 Task: When was "A Clockwork Orange" by Anthony Burgess published?
Action: Mouse moved to (123, 165)
Screenshot: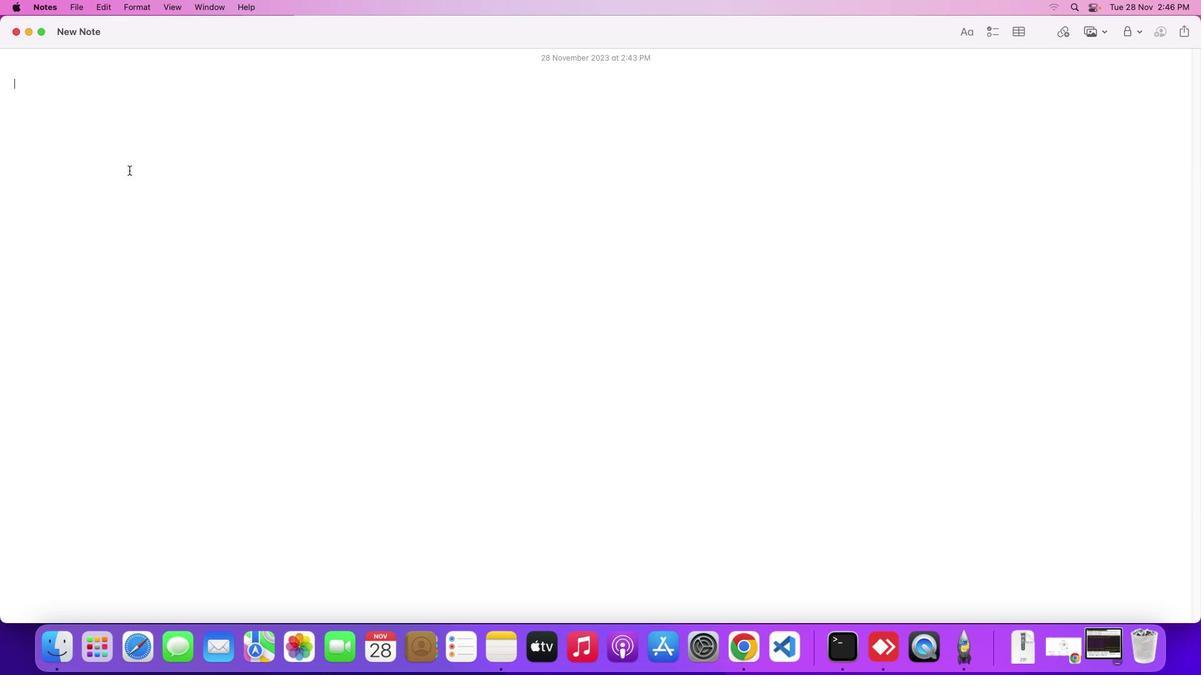
Action: Mouse pressed left at (123, 165)
Screenshot: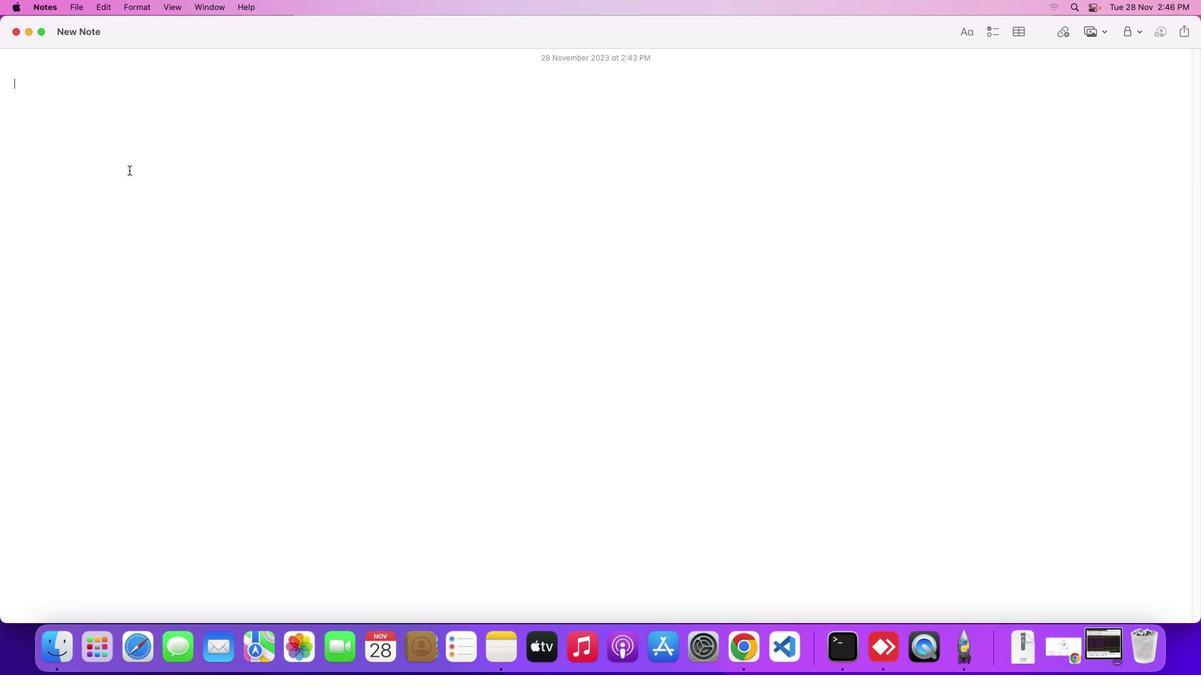
Action: Mouse moved to (123, 165)
Screenshot: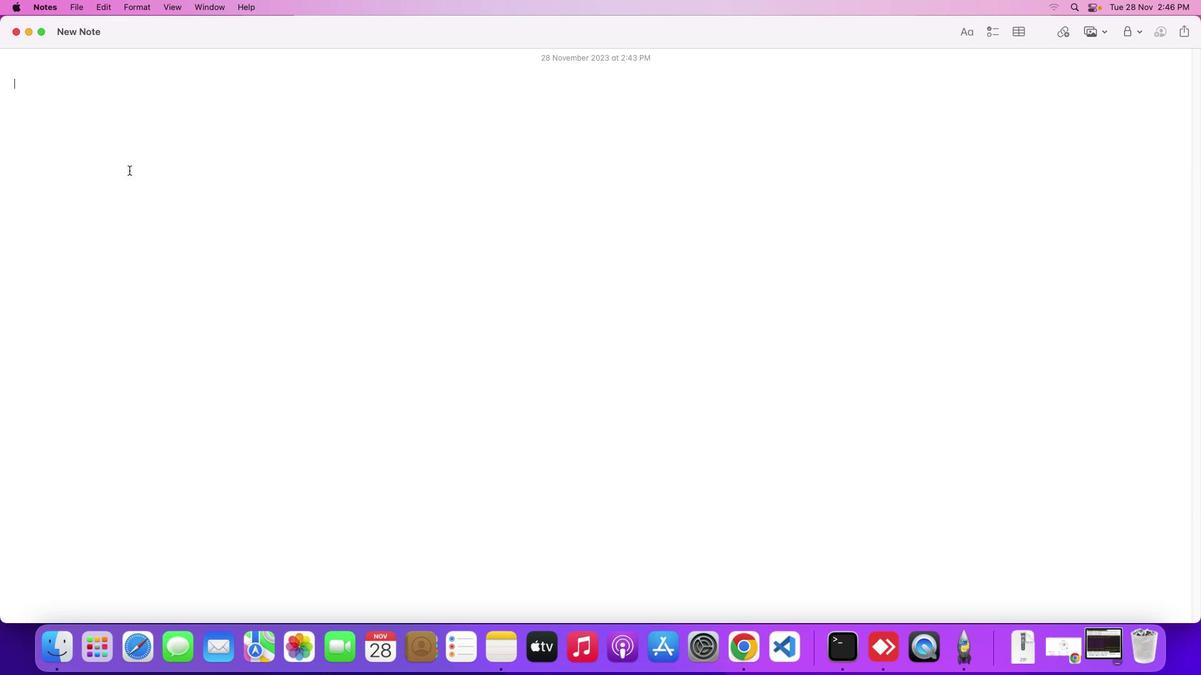 
Action: Key pressed Key.shift'W''h''e''n'Key.space'w''a''s'Key.spaceKey.shift'"'Key.spaceKey.backspaceKey.shift'A'Key.spaceKey.shift'C''l''o''c''k''w''o''r''k'Key.spaceKey.shift'O''r''a''n''g''e'Key.shift'"'Key.space'b''y'Key.spaceKey.shift'A''n''t''h''o''n''y'Key.spaceKey.shift'B''u''r''g''e''s''s'Key.shift_rKey.space'p''u''b''l''i''s''h''e''d'Key.shift_r'?'Key.enter
Screenshot: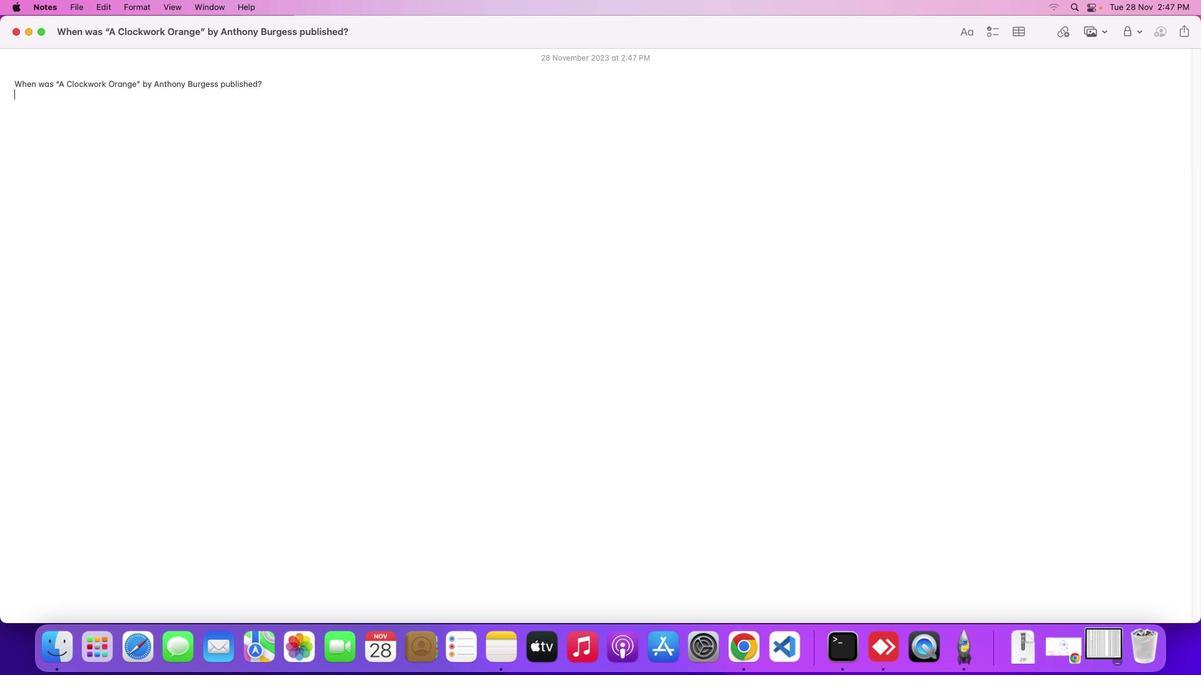 
Action: Mouse moved to (1051, 641)
Screenshot: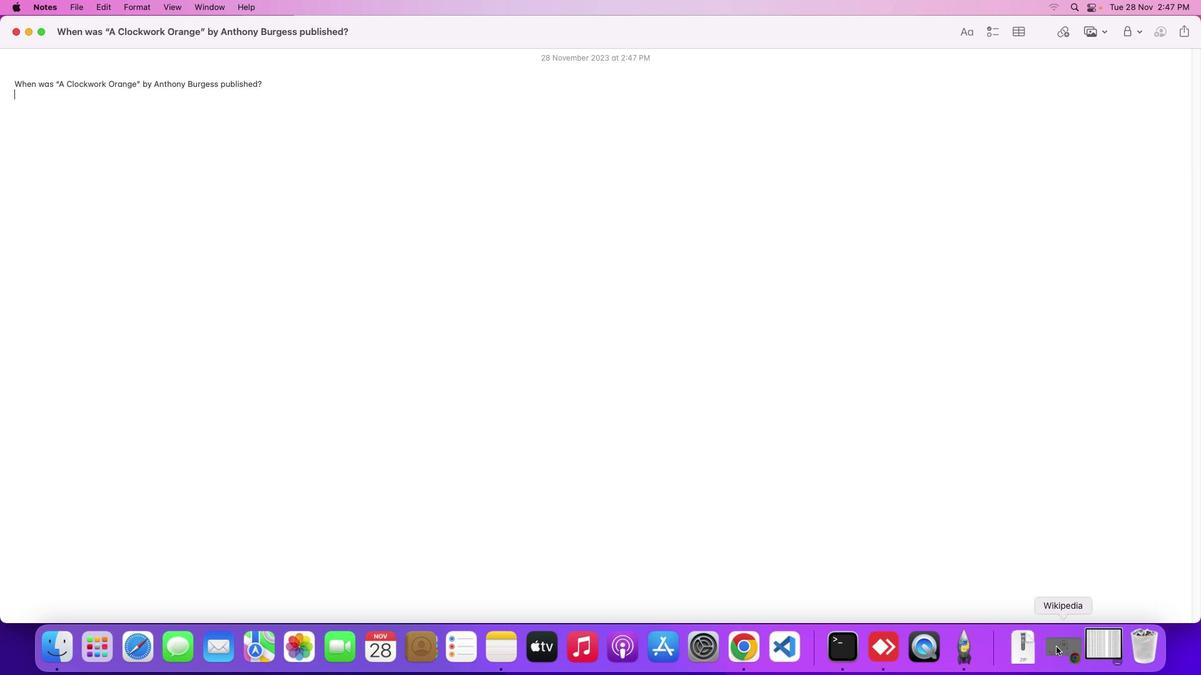 
Action: Mouse pressed left at (1051, 641)
Screenshot: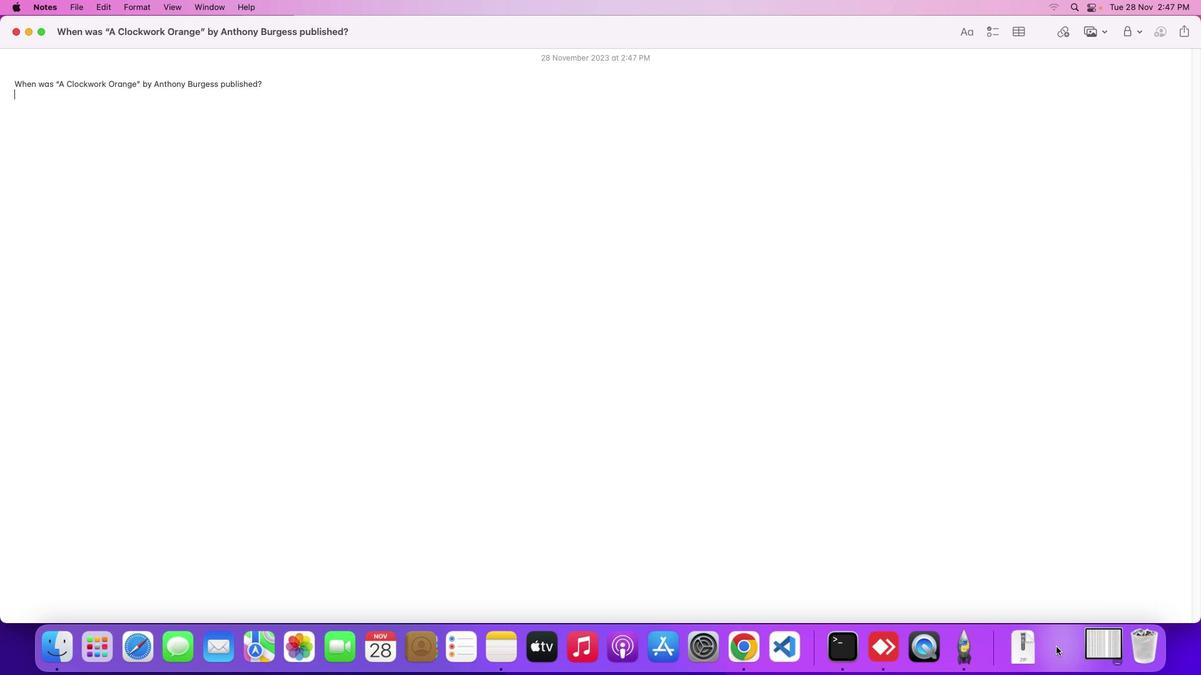 
Action: Mouse moved to (481, 374)
Screenshot: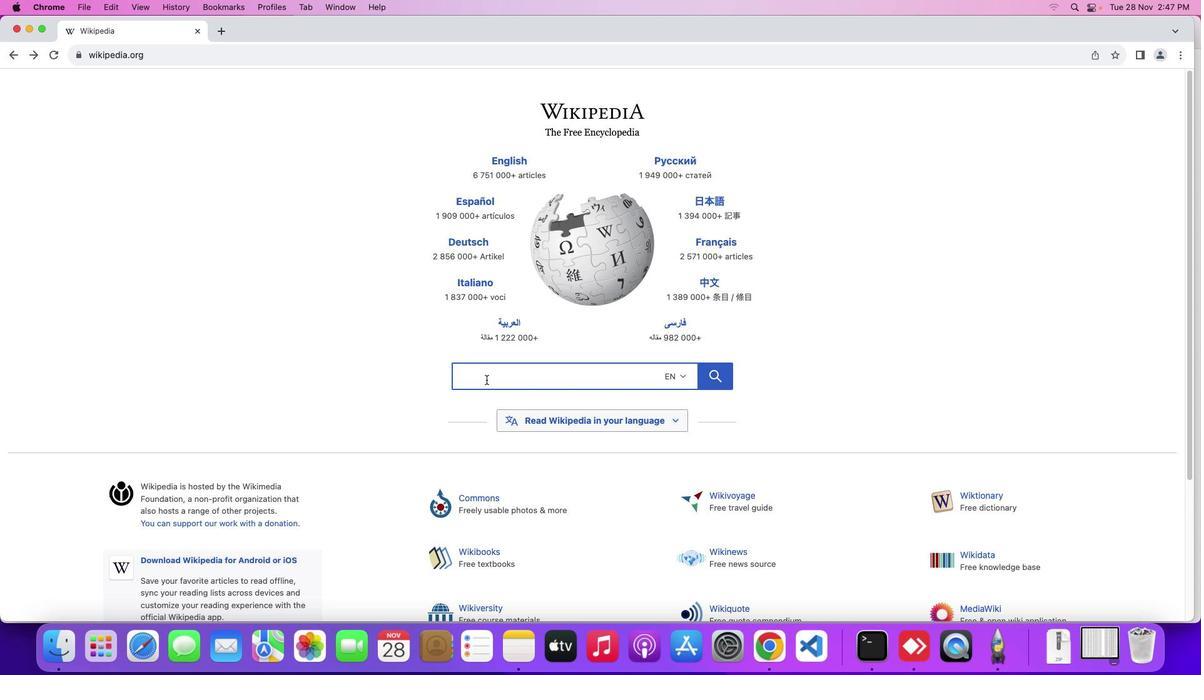 
Action: Mouse pressed left at (481, 374)
Screenshot: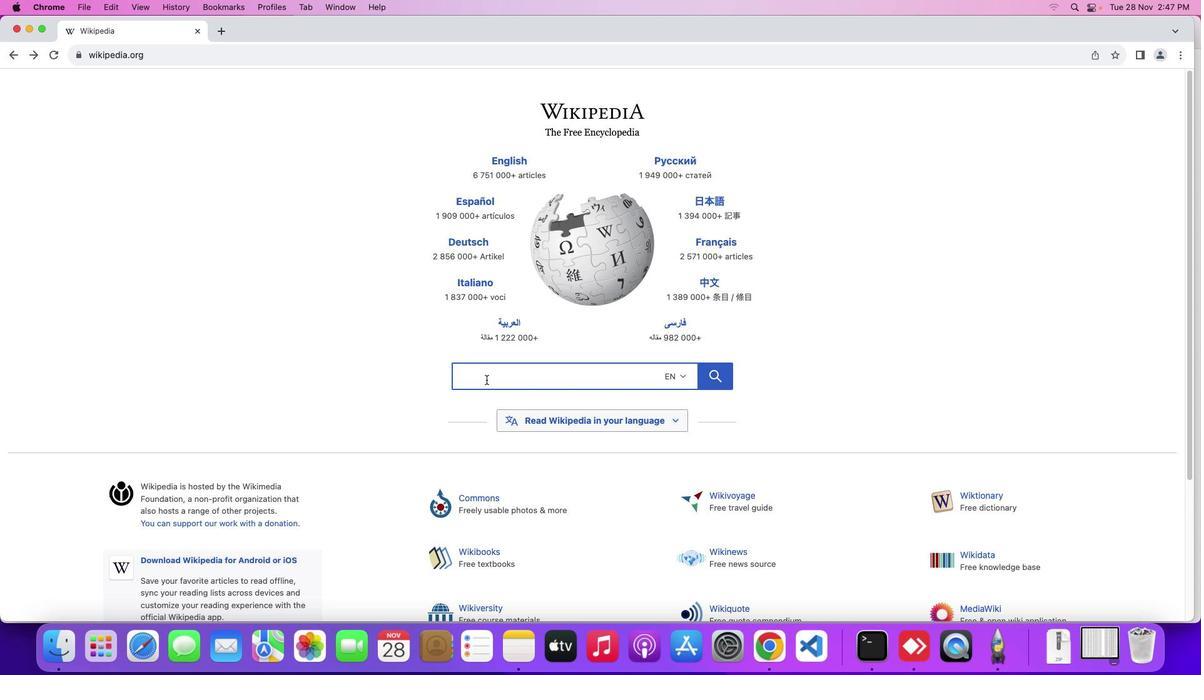 
Action: Mouse moved to (479, 374)
Screenshot: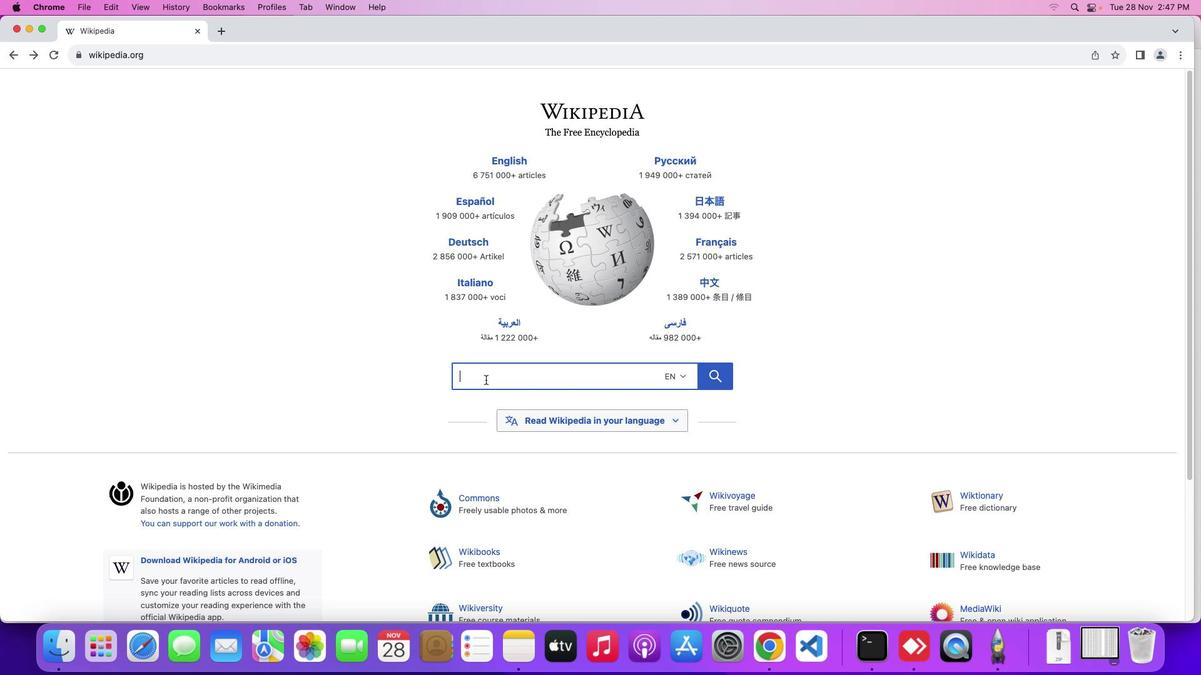 
Action: Key pressed Key.shift'A'Key.spaceKey.shift'C''l''o''c''k''w''o''r''k'Key.spaceKey.shift'O''r''a''n''g''e'
Screenshot: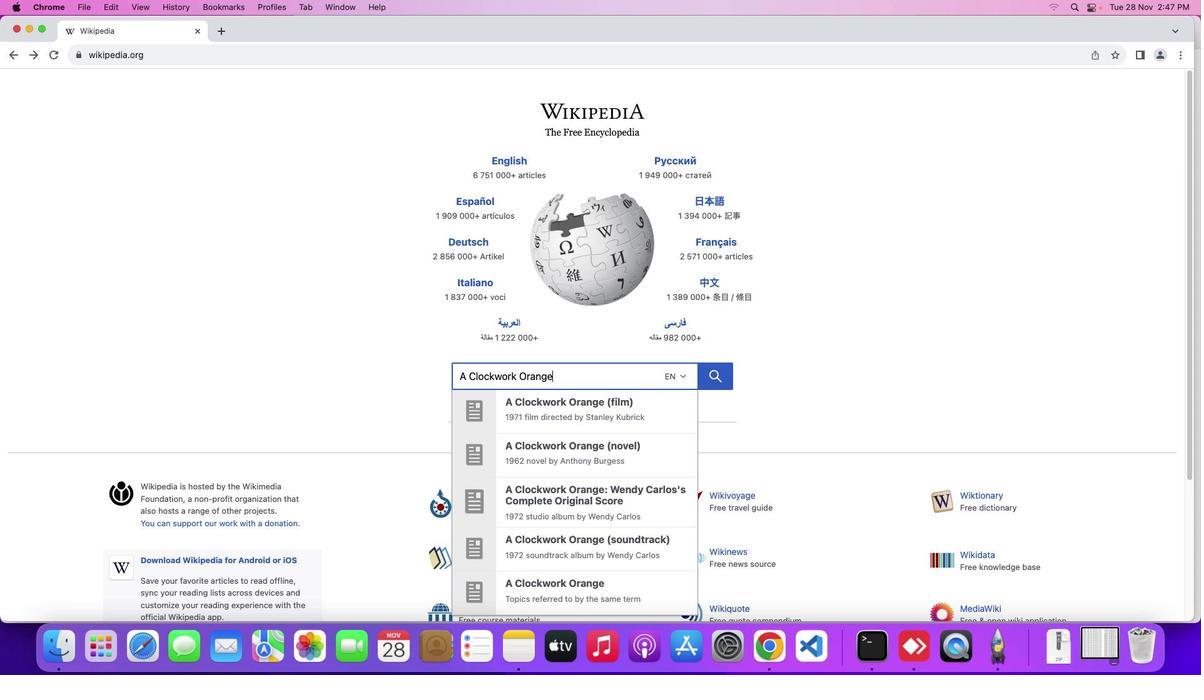 
Action: Mouse moved to (586, 488)
Screenshot: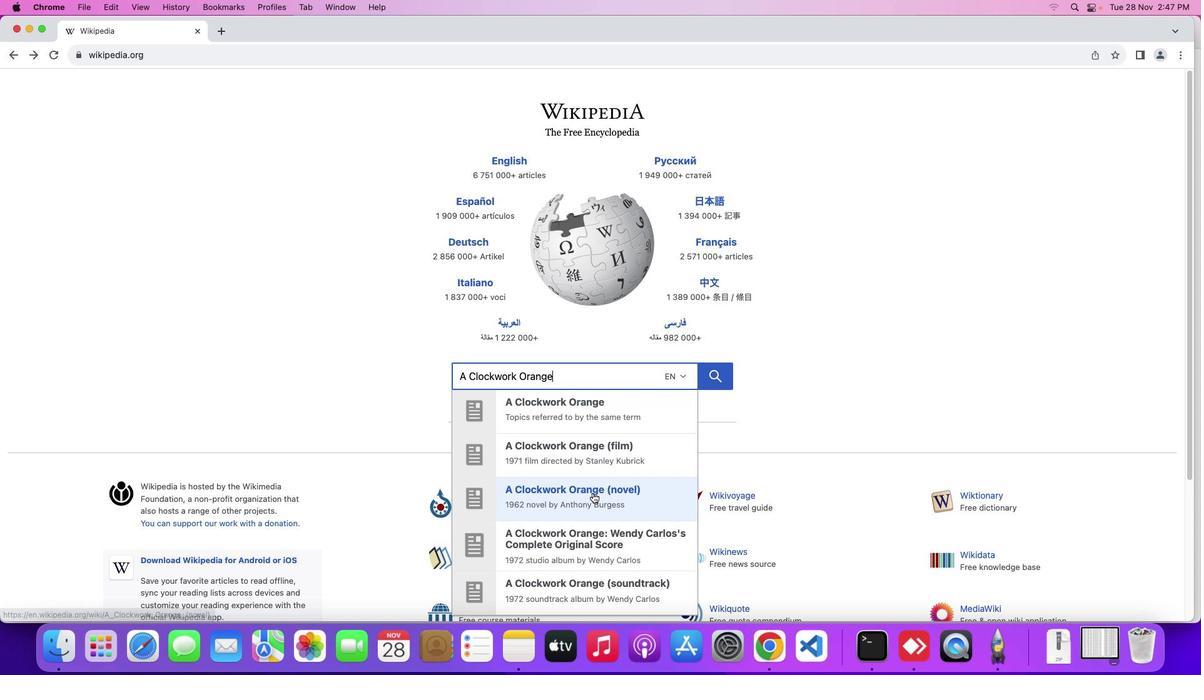 
Action: Mouse pressed left at (586, 488)
Screenshot: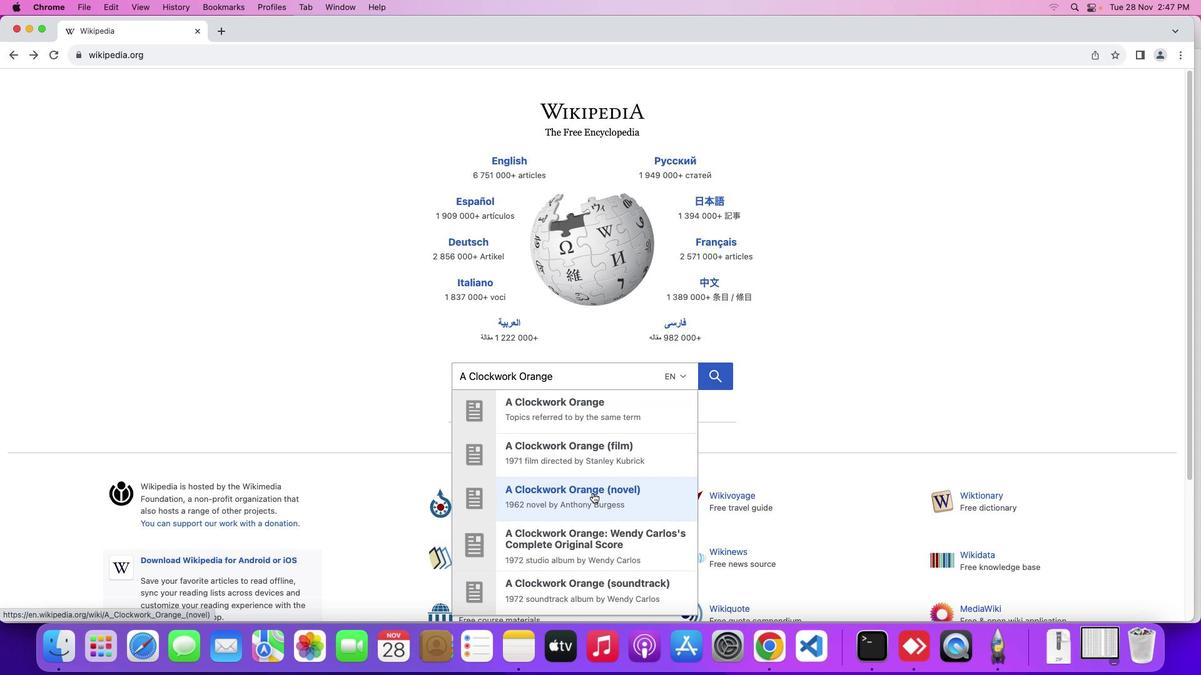 
Action: Mouse moved to (281, 242)
Screenshot: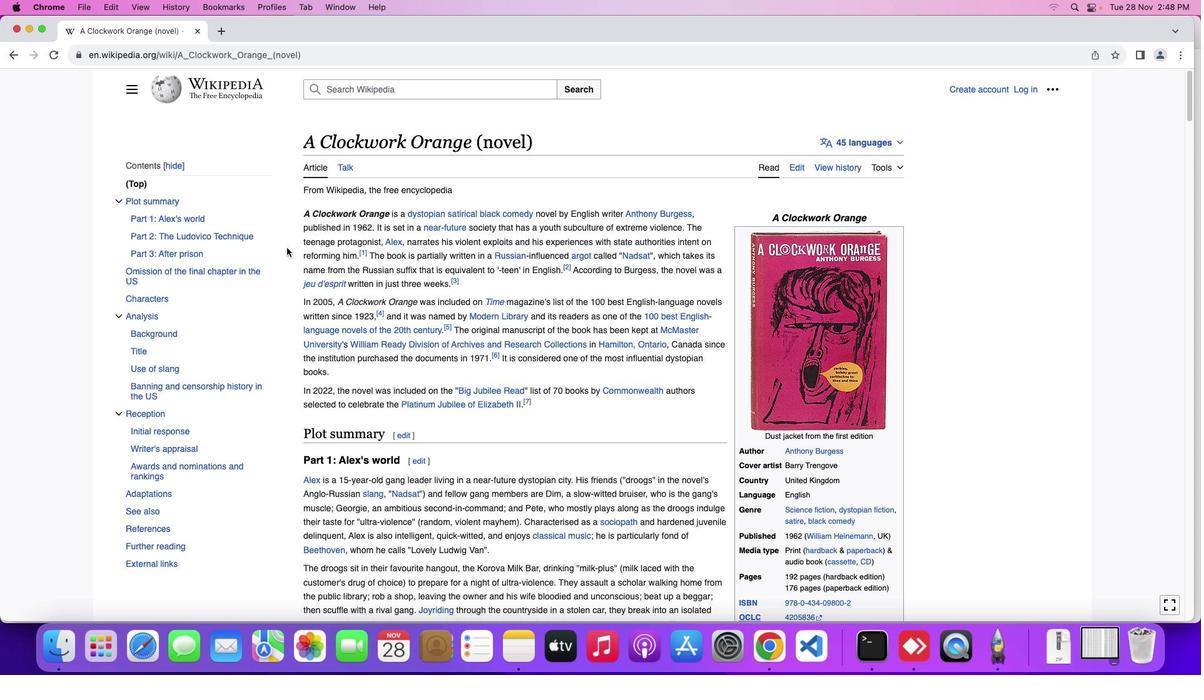 
Action: Mouse pressed left at (281, 242)
Screenshot: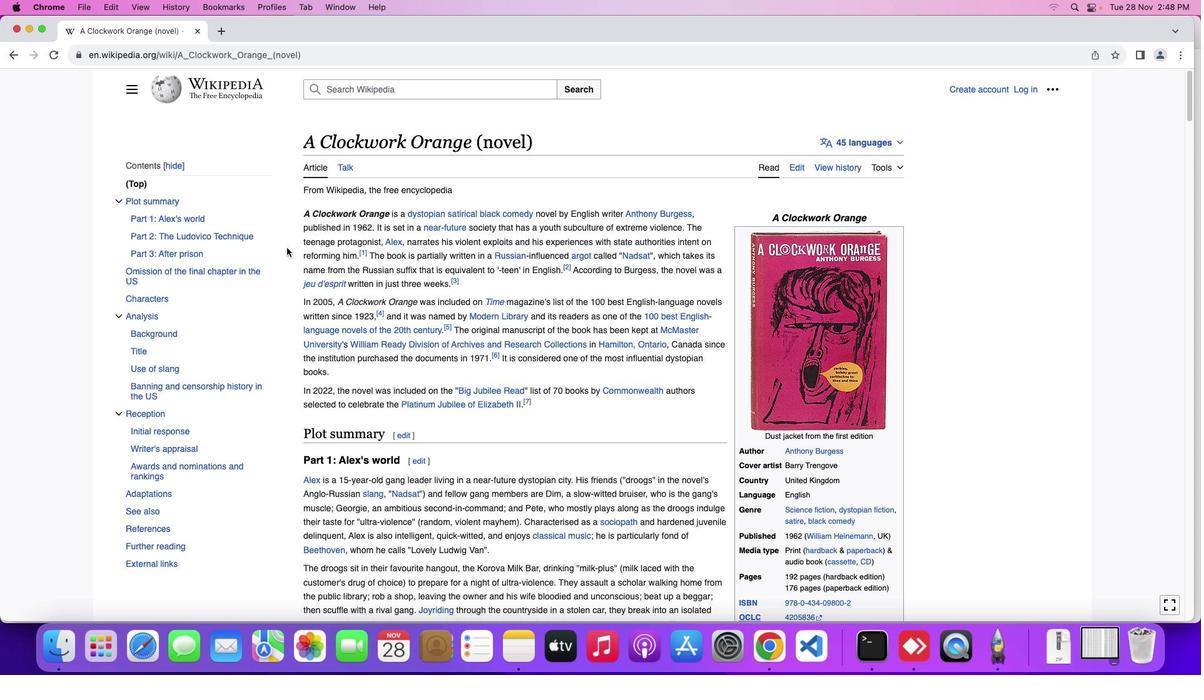 
Action: Mouse moved to (292, 275)
Screenshot: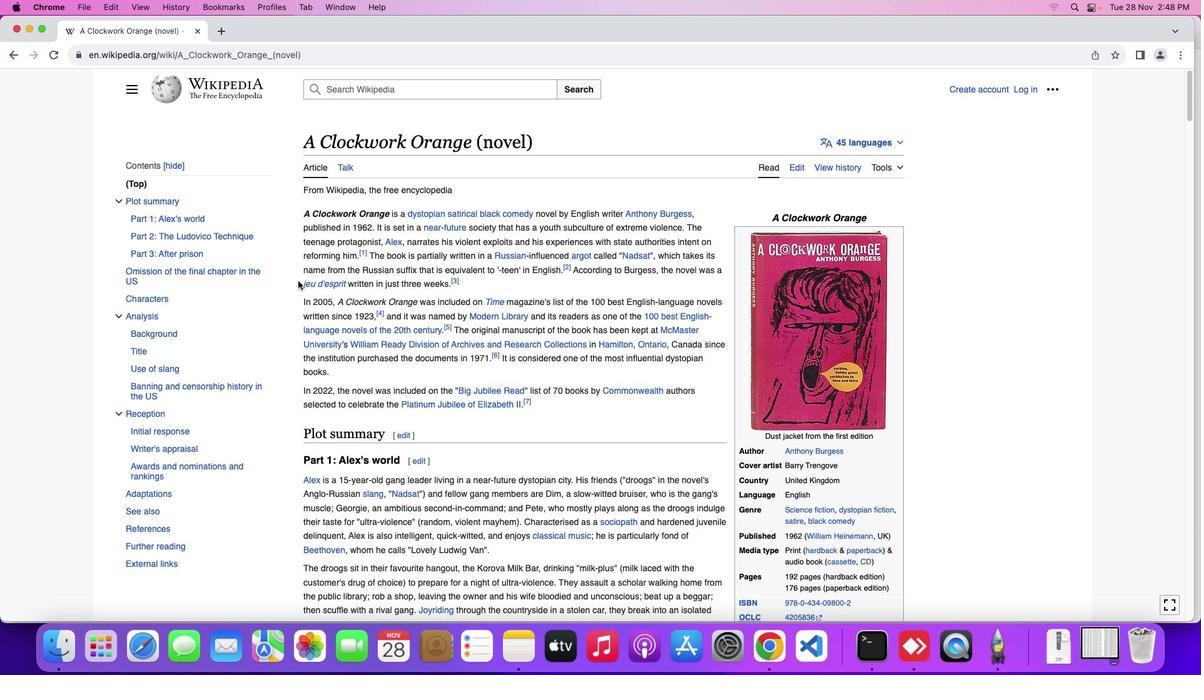
Action: Mouse scrolled (292, 275) with delta (-5, -5)
Screenshot: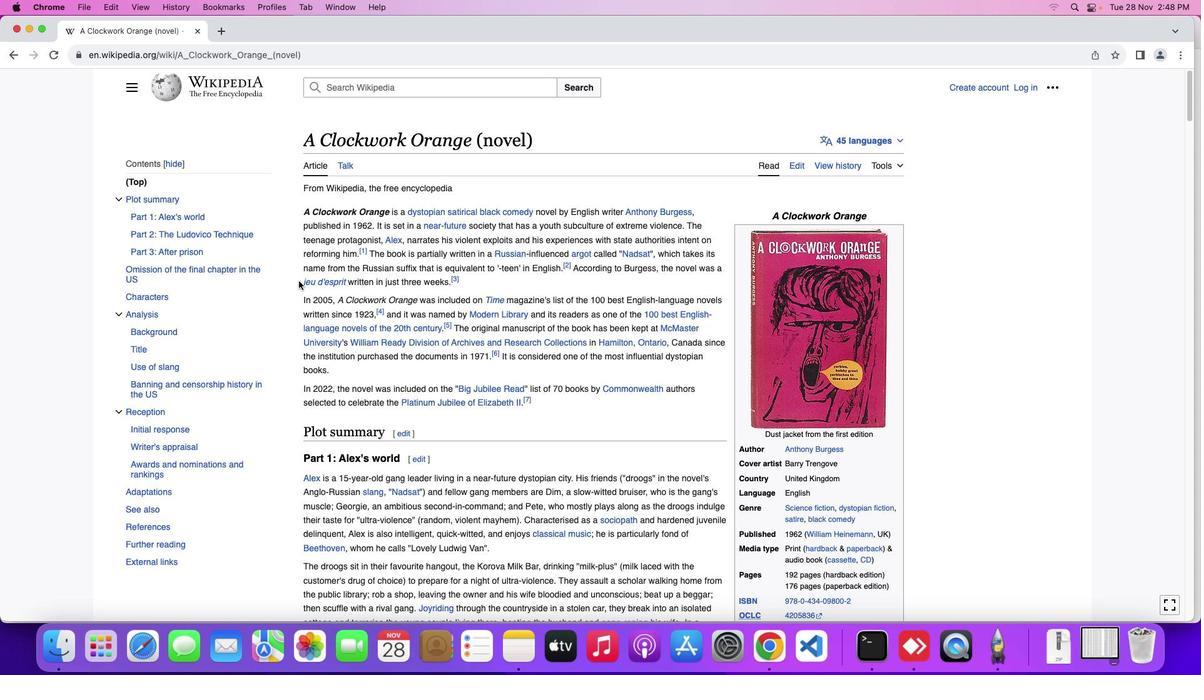 
Action: Mouse moved to (292, 275)
Screenshot: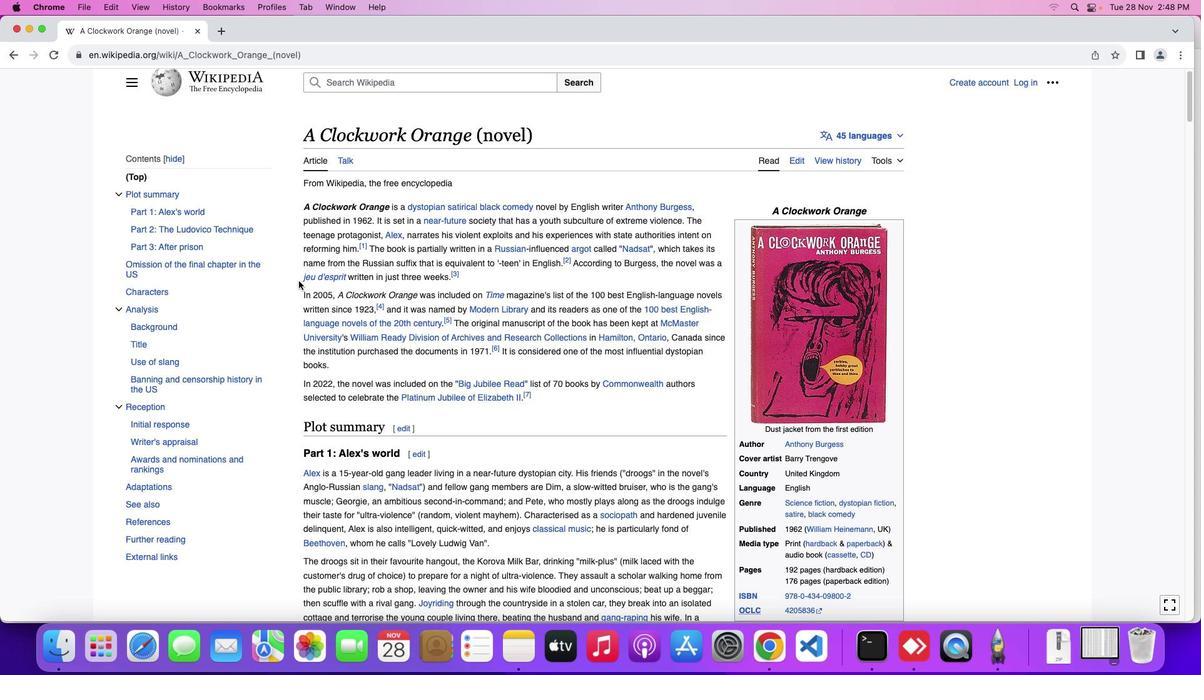 
Action: Mouse scrolled (292, 275) with delta (-5, -5)
Screenshot: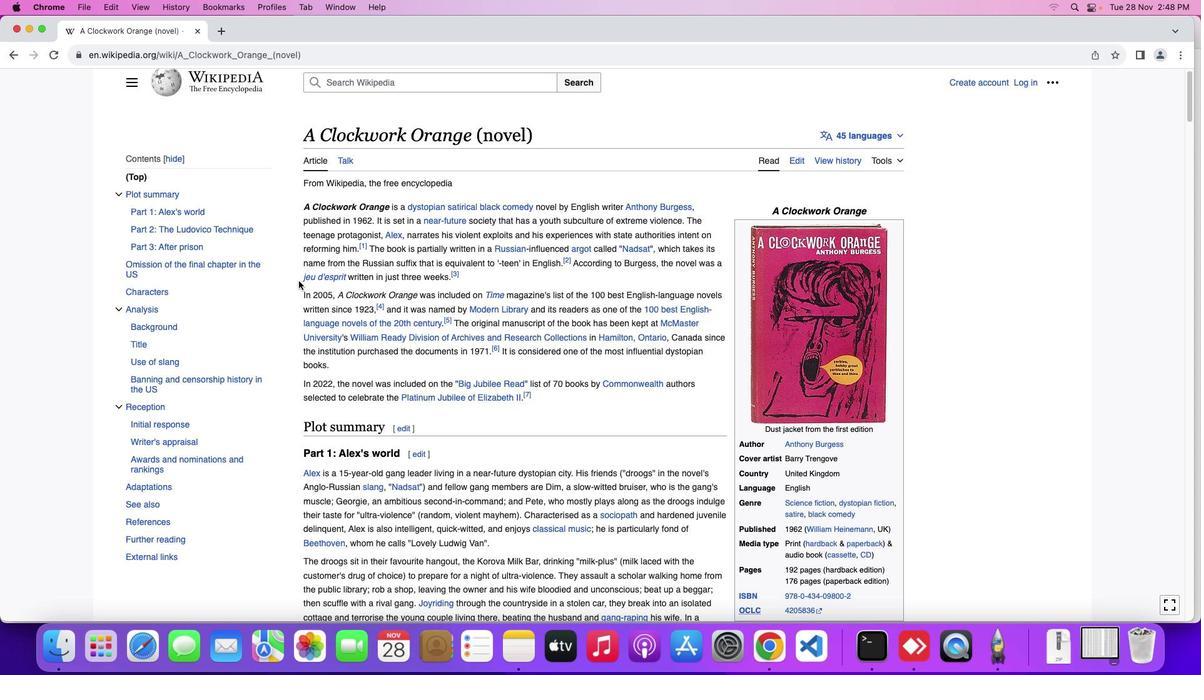 
Action: Mouse moved to (296, 321)
Screenshot: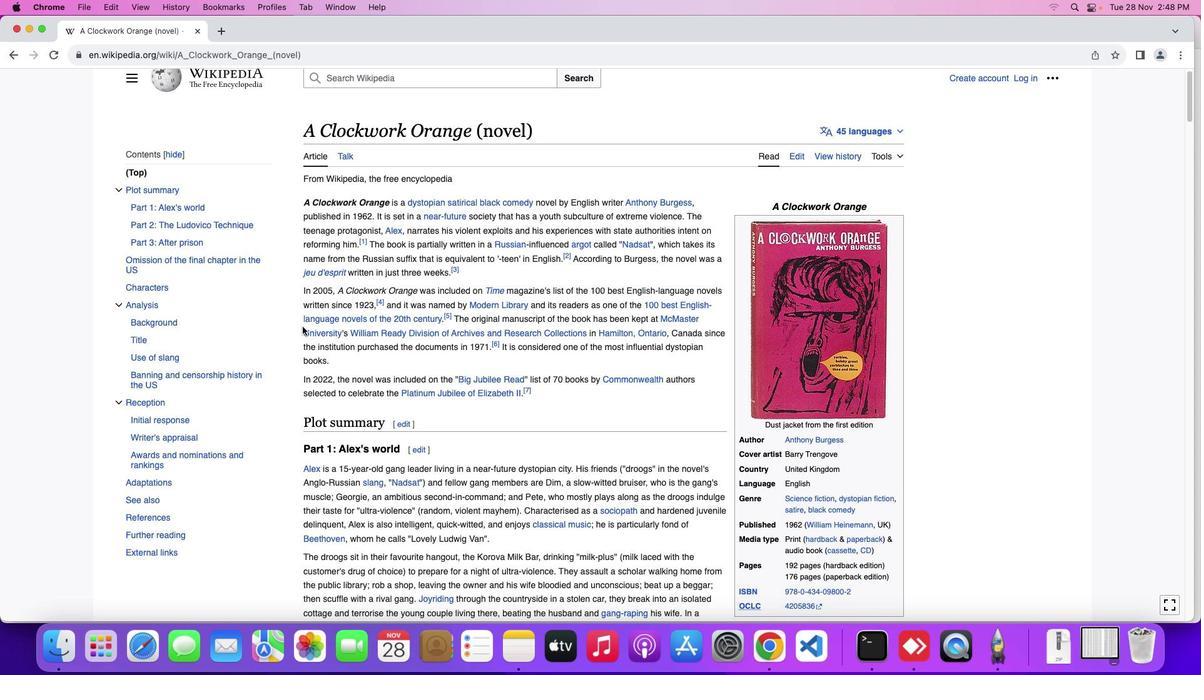 
Action: Mouse scrolled (296, 321) with delta (-5, -5)
Screenshot: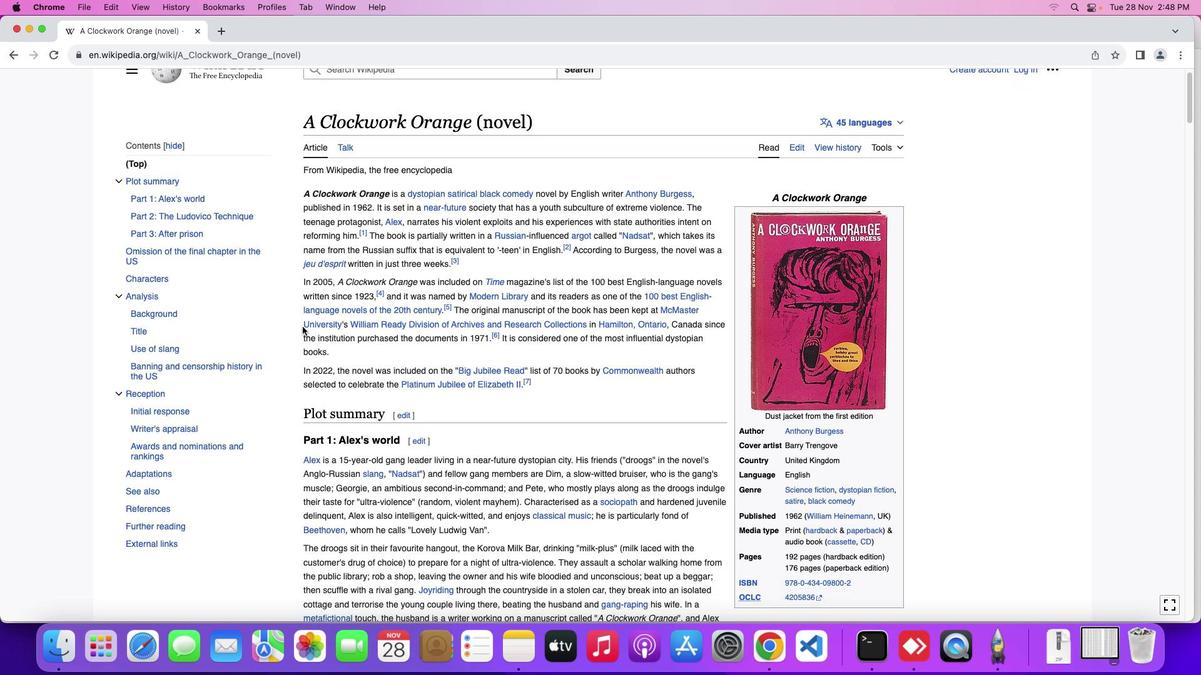 
Action: Mouse scrolled (296, 321) with delta (-5, -5)
Screenshot: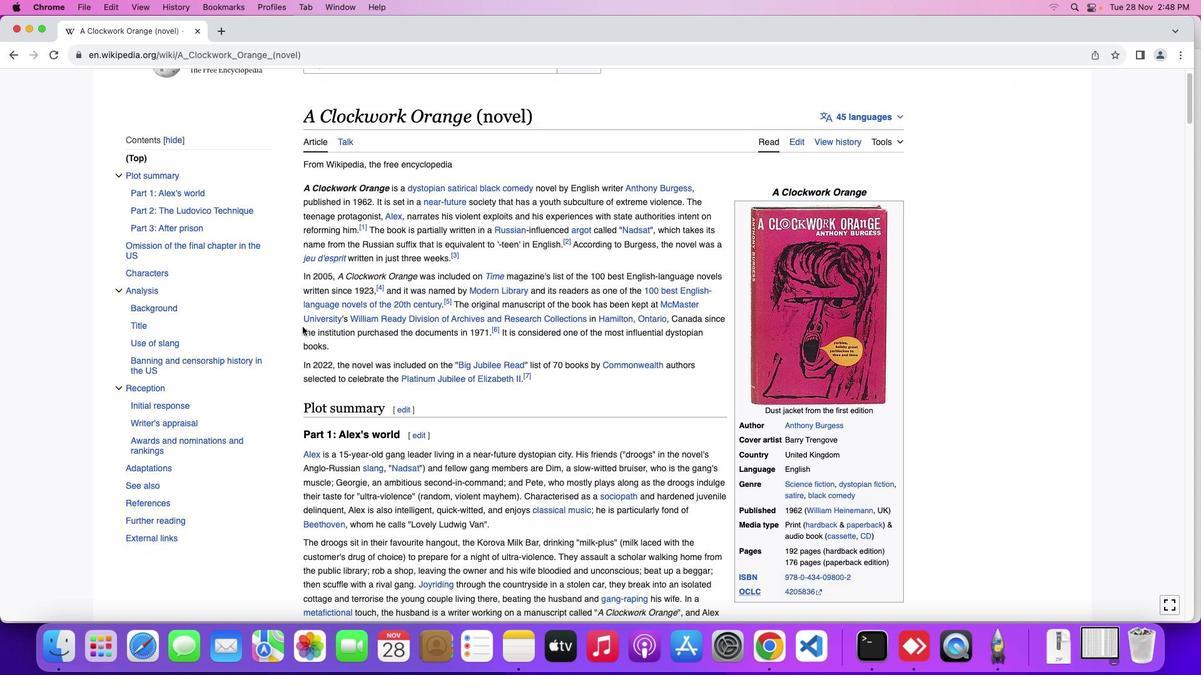 
Action: Mouse moved to (292, 337)
Screenshot: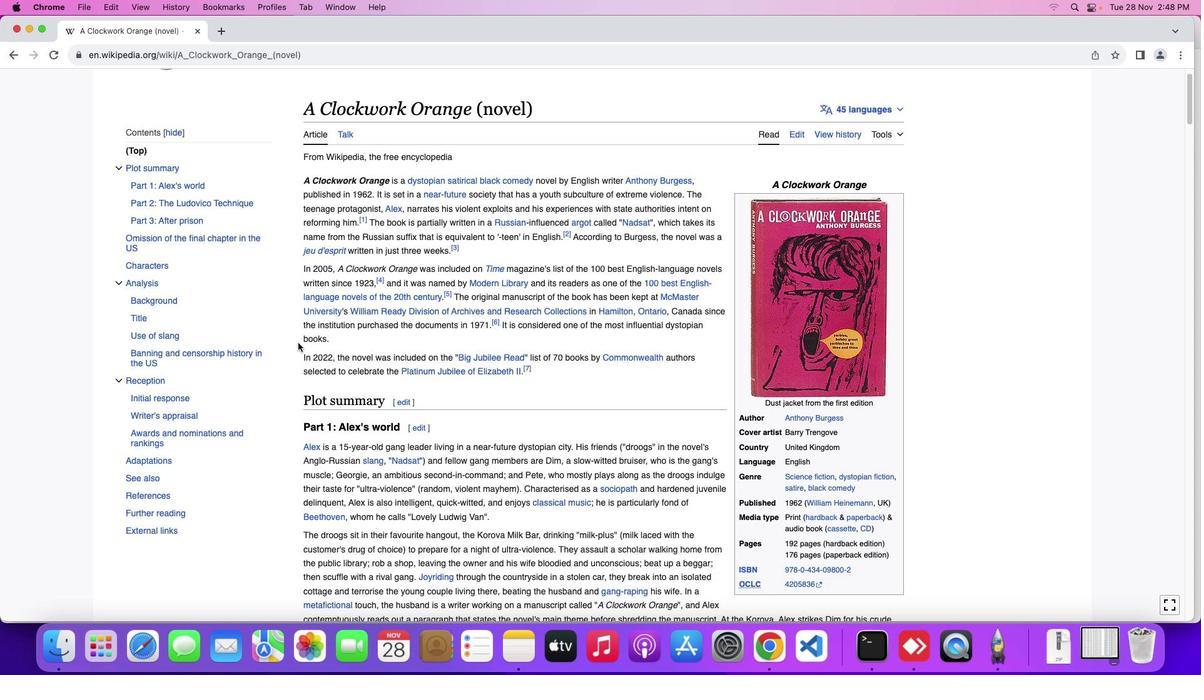 
Action: Mouse scrolled (292, 337) with delta (-5, -5)
Screenshot: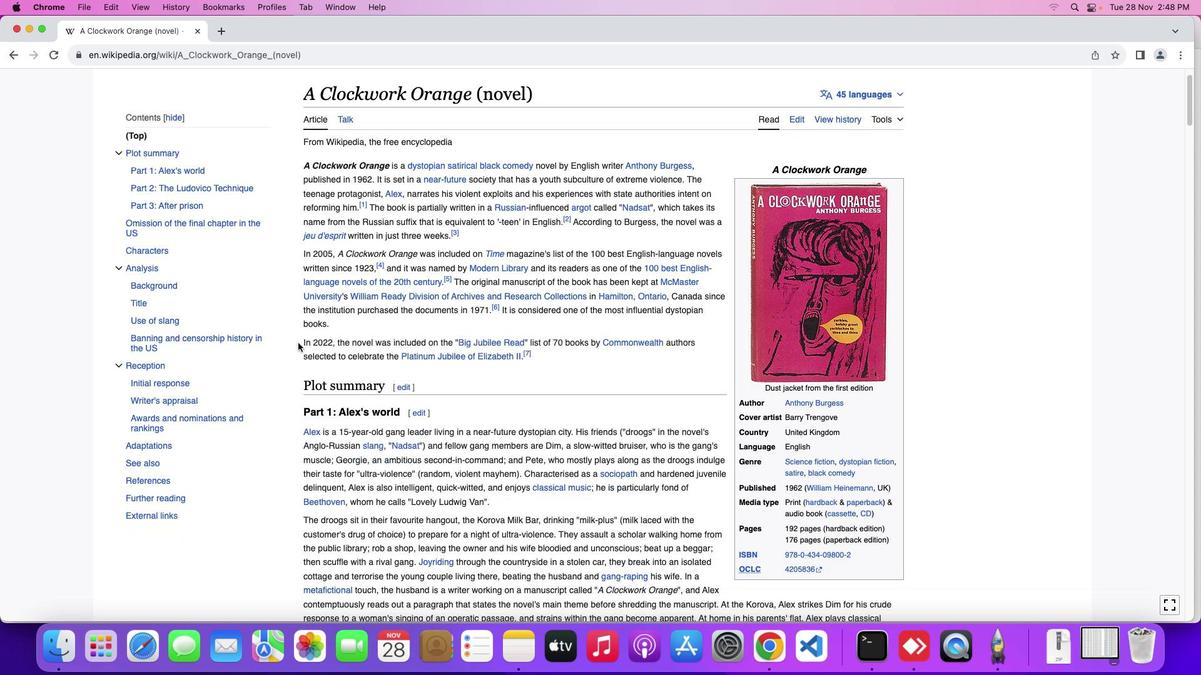 
Action: Mouse scrolled (292, 337) with delta (-5, -5)
Screenshot: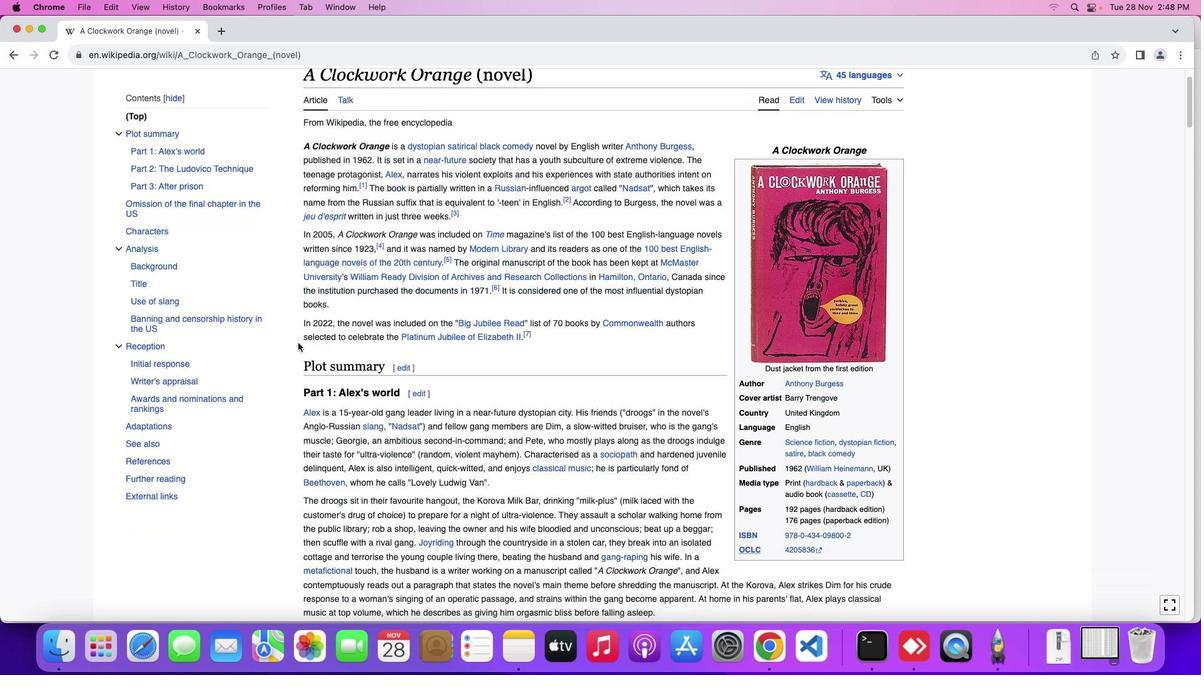 
Action: Mouse scrolled (292, 337) with delta (-5, -6)
Screenshot: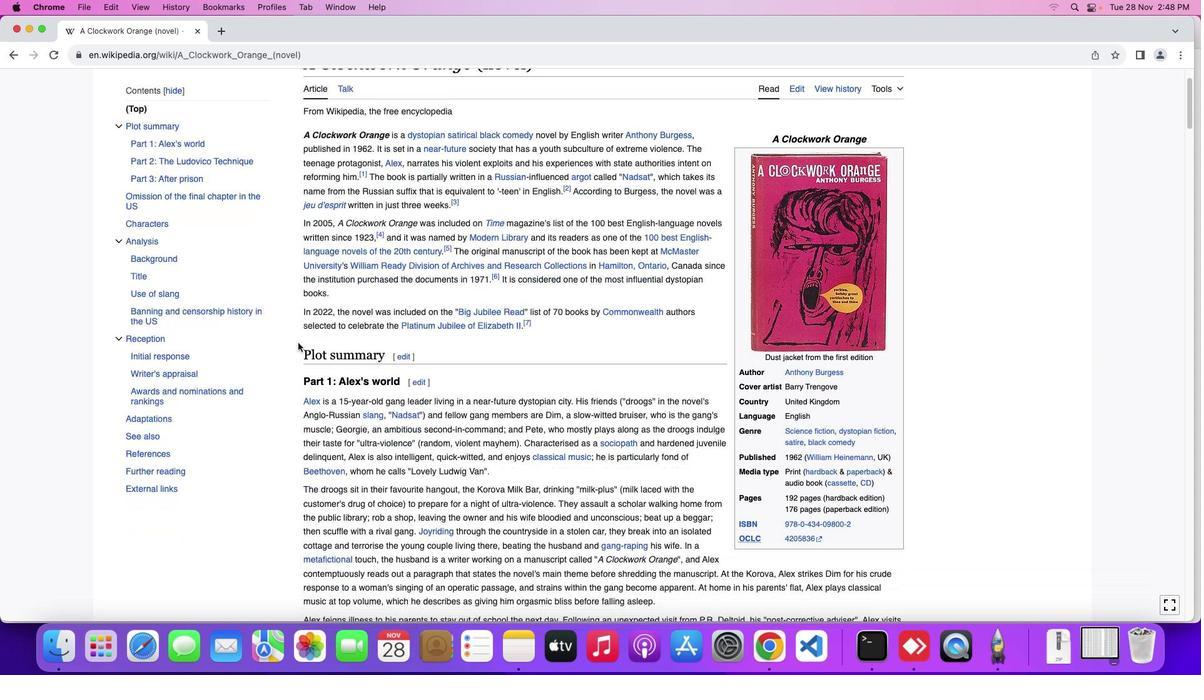 
Action: Mouse moved to (292, 356)
Screenshot: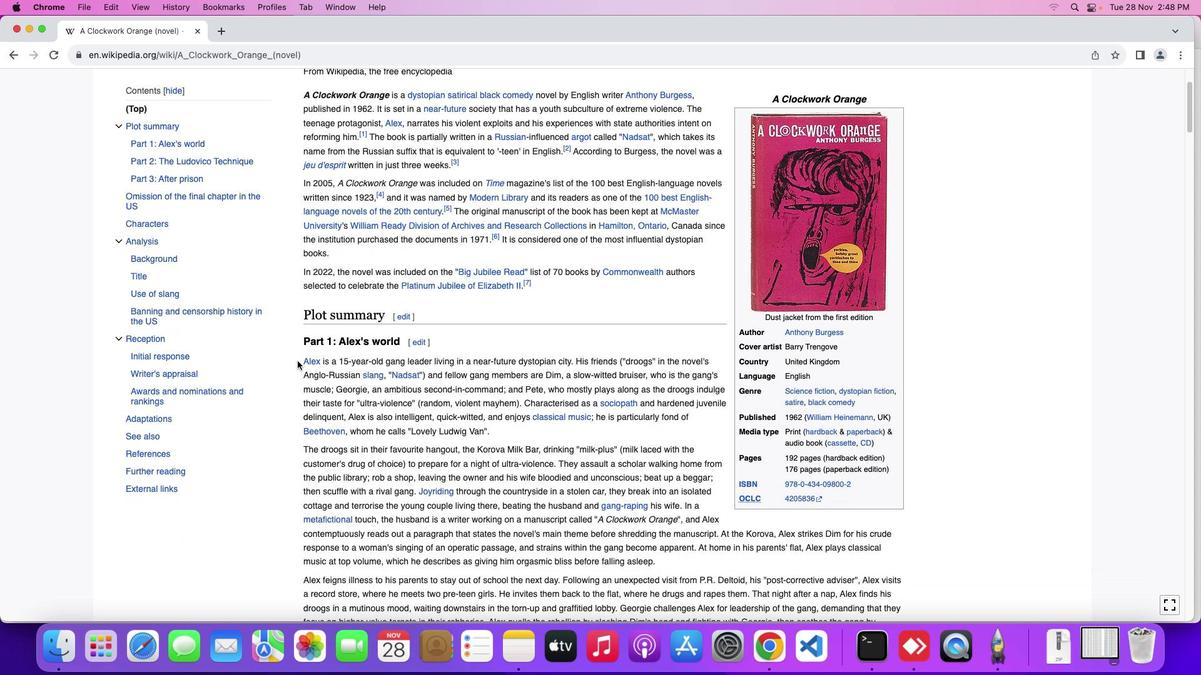 
Action: Mouse scrolled (292, 356) with delta (-5, -5)
Screenshot: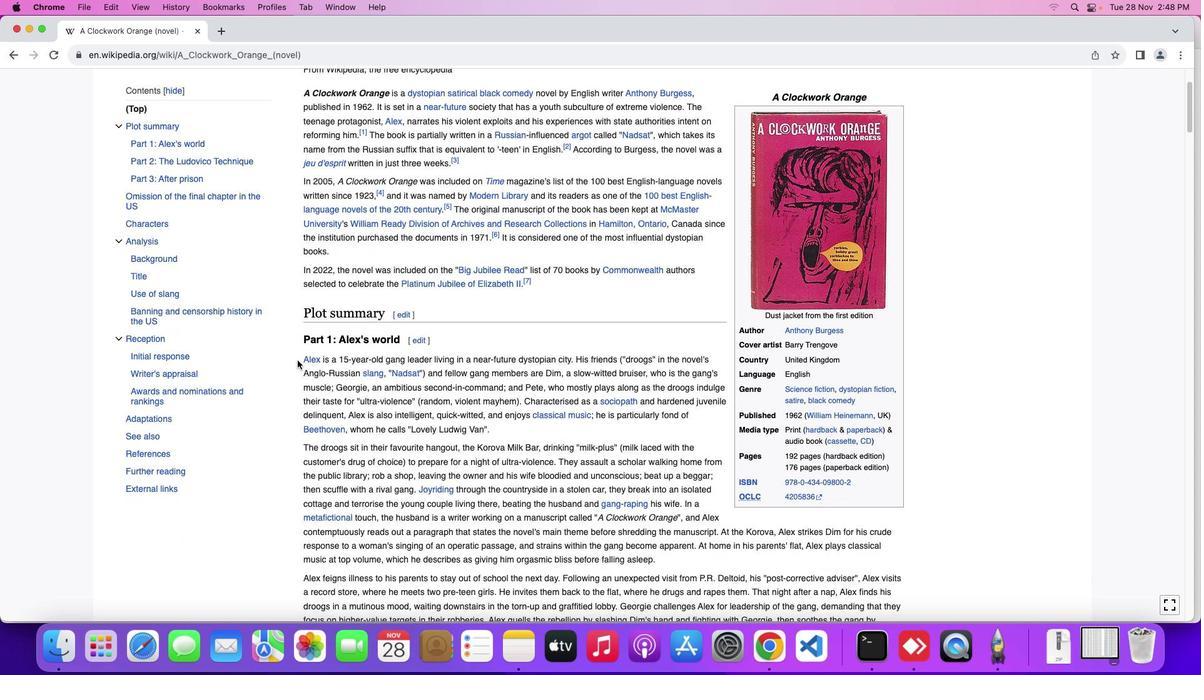 
Action: Mouse moved to (294, 368)
Screenshot: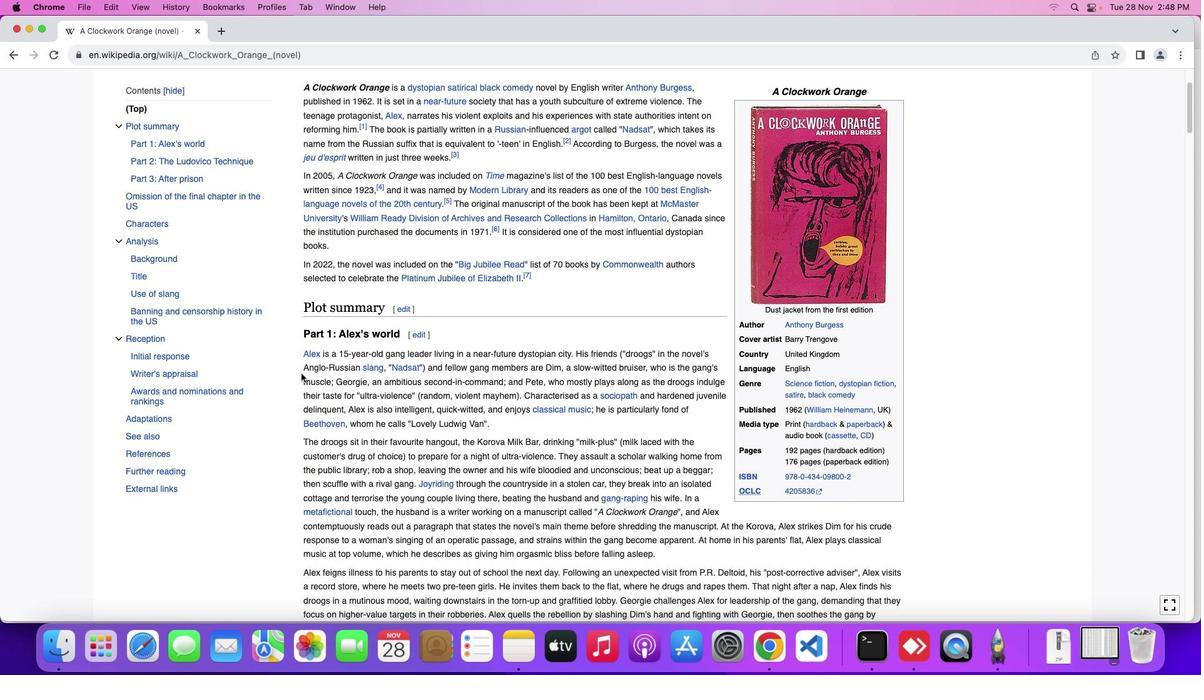 
Action: Mouse scrolled (294, 368) with delta (-5, -5)
Screenshot: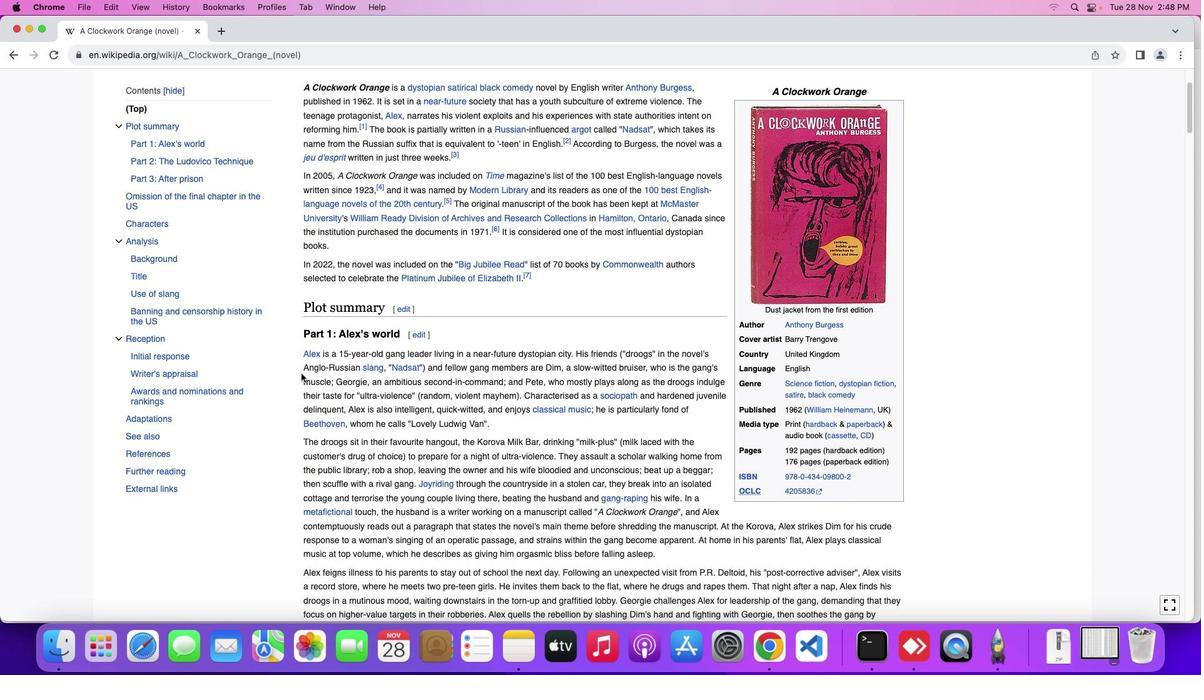 
Action: Mouse moved to (294, 368)
Screenshot: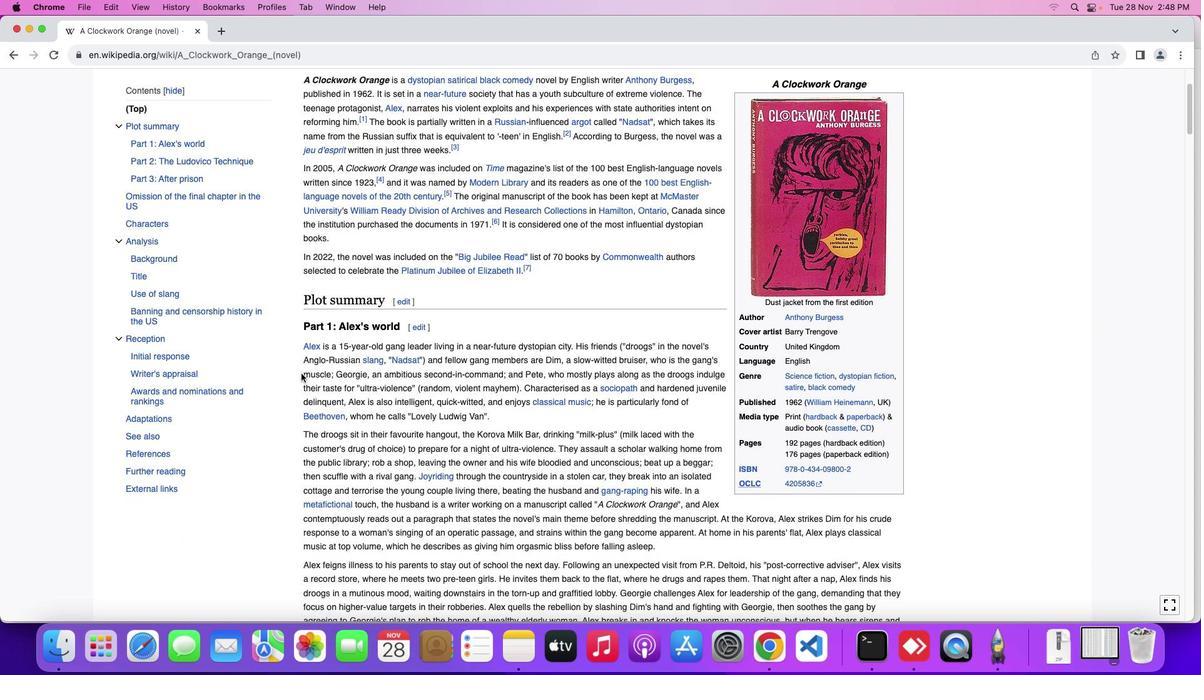 
Action: Mouse scrolled (294, 368) with delta (-5, -5)
Screenshot: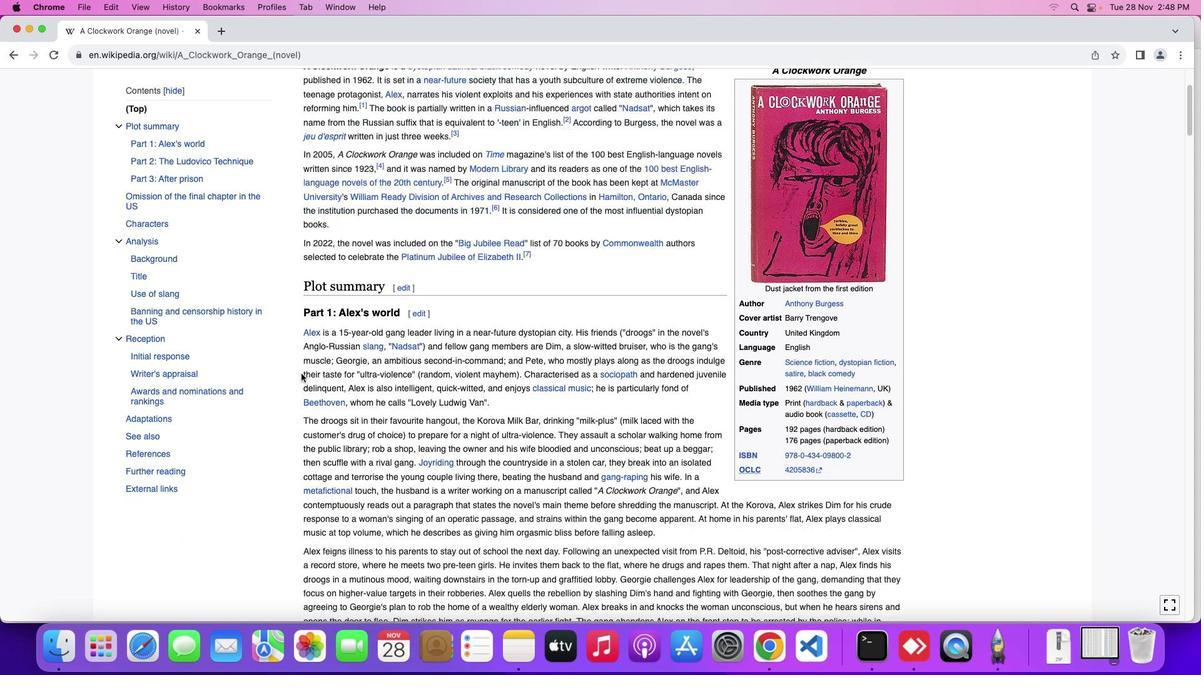 
Action: Mouse moved to (295, 367)
Screenshot: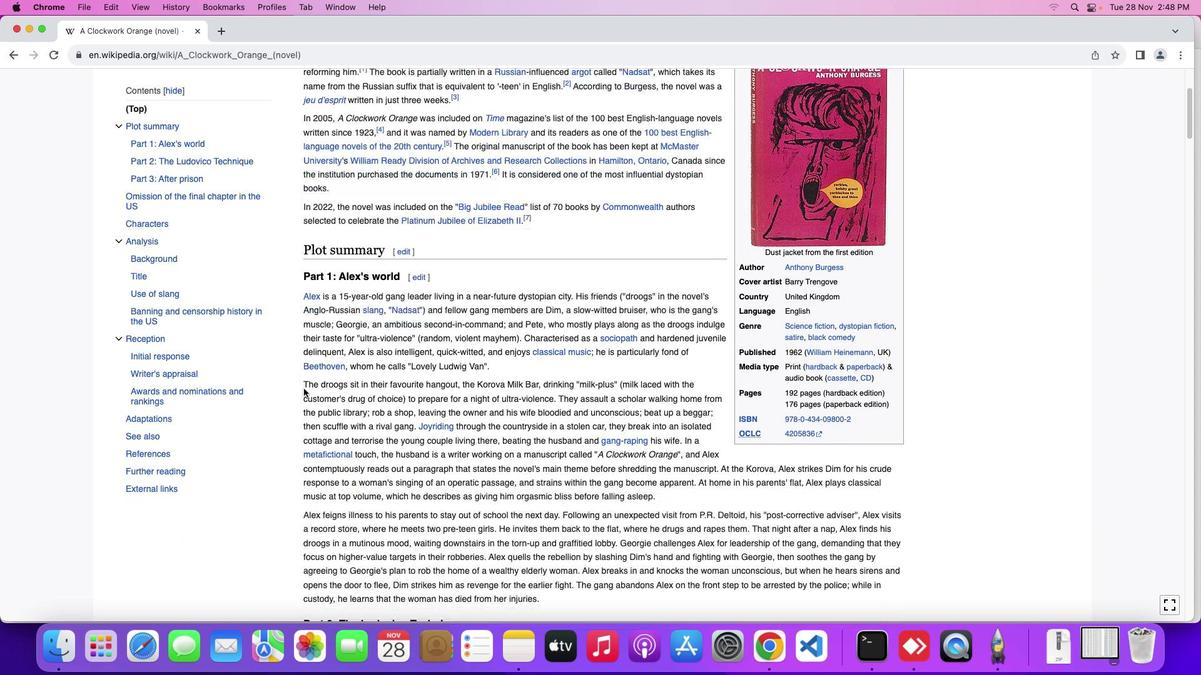 
Action: Mouse scrolled (295, 367) with delta (-5, -6)
Screenshot: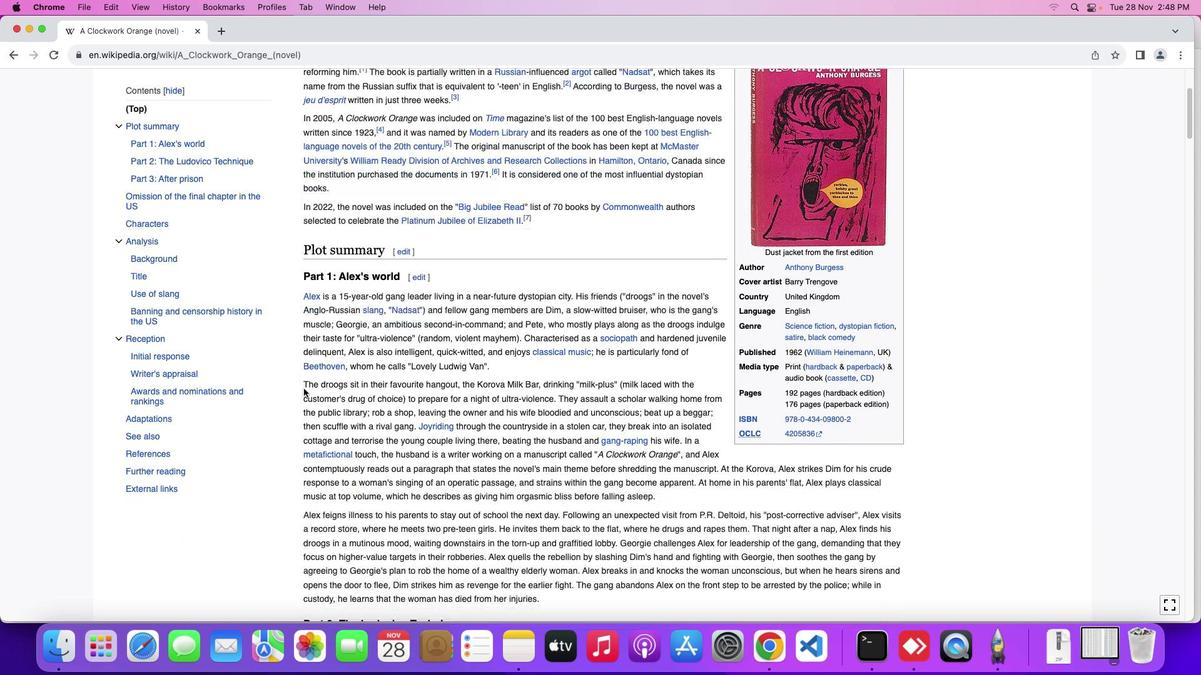 
Action: Mouse moved to (307, 406)
Screenshot: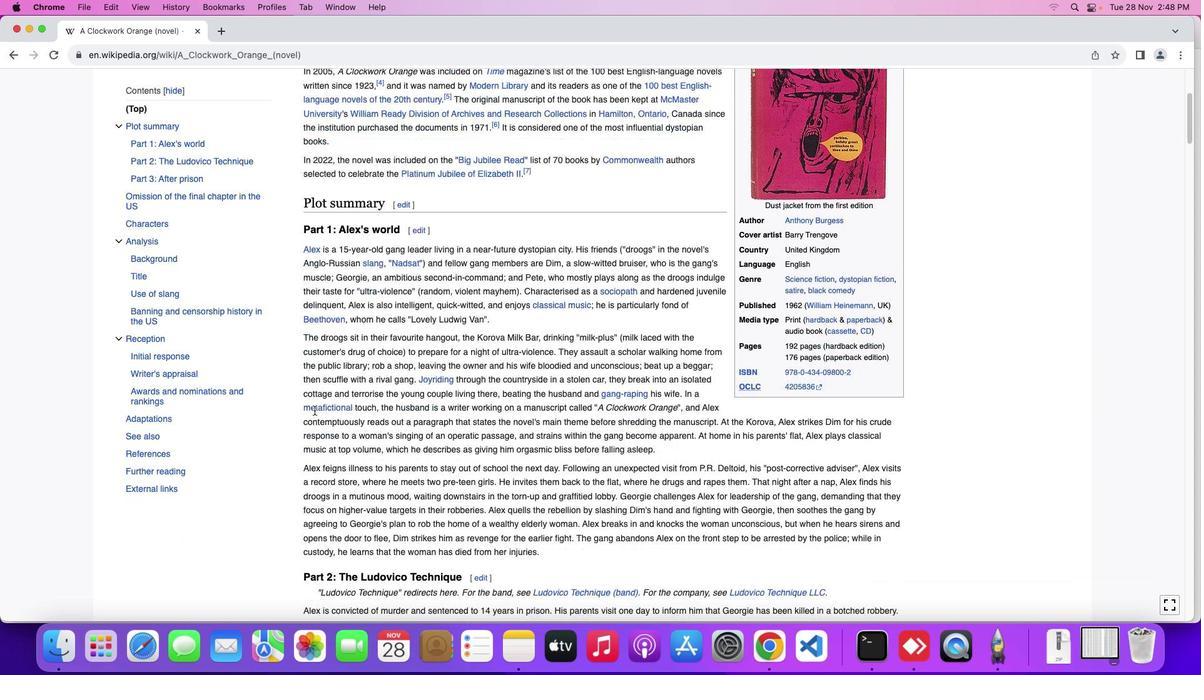 
Action: Mouse scrolled (307, 406) with delta (-5, -5)
Screenshot: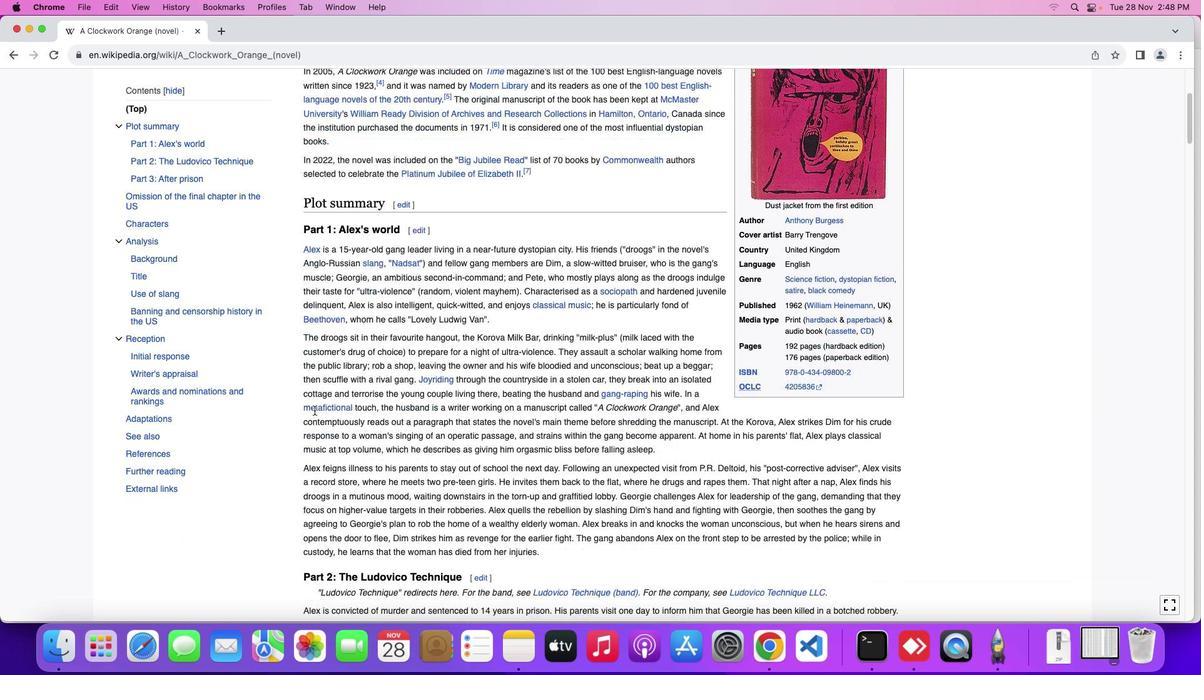 
Action: Mouse moved to (307, 406)
Screenshot: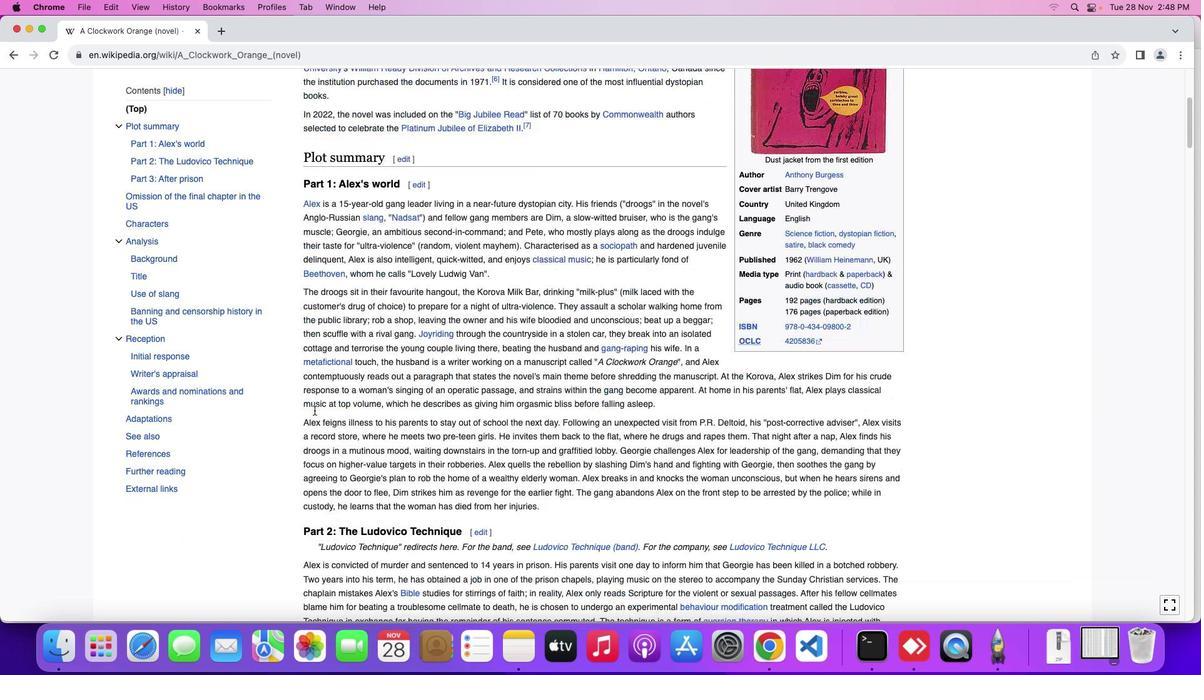 
Action: Mouse scrolled (307, 406) with delta (-5, -5)
Screenshot: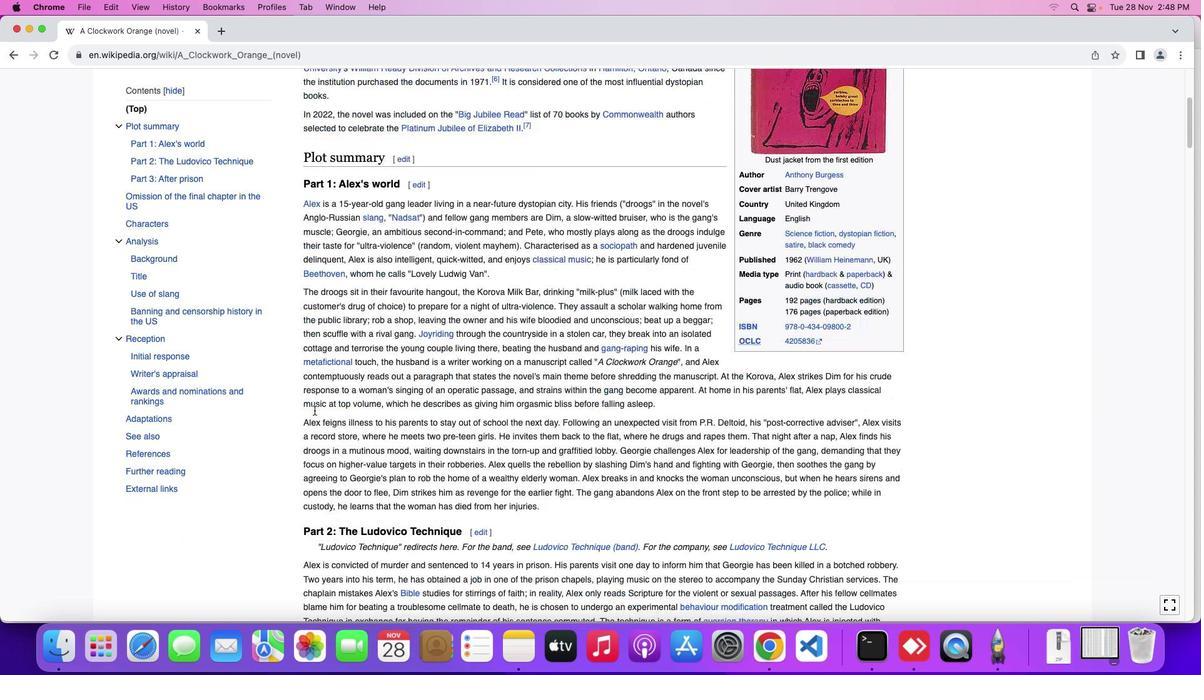 
Action: Mouse moved to (308, 405)
Screenshot: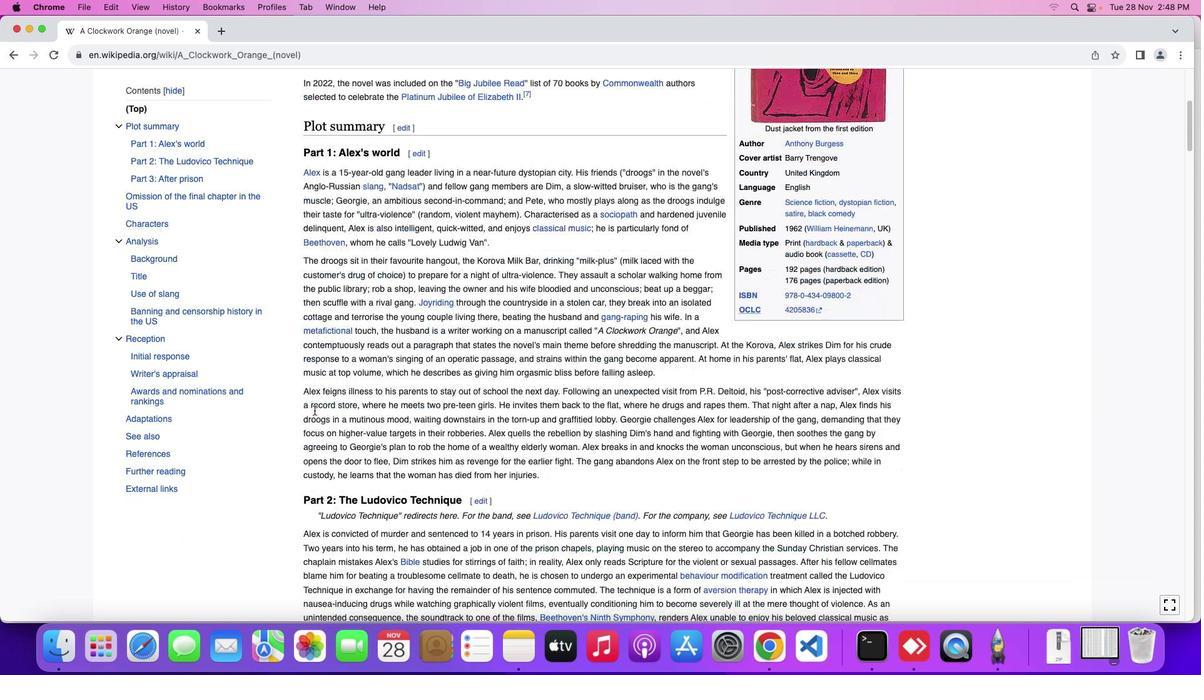 
Action: Mouse scrolled (308, 405) with delta (-5, -6)
Screenshot: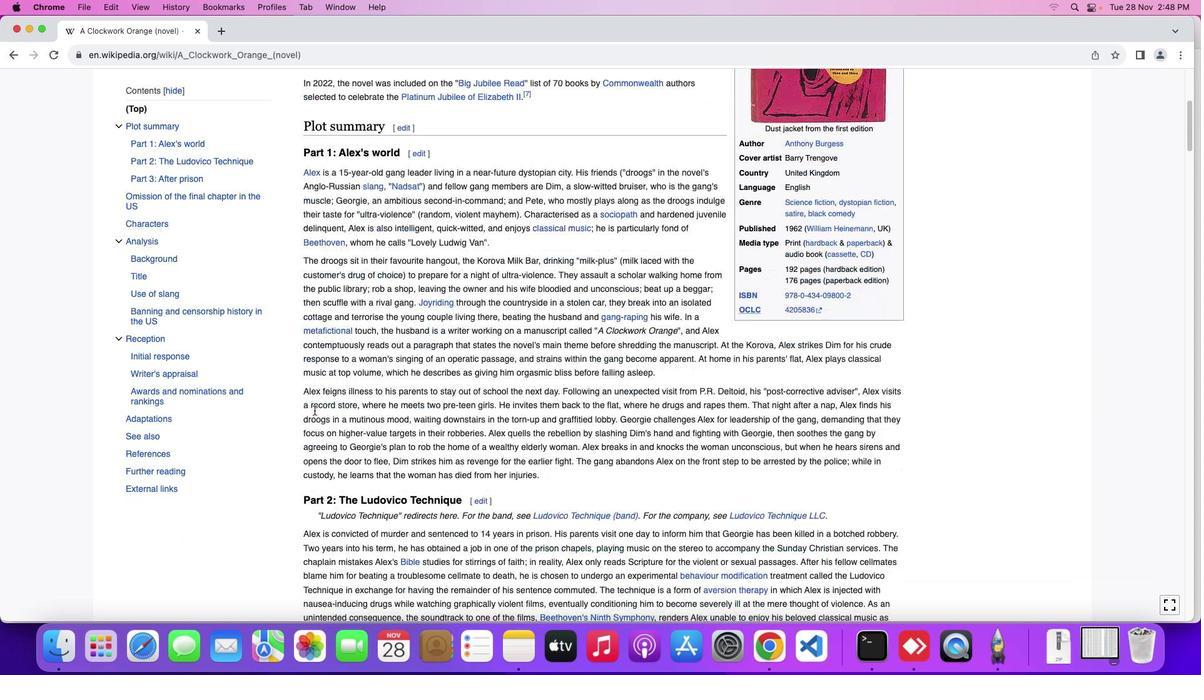 
Action: Mouse moved to (309, 405)
Screenshot: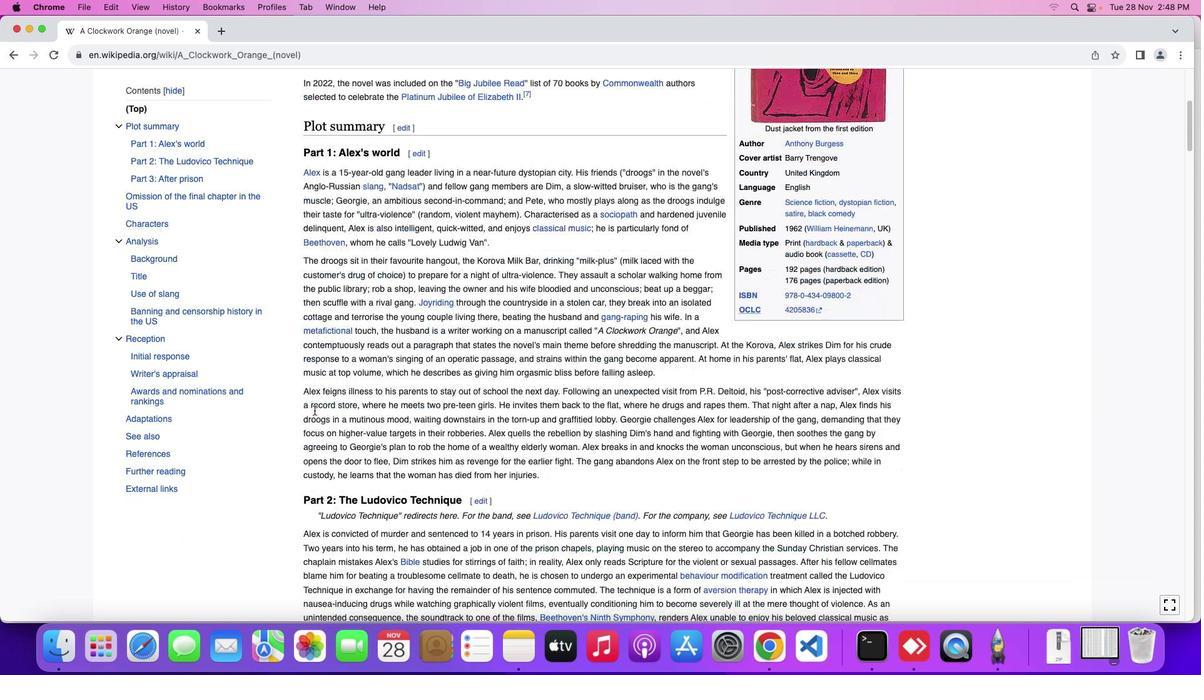 
Action: Mouse scrolled (309, 405) with delta (-5, -7)
Screenshot: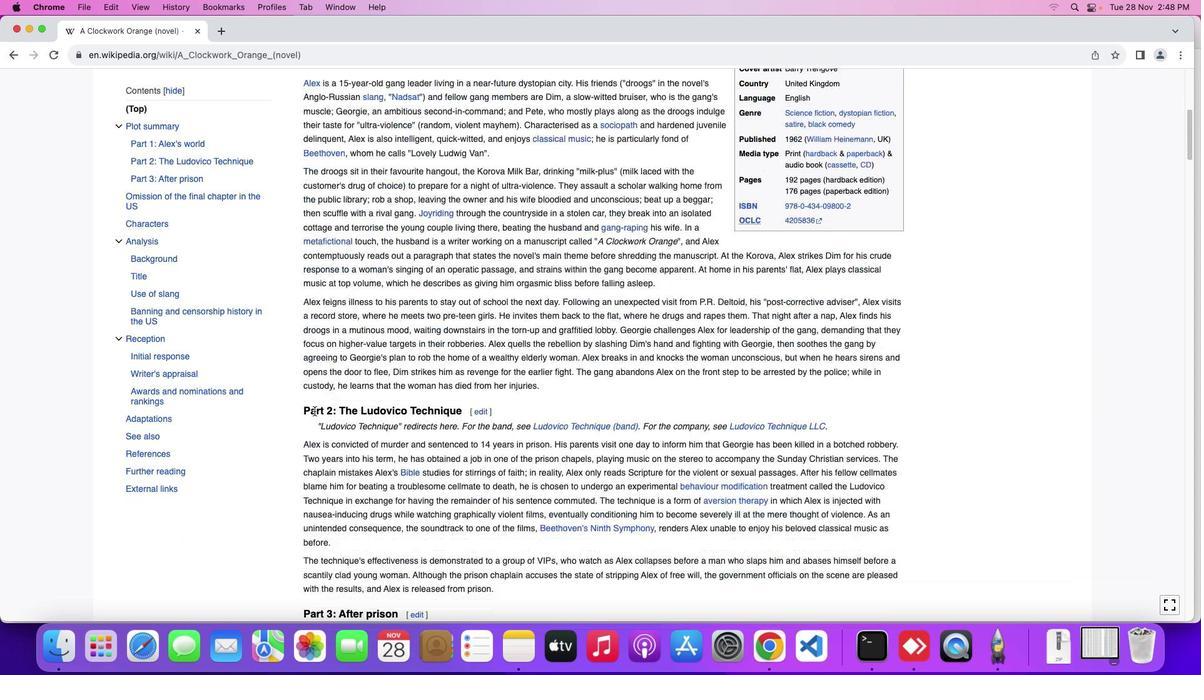 
Action: Mouse moved to (307, 414)
Screenshot: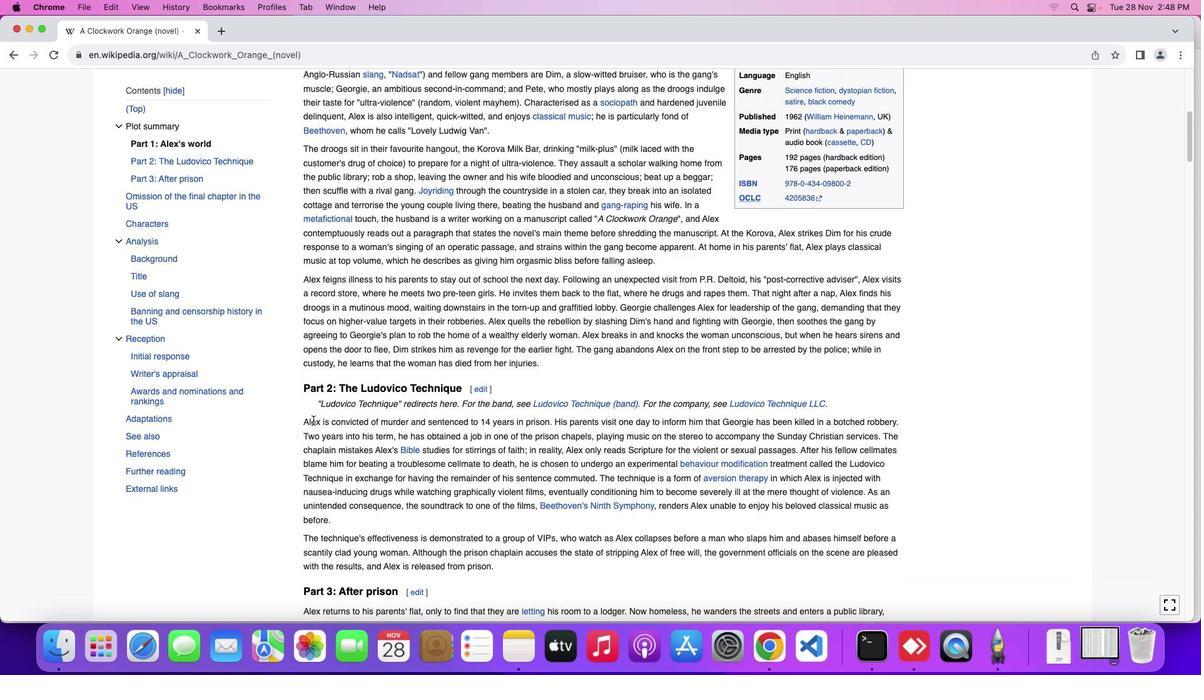
Action: Mouse scrolled (307, 414) with delta (-5, -5)
Screenshot: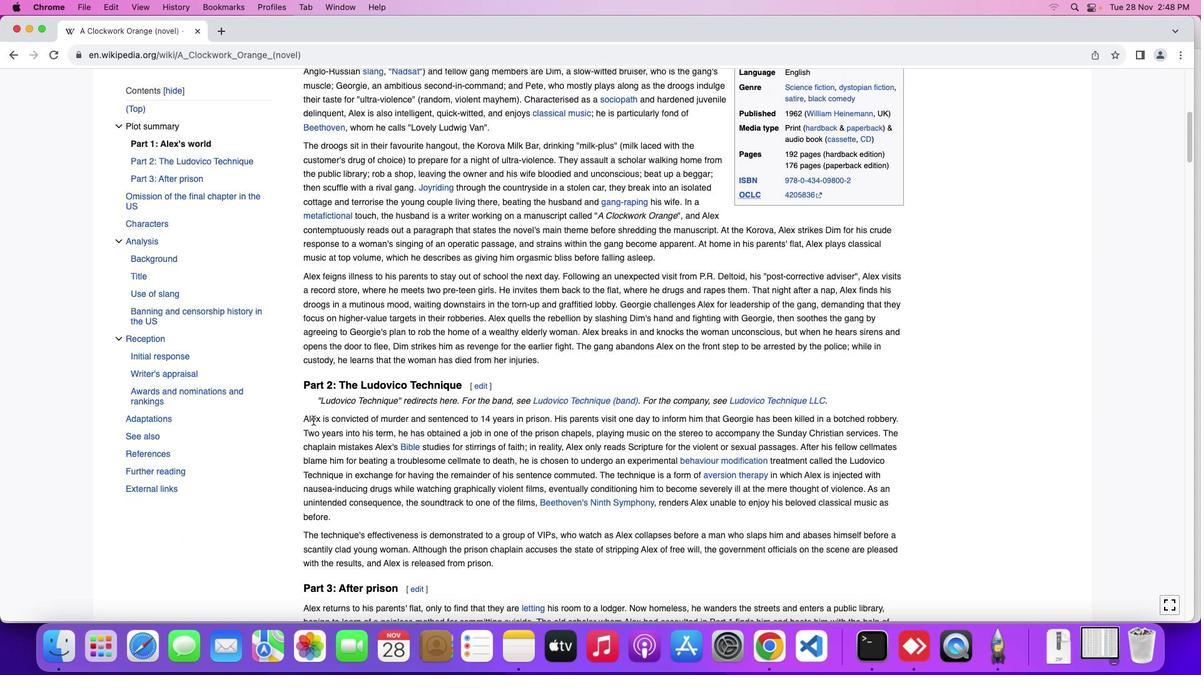 
Action: Mouse scrolled (307, 414) with delta (-5, -5)
Screenshot: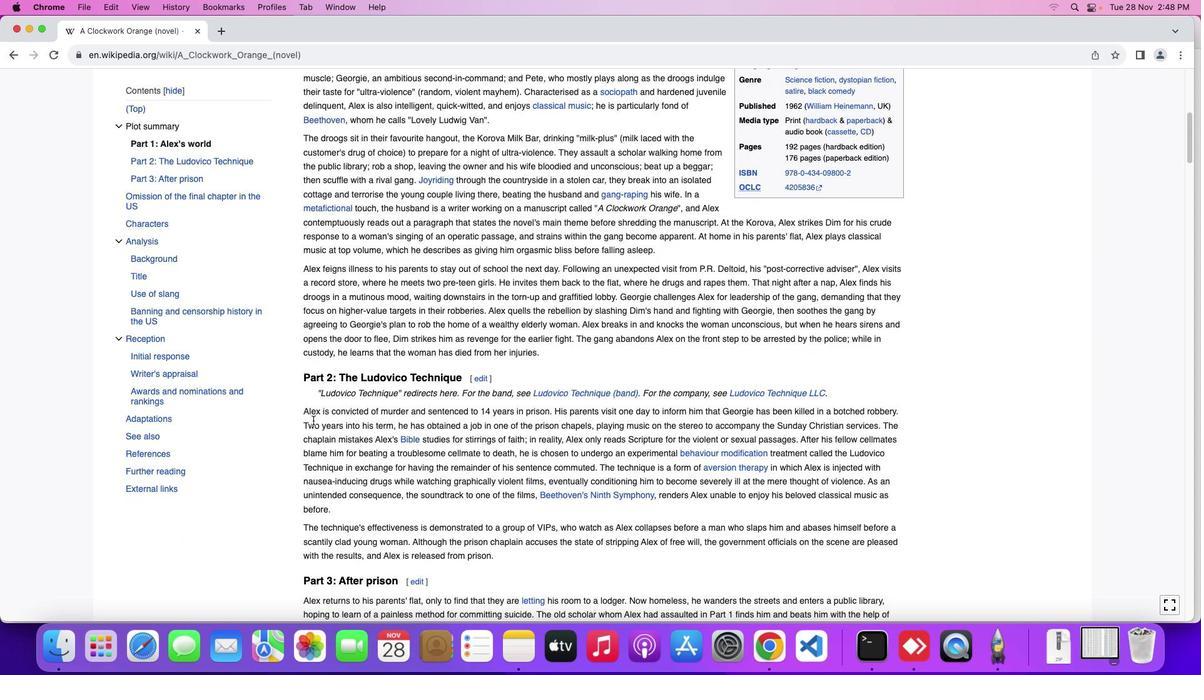 
Action: Mouse scrolled (307, 414) with delta (-5, -5)
Screenshot: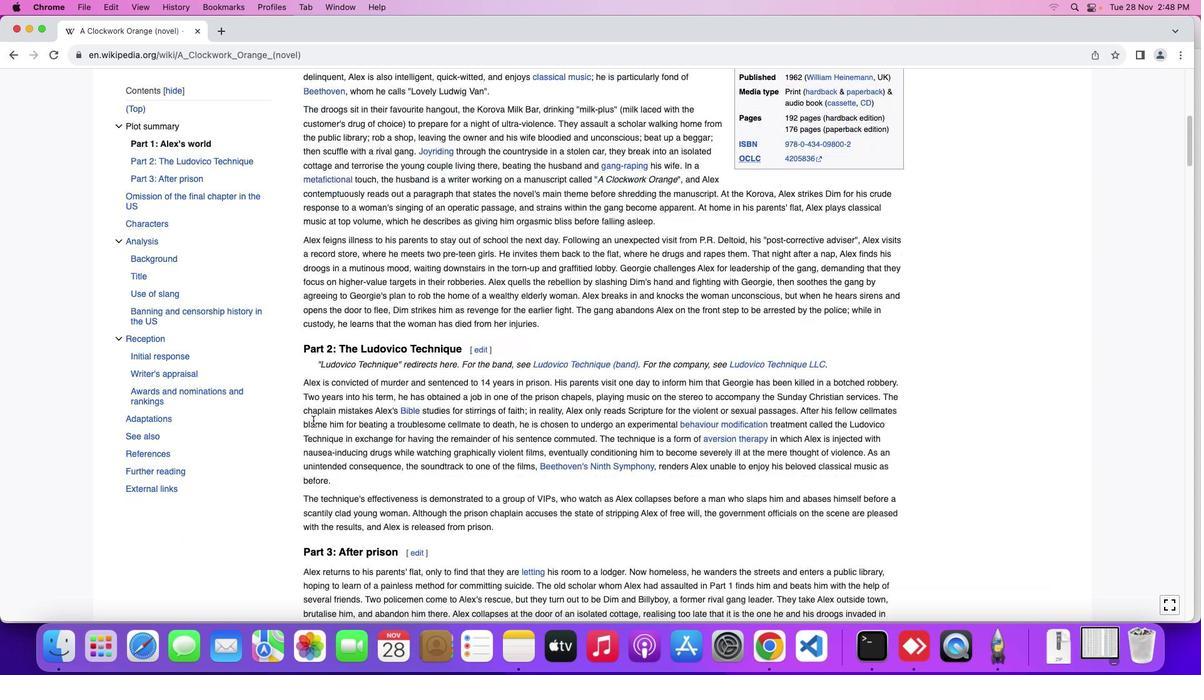 
Action: Mouse moved to (310, 432)
Screenshot: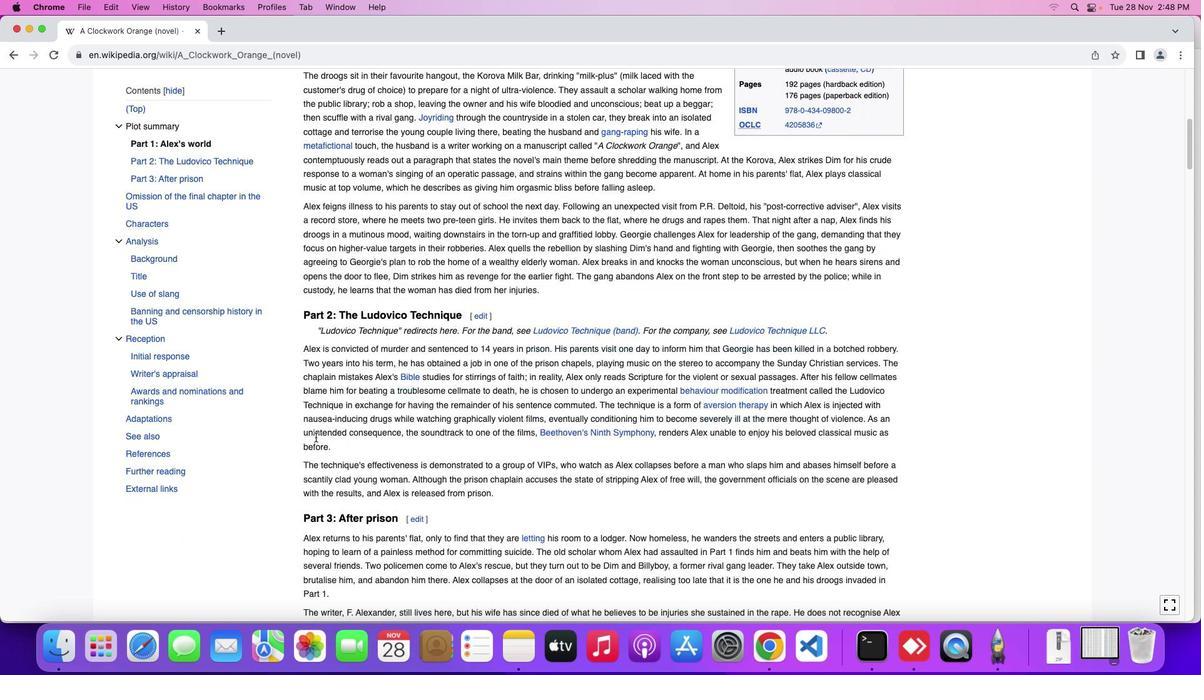 
Action: Mouse scrolled (310, 432) with delta (-5, -5)
Screenshot: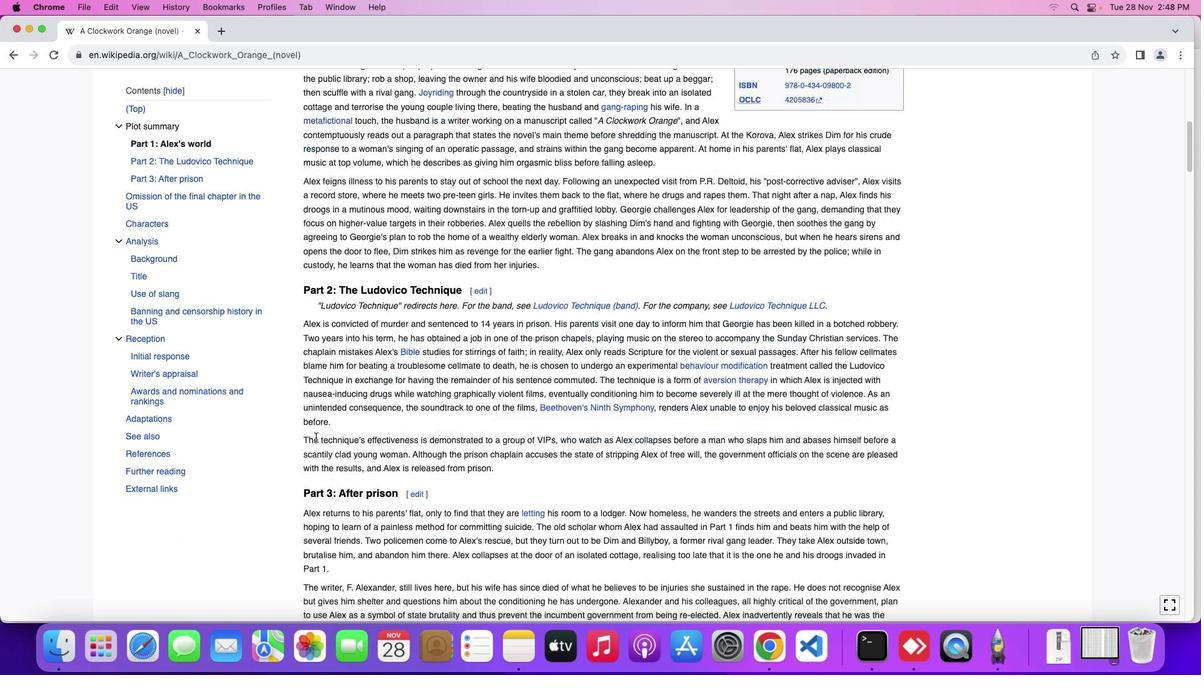 
Action: Mouse scrolled (310, 432) with delta (-5, -5)
Screenshot: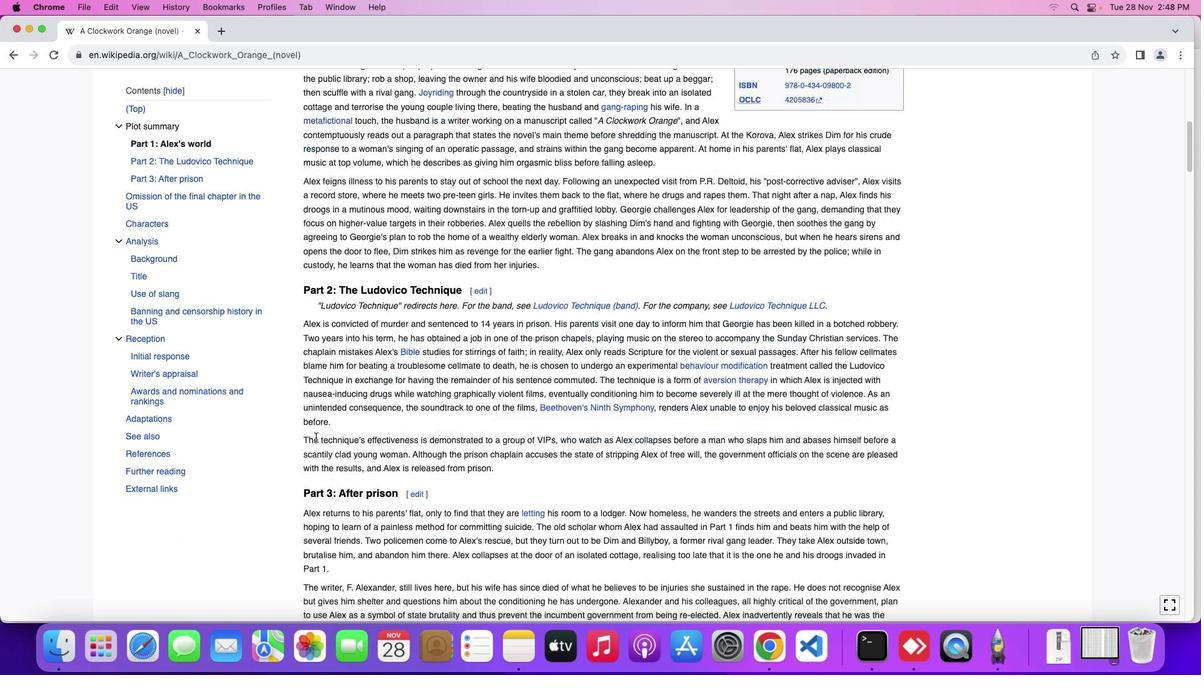 
Action: Mouse scrolled (310, 432) with delta (-5, -6)
Screenshot: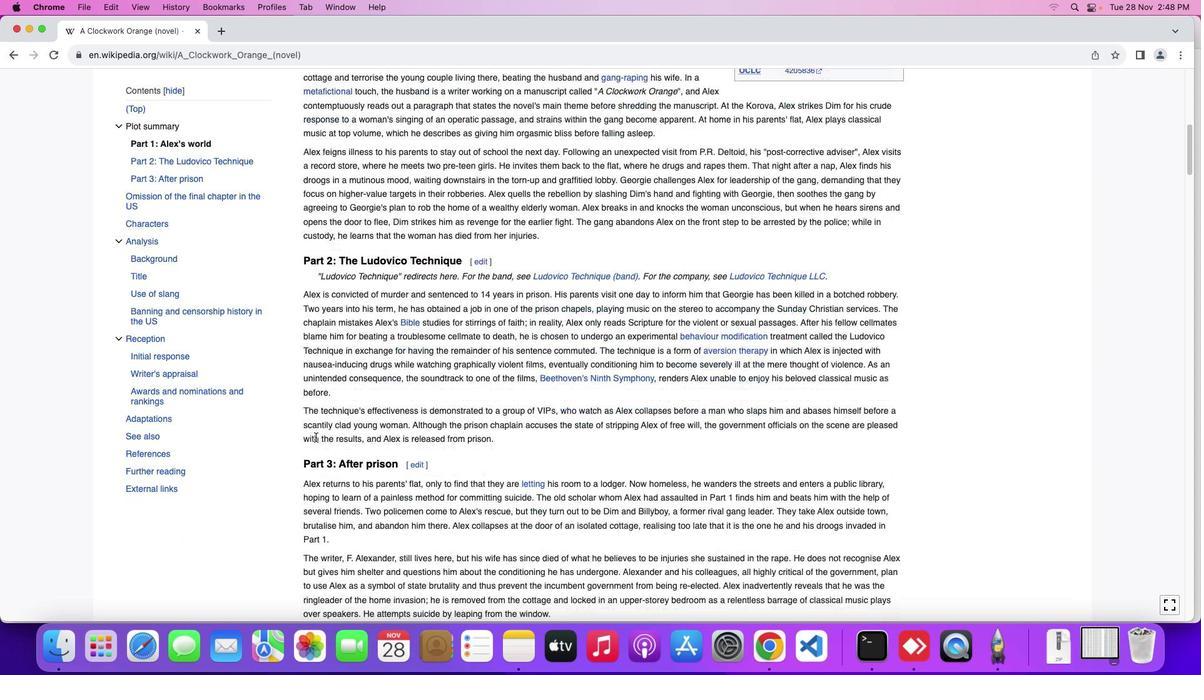 
Action: Mouse moved to (310, 433)
Screenshot: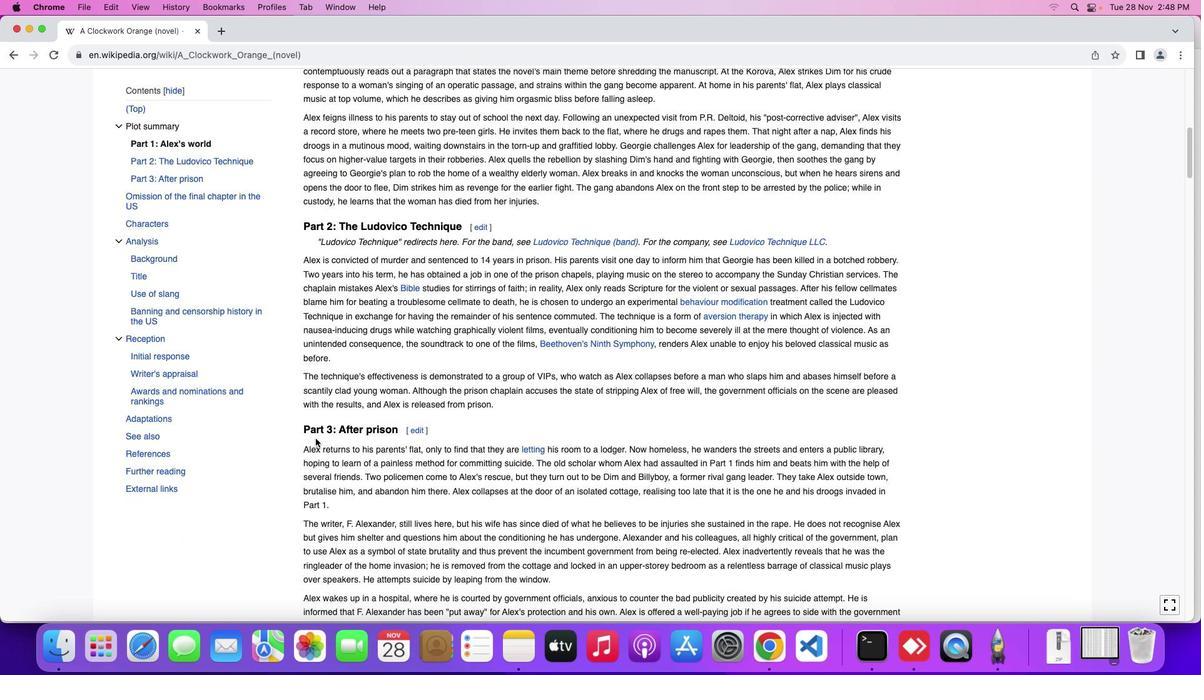 
Action: Mouse scrolled (310, 433) with delta (-5, -5)
Screenshot: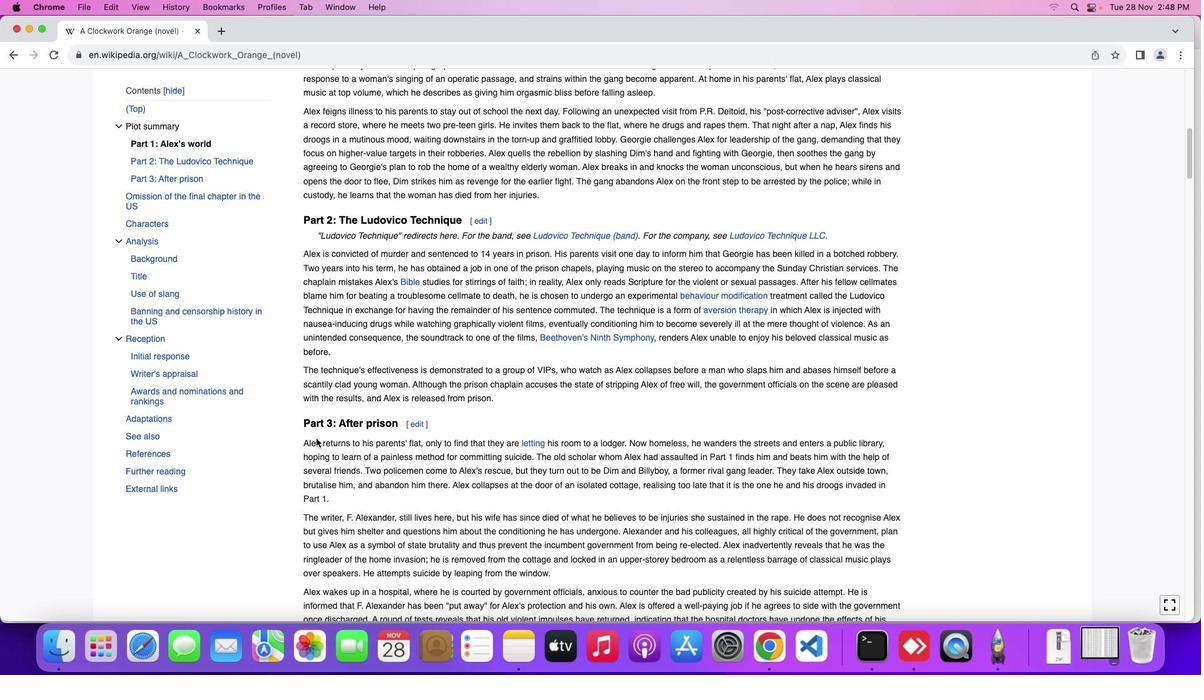 
Action: Mouse scrolled (310, 433) with delta (-5, -5)
Screenshot: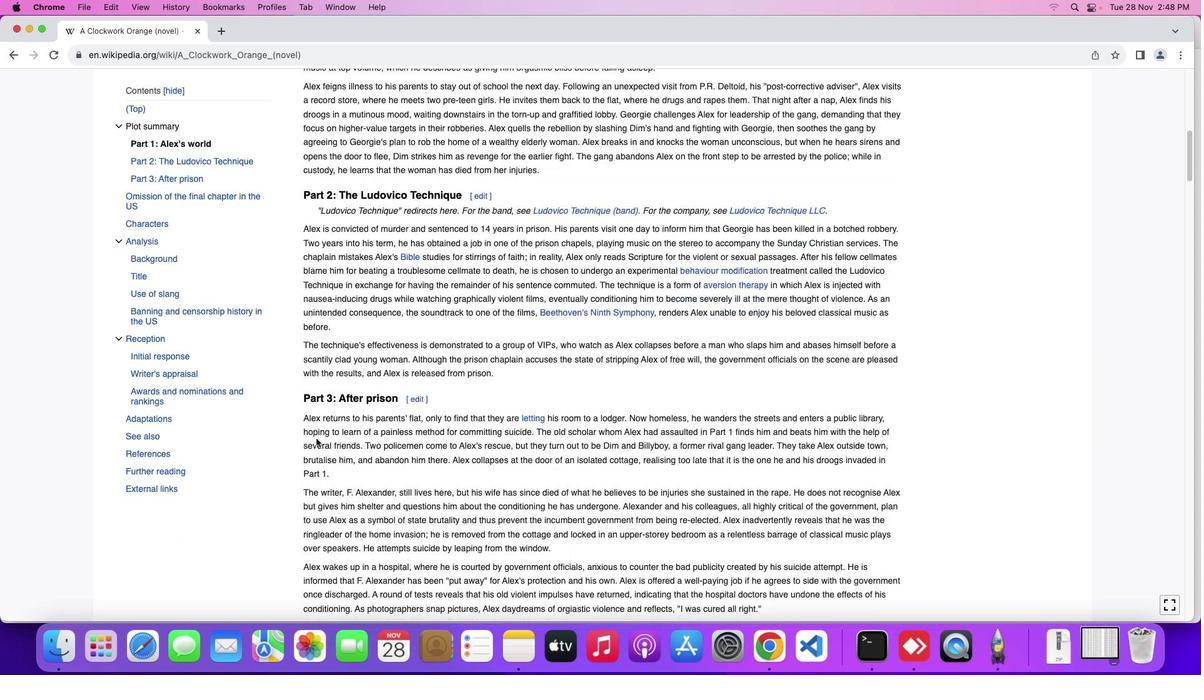 
Action: Mouse moved to (310, 433)
Screenshot: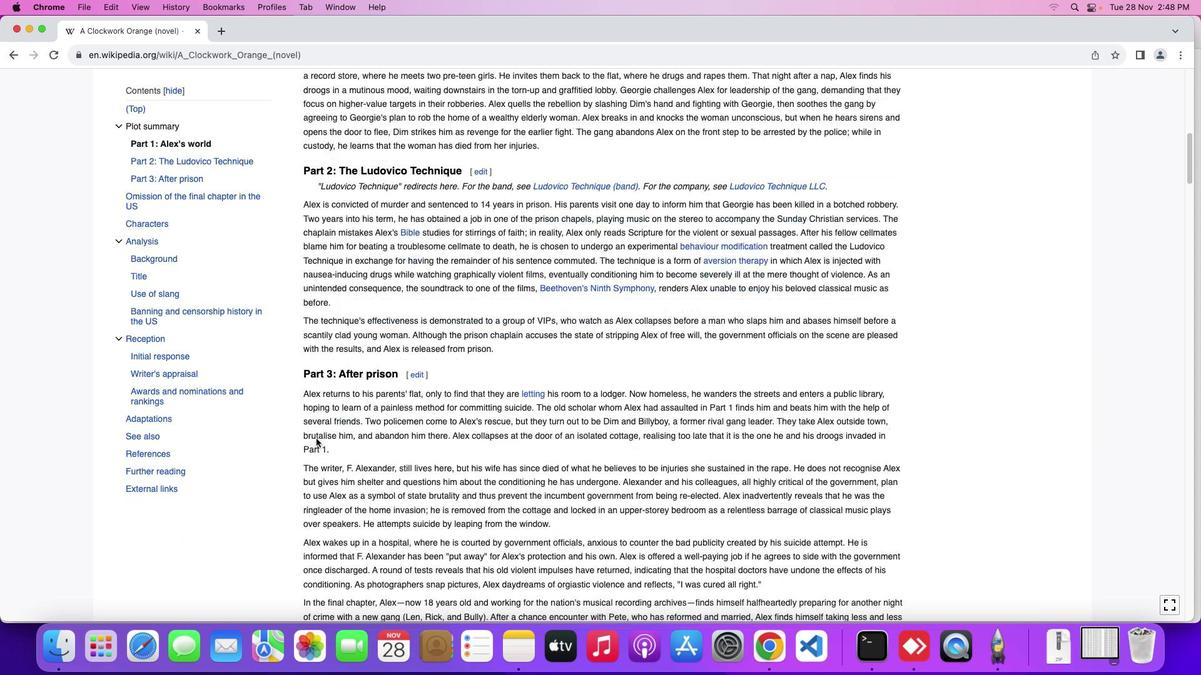
Action: Mouse scrolled (310, 433) with delta (-5, -6)
Screenshot: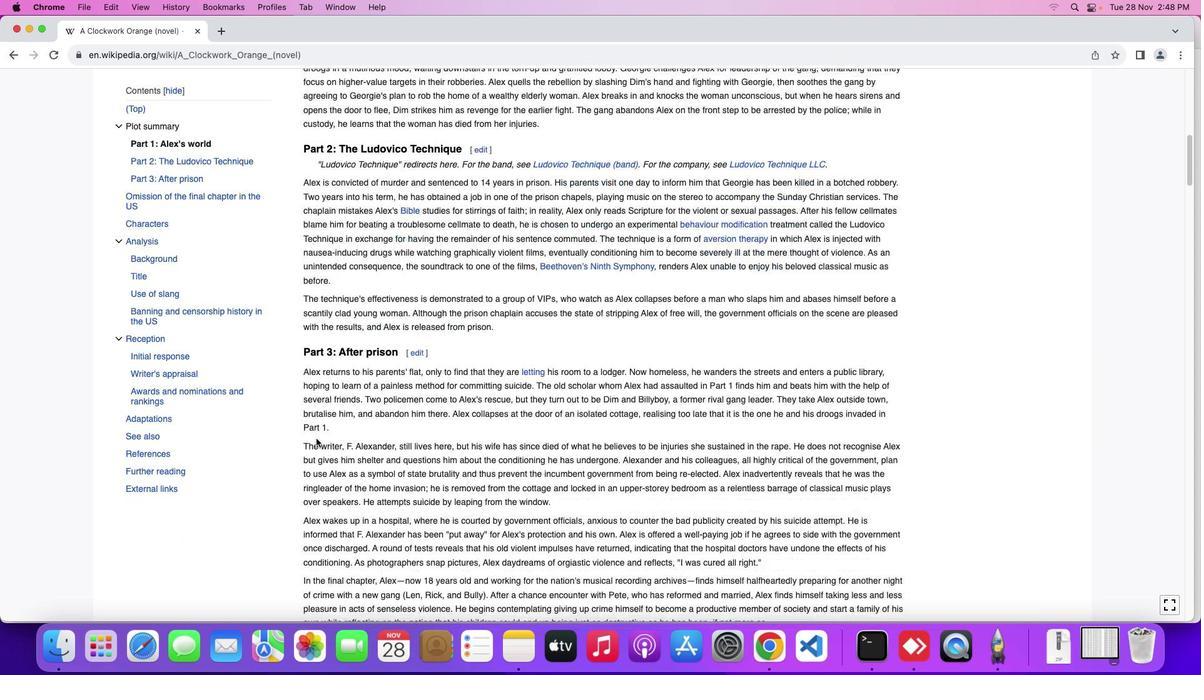 
Action: Mouse moved to (310, 434)
Screenshot: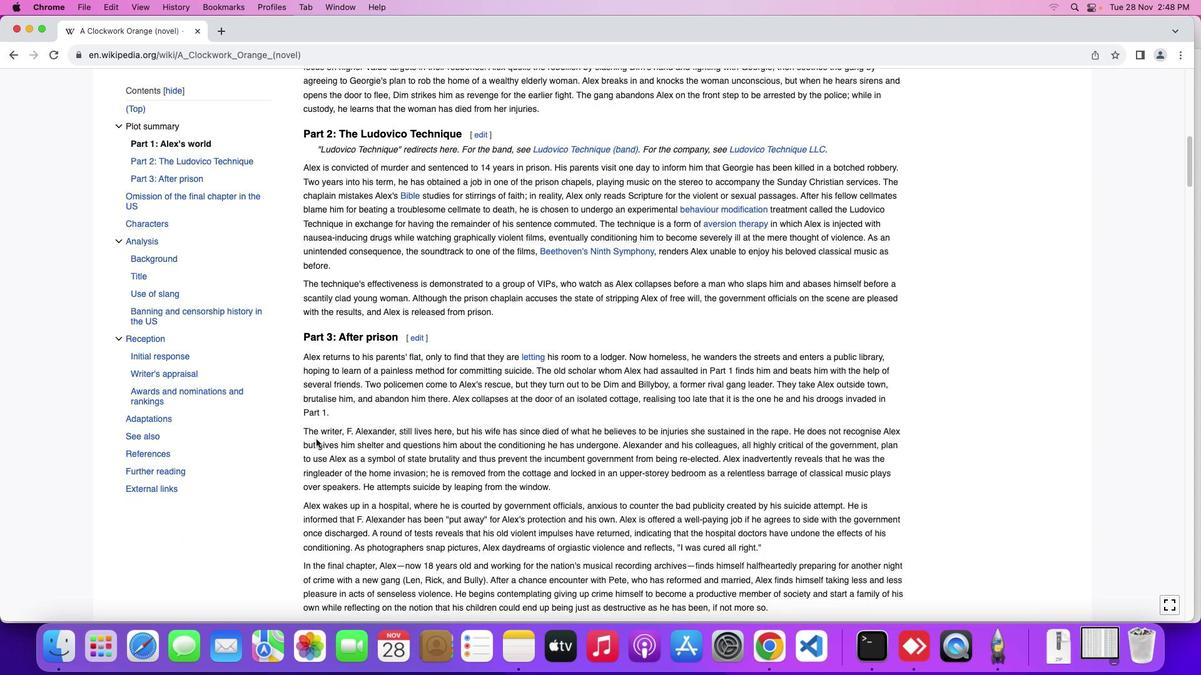 
Action: Mouse scrolled (310, 434) with delta (-5, -5)
Screenshot: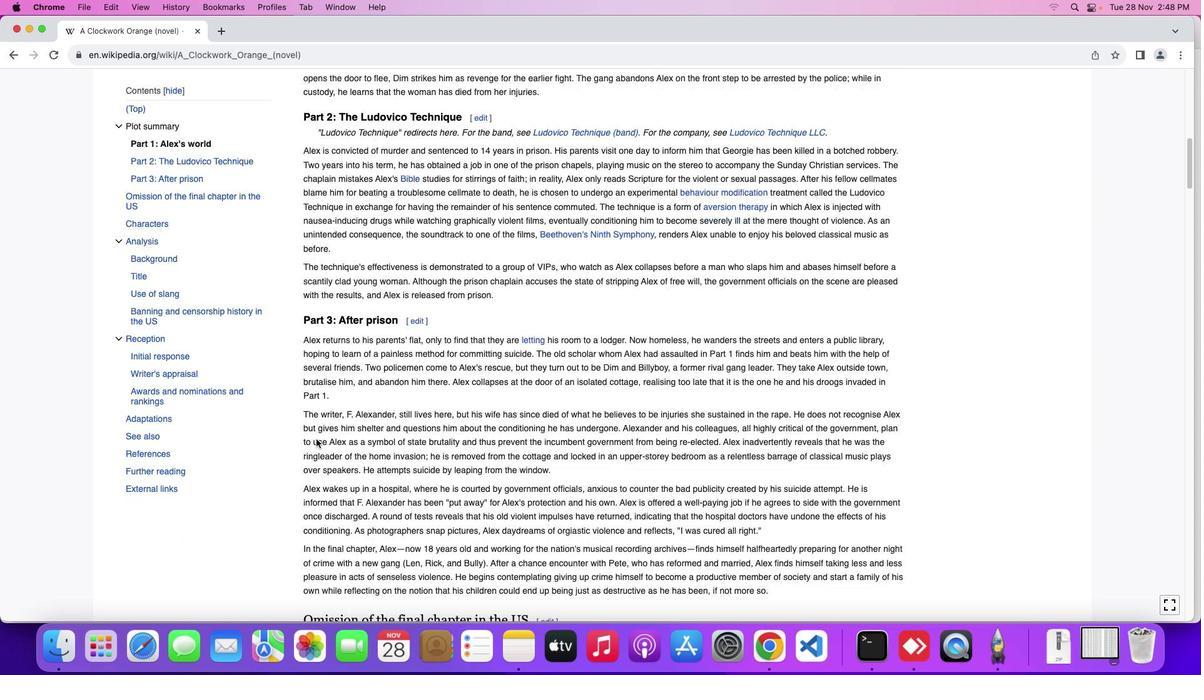 
Action: Mouse scrolled (310, 434) with delta (-5, -5)
Screenshot: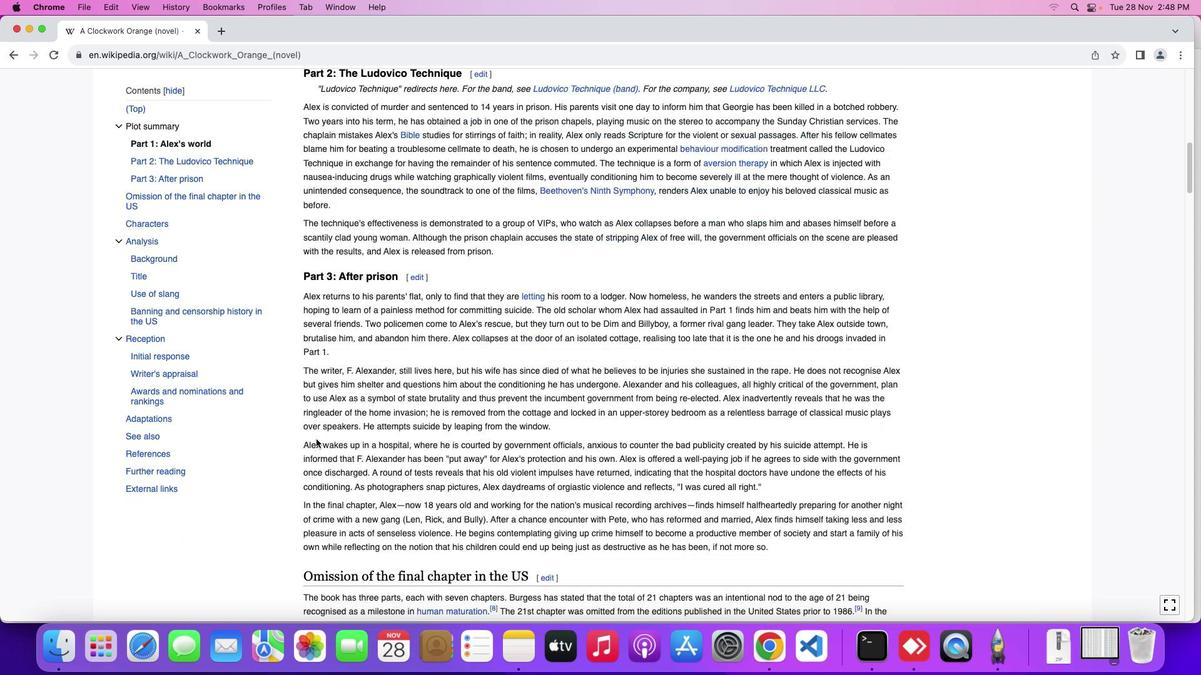 
Action: Mouse scrolled (310, 434) with delta (-5, -6)
Screenshot: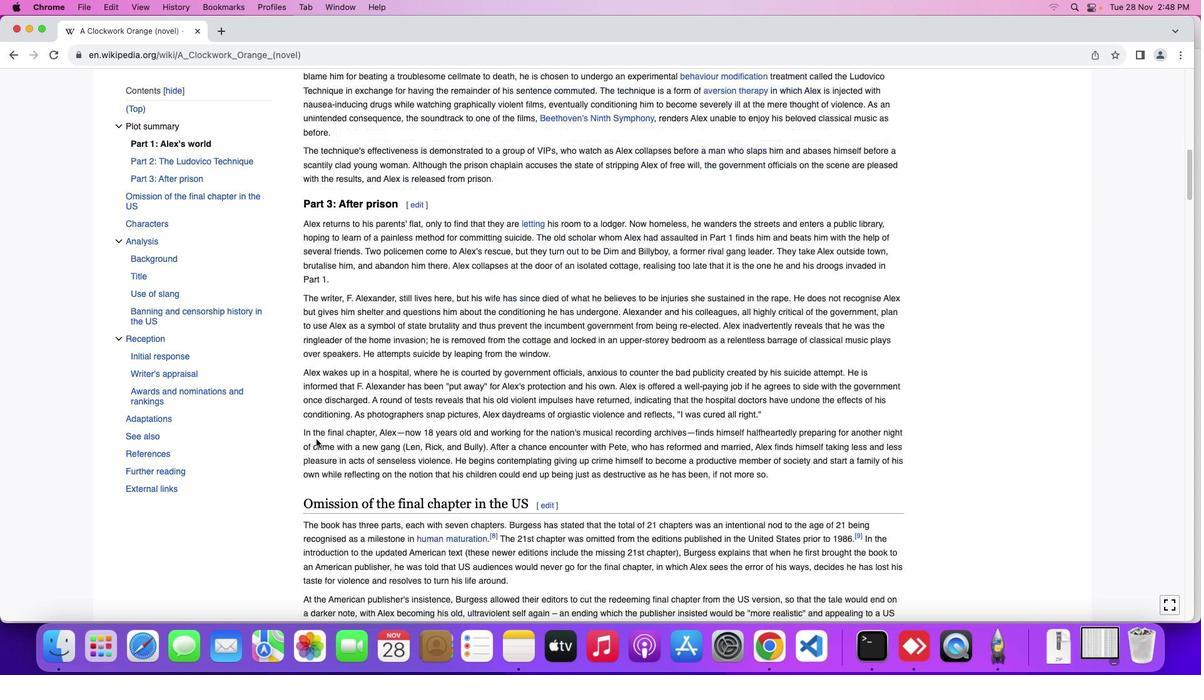 
Action: Mouse scrolled (310, 434) with delta (-5, -7)
Screenshot: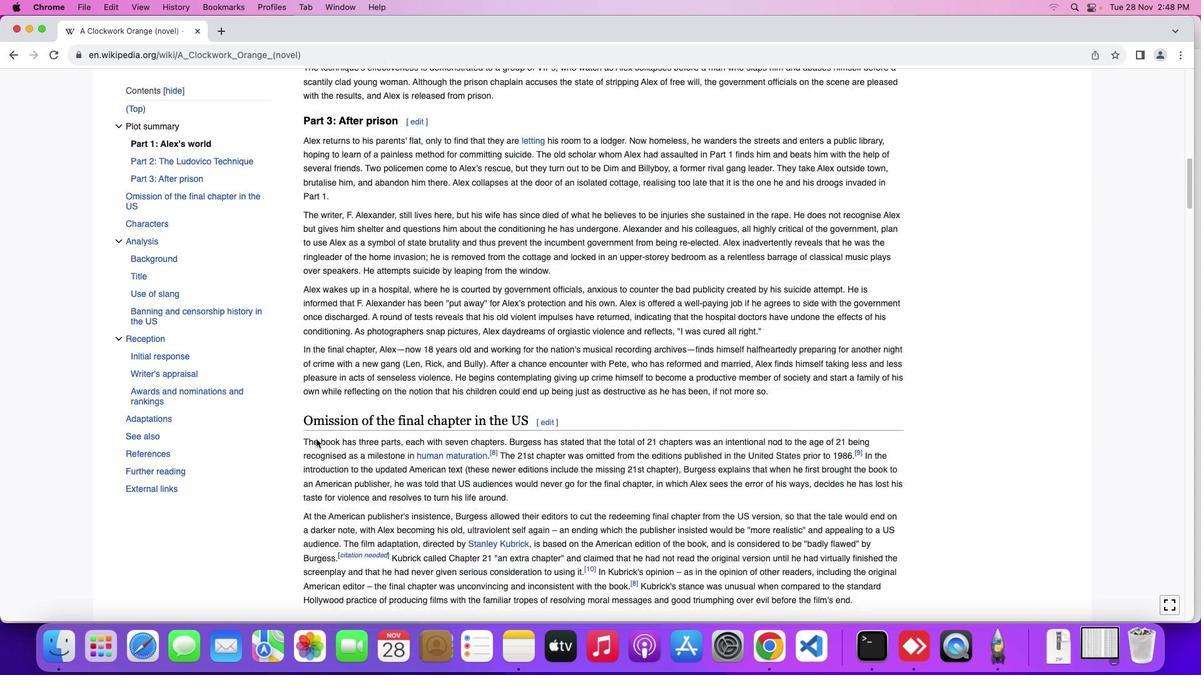 
Action: Mouse moved to (310, 434)
Screenshot: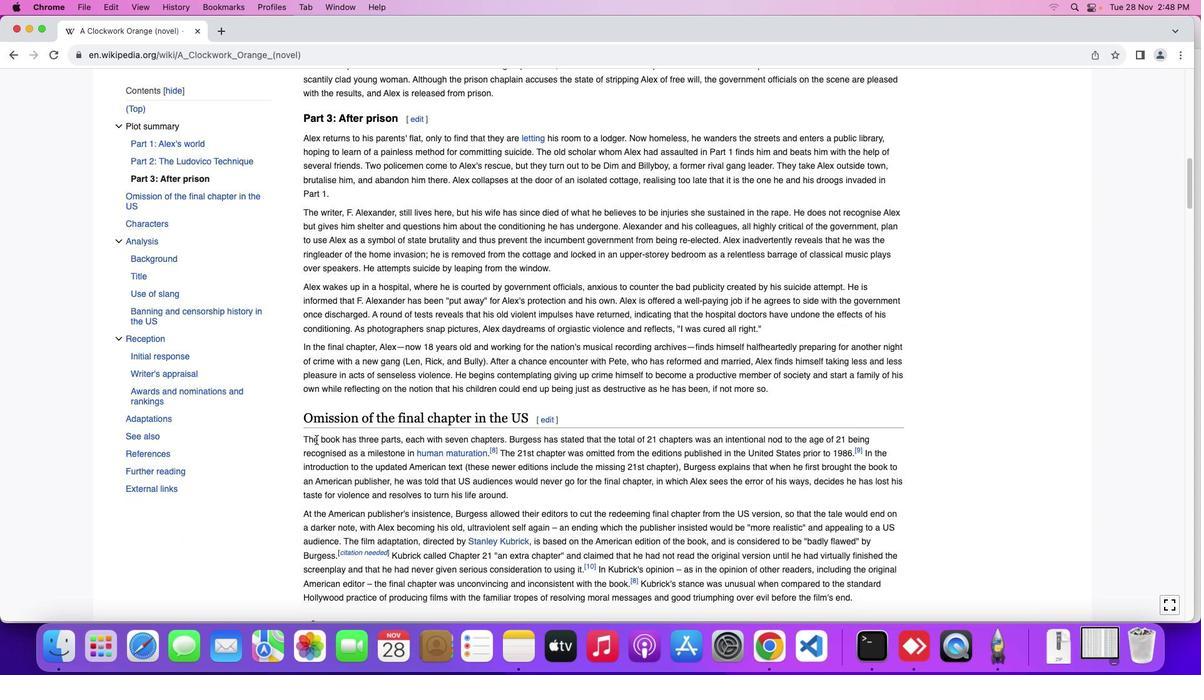 
Action: Mouse scrolled (310, 434) with delta (-5, -5)
Screenshot: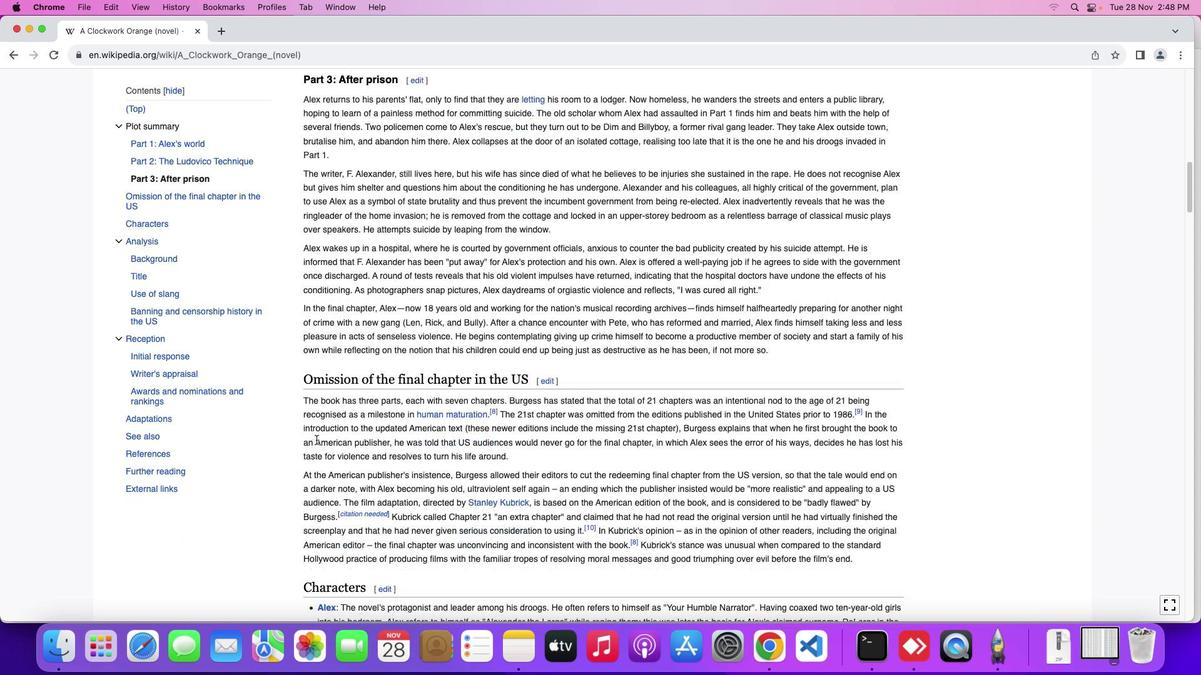 
Action: Mouse scrolled (310, 434) with delta (-5, -5)
Screenshot: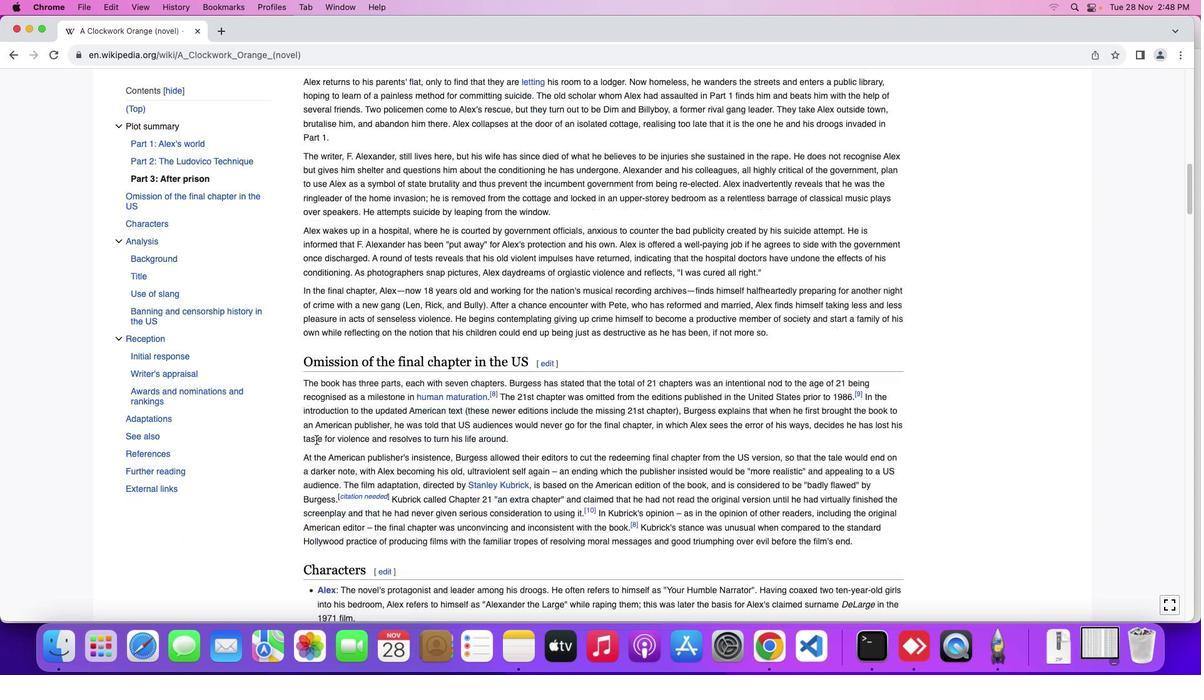 
Action: Mouse scrolled (310, 434) with delta (-5, -6)
Screenshot: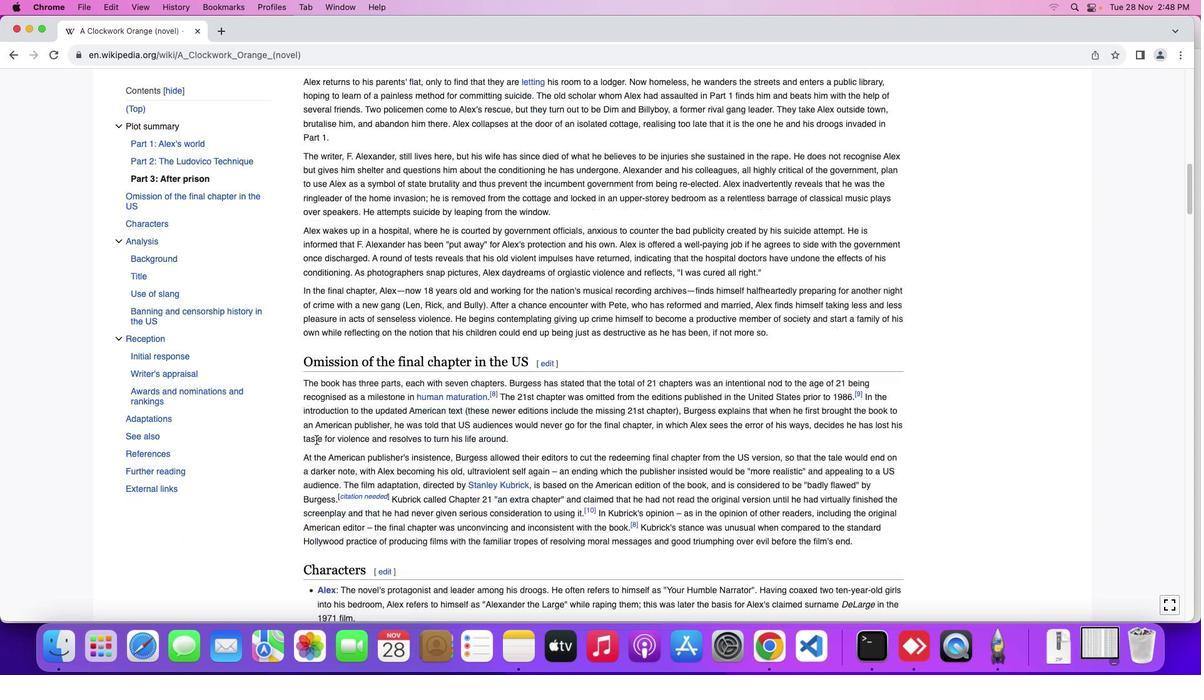 
Action: Mouse scrolled (310, 434) with delta (-5, -5)
Screenshot: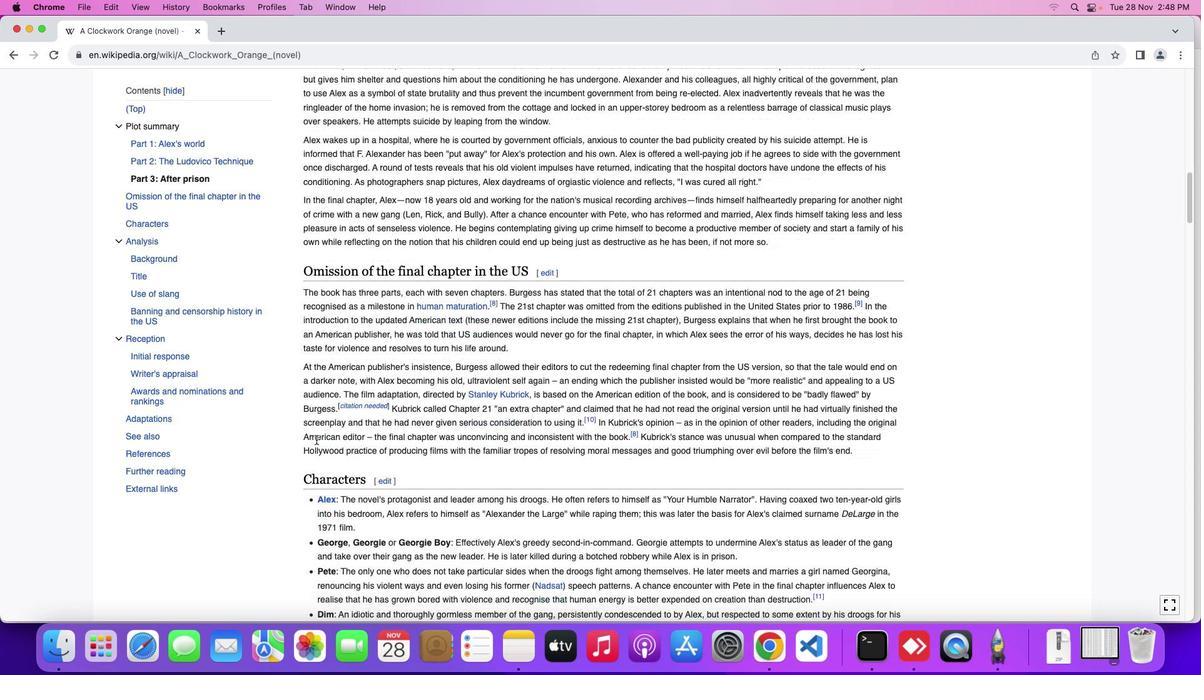 
Action: Mouse scrolled (310, 434) with delta (-5, -5)
Screenshot: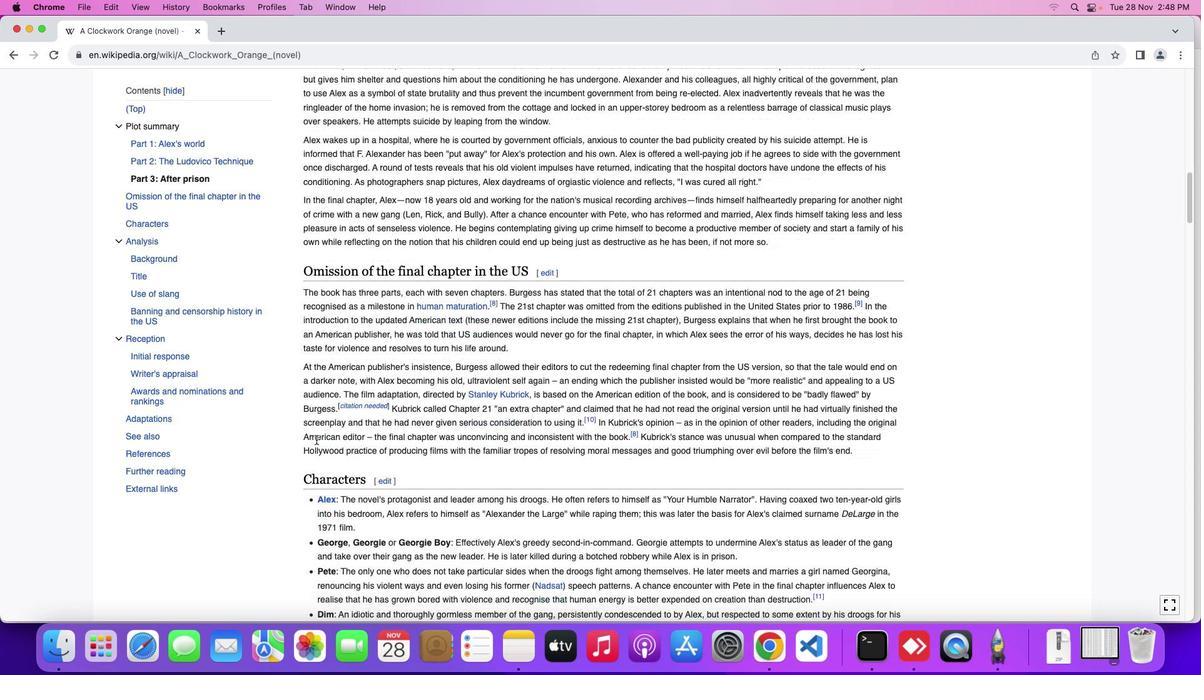
Action: Mouse scrolled (310, 434) with delta (-5, -6)
Screenshot: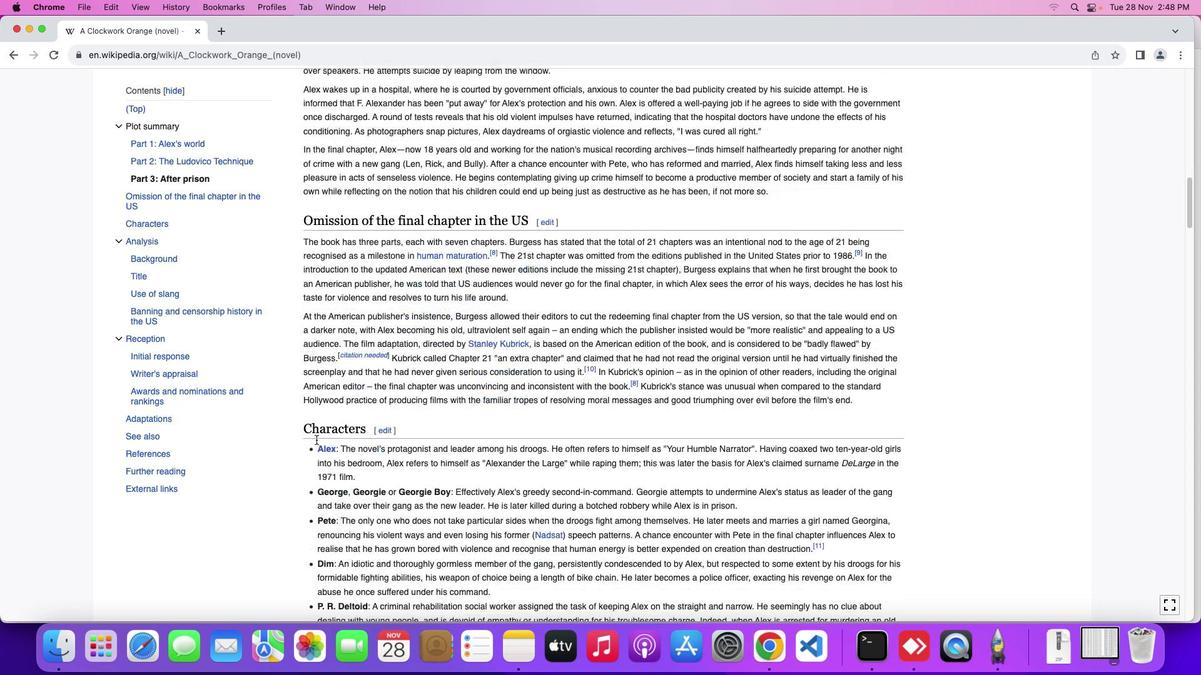 
Action: Mouse moved to (310, 434)
Screenshot: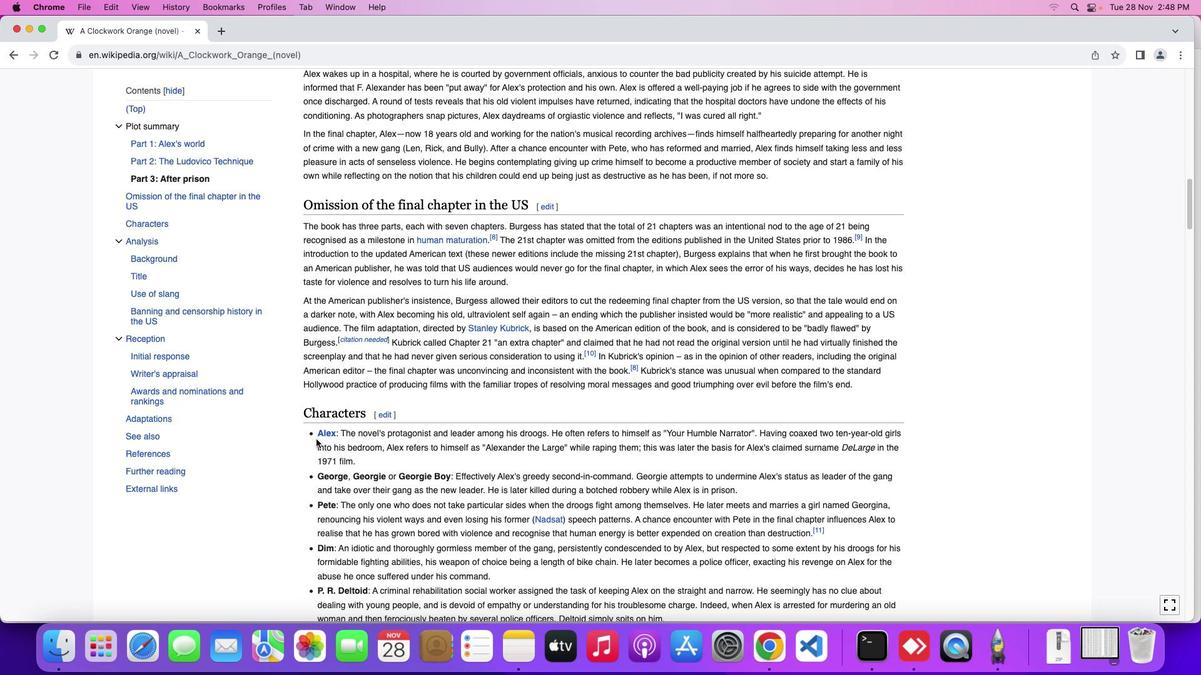 
Action: Mouse scrolled (310, 434) with delta (-5, -5)
Screenshot: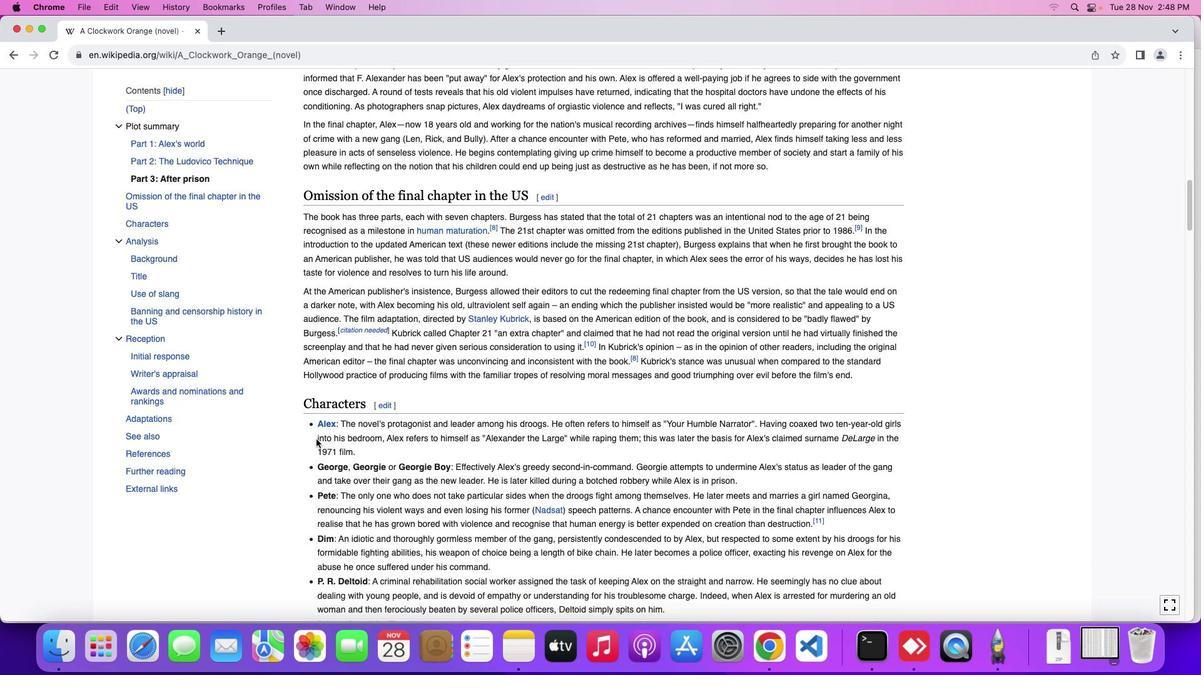 
Action: Mouse scrolled (310, 434) with delta (-5, -5)
Screenshot: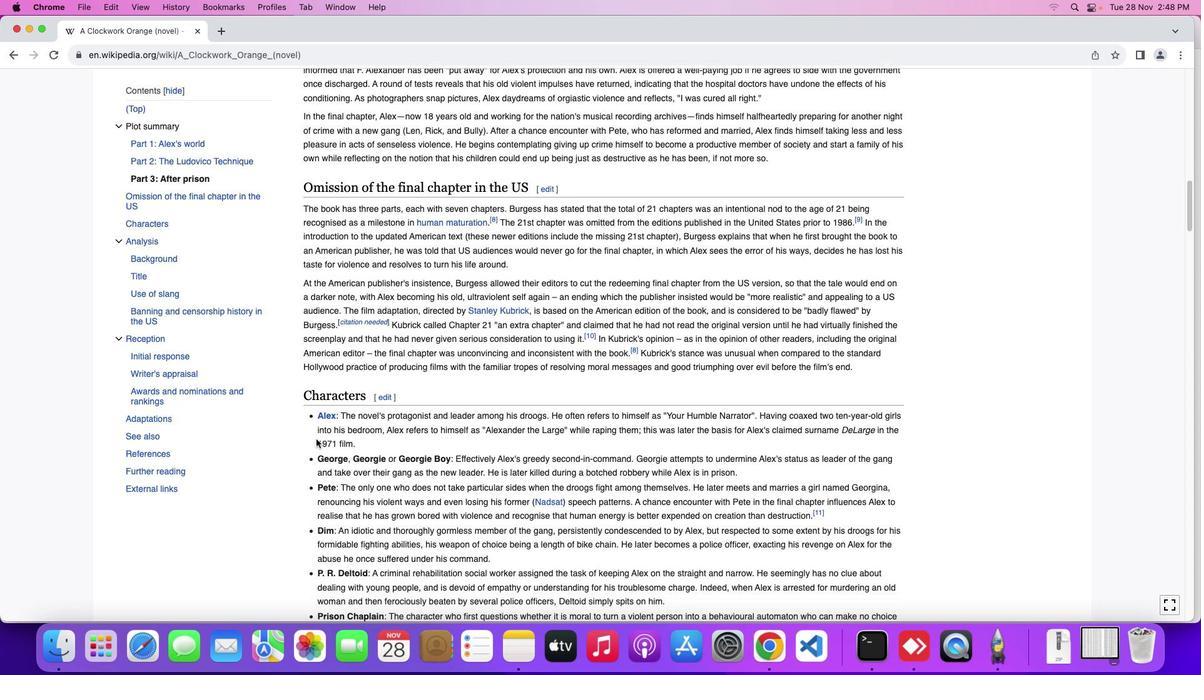 
Action: Mouse scrolled (310, 434) with delta (-5, -5)
Screenshot: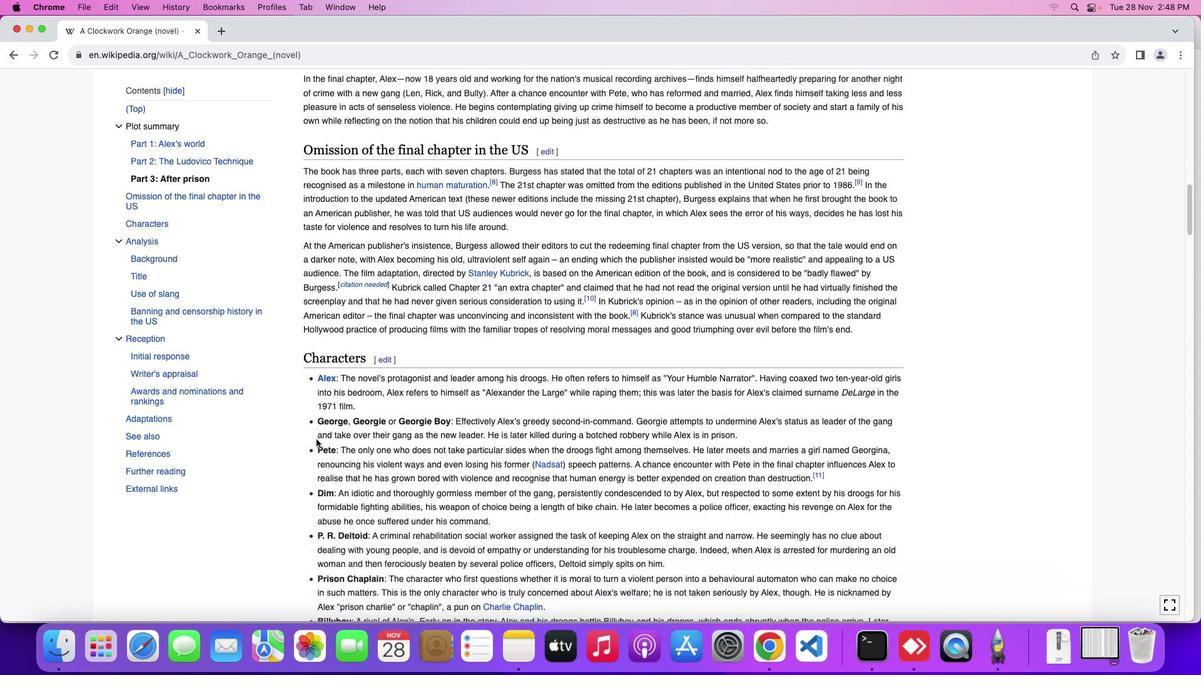 
Action: Mouse moved to (310, 434)
Screenshot: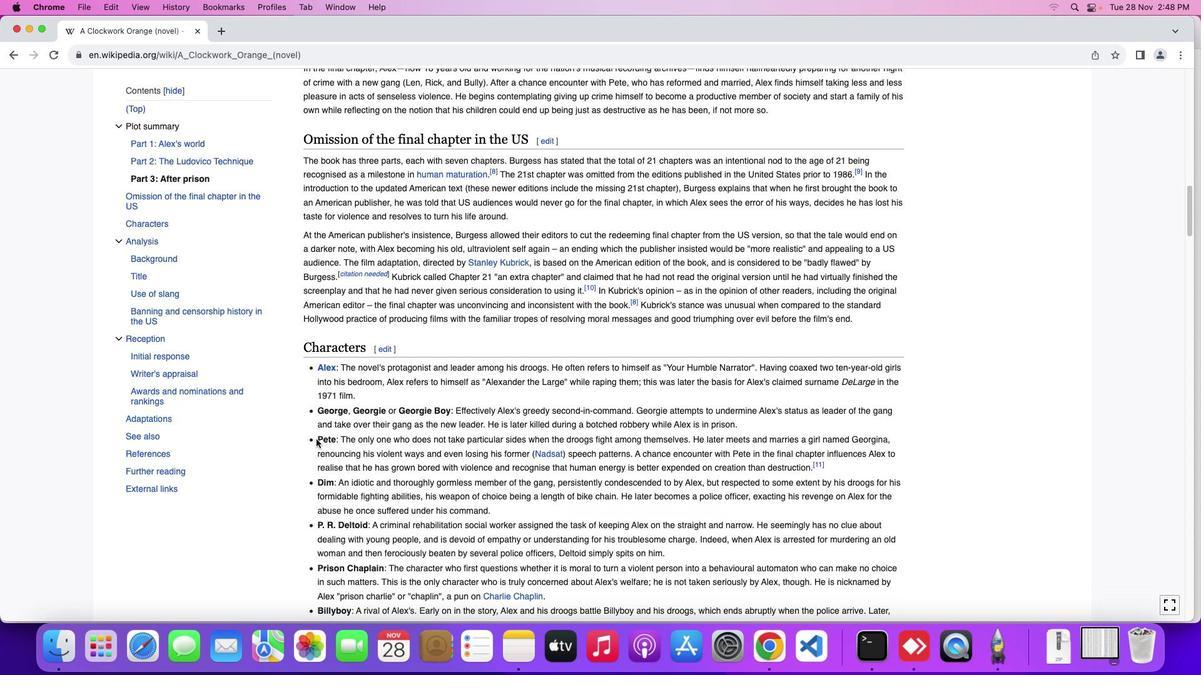 
Action: Mouse scrolled (310, 434) with delta (-5, -5)
Screenshot: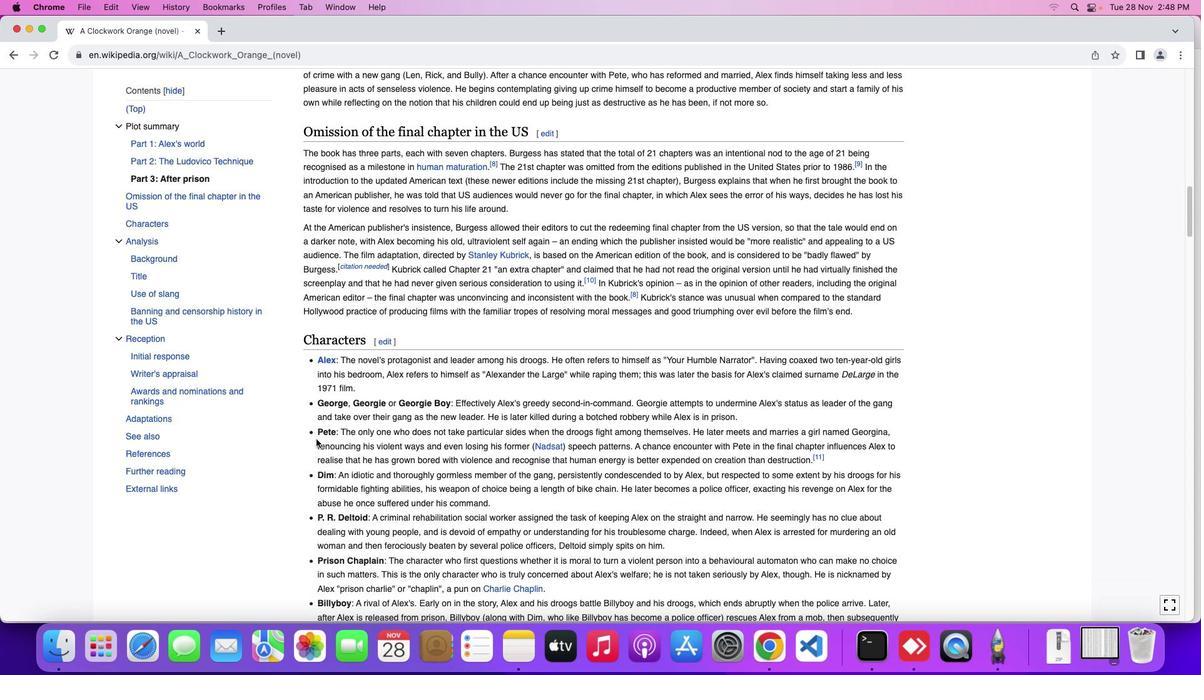 
Action: Mouse scrolled (310, 434) with delta (-5, -5)
Screenshot: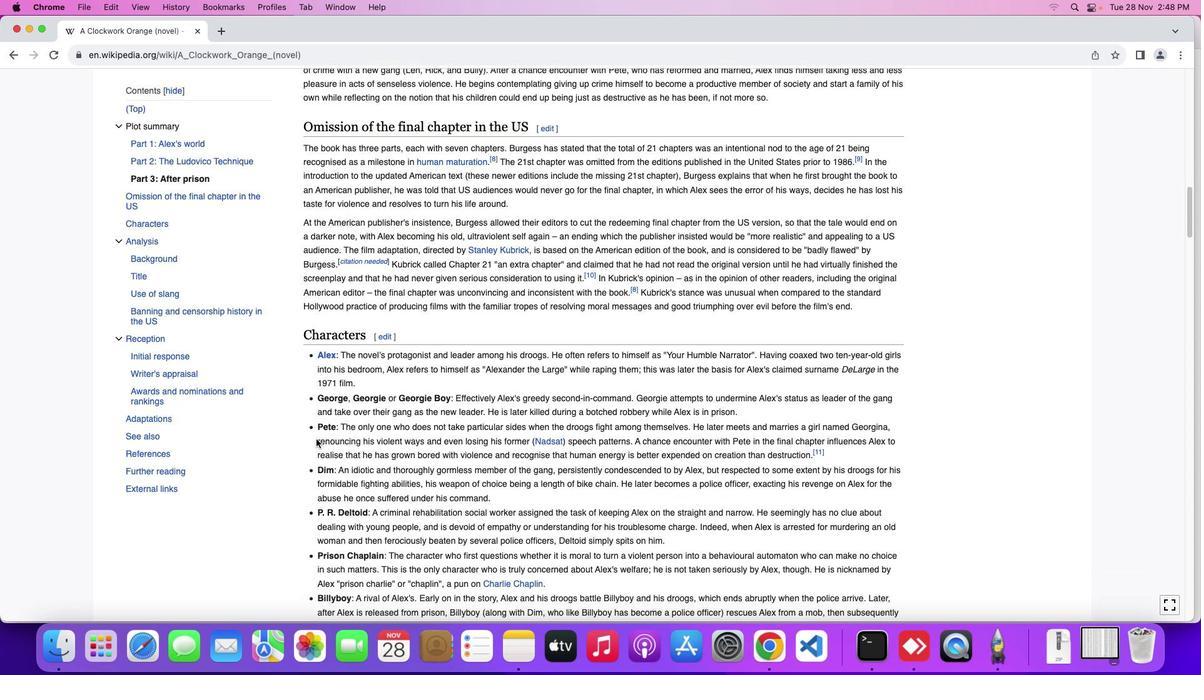 
Action: Mouse moved to (310, 433)
Screenshot: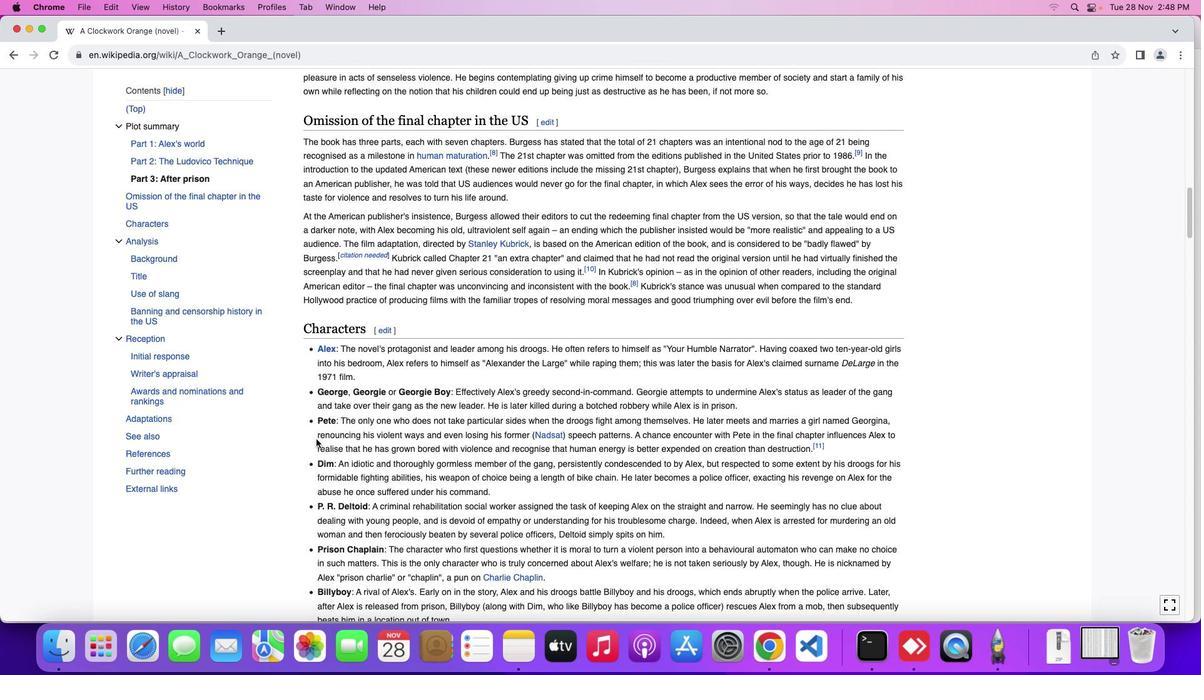 
Action: Mouse scrolled (310, 433) with delta (-5, -5)
Screenshot: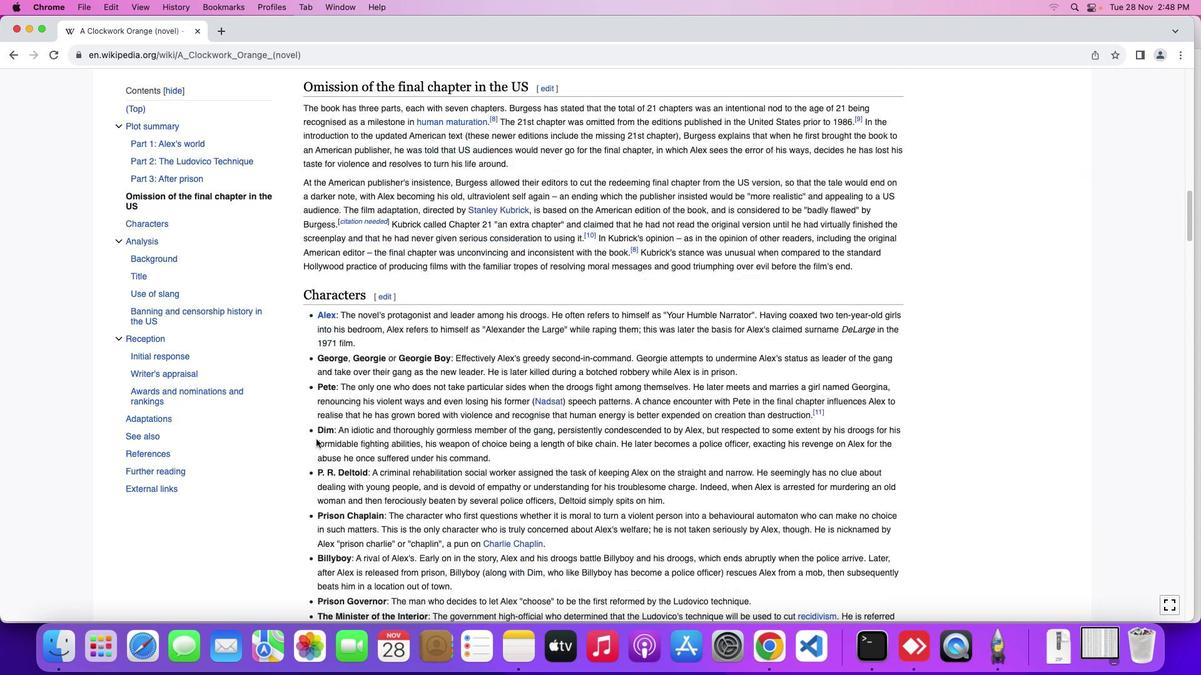 
Action: Mouse scrolled (310, 433) with delta (-5, -5)
Screenshot: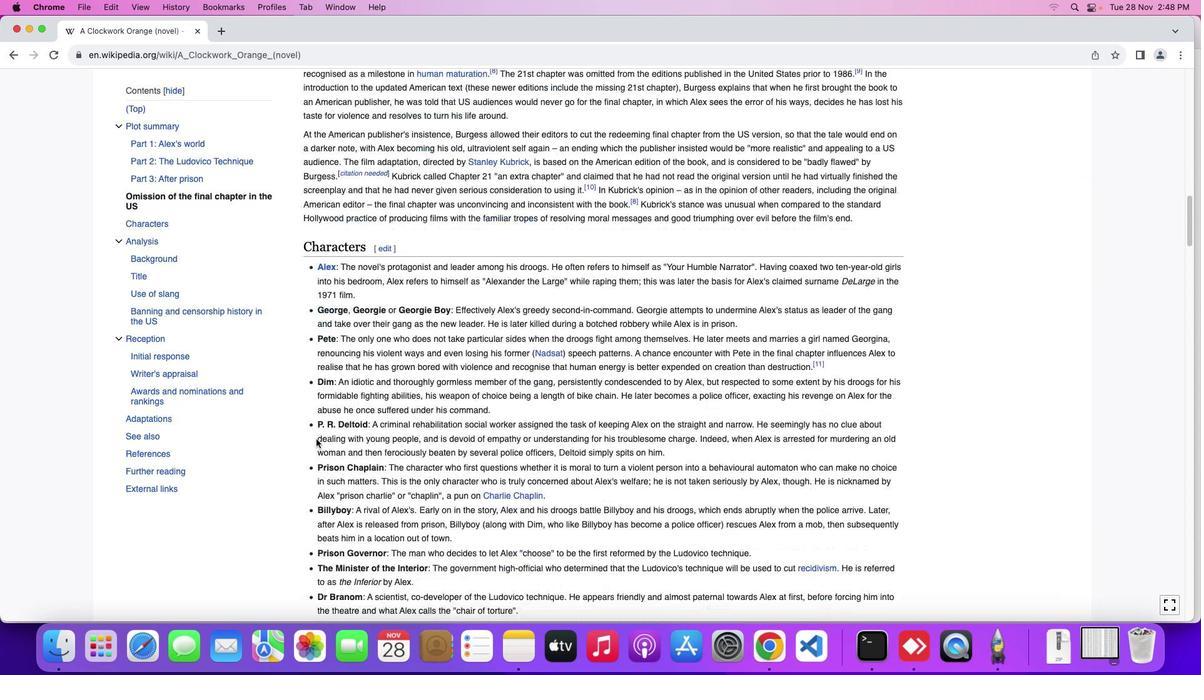 
Action: Mouse scrolled (310, 433) with delta (-5, -6)
Screenshot: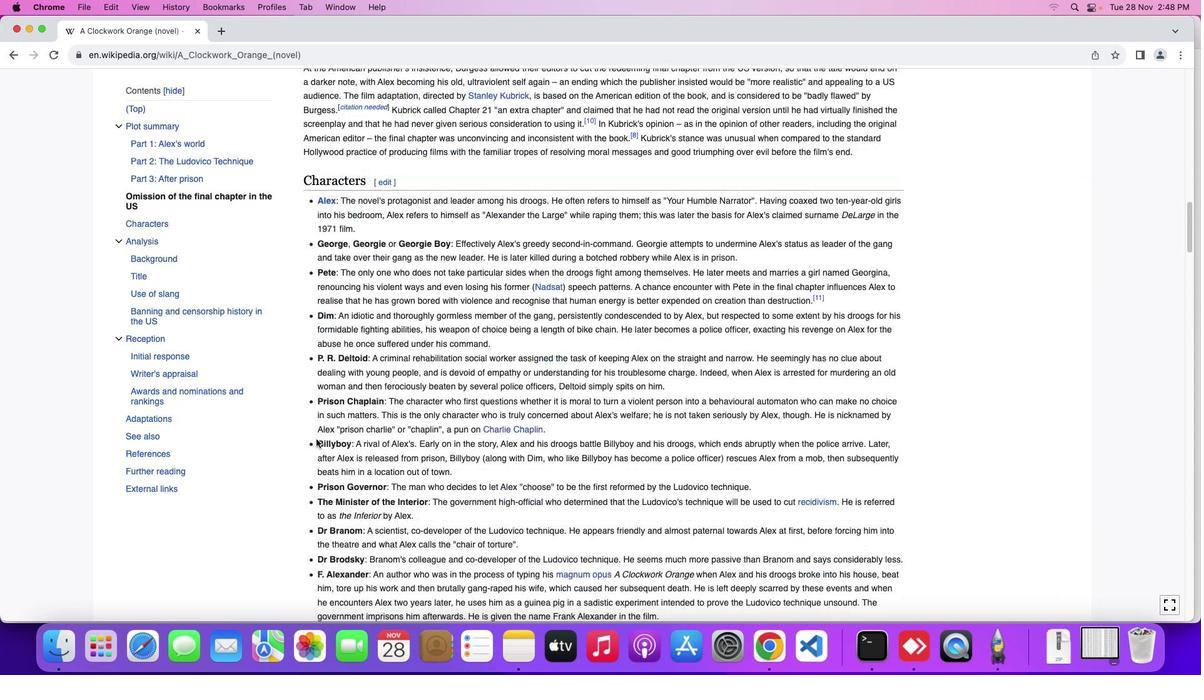 
Action: Mouse scrolled (310, 433) with delta (-5, -7)
Screenshot: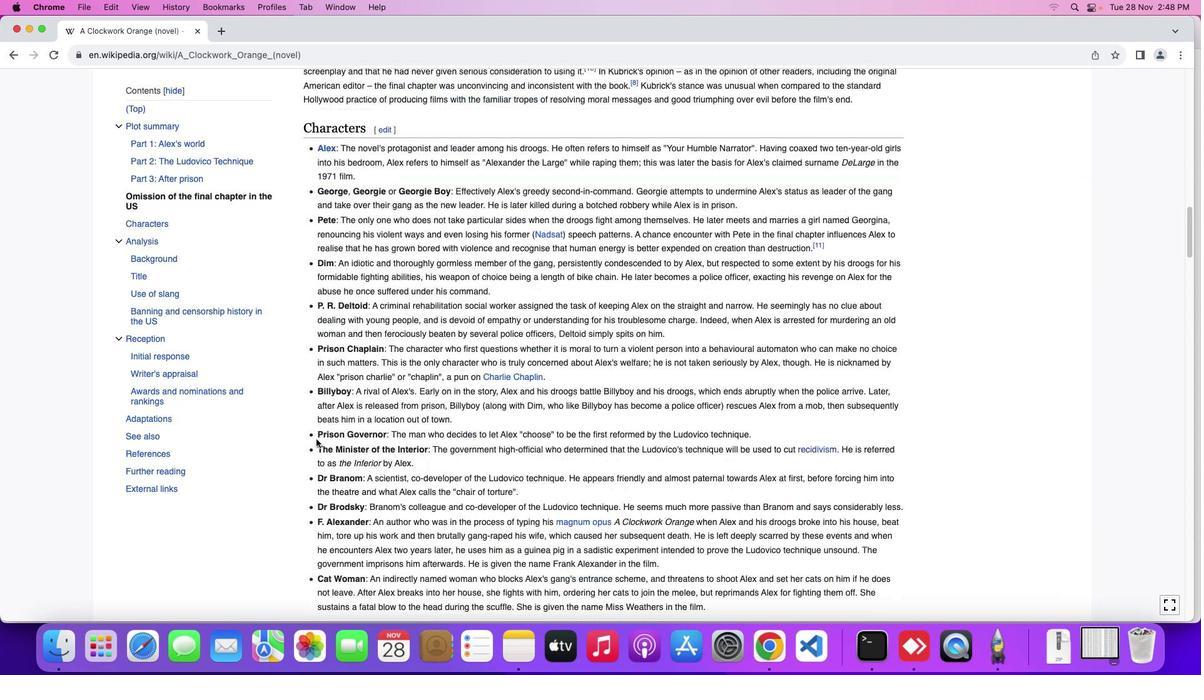 
Action: Mouse scrolled (310, 433) with delta (-5, -5)
Screenshot: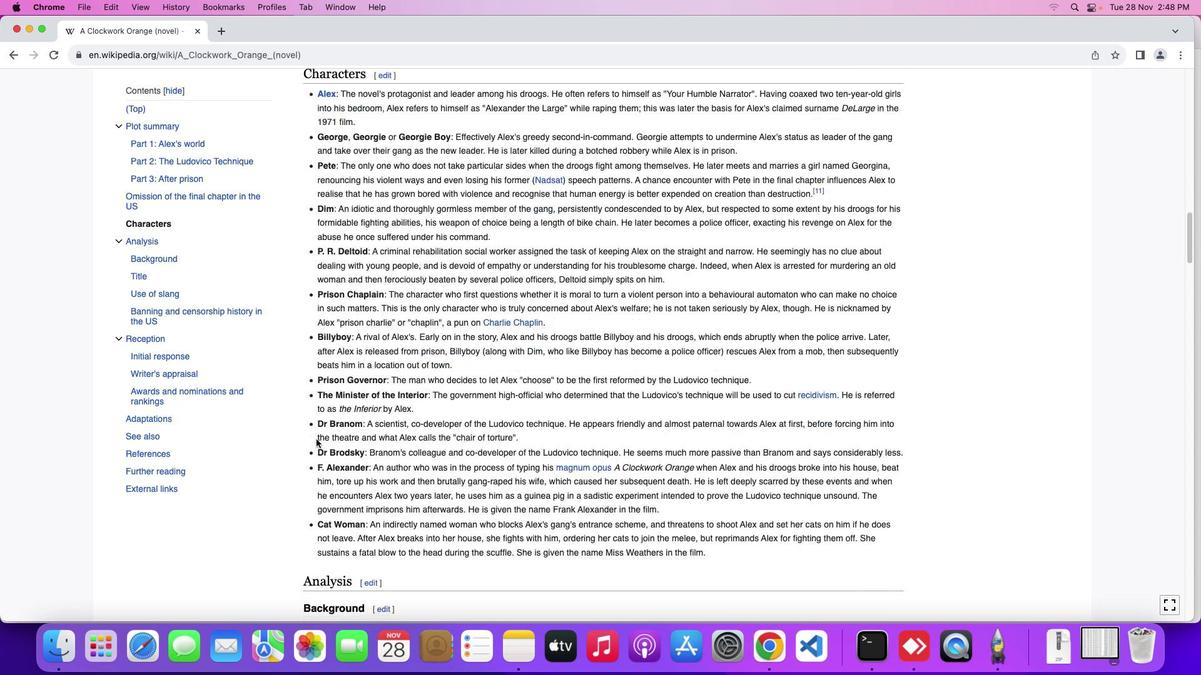 
Action: Mouse scrolled (310, 433) with delta (-5, -5)
Screenshot: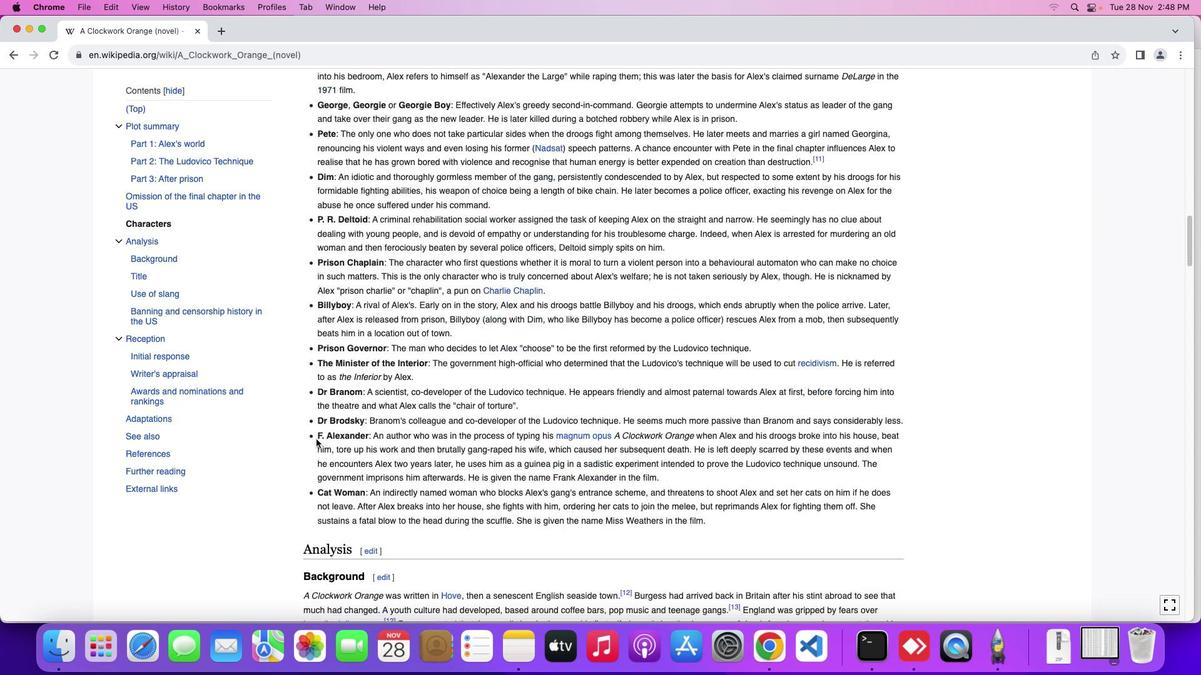 
Action: Mouse scrolled (310, 433) with delta (-5, -6)
Screenshot: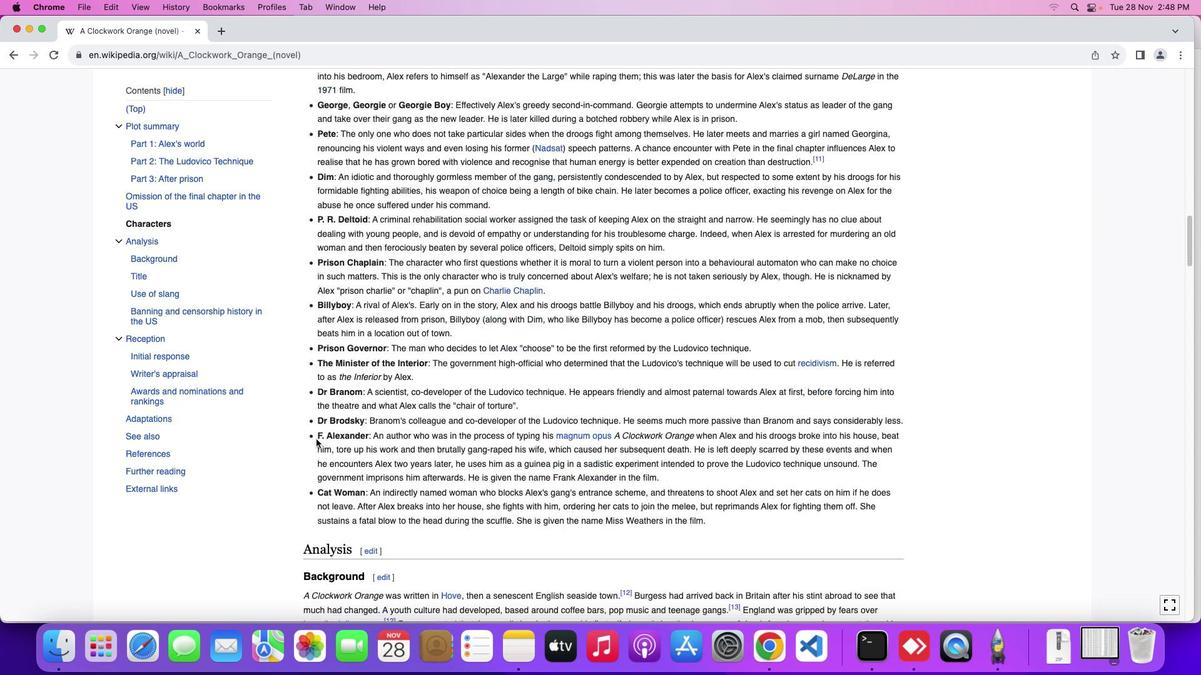 
Action: Mouse scrolled (310, 433) with delta (-5, -5)
Screenshot: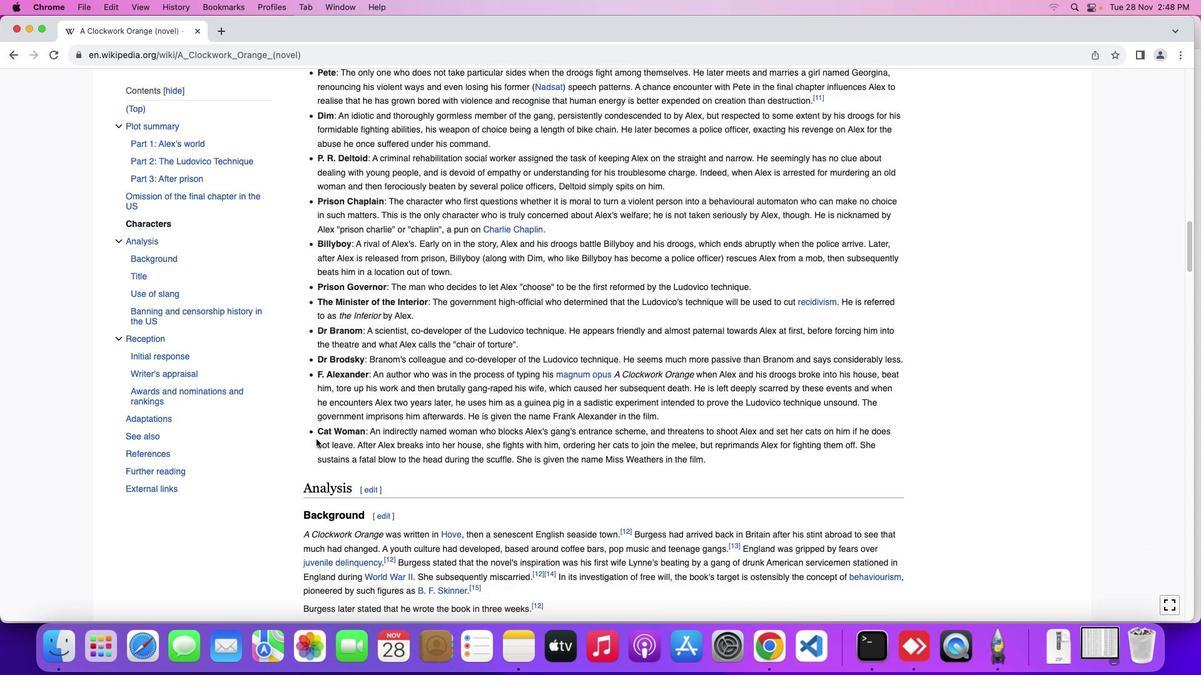 
Action: Mouse scrolled (310, 433) with delta (-5, -5)
Screenshot: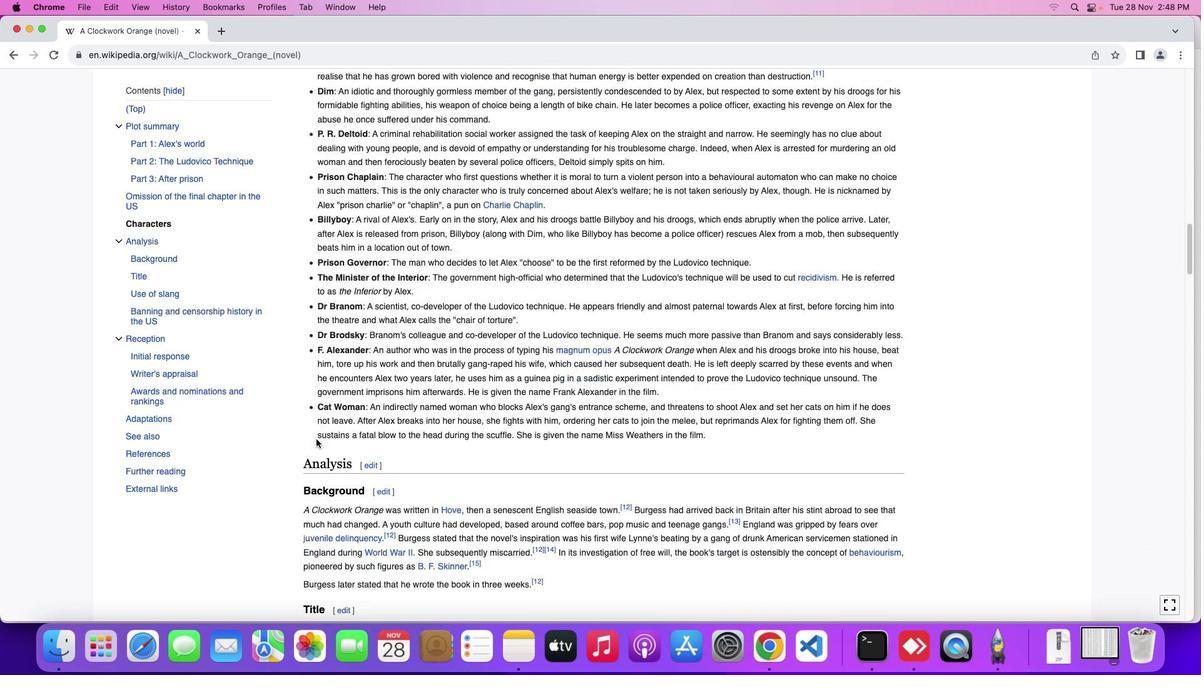 
Action: Mouse scrolled (310, 433) with delta (-5, -6)
Screenshot: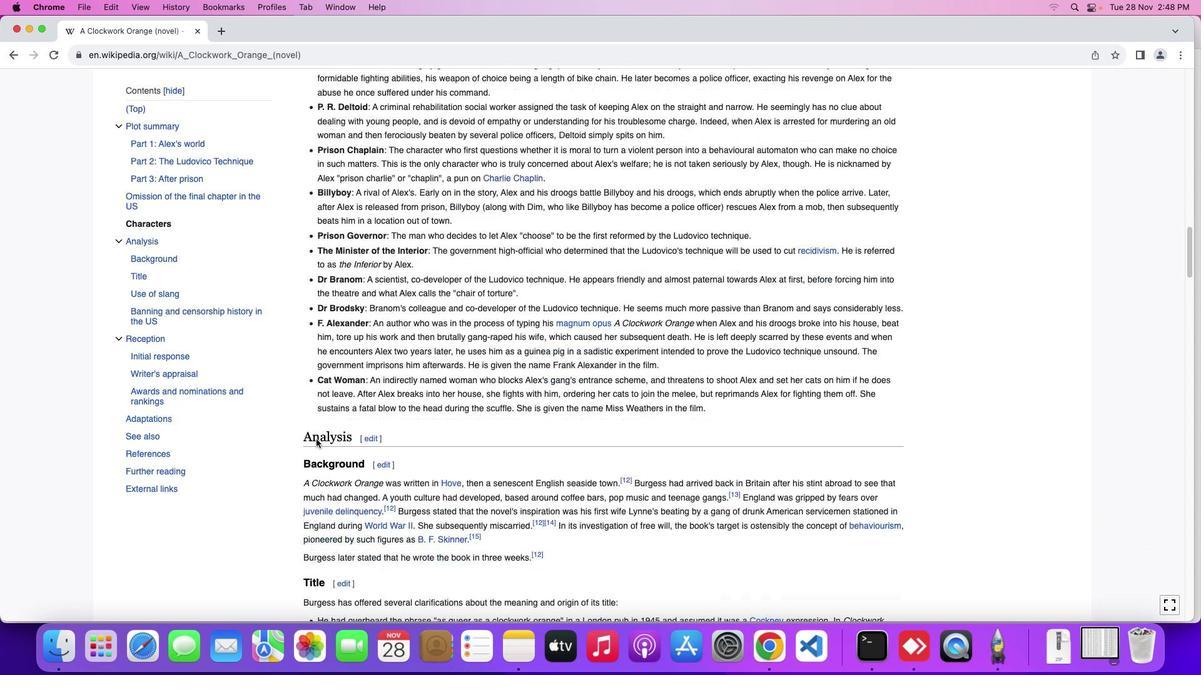 
Action: Mouse scrolled (310, 433) with delta (-5, -5)
Screenshot: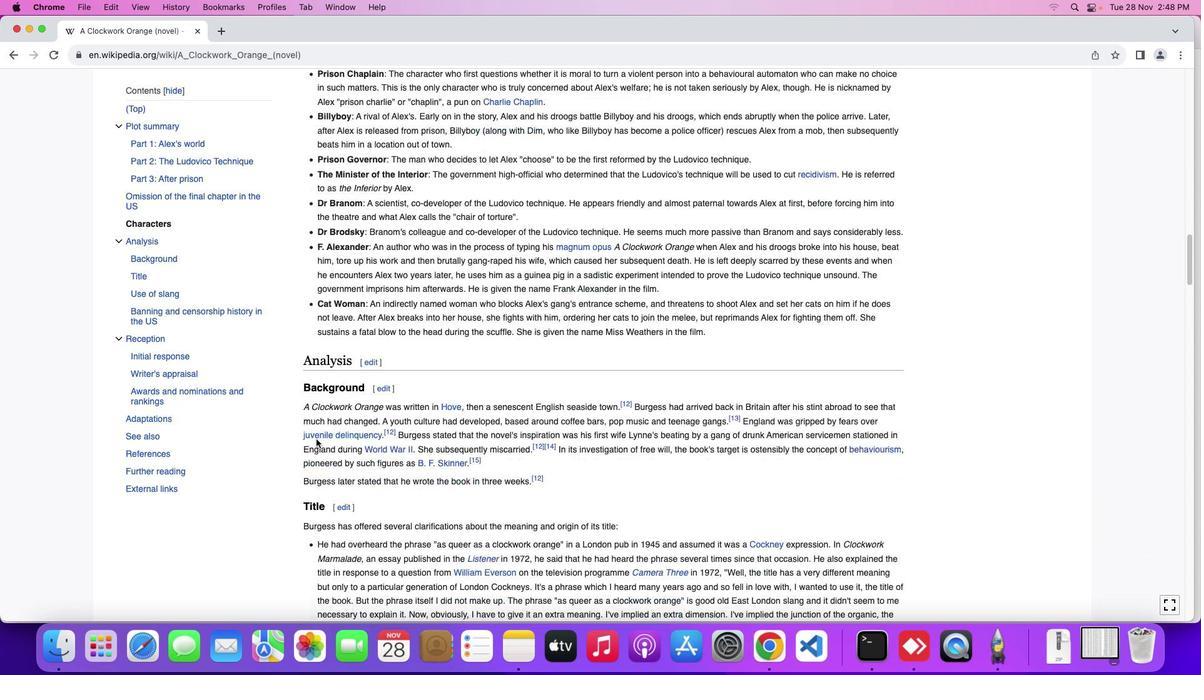 
Action: Mouse scrolled (310, 433) with delta (-5, -5)
Screenshot: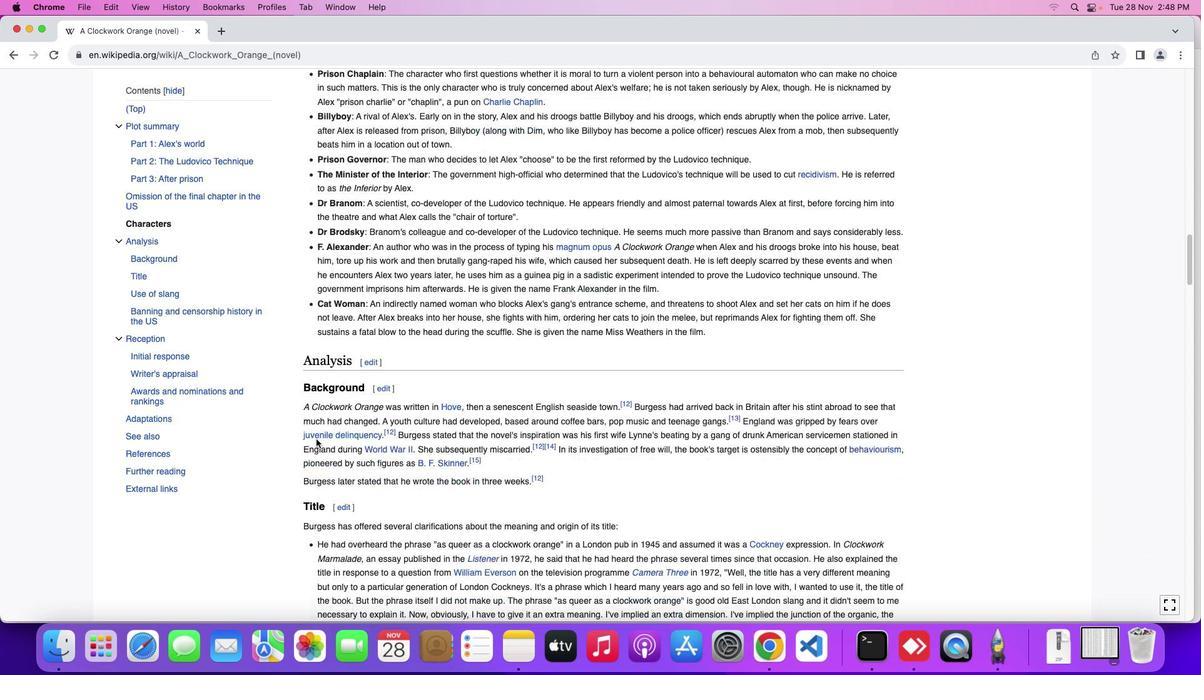 
Action: Mouse scrolled (310, 433) with delta (-5, -6)
Screenshot: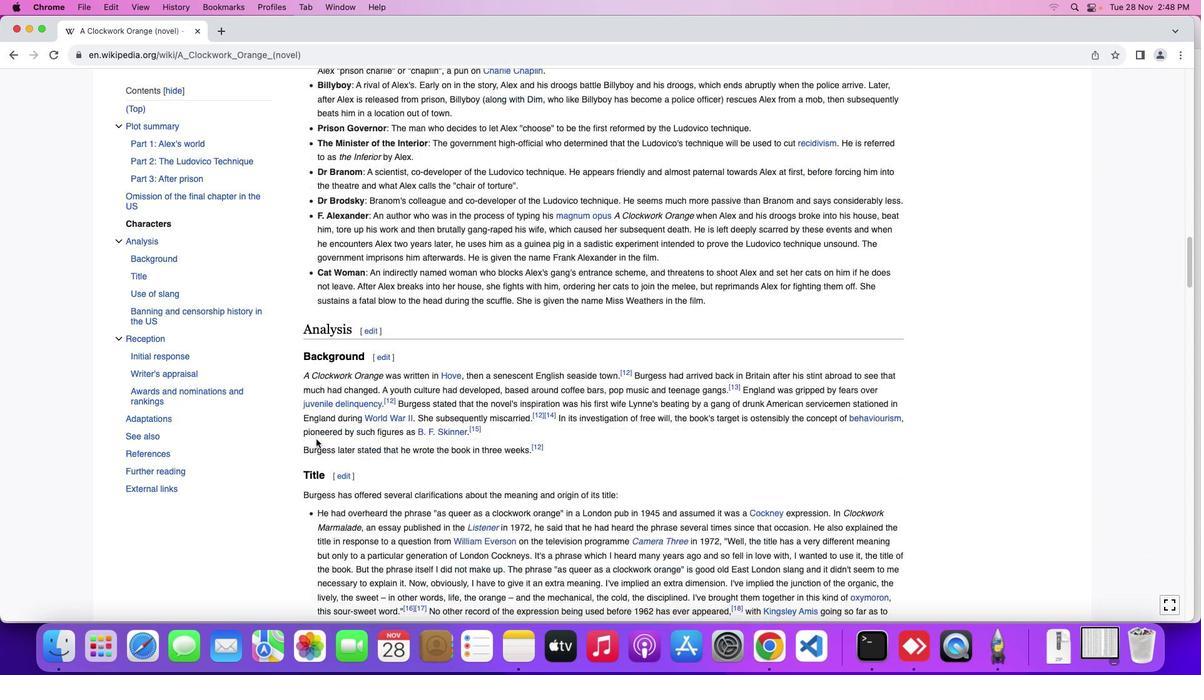 
Action: Mouse scrolled (310, 433) with delta (-5, -5)
Screenshot: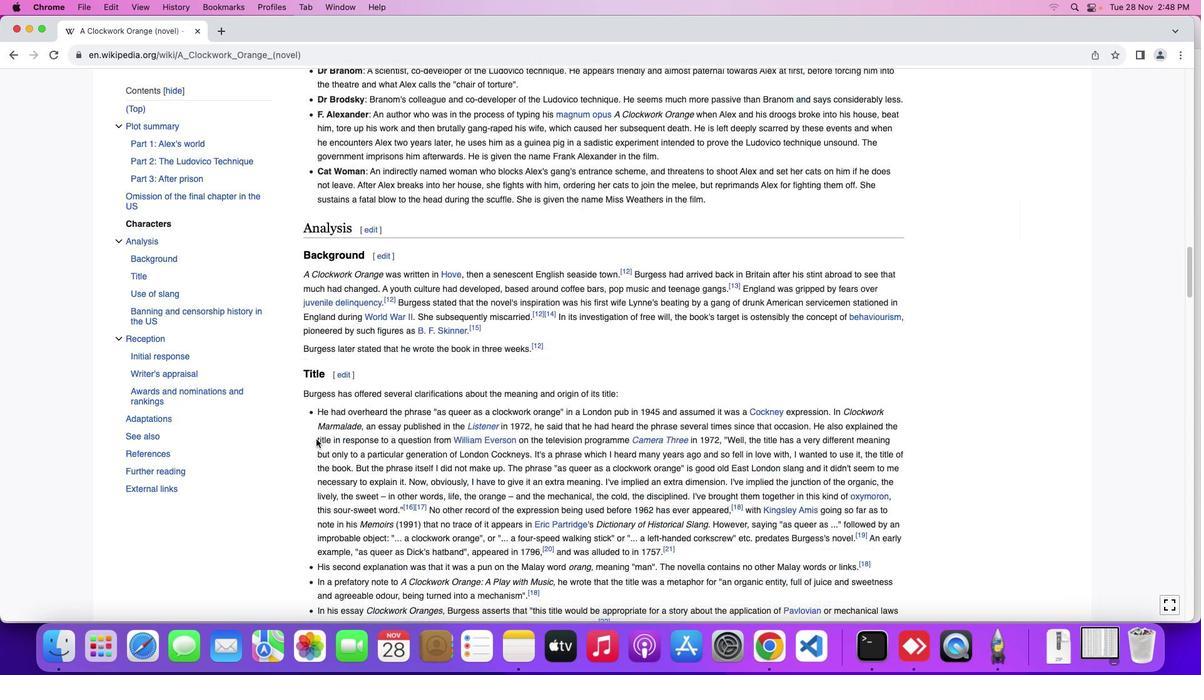 
Action: Mouse scrolled (310, 433) with delta (-5, -5)
Screenshot: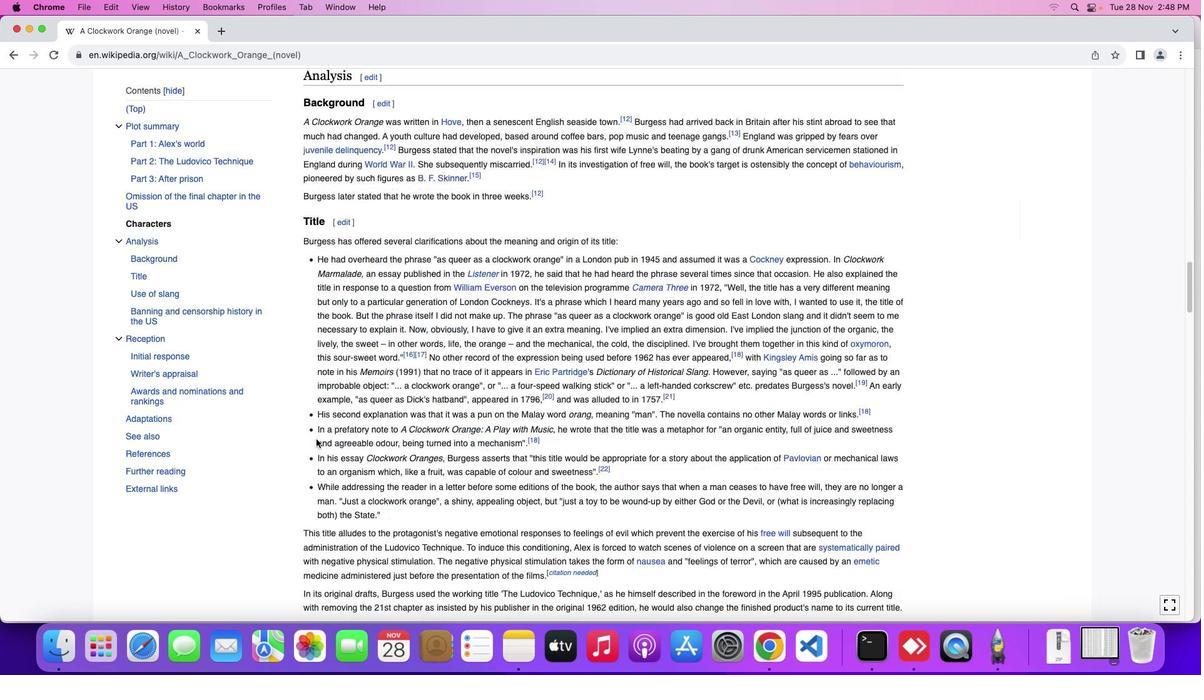 
Action: Mouse scrolled (310, 433) with delta (-5, -6)
Screenshot: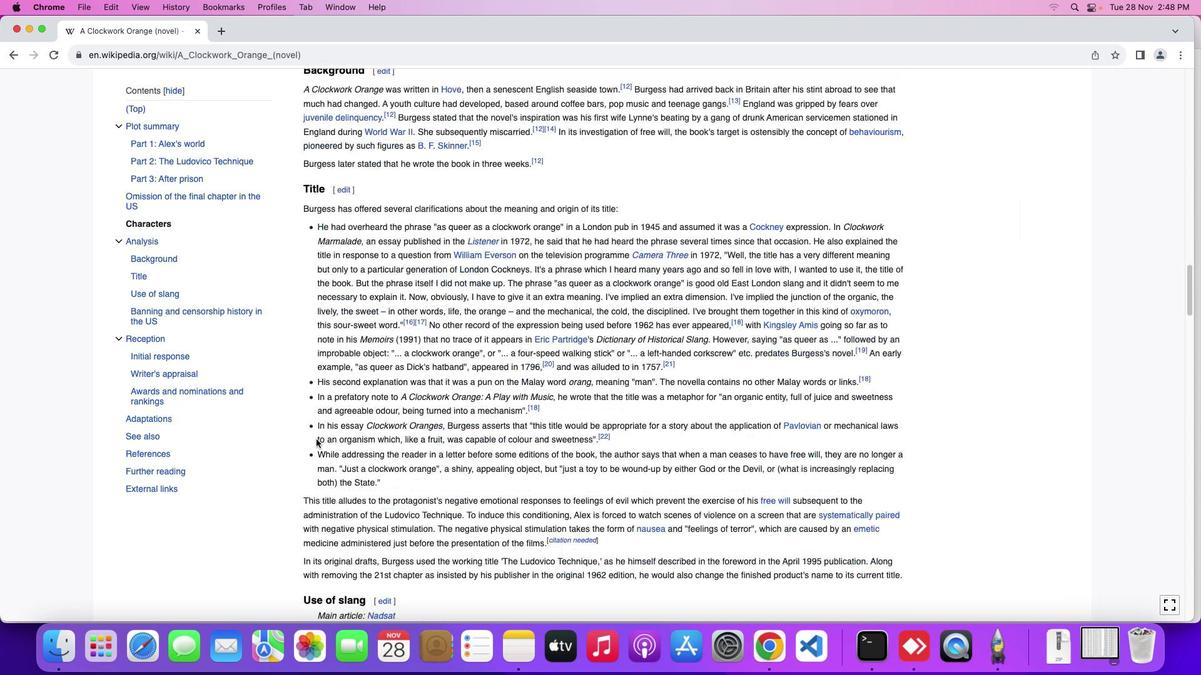 
Action: Mouse scrolled (310, 433) with delta (-5, -8)
Screenshot: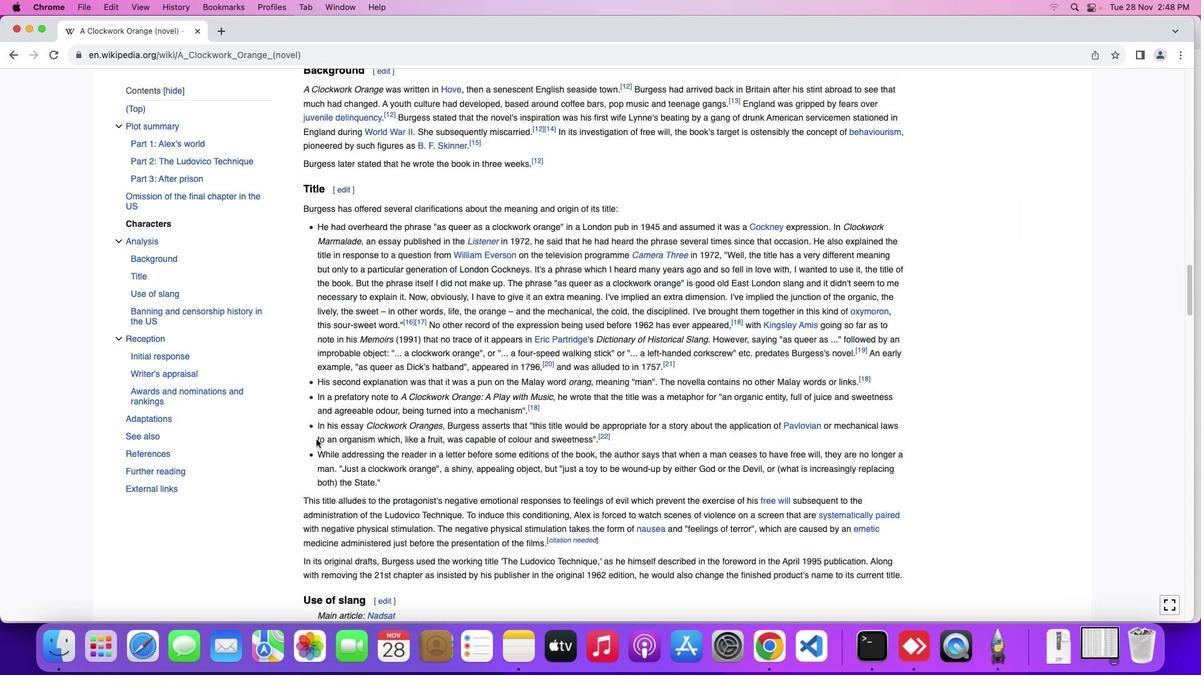 
Action: Mouse scrolled (310, 433) with delta (-5, -5)
Screenshot: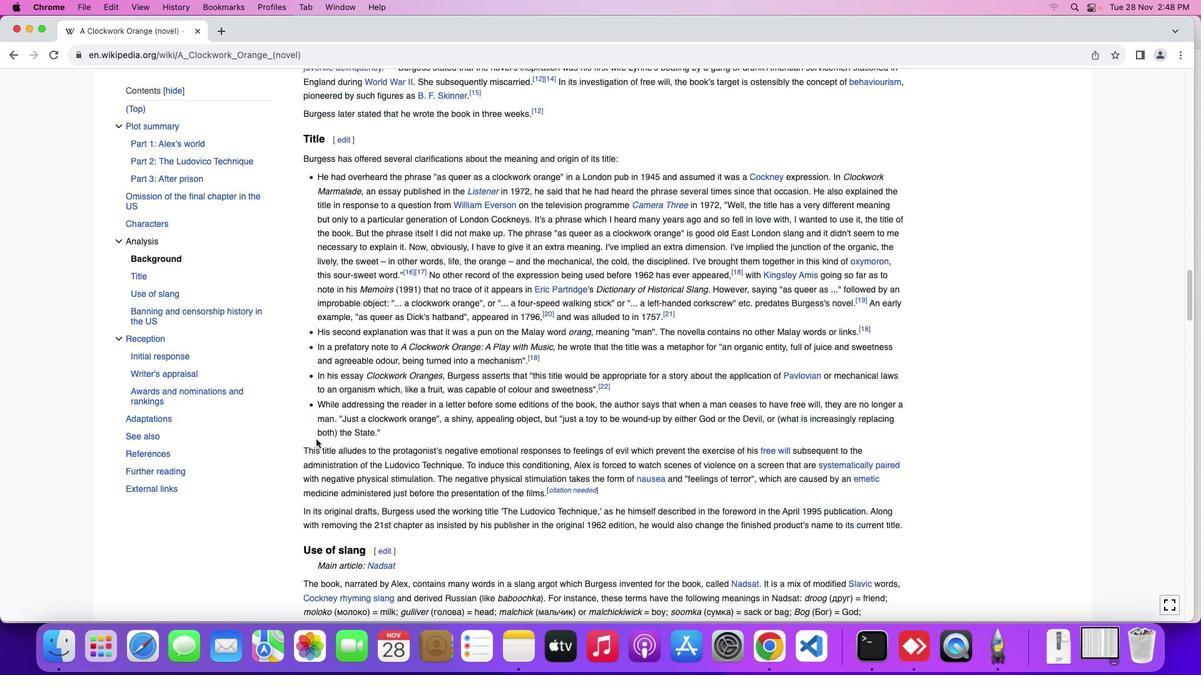 
Action: Mouse scrolled (310, 433) with delta (-5, -5)
Screenshot: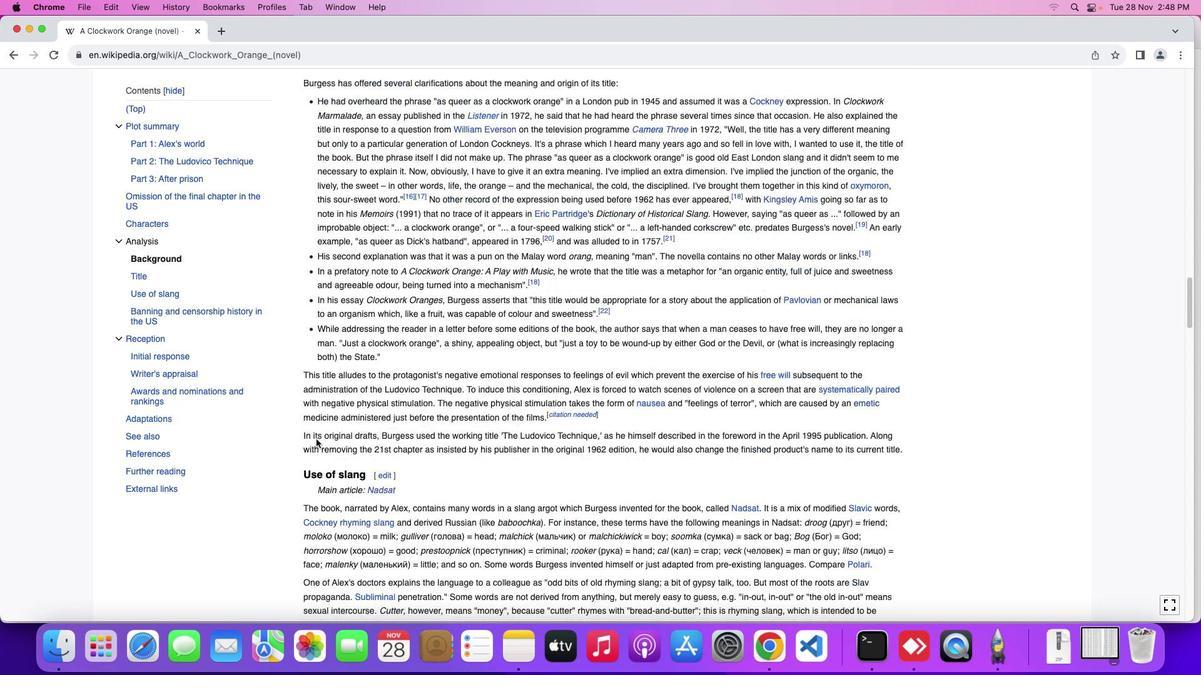 
Action: Mouse scrolled (310, 433) with delta (-5, -6)
Screenshot: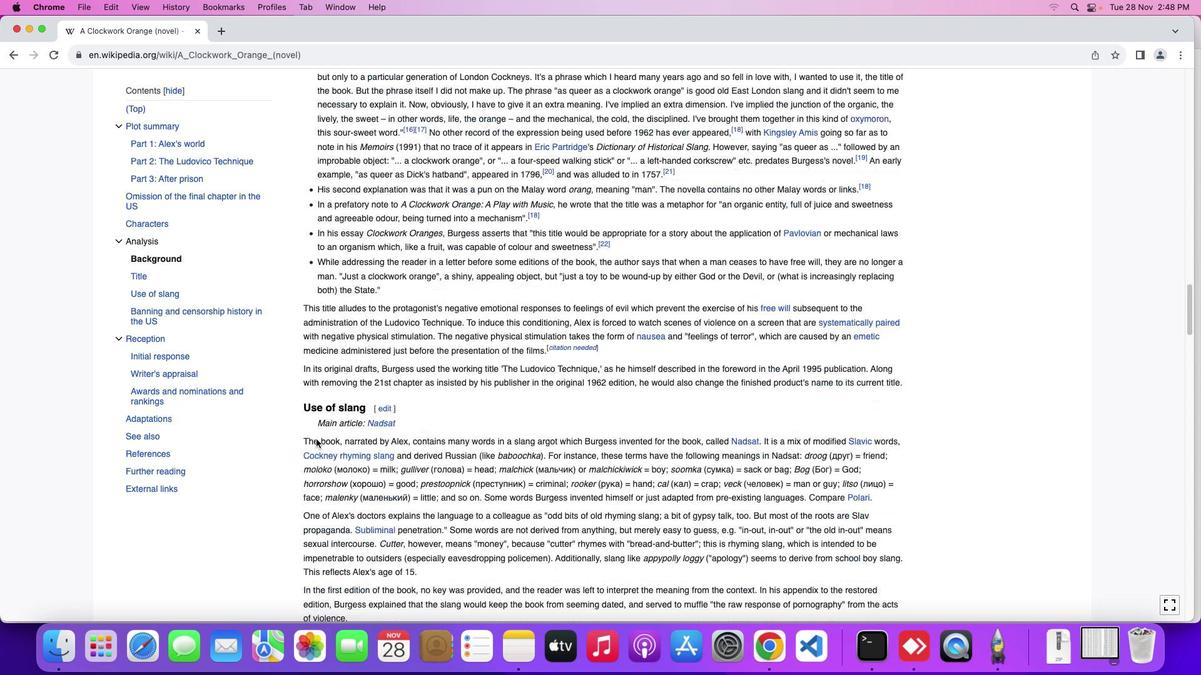 
Action: Mouse scrolled (310, 433) with delta (-5, -7)
Screenshot: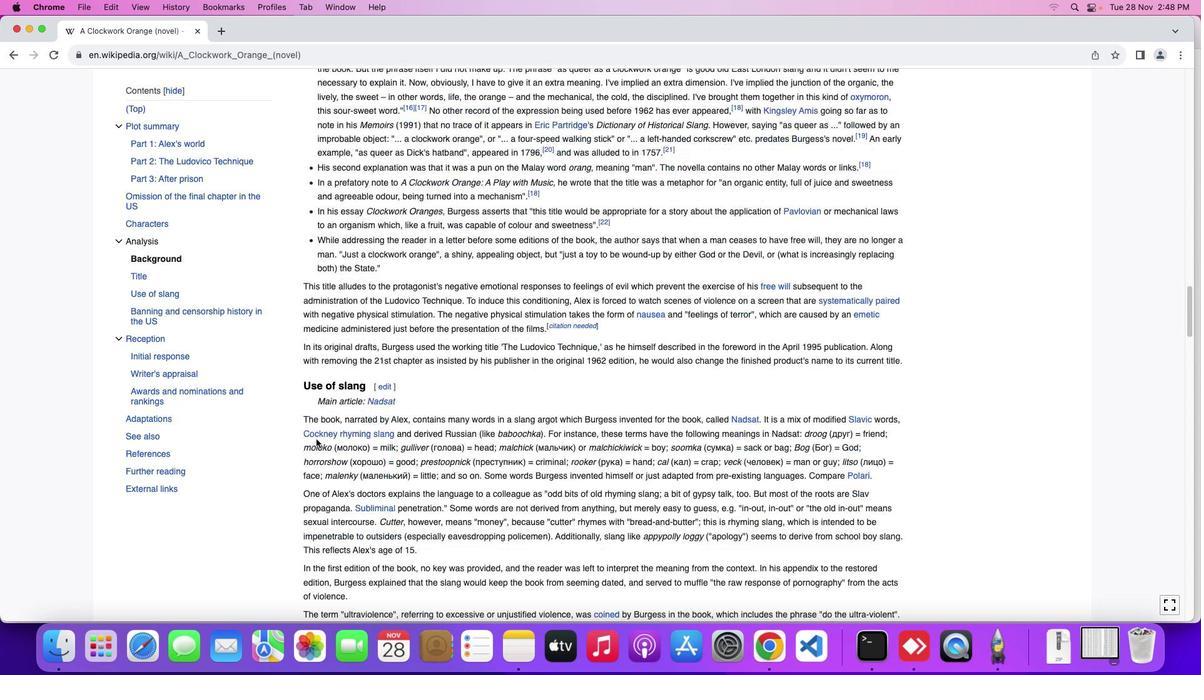 
Action: Mouse scrolled (310, 433) with delta (-5, -5)
Screenshot: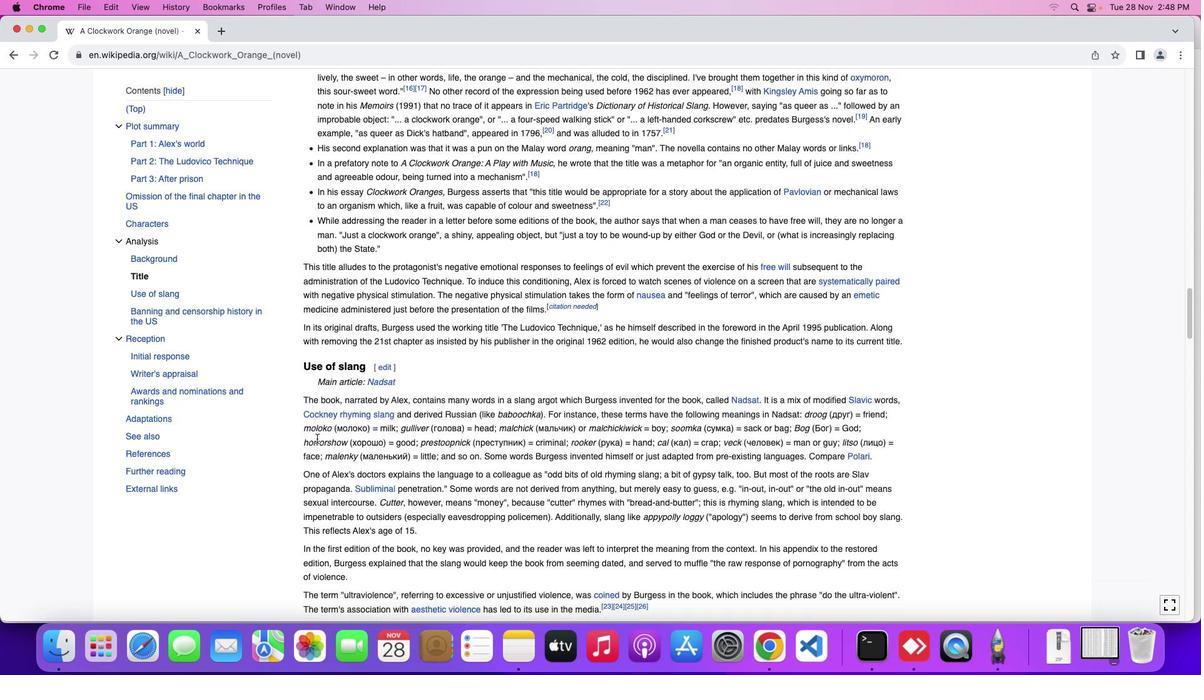 
Action: Mouse moved to (310, 432)
Screenshot: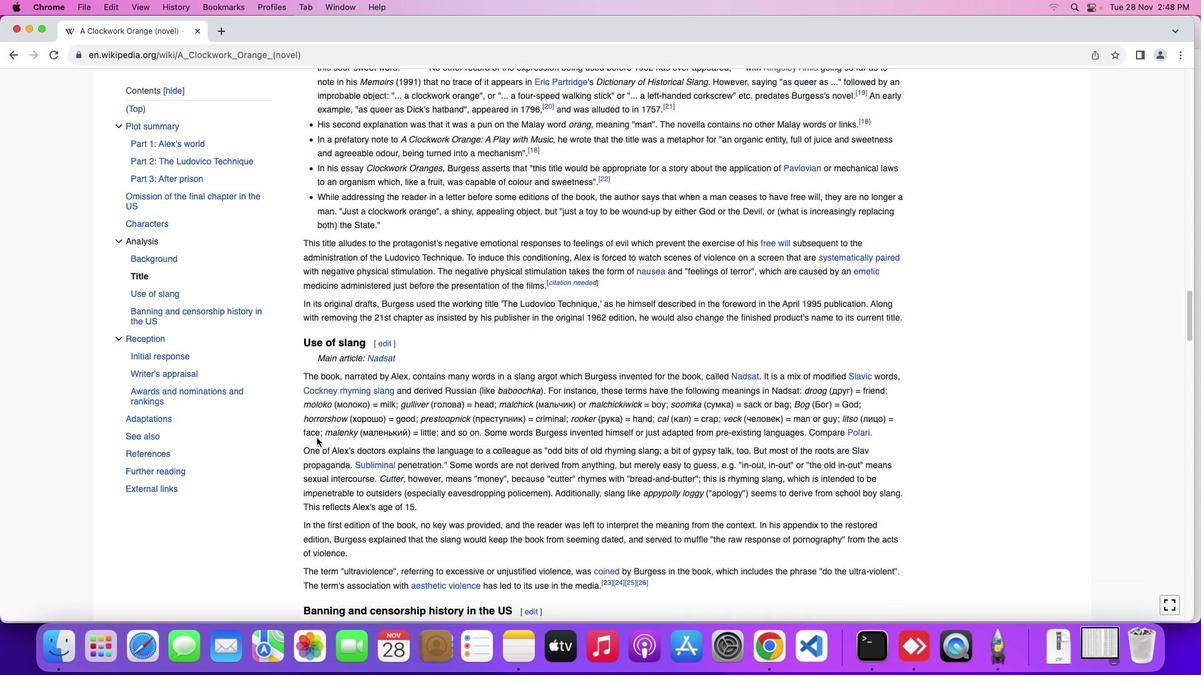 
Action: Mouse scrolled (310, 432) with delta (-5, -5)
Screenshot: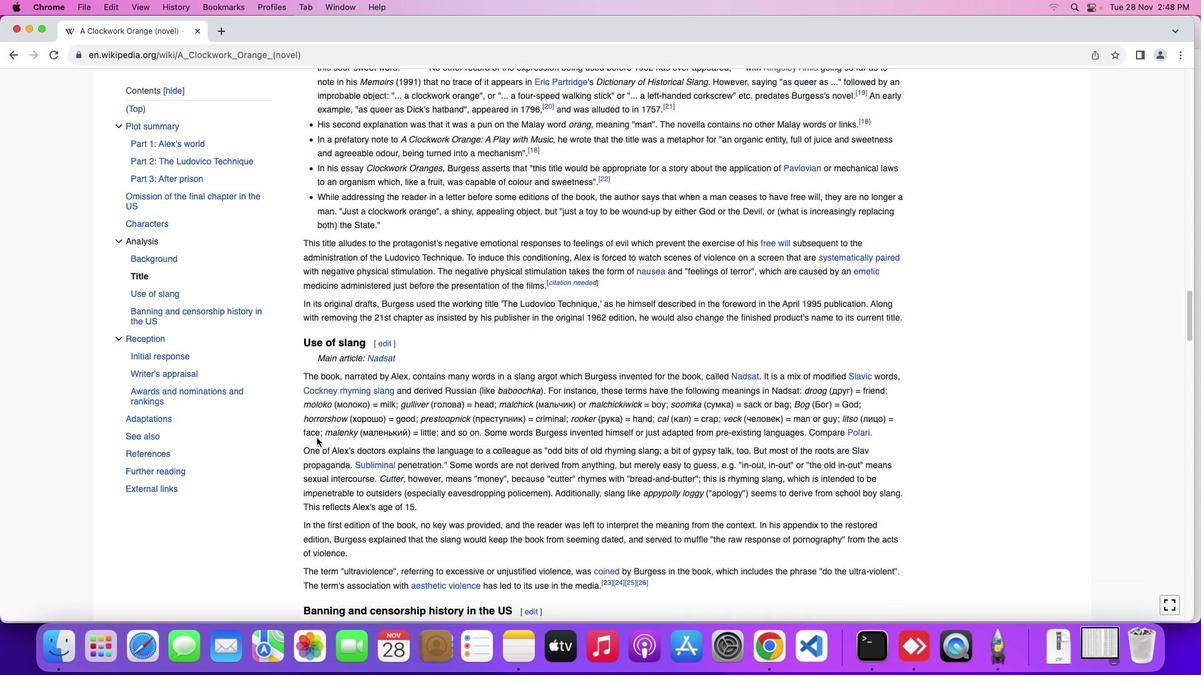 
Action: Mouse scrolled (310, 432) with delta (-5, -6)
Screenshot: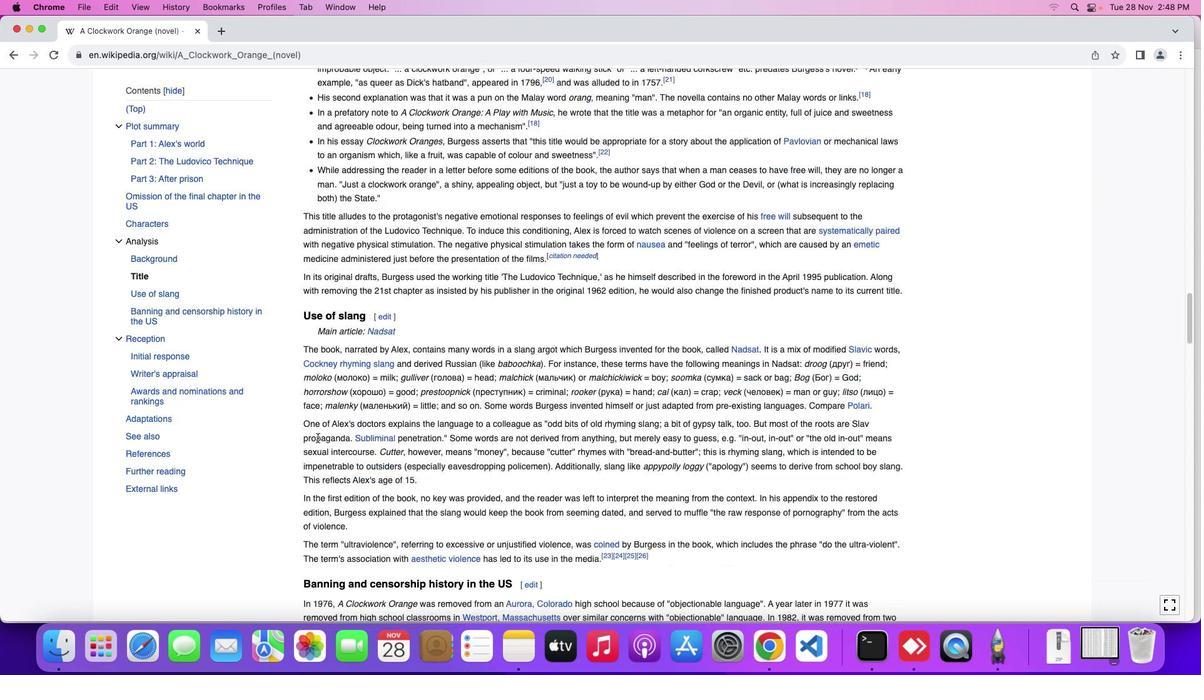 
Action: Mouse moved to (311, 432)
Screenshot: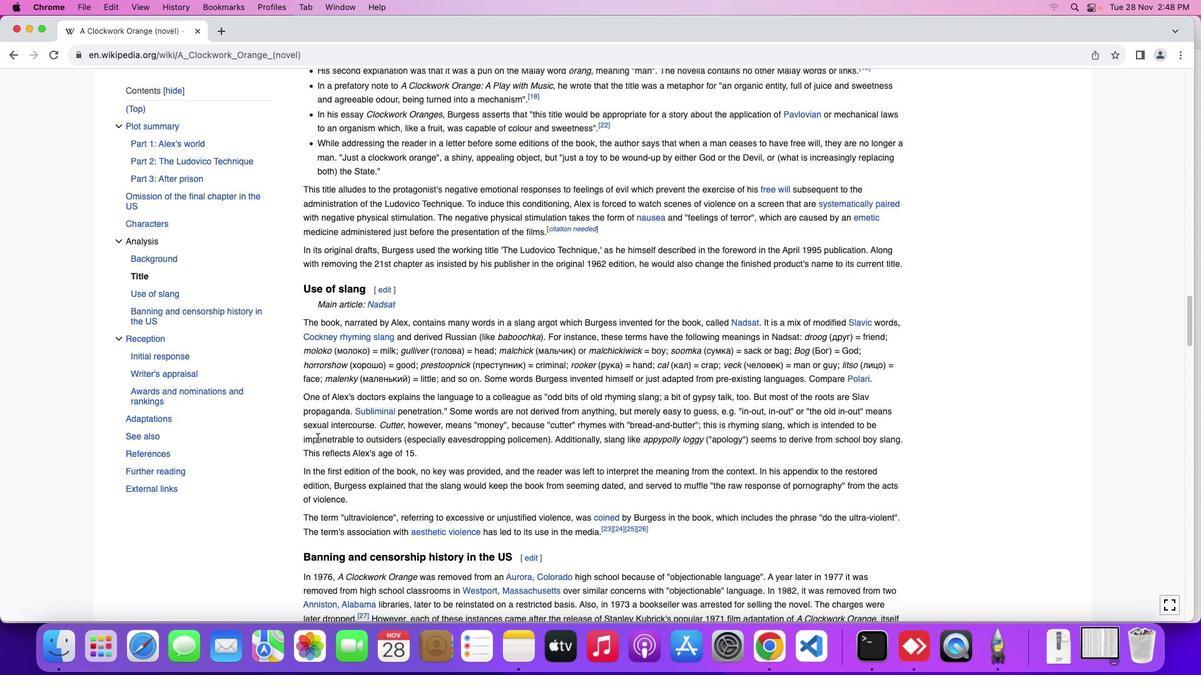 
Action: Mouse scrolled (311, 432) with delta (-5, -5)
Screenshot: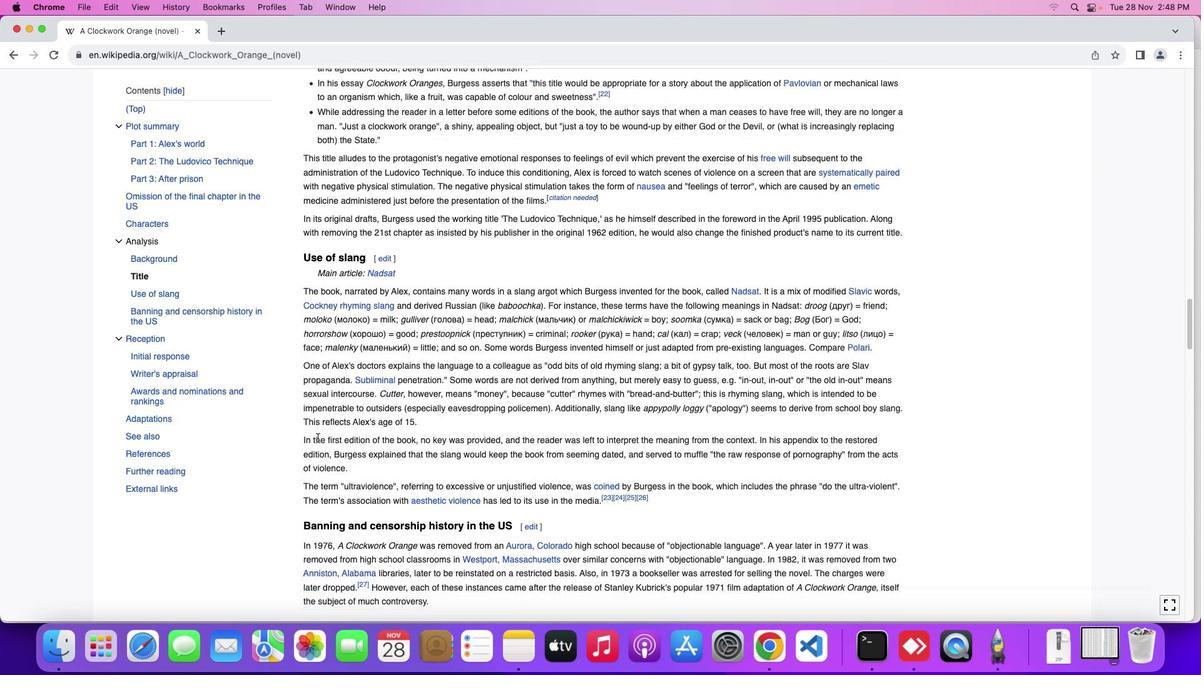 
Action: Mouse scrolled (311, 432) with delta (-5, -5)
Screenshot: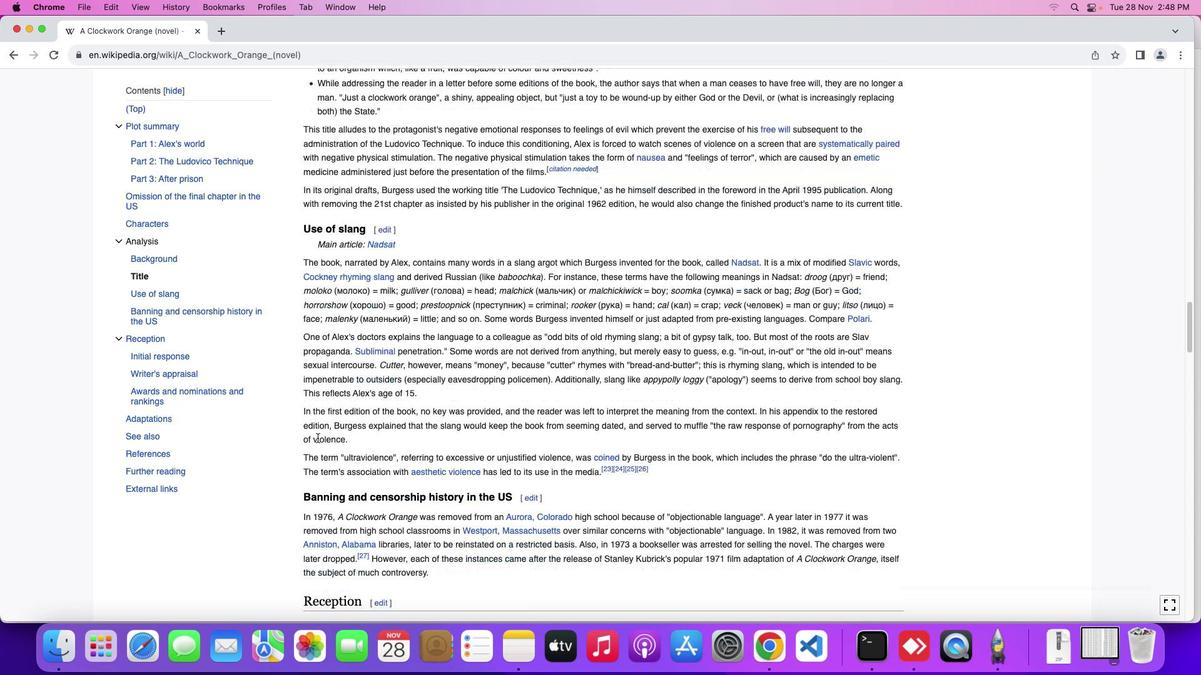 
Action: Mouse scrolled (311, 432) with delta (-5, -6)
Screenshot: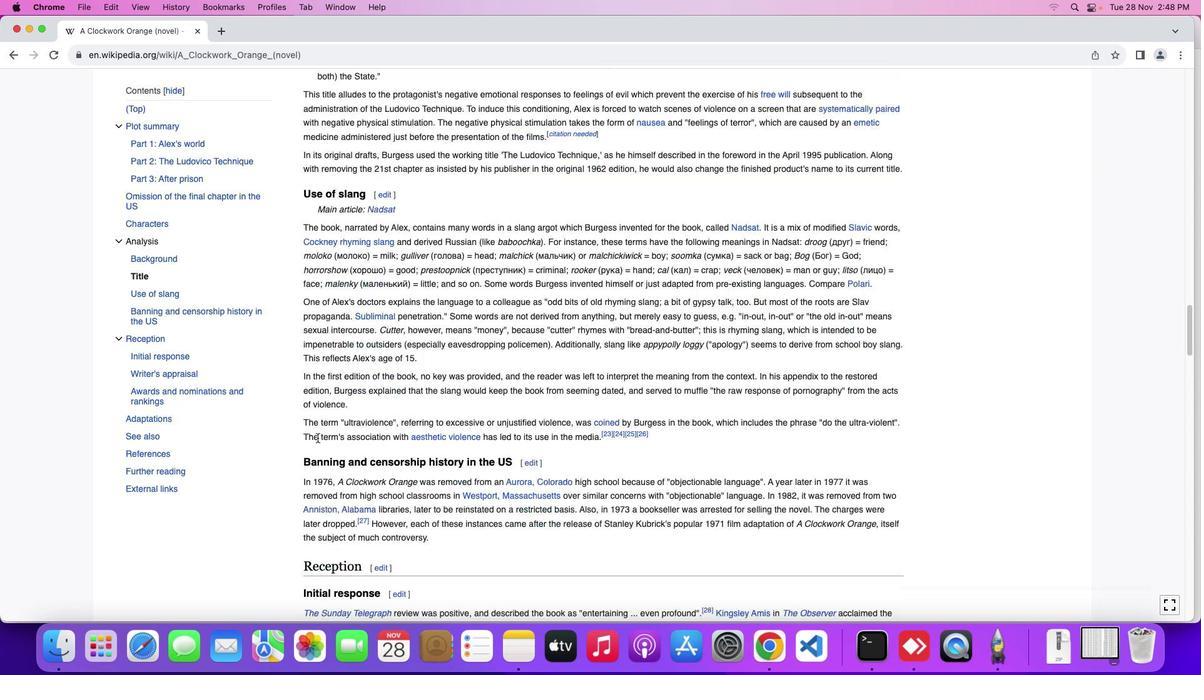 
Action: Mouse scrolled (311, 432) with delta (-5, -5)
Screenshot: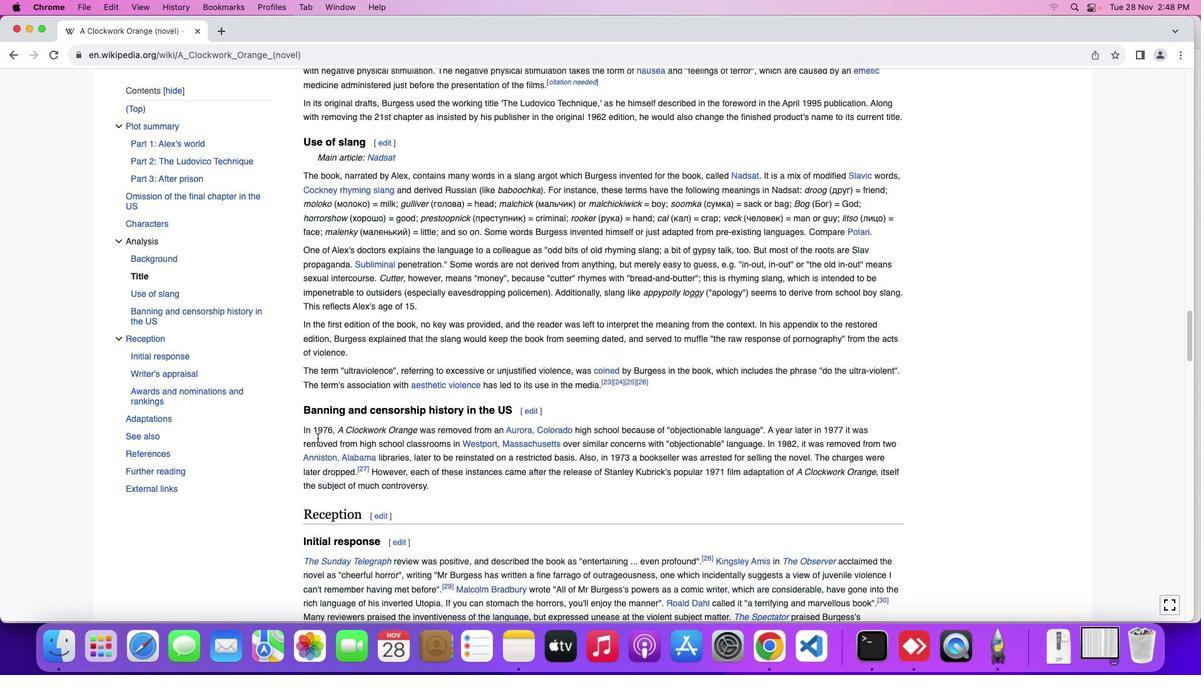 
Action: Mouse scrolled (311, 432) with delta (-5, -5)
Screenshot: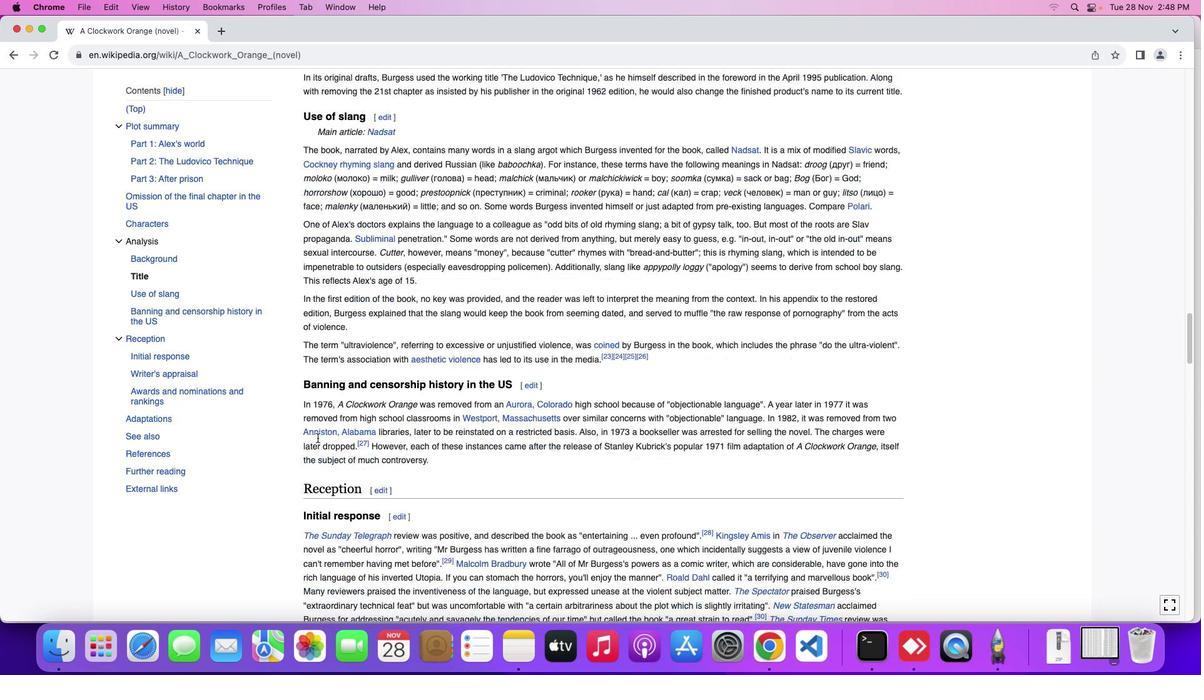 
Action: Mouse scrolled (311, 432) with delta (-5, -6)
Screenshot: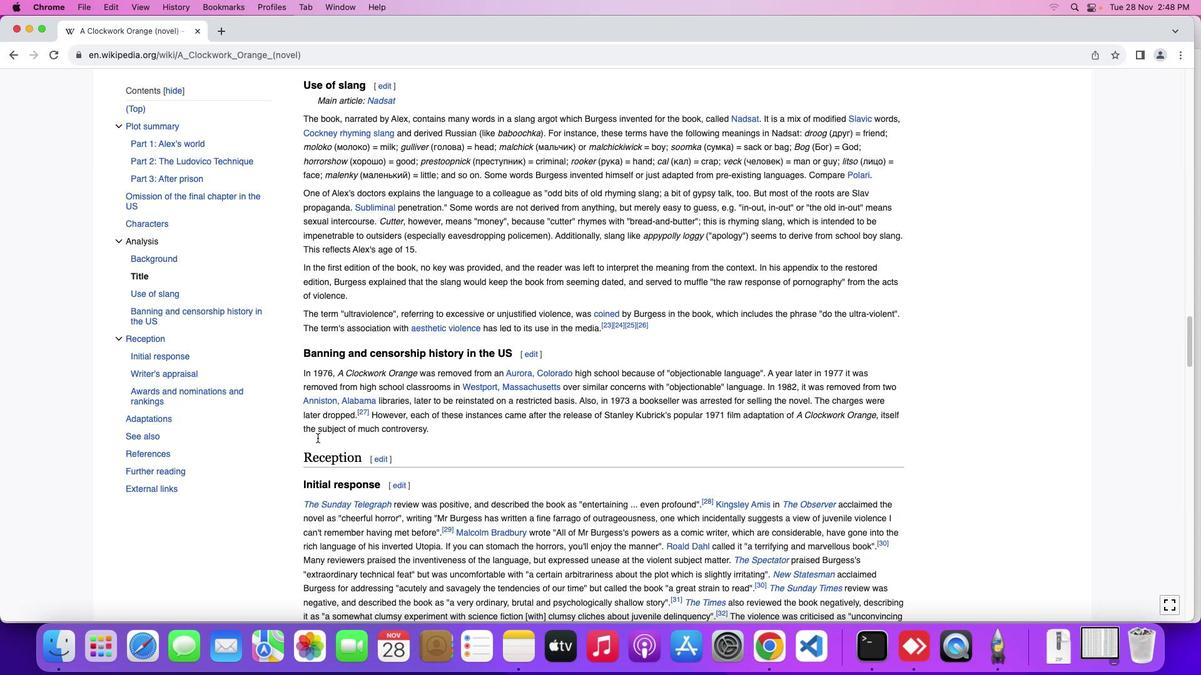 
Action: Mouse scrolled (311, 432) with delta (-5, -7)
Screenshot: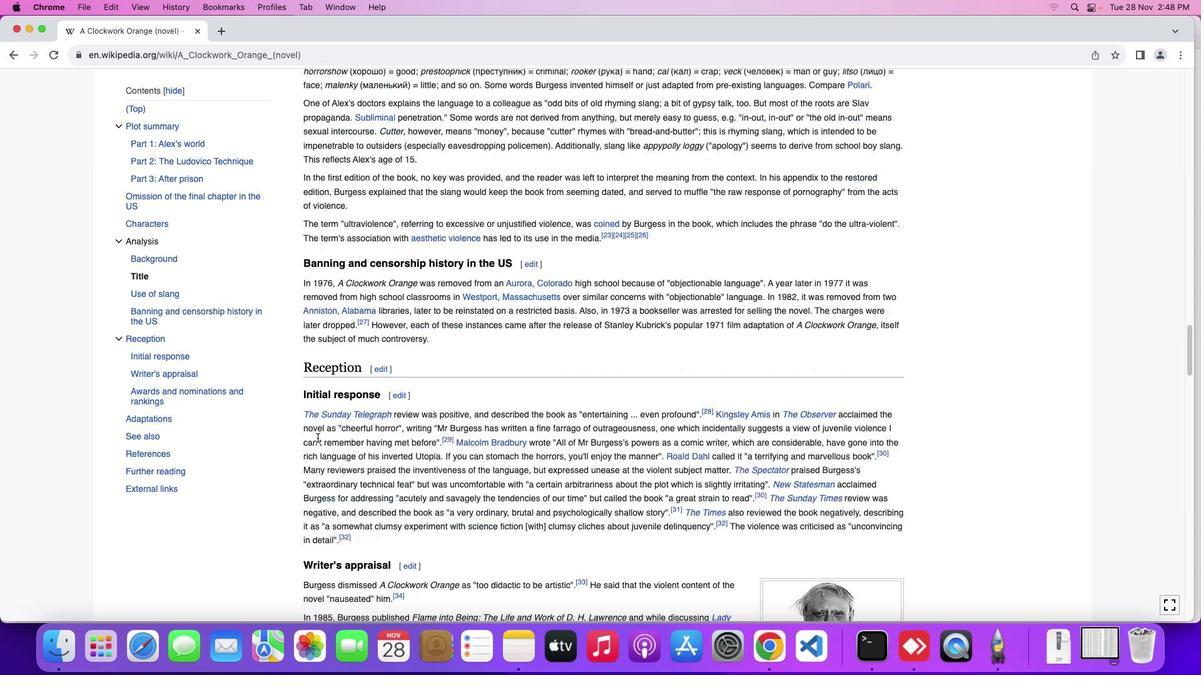 
Action: Mouse moved to (311, 432)
Screenshot: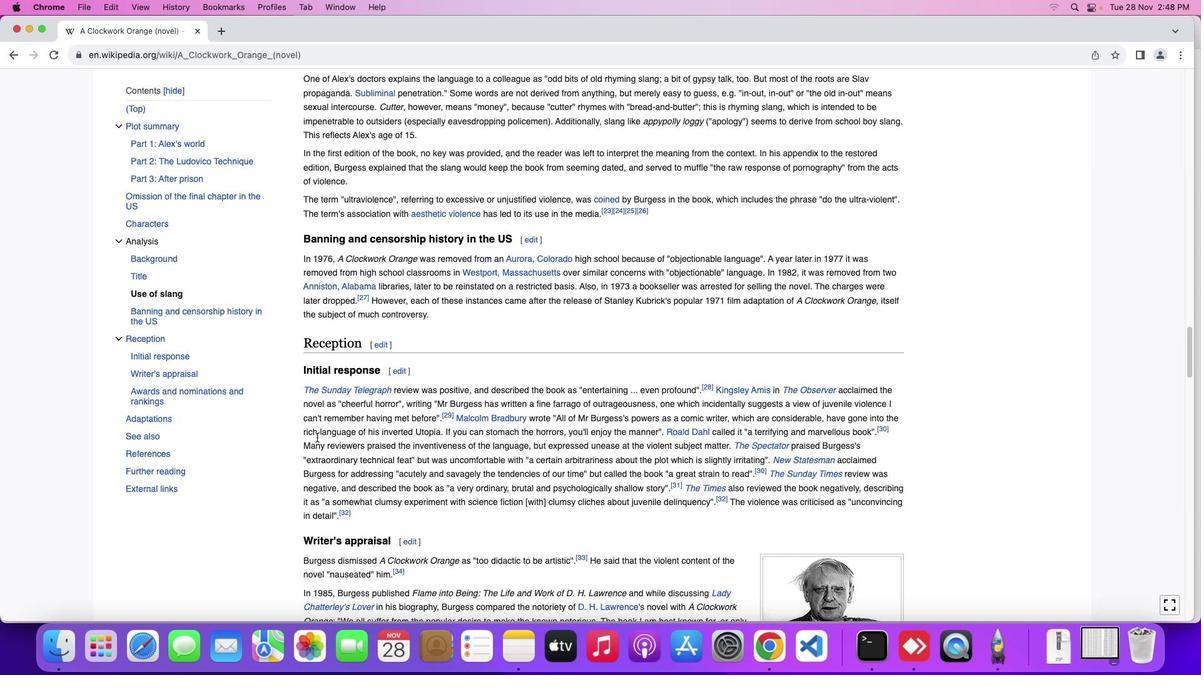 
Action: Mouse scrolled (311, 432) with delta (-5, -5)
Screenshot: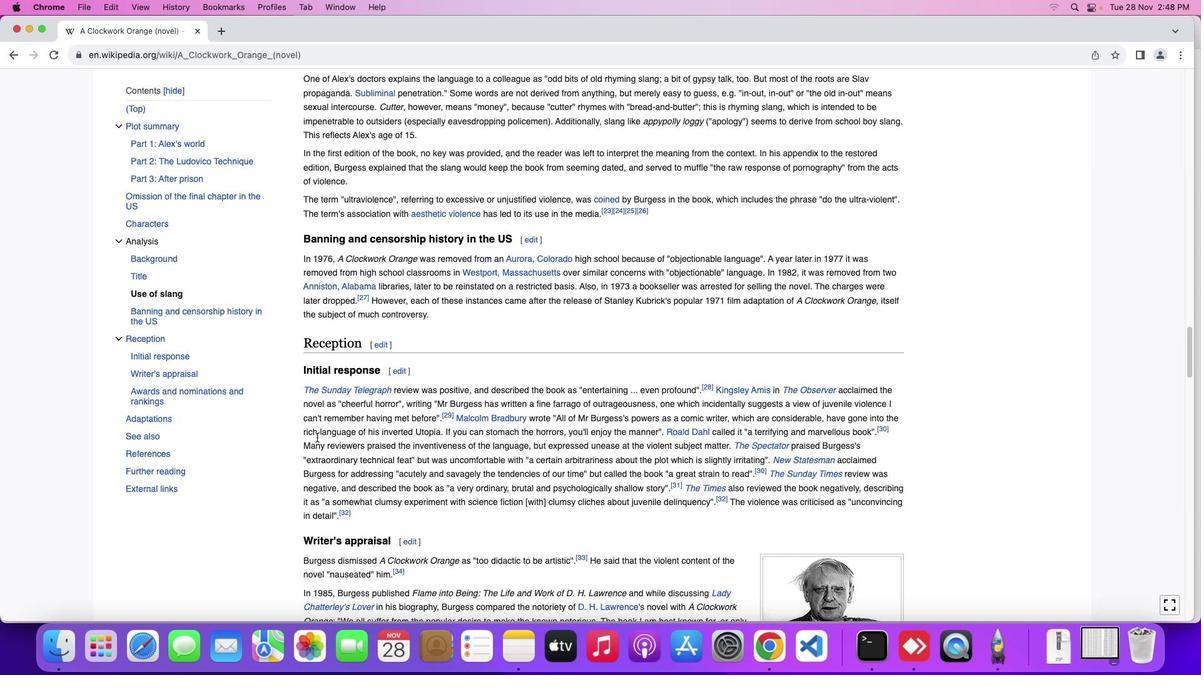 
Action: Mouse moved to (311, 432)
Screenshot: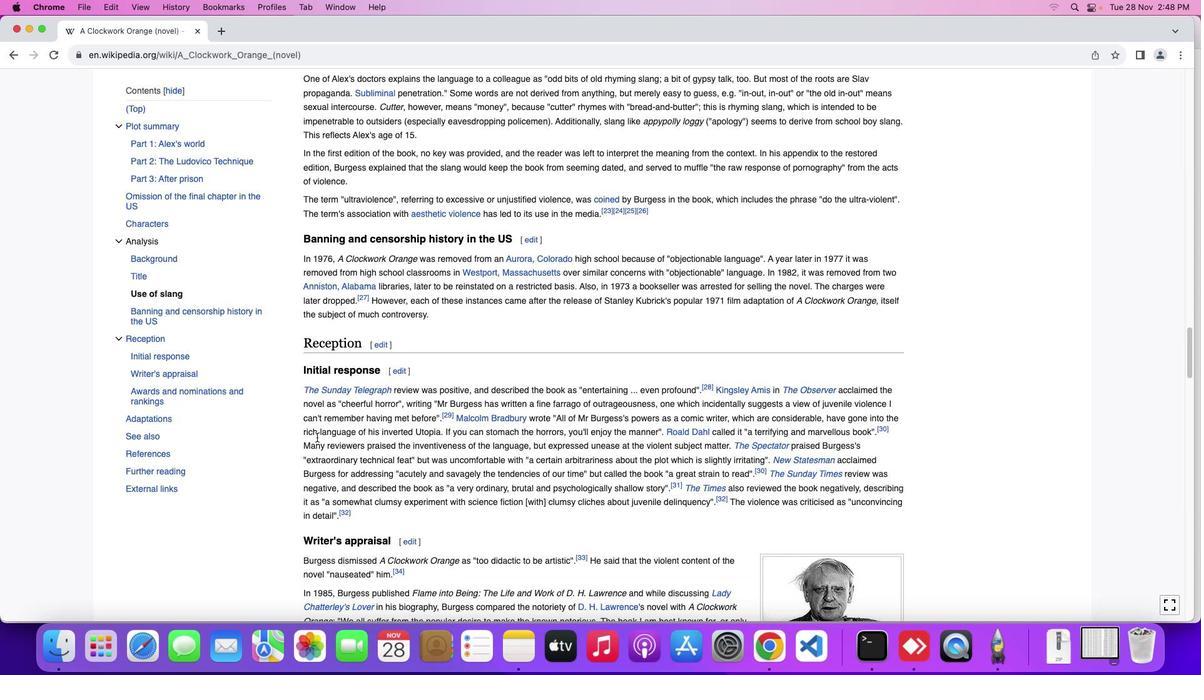 
Action: Mouse scrolled (311, 432) with delta (-5, -5)
Screenshot: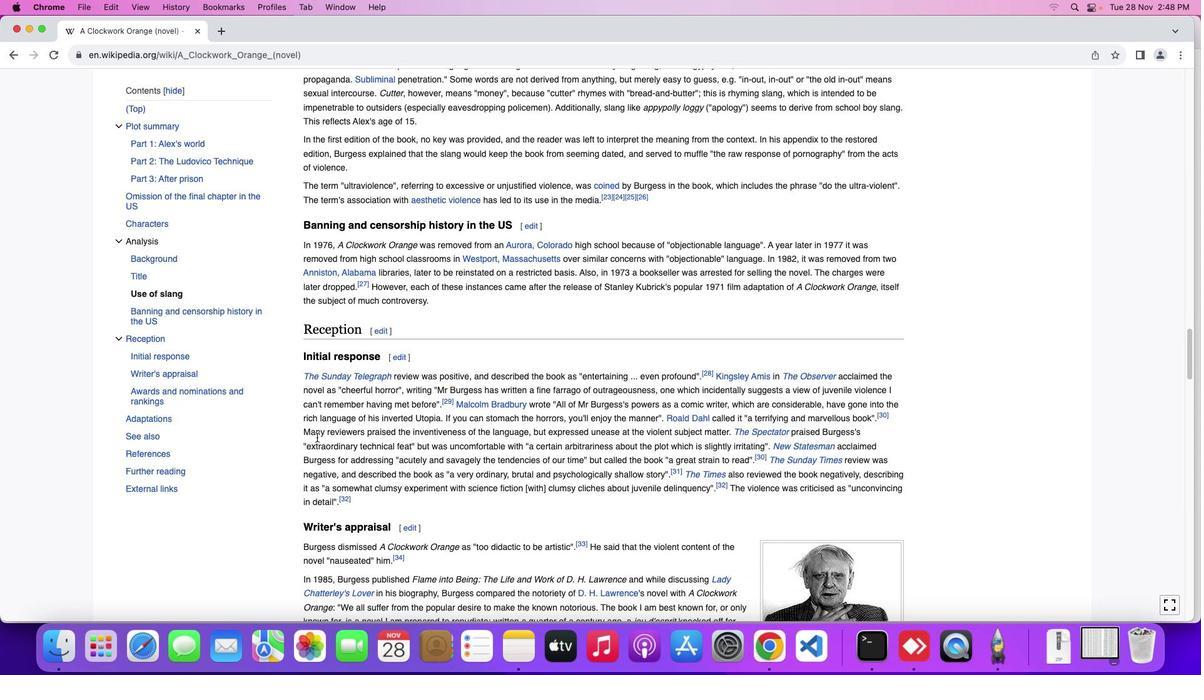 
Action: Mouse scrolled (311, 432) with delta (-5, -5)
Screenshot: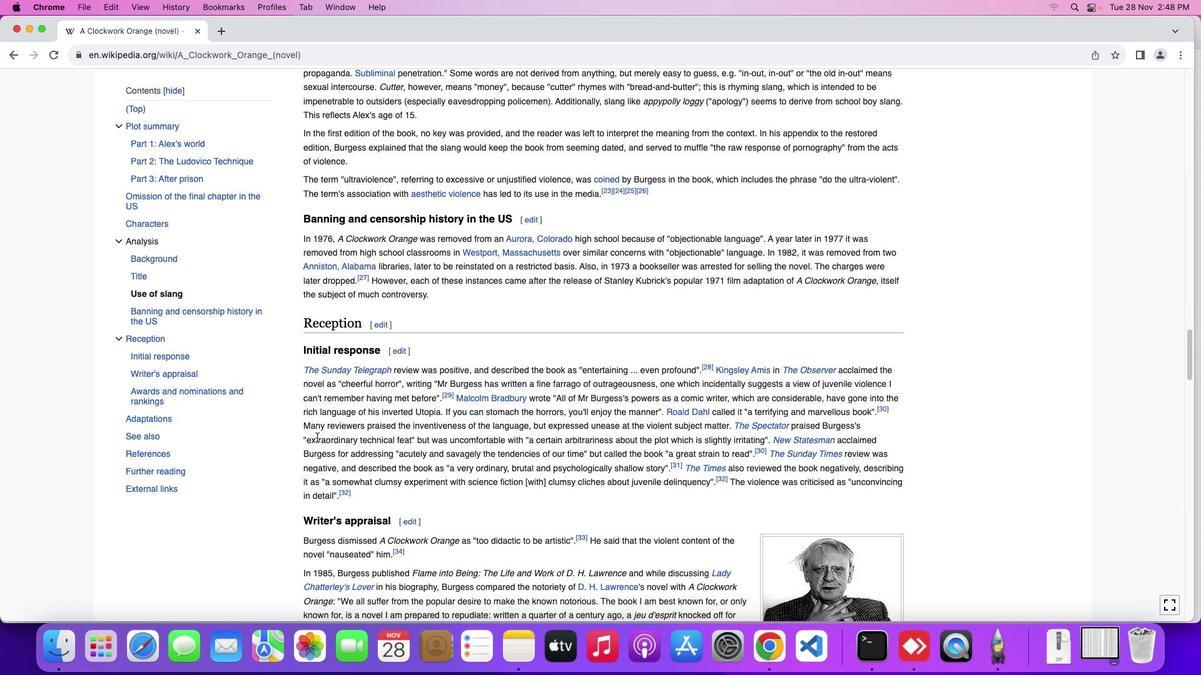 
Action: Mouse scrolled (311, 432) with delta (-5, -6)
Screenshot: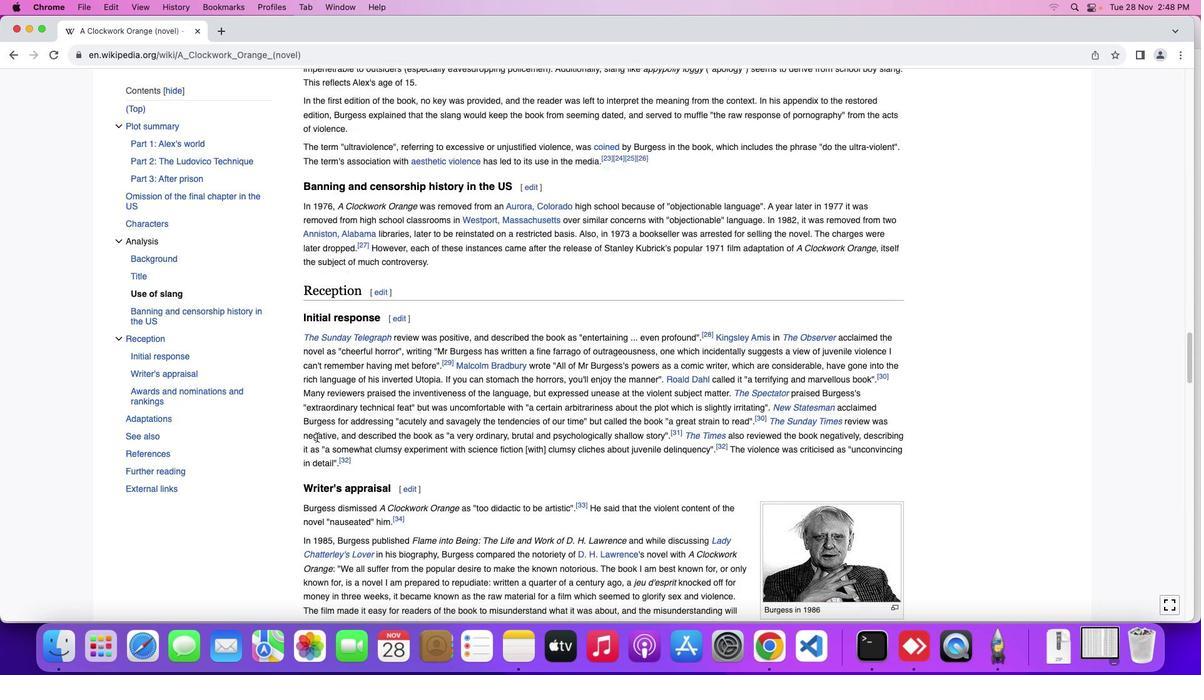 
Action: Mouse moved to (310, 431)
Screenshot: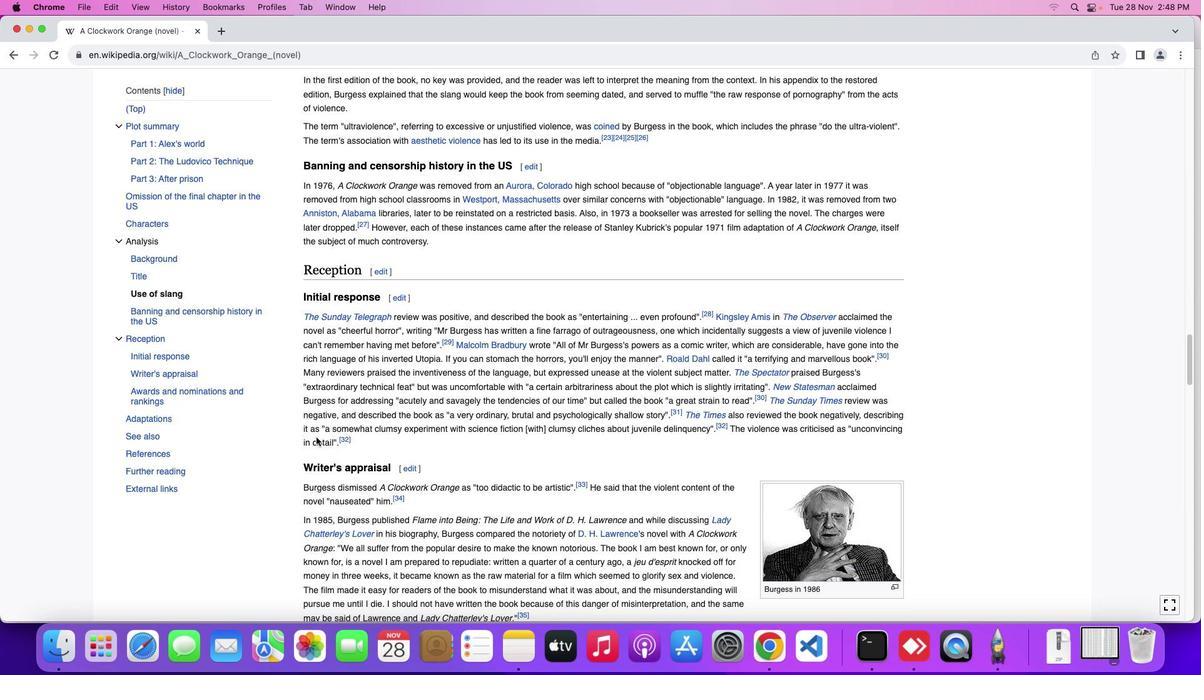 
Action: Mouse scrolled (310, 431) with delta (-5, -5)
Screenshot: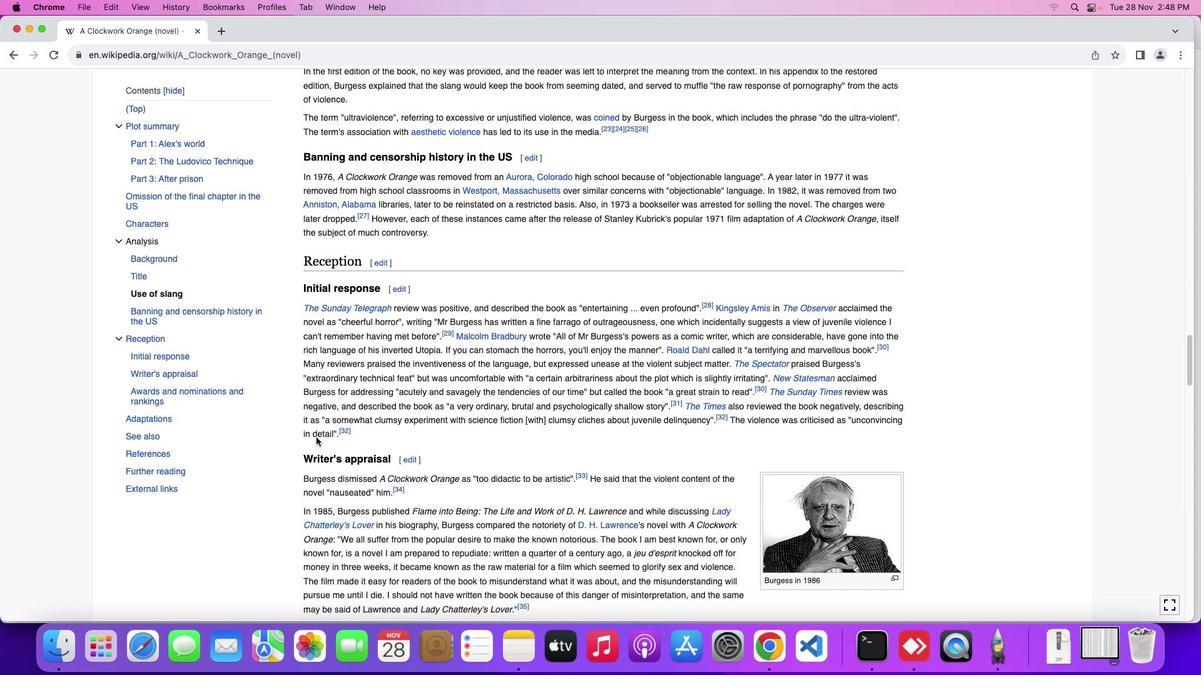 
Action: Mouse scrolled (310, 431) with delta (-5, -5)
Screenshot: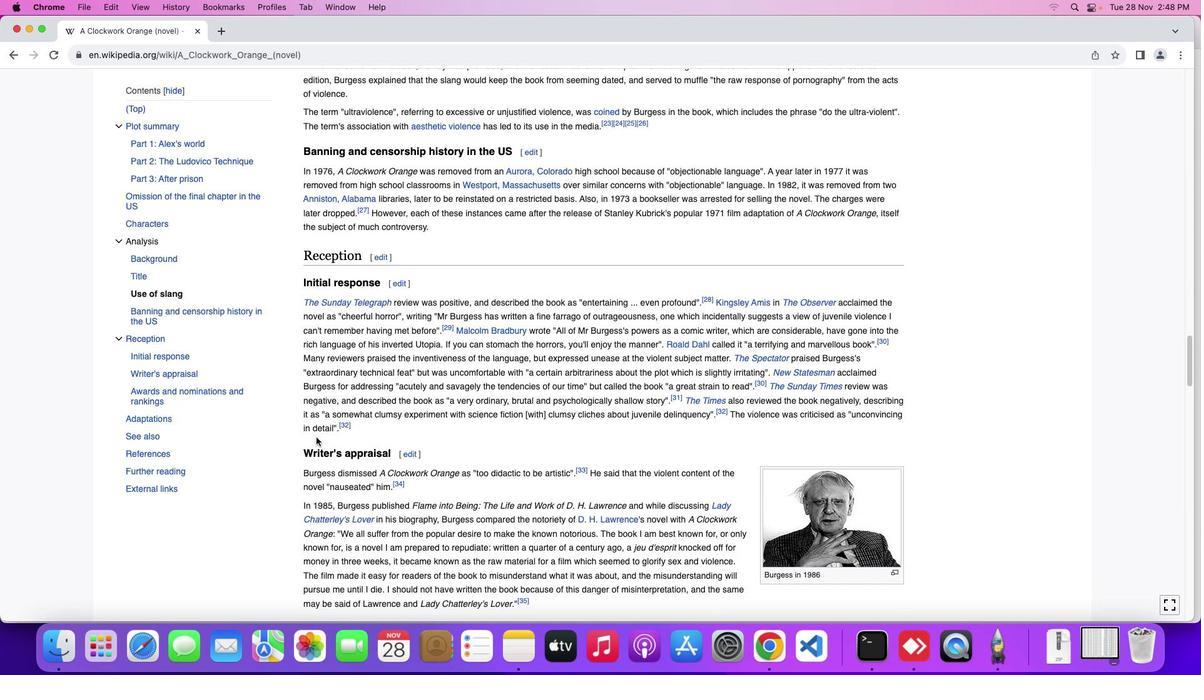 
Action: Mouse scrolled (310, 431) with delta (-5, -5)
Screenshot: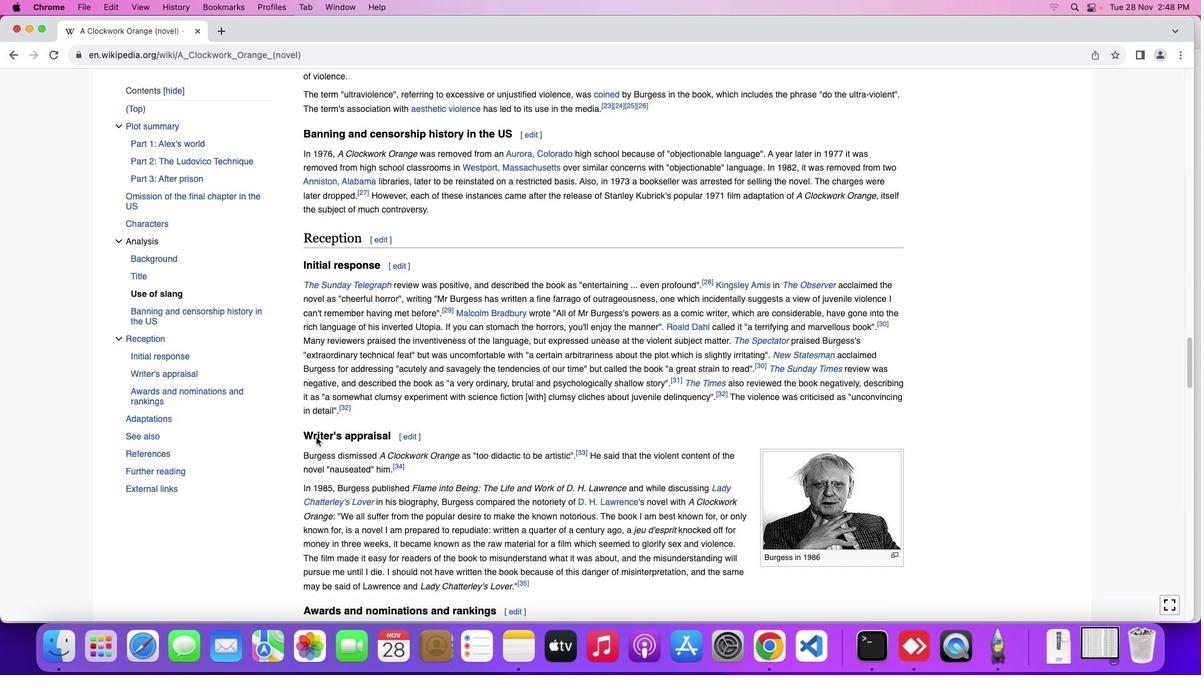 
Action: Mouse scrolled (310, 431) with delta (-5, -5)
Screenshot: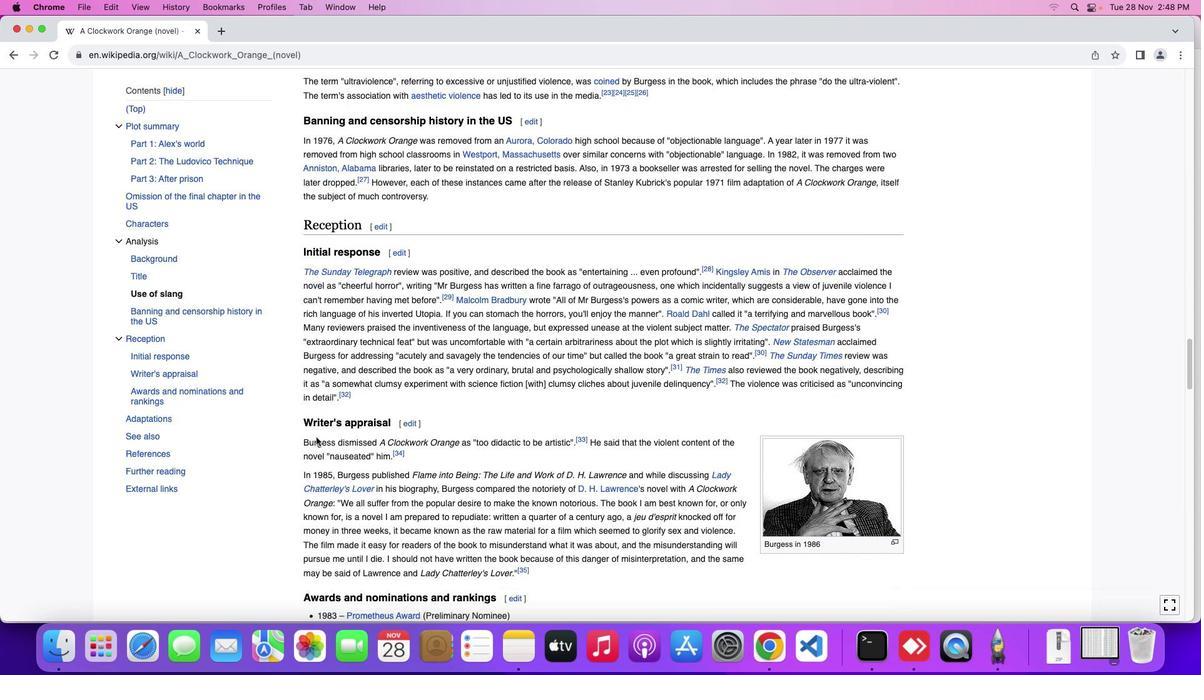 
Action: Mouse scrolled (310, 431) with delta (-5, -6)
Screenshot: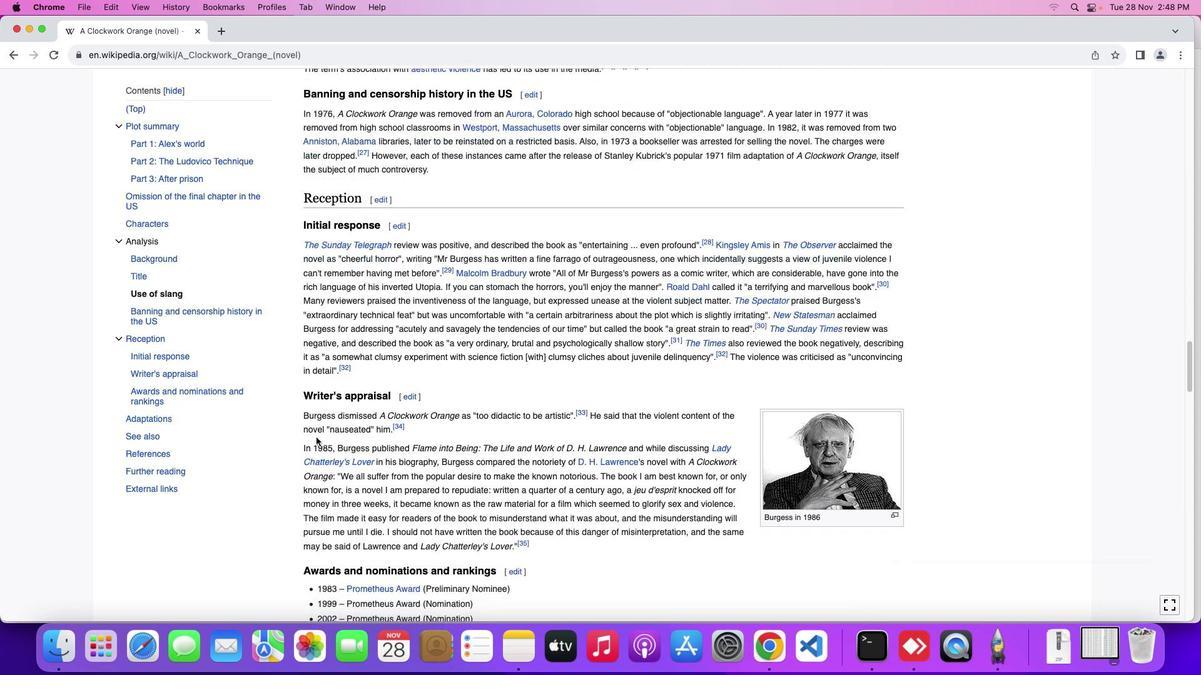 
Action: Mouse scrolled (310, 431) with delta (-5, -5)
Screenshot: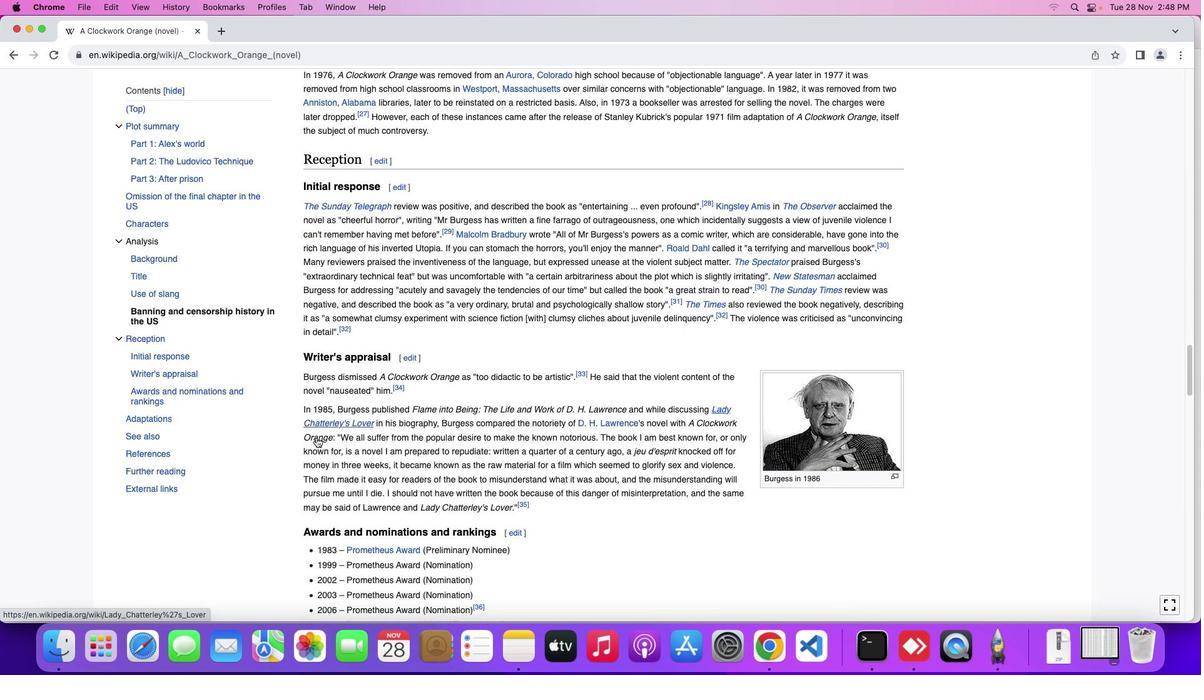 
Action: Mouse scrolled (310, 431) with delta (-5, -5)
Screenshot: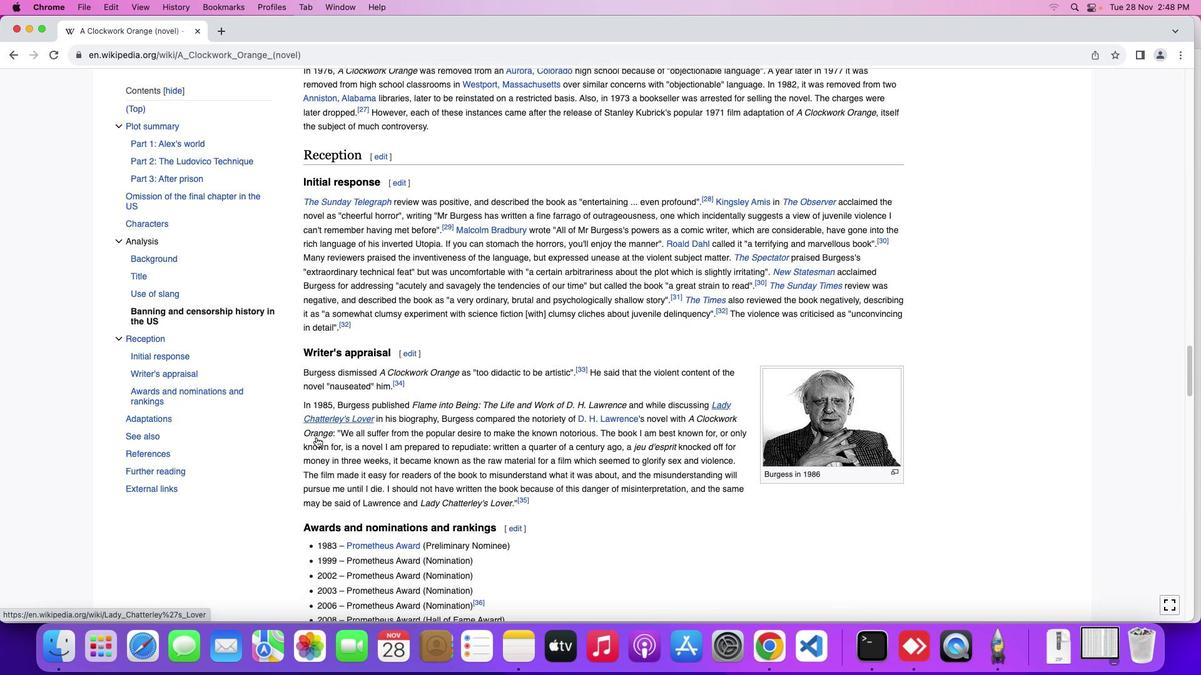
Action: Mouse scrolled (310, 431) with delta (-5, -5)
Screenshot: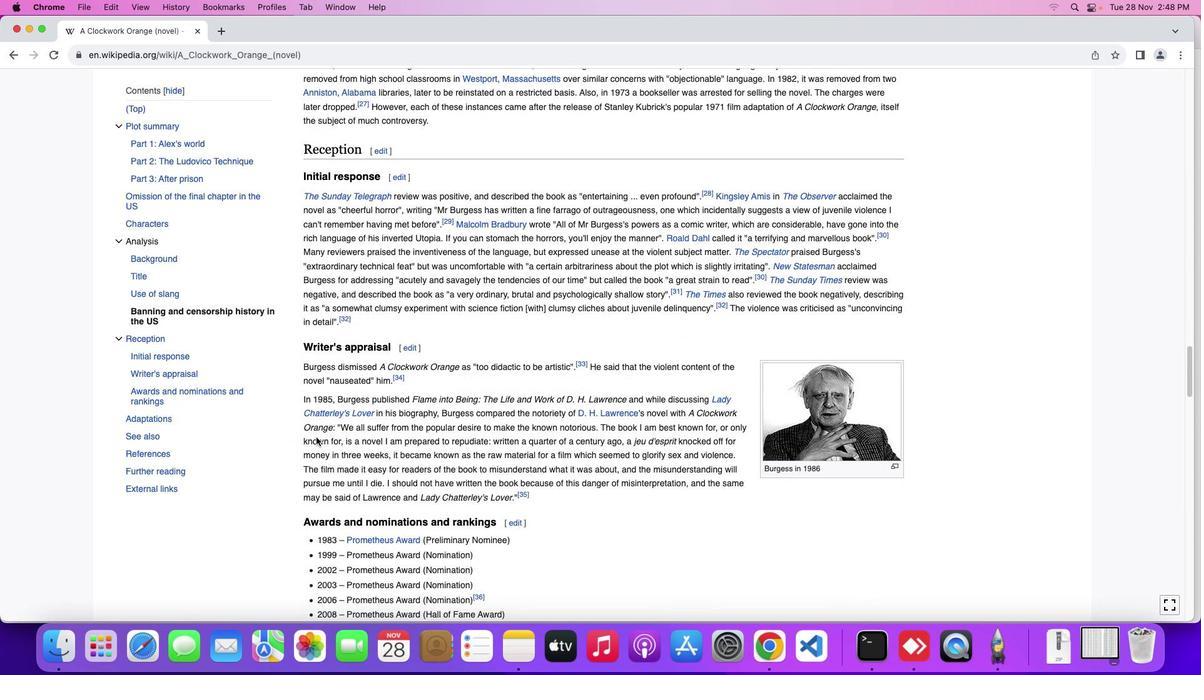 
Action: Mouse scrolled (310, 431) with delta (-5, -5)
Screenshot: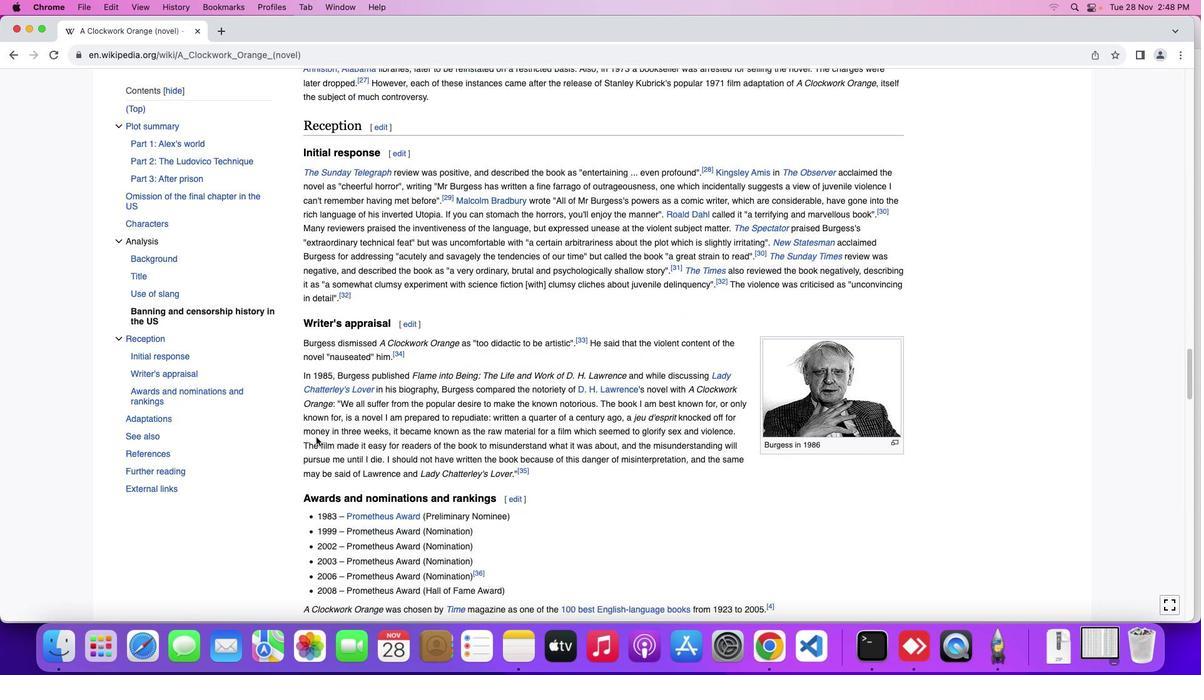 
Action: Mouse scrolled (310, 431) with delta (-5, -5)
Screenshot: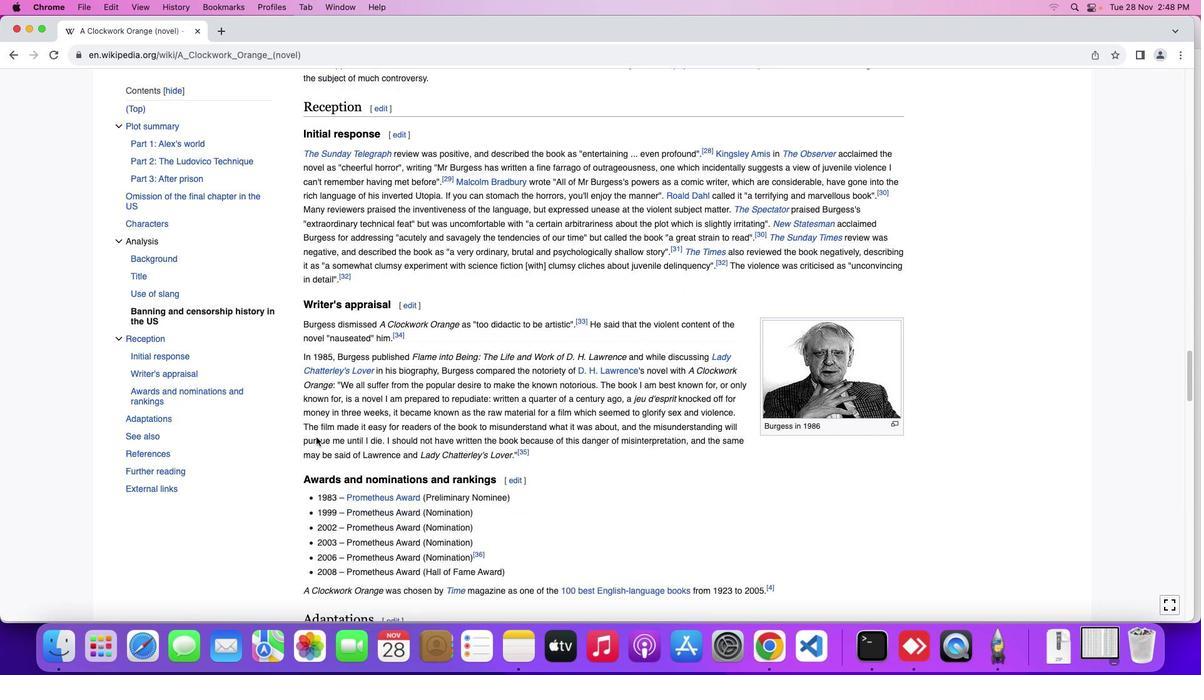 
Action: Mouse scrolled (310, 431) with delta (-5, -6)
Screenshot: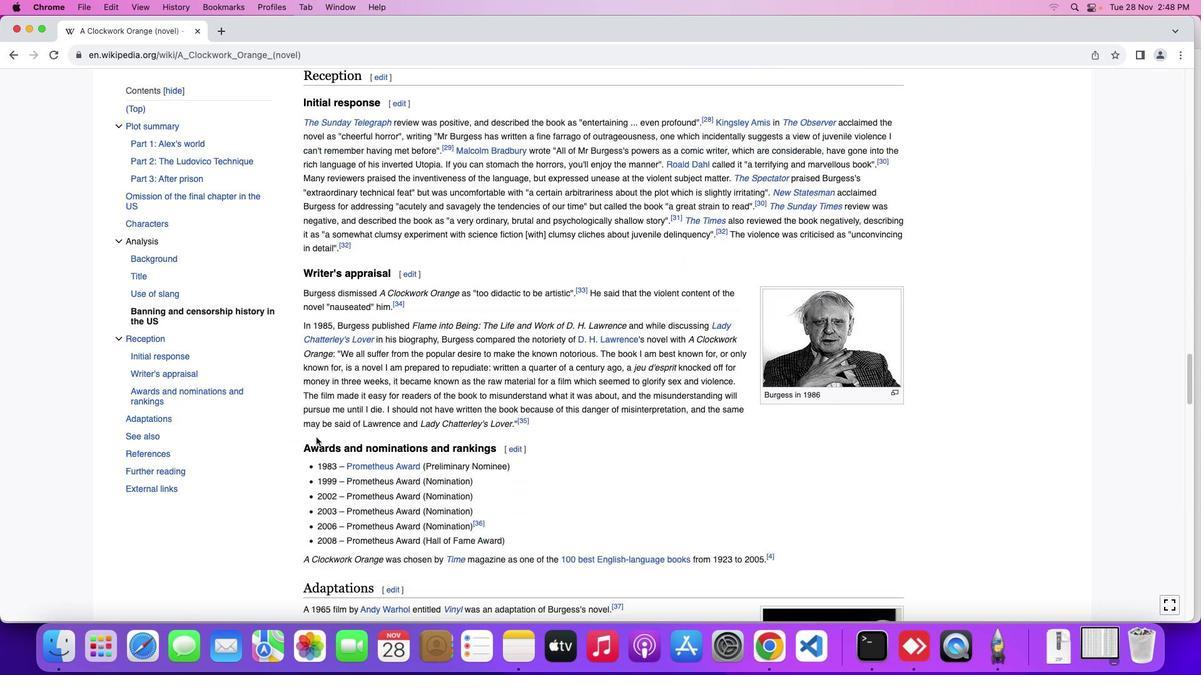 
Action: Mouse scrolled (310, 431) with delta (-5, -5)
Screenshot: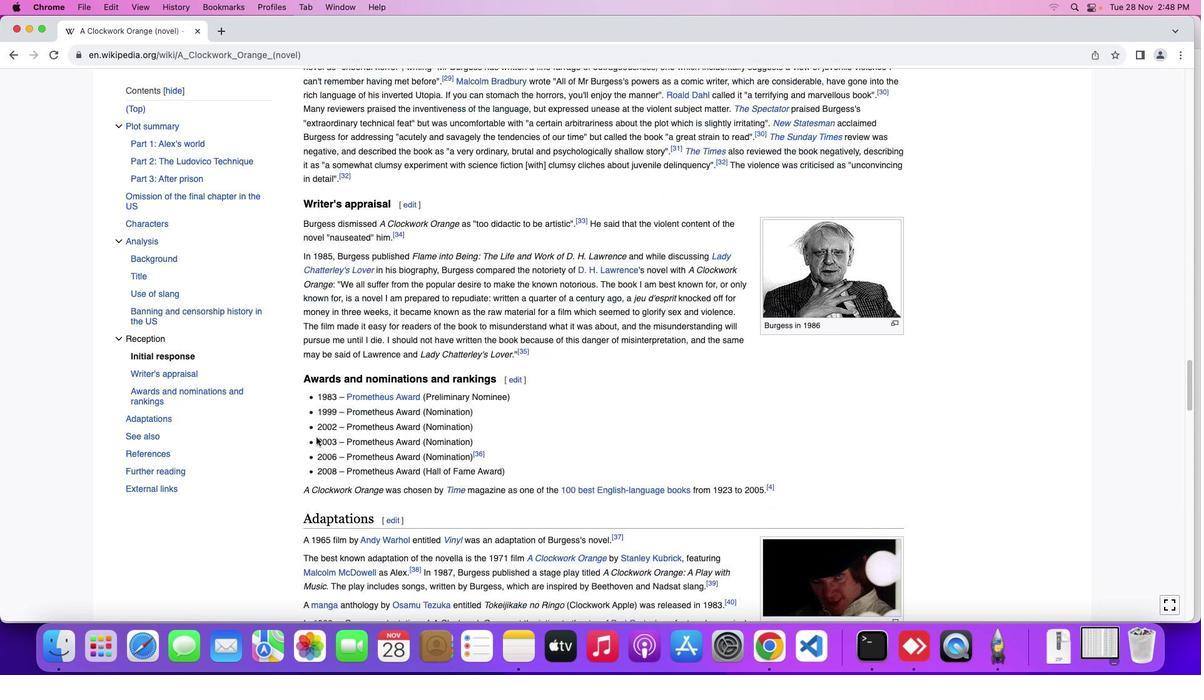 
Action: Mouse scrolled (310, 431) with delta (-5, -5)
Screenshot: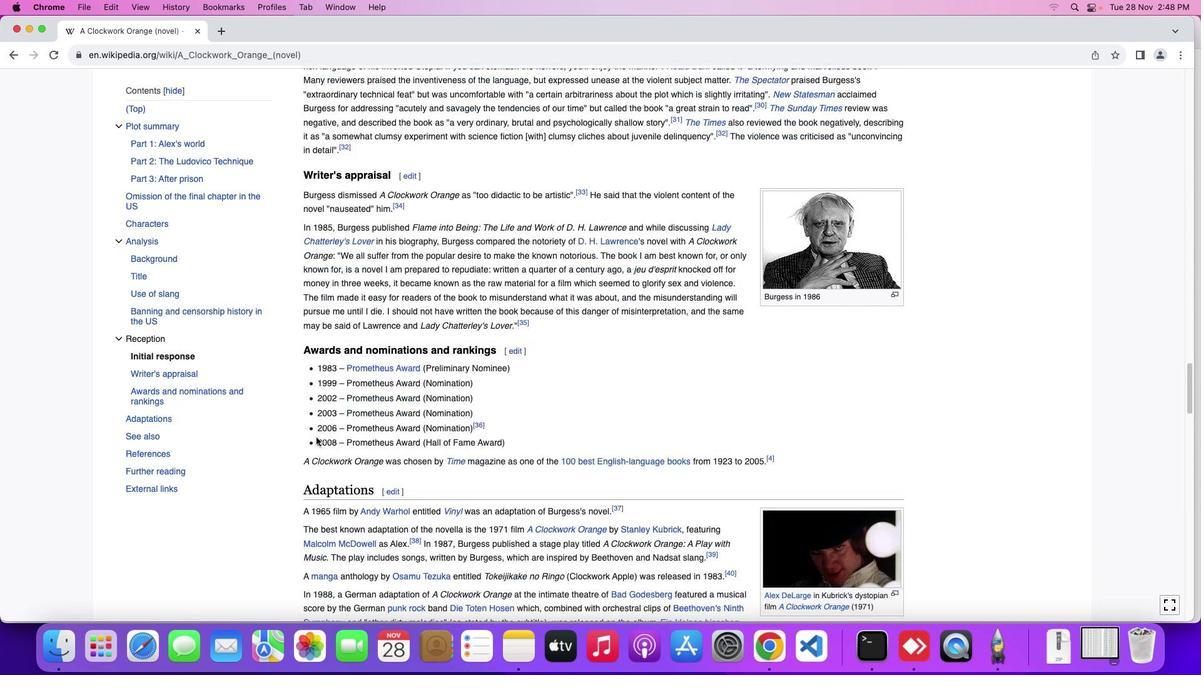 
Action: Mouse scrolled (310, 431) with delta (-5, -6)
Screenshot: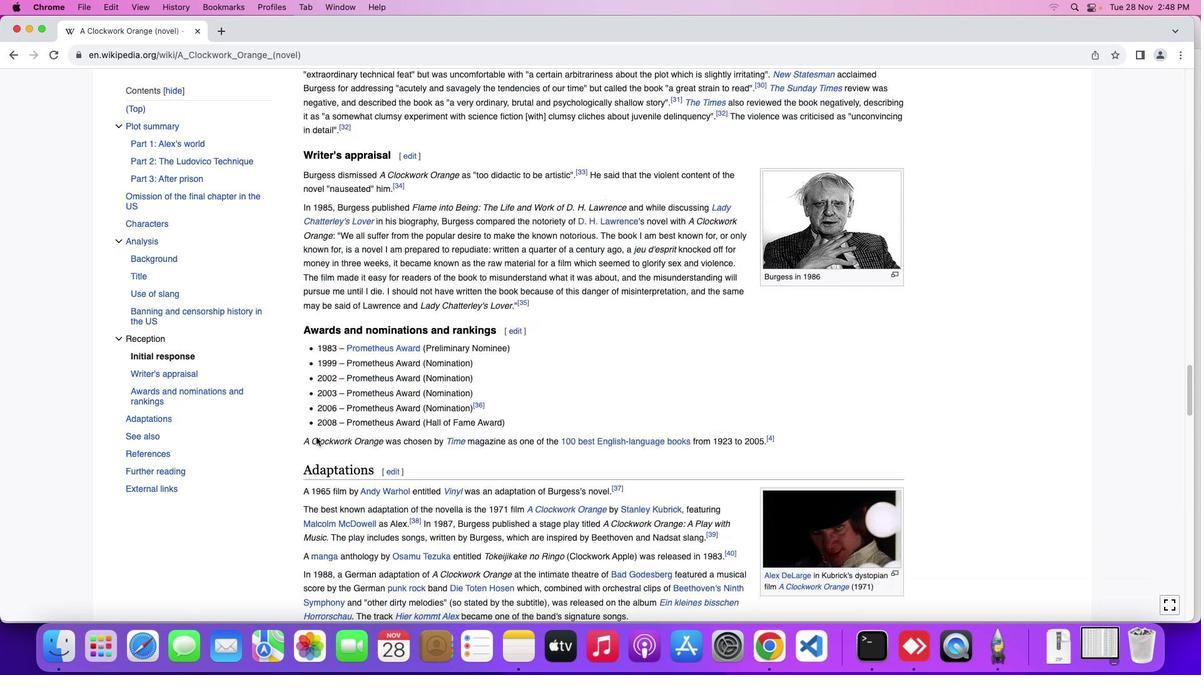 
Action: Mouse moved to (310, 431)
Screenshot: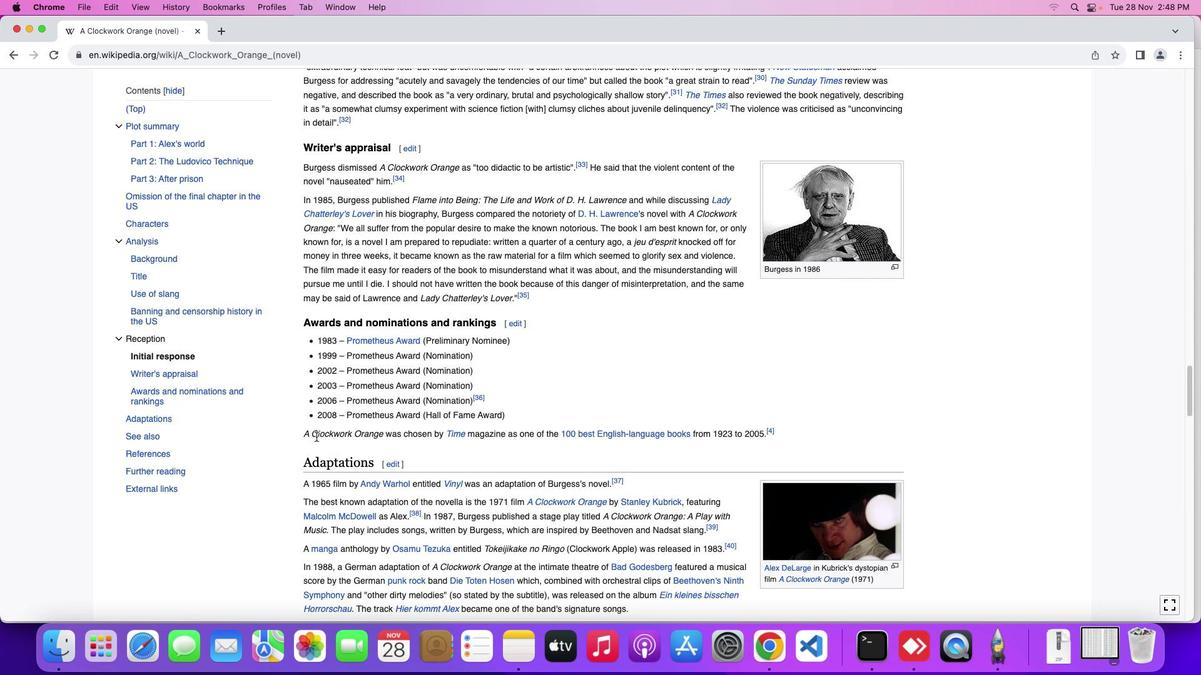 
Action: Mouse scrolled (310, 431) with delta (-5, -5)
Screenshot: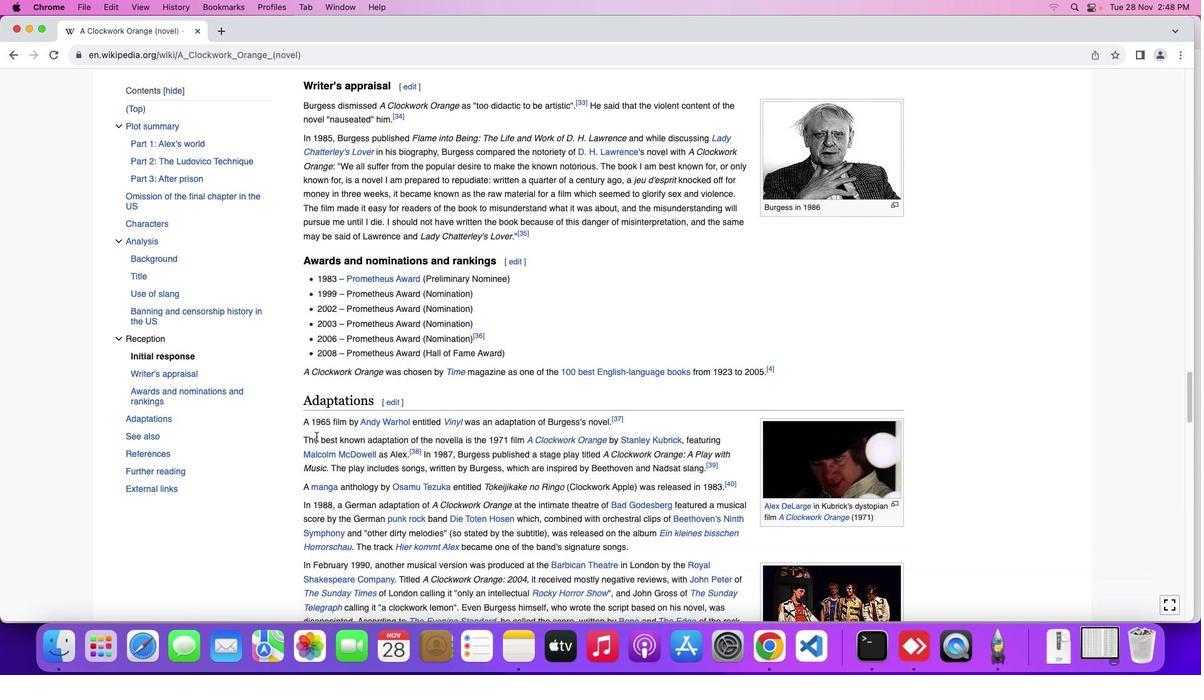 
Action: Mouse scrolled (310, 431) with delta (-5, -5)
Screenshot: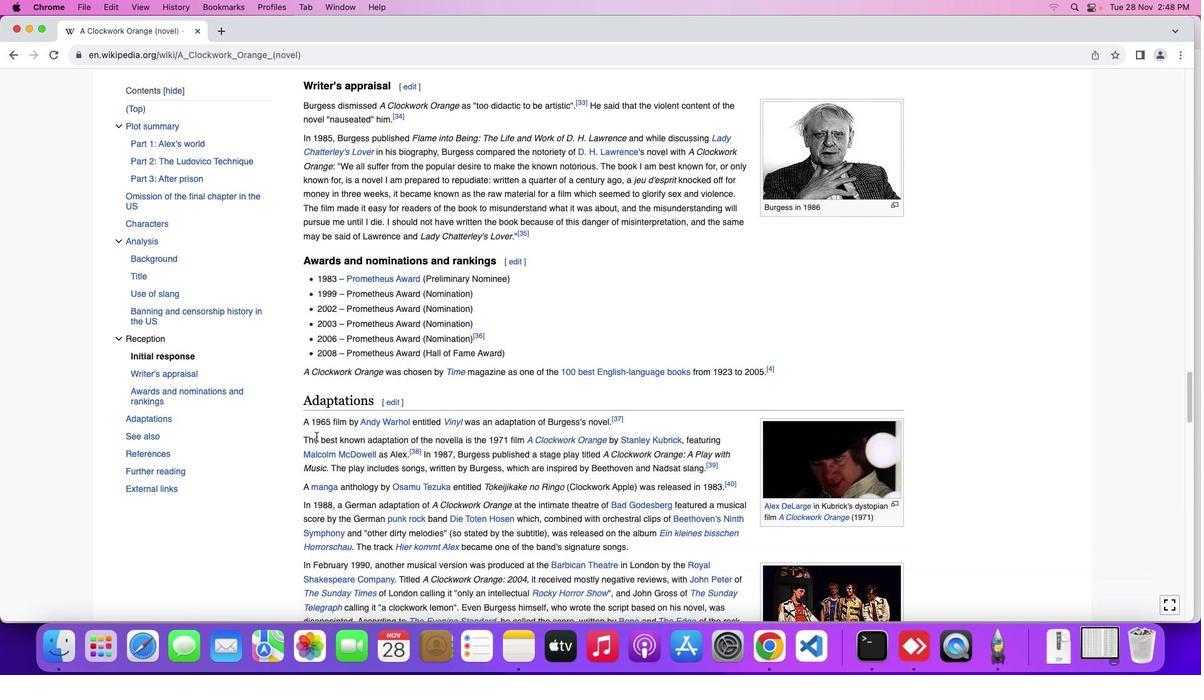 
Action: Mouse scrolled (310, 431) with delta (-5, -6)
Screenshot: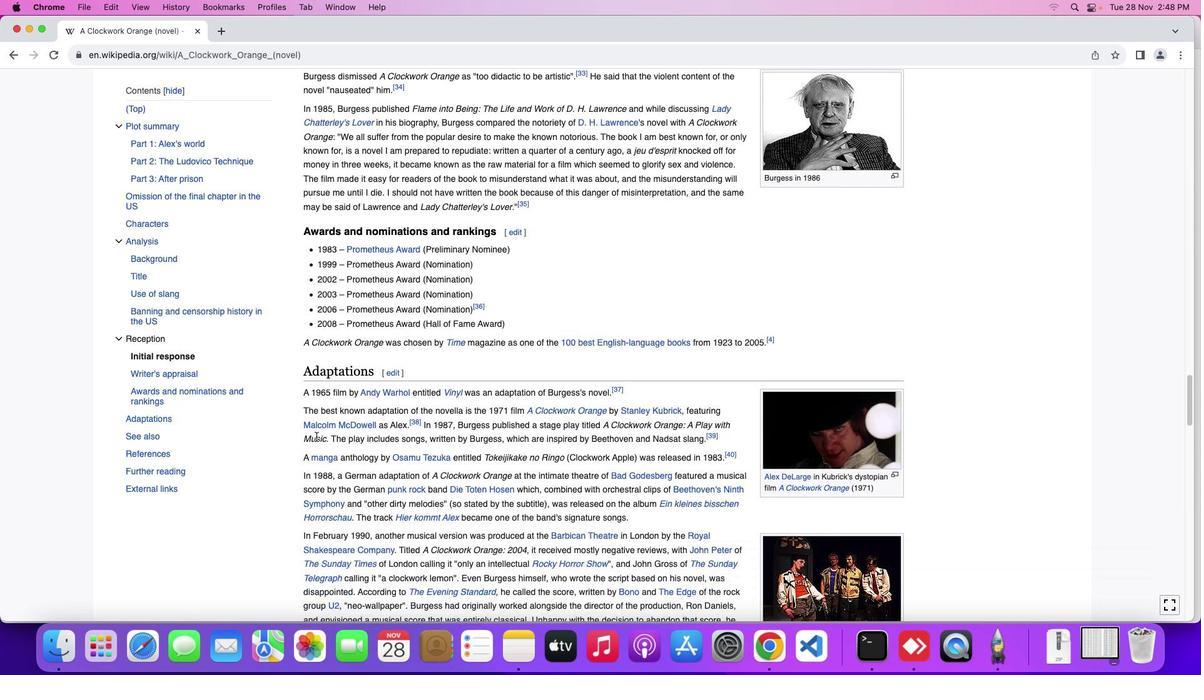 
Action: Mouse moved to (310, 431)
Screenshot: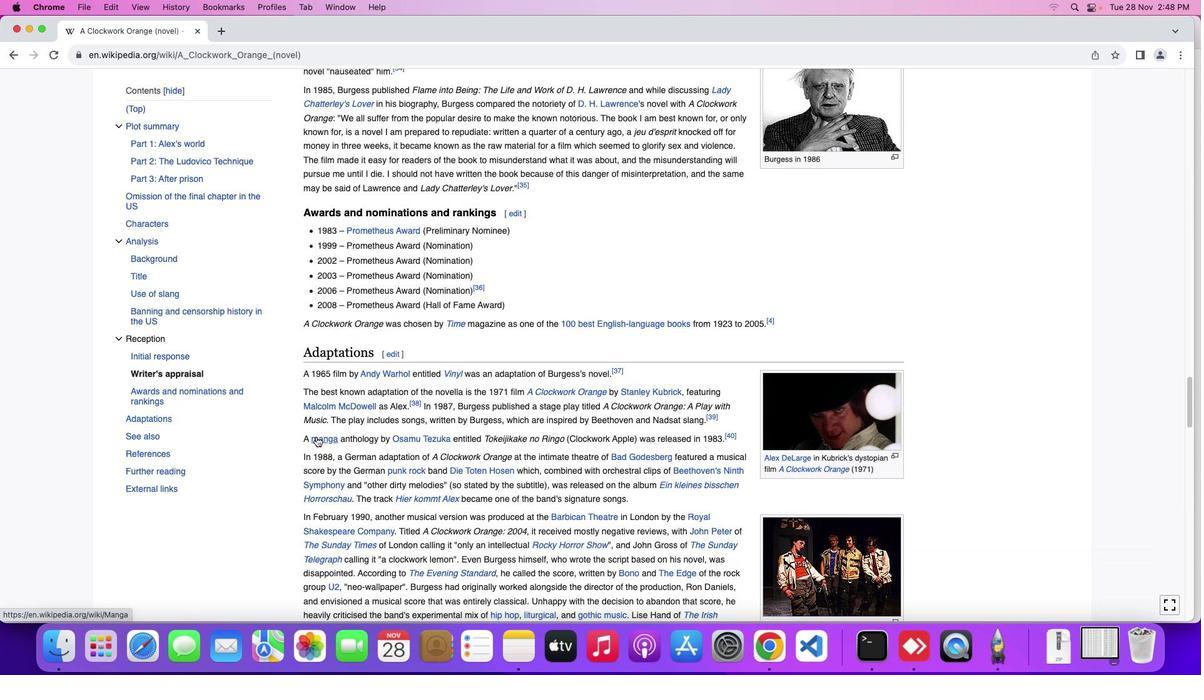 
Action: Mouse scrolled (310, 431) with delta (-5, -5)
Screenshot: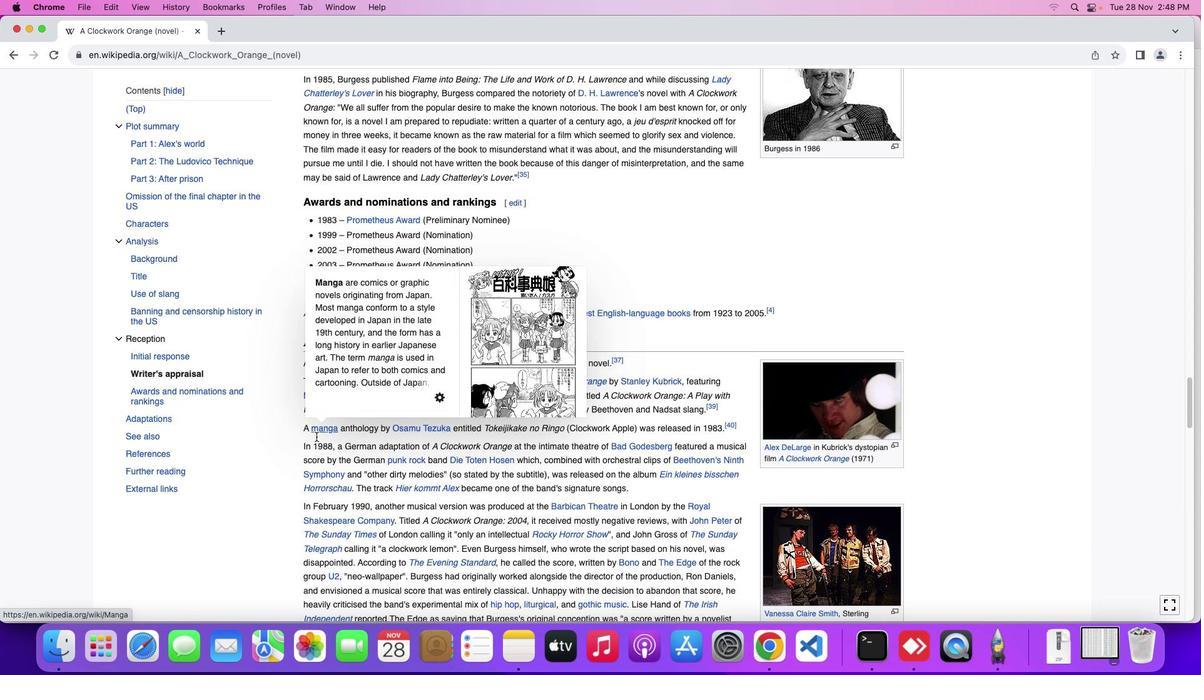 
Action: Mouse scrolled (310, 431) with delta (-5, -5)
Screenshot: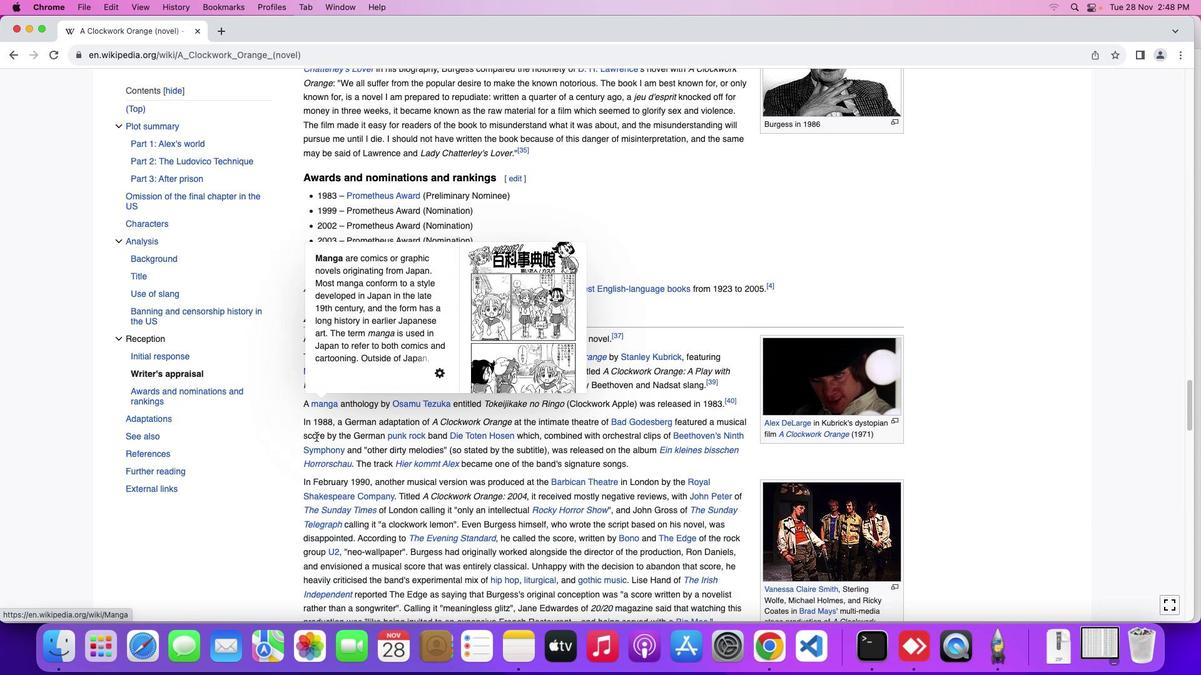 
Action: Mouse scrolled (310, 431) with delta (-5, -6)
Screenshot: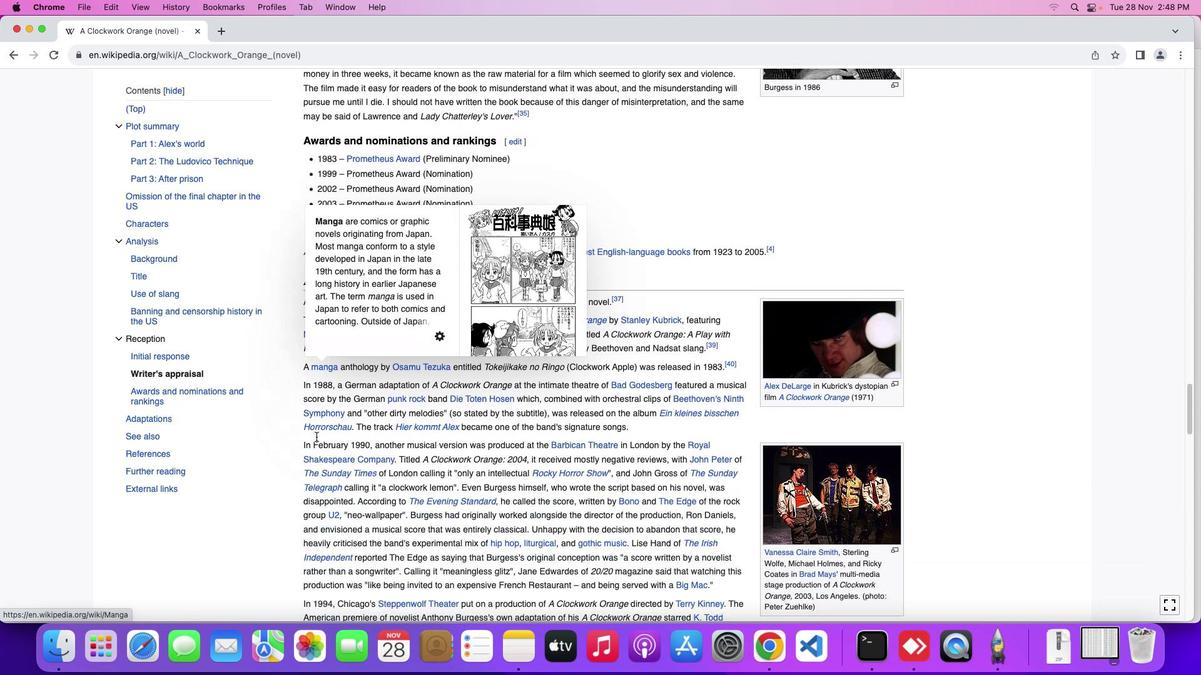 
Action: Mouse moved to (319, 432)
Screenshot: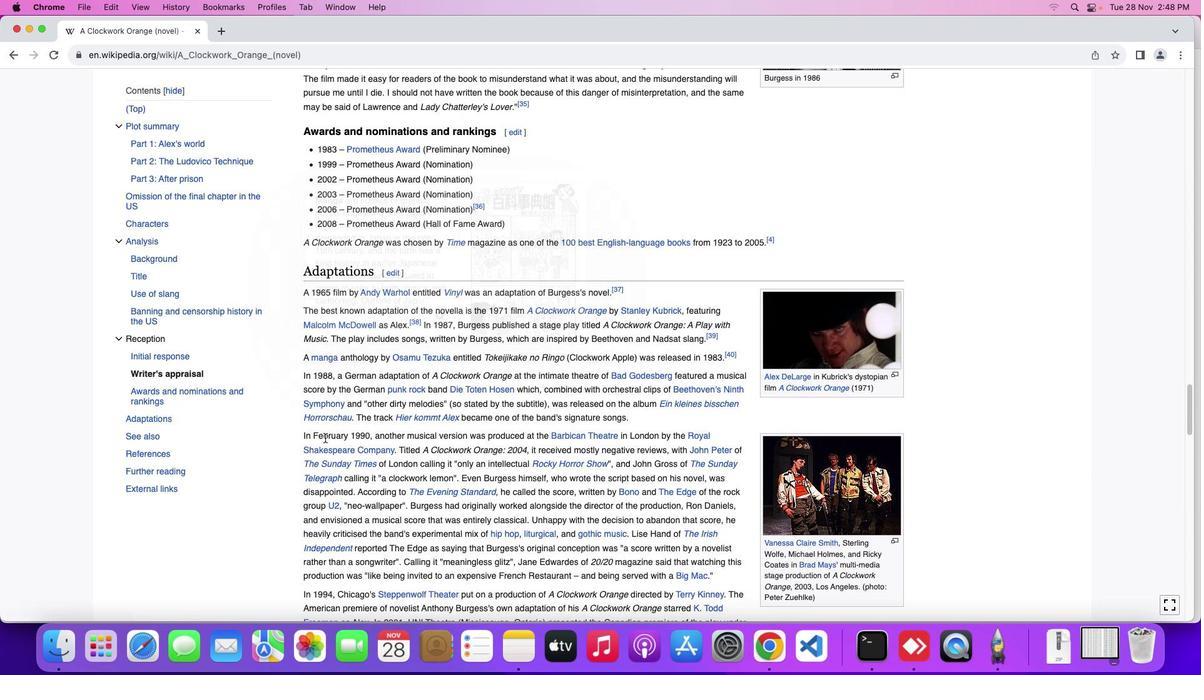 
Action: Mouse scrolled (319, 432) with delta (-5, -5)
Screenshot: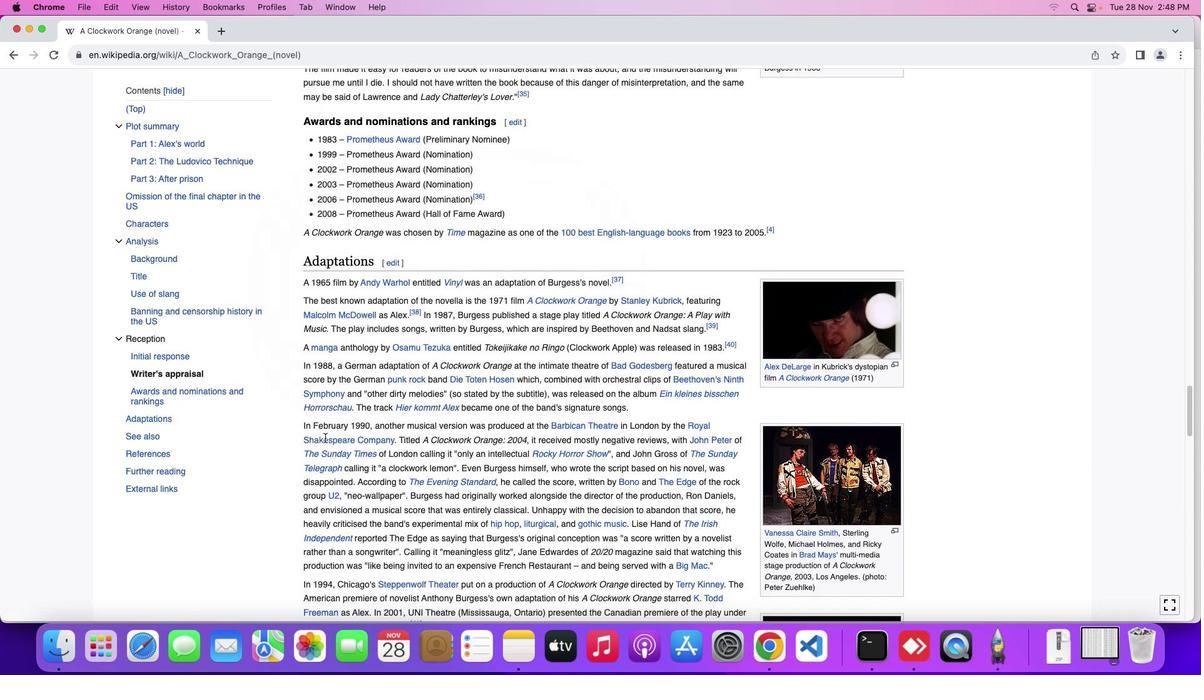 
Action: Mouse scrolled (319, 432) with delta (-5, -5)
Screenshot: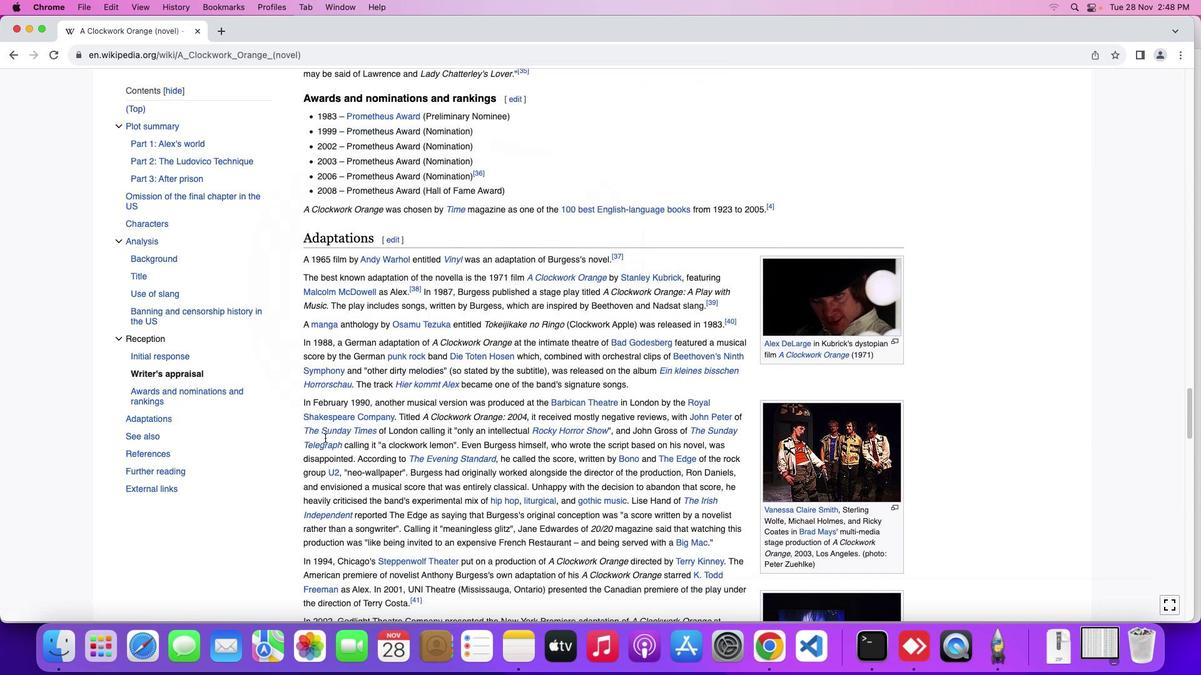 
Action: Mouse scrolled (319, 432) with delta (-5, -6)
Screenshot: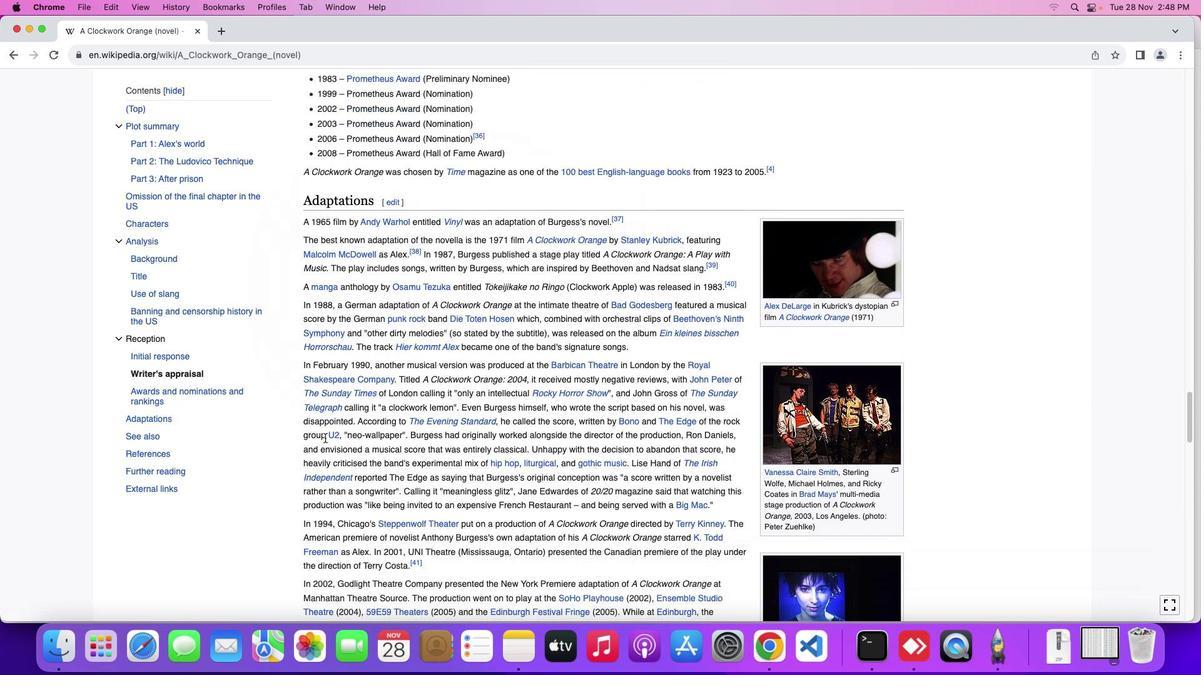 
Action: Mouse scrolled (319, 432) with delta (-5, -5)
Screenshot: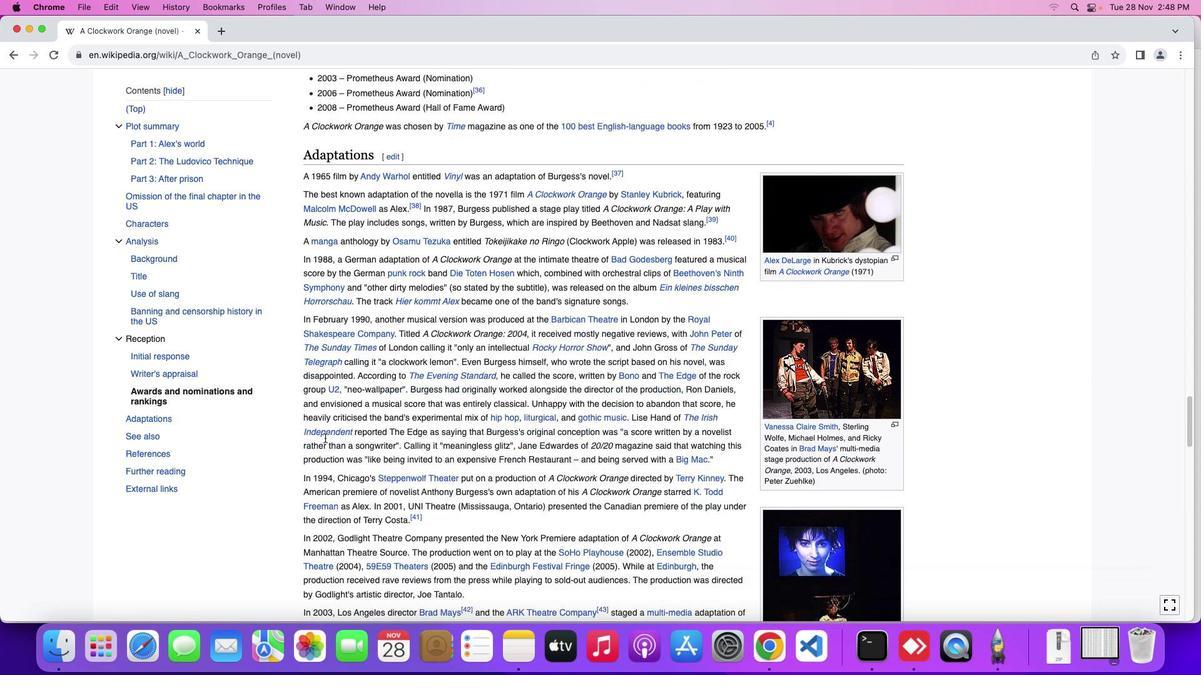 
Action: Mouse scrolled (319, 432) with delta (-5, -5)
Screenshot: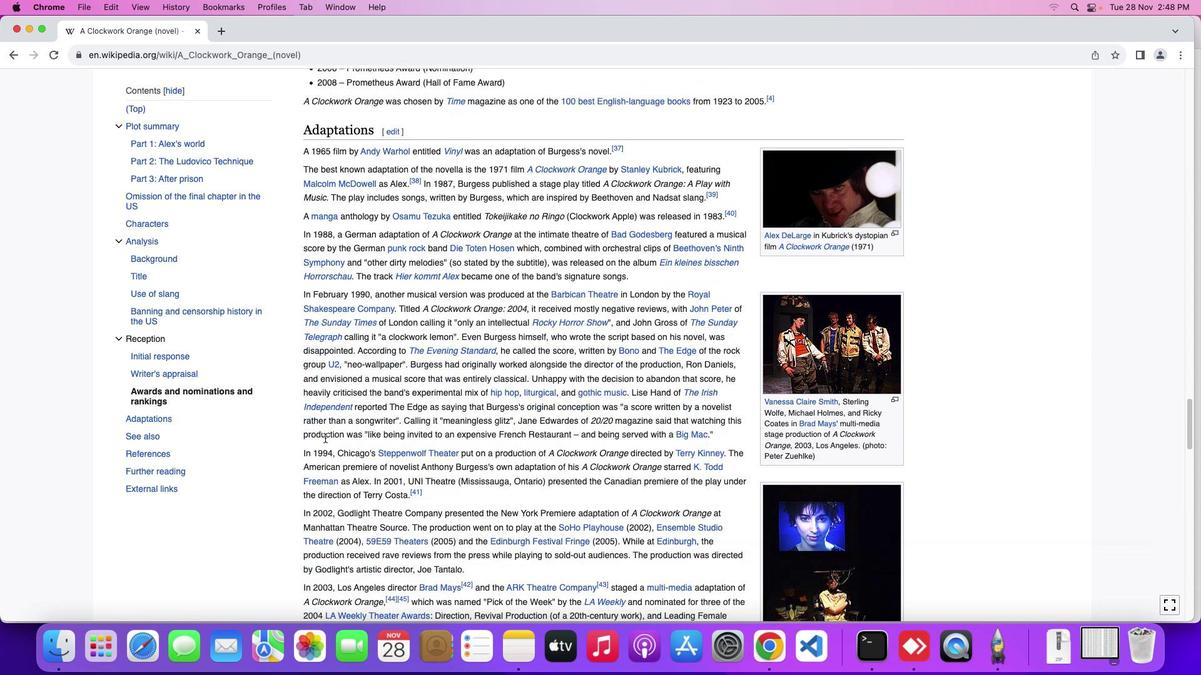 
Action: Mouse scrolled (319, 432) with delta (-5, -6)
Screenshot: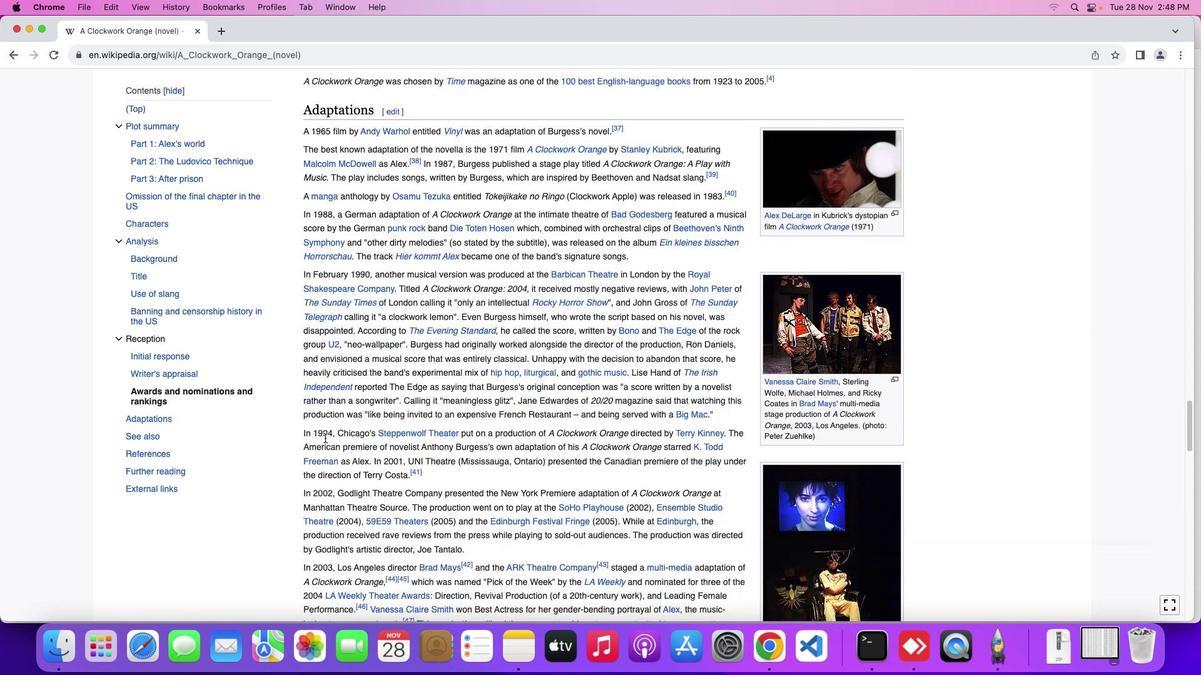 
Action: Mouse scrolled (319, 432) with delta (-5, -5)
Screenshot: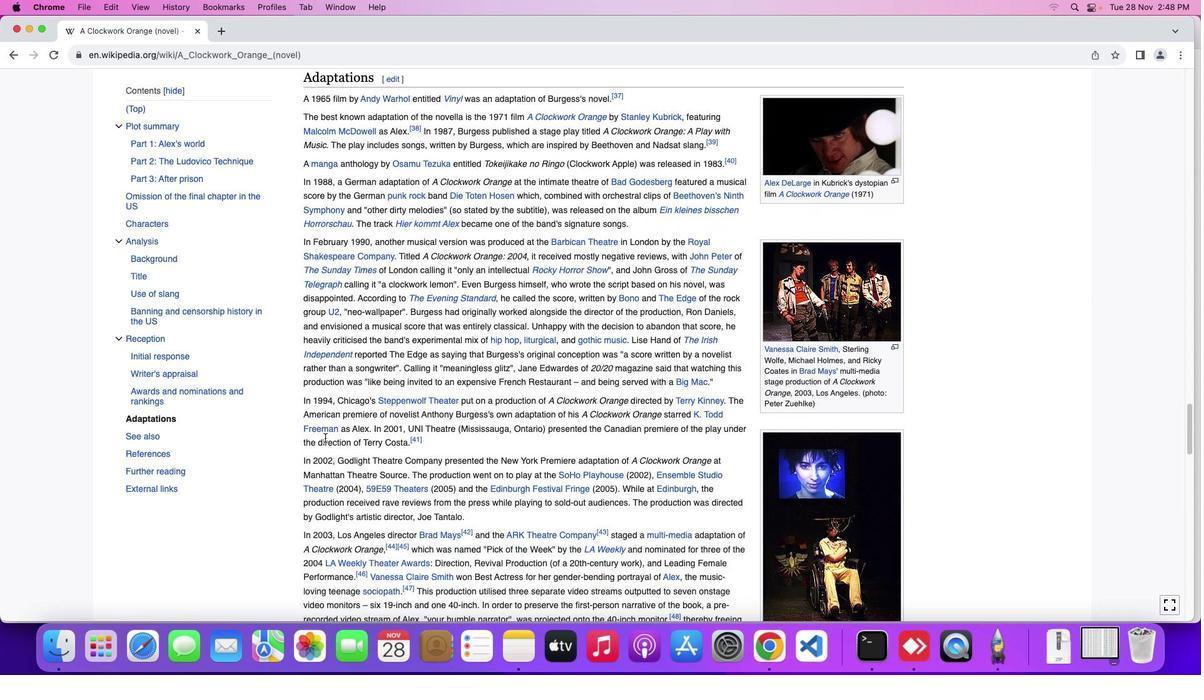 
Action: Mouse scrolled (319, 432) with delta (-5, -5)
Screenshot: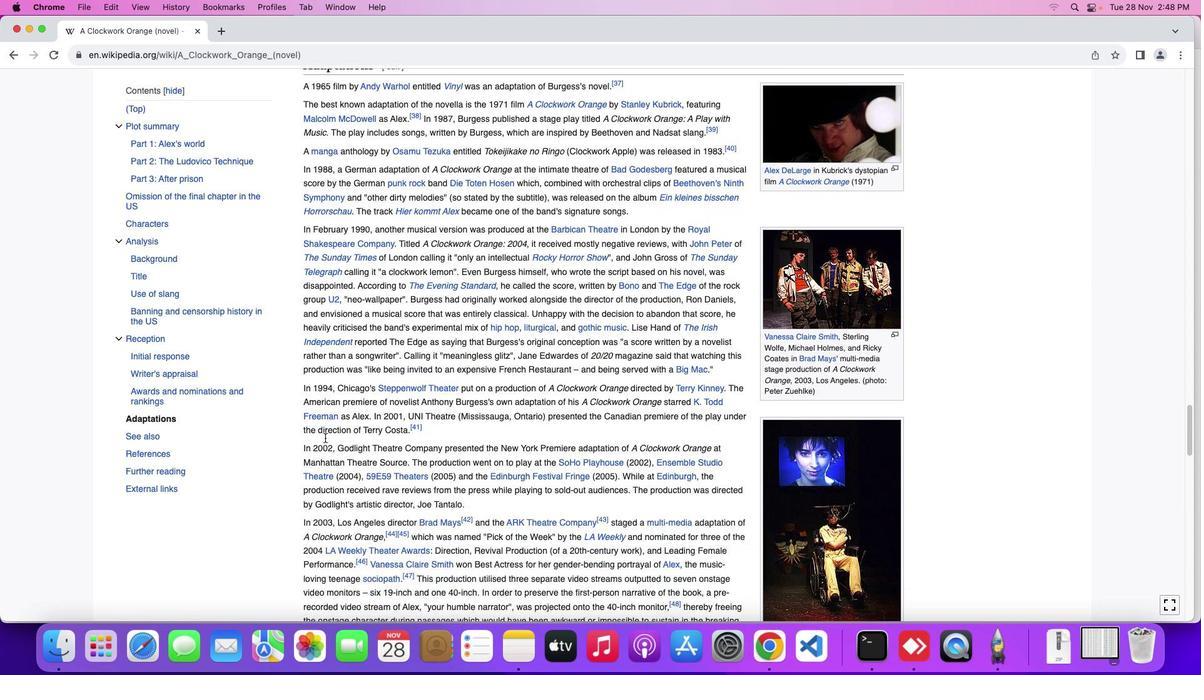 
Action: Mouse scrolled (319, 432) with delta (-5, -6)
Screenshot: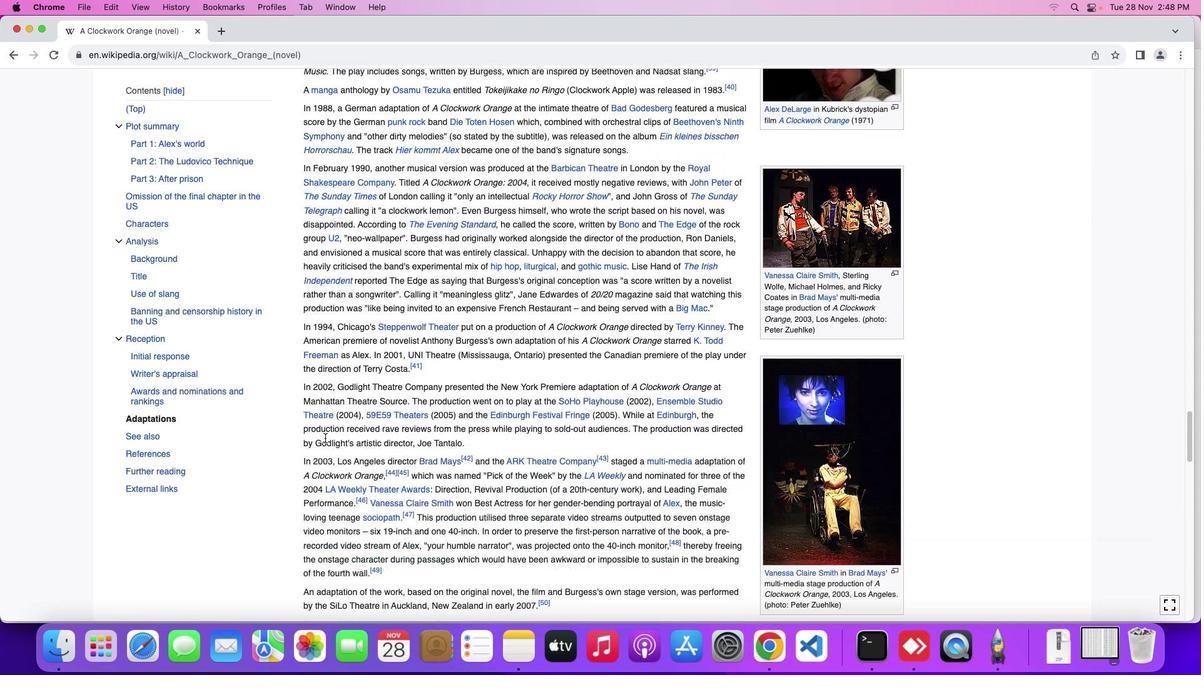 
Action: Mouse scrolled (319, 432) with delta (-5, -6)
Screenshot: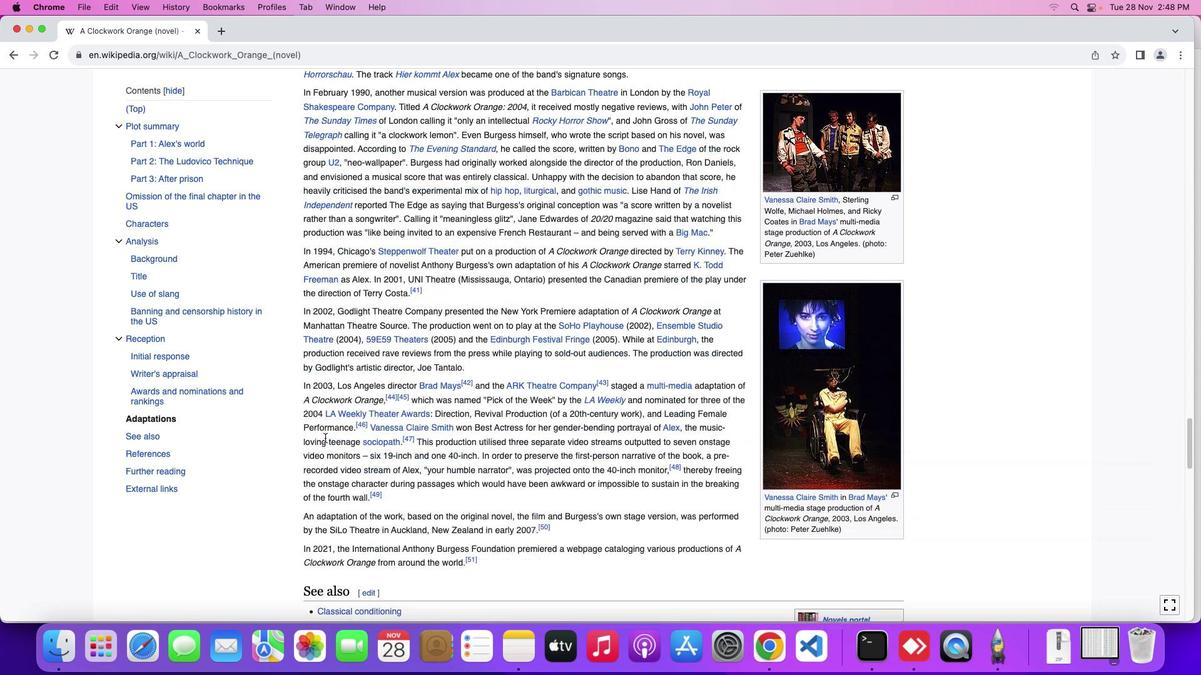 
Action: Mouse scrolled (319, 432) with delta (-5, -5)
Screenshot: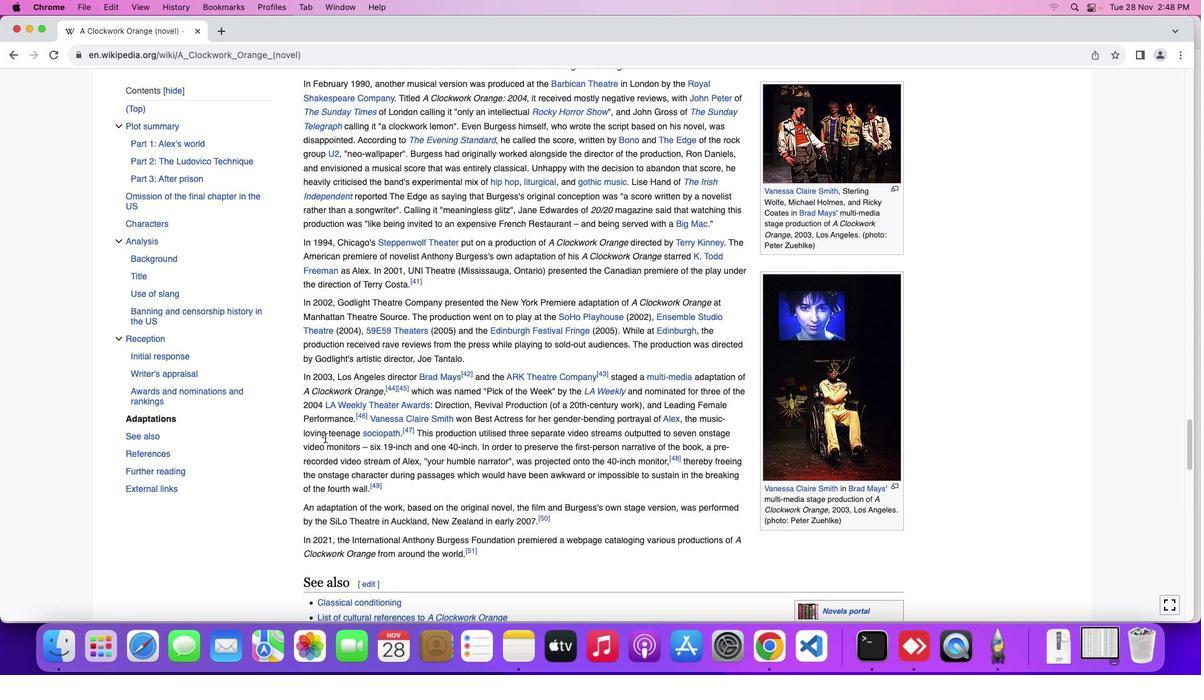 
Action: Mouse scrolled (319, 432) with delta (-5, -5)
Screenshot: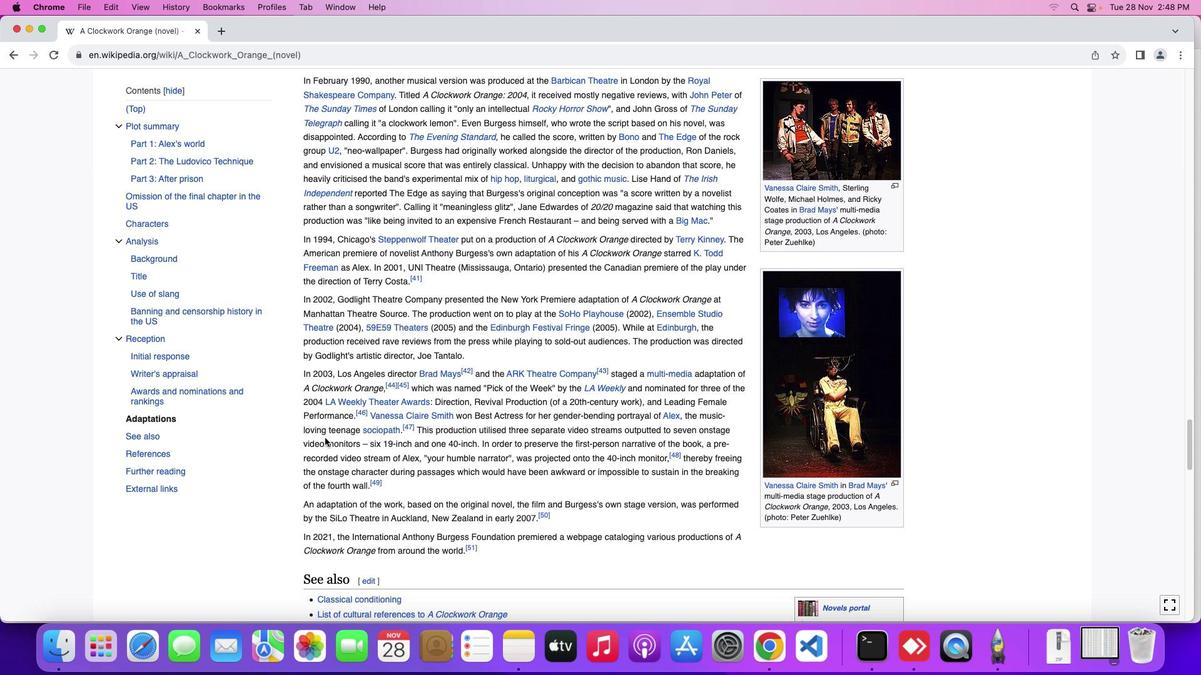 
Action: Mouse scrolled (319, 432) with delta (-5, -5)
Screenshot: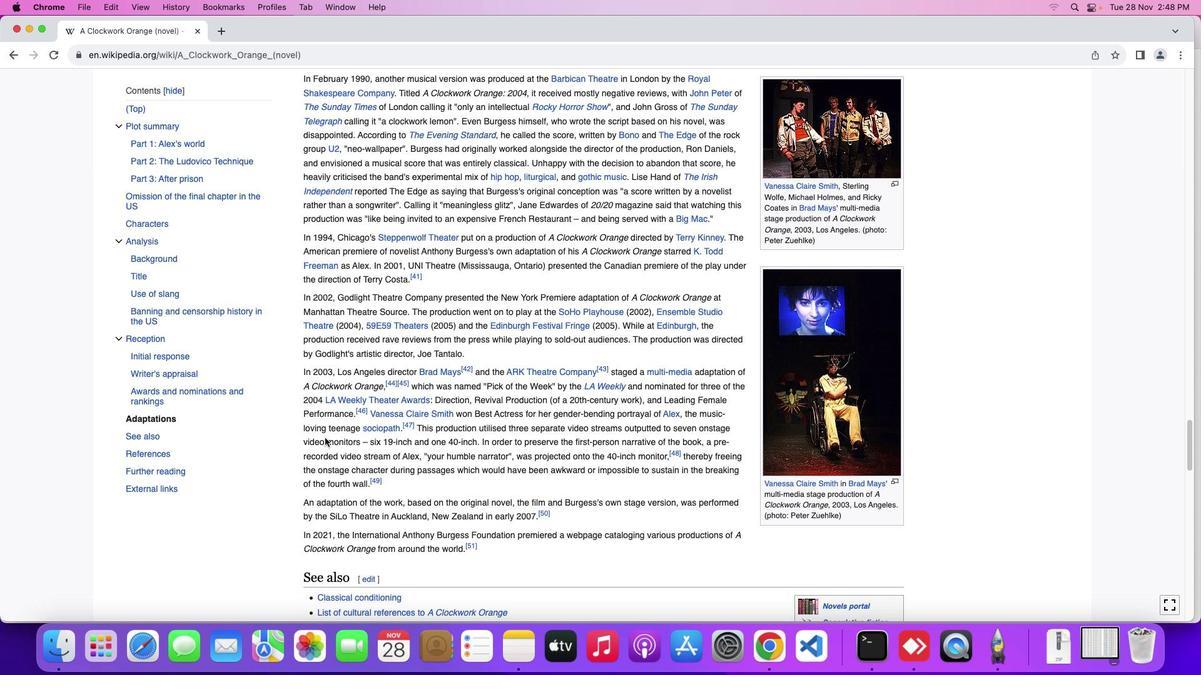 
Action: Mouse scrolled (319, 432) with delta (-5, -5)
Screenshot: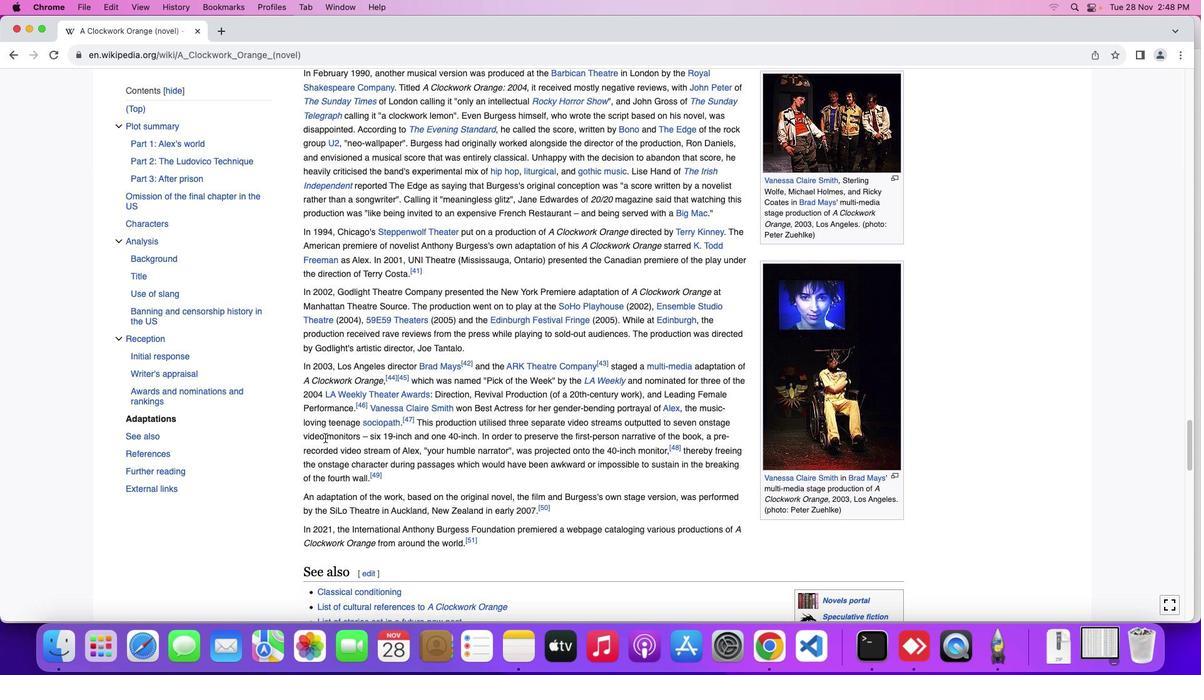 
Action: Mouse scrolled (319, 432) with delta (-5, -5)
Screenshot: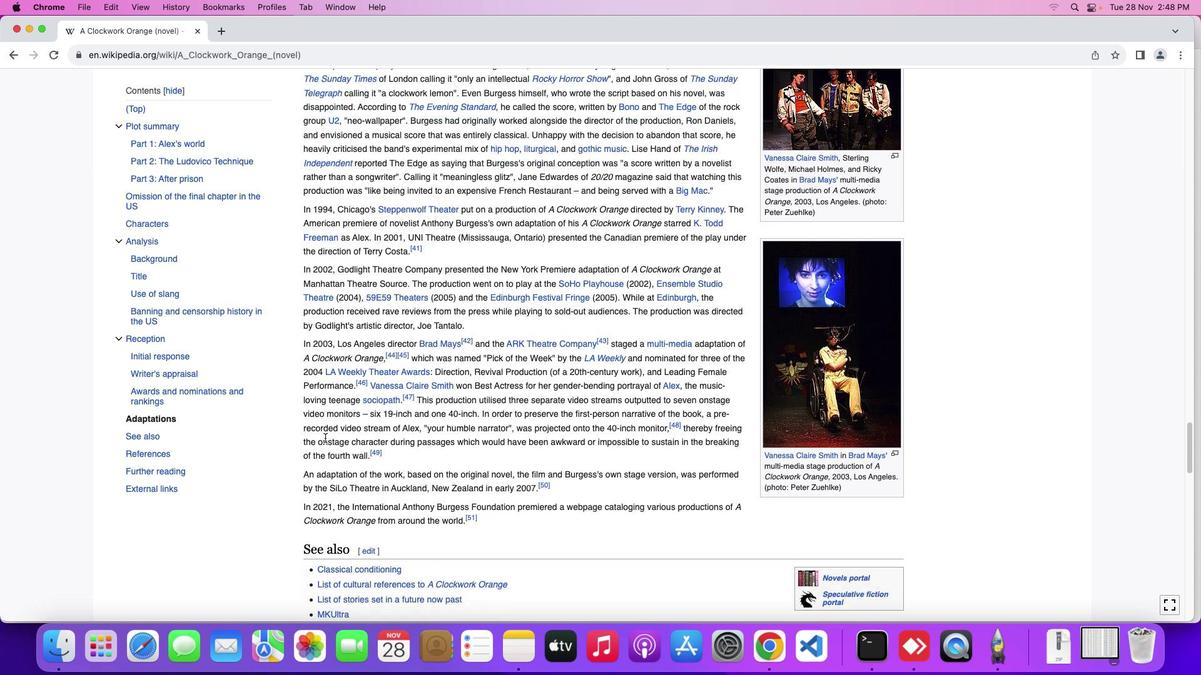 
Action: Mouse scrolled (319, 432) with delta (-5, -5)
Screenshot: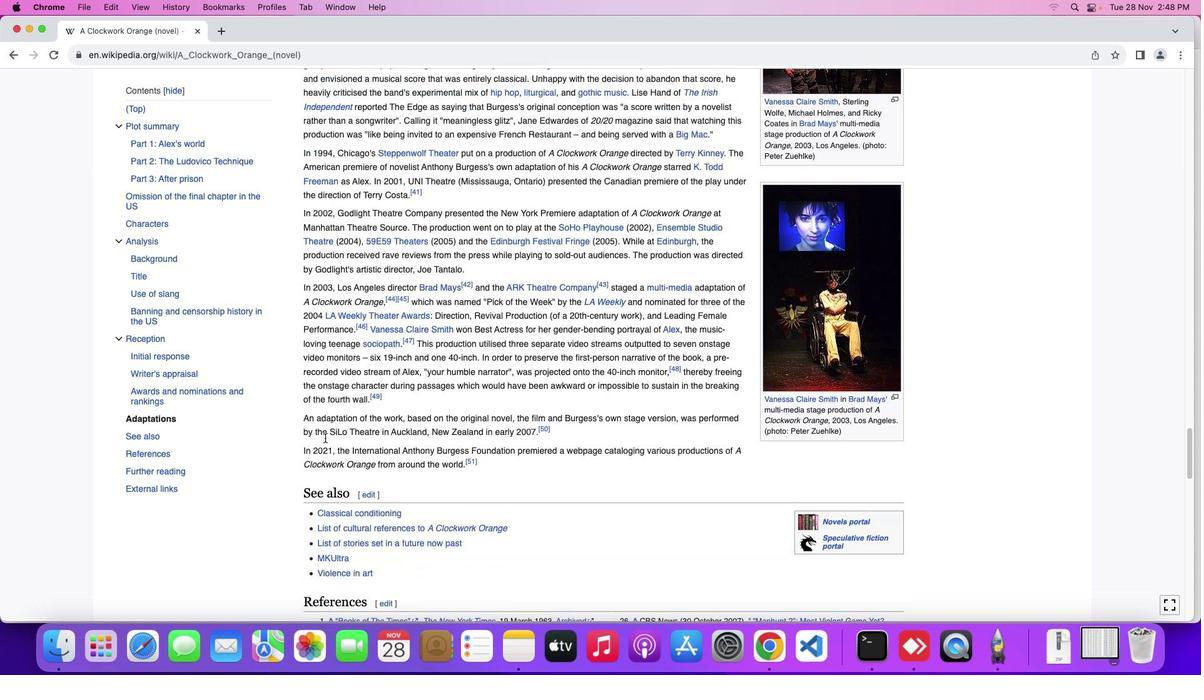 
Action: Mouse scrolled (319, 432) with delta (-5, -6)
Screenshot: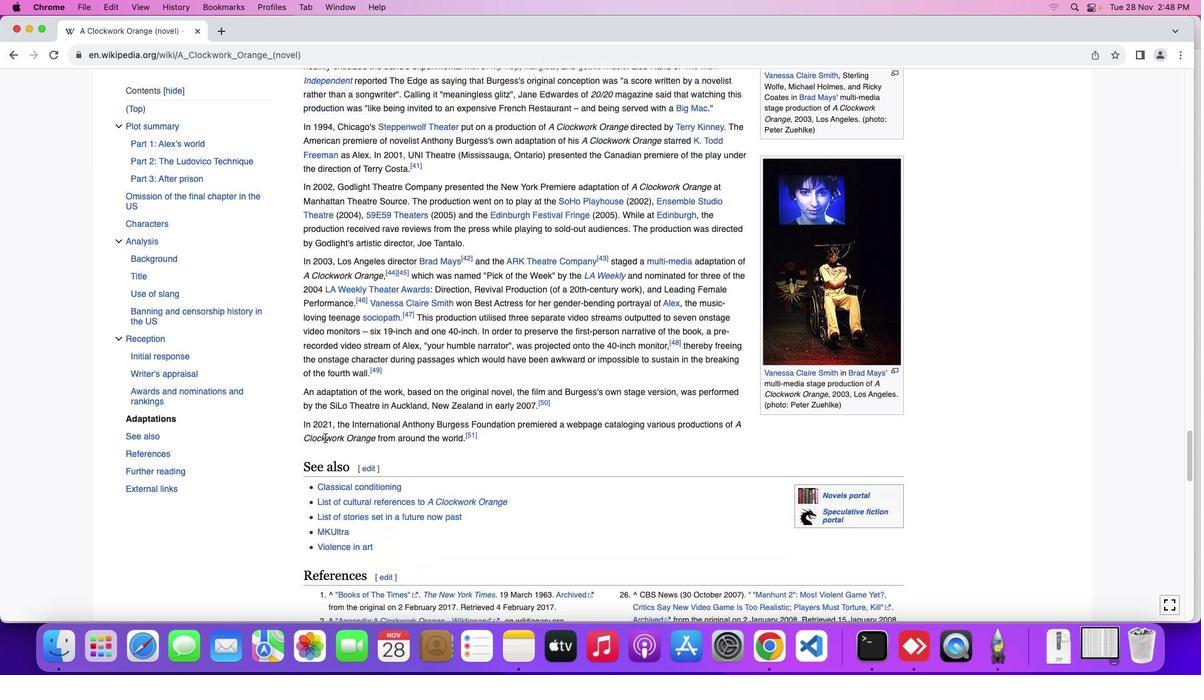
Action: Mouse scrolled (319, 432) with delta (-5, -5)
Screenshot: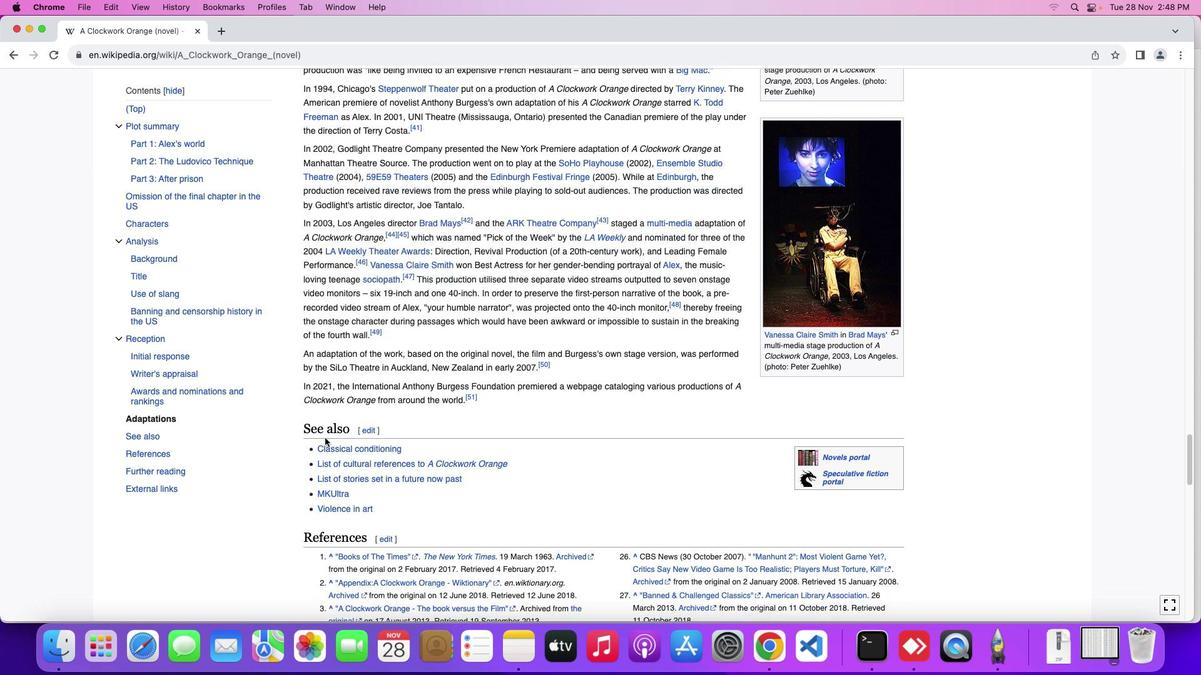 
Action: Mouse scrolled (319, 432) with delta (-5, -5)
Screenshot: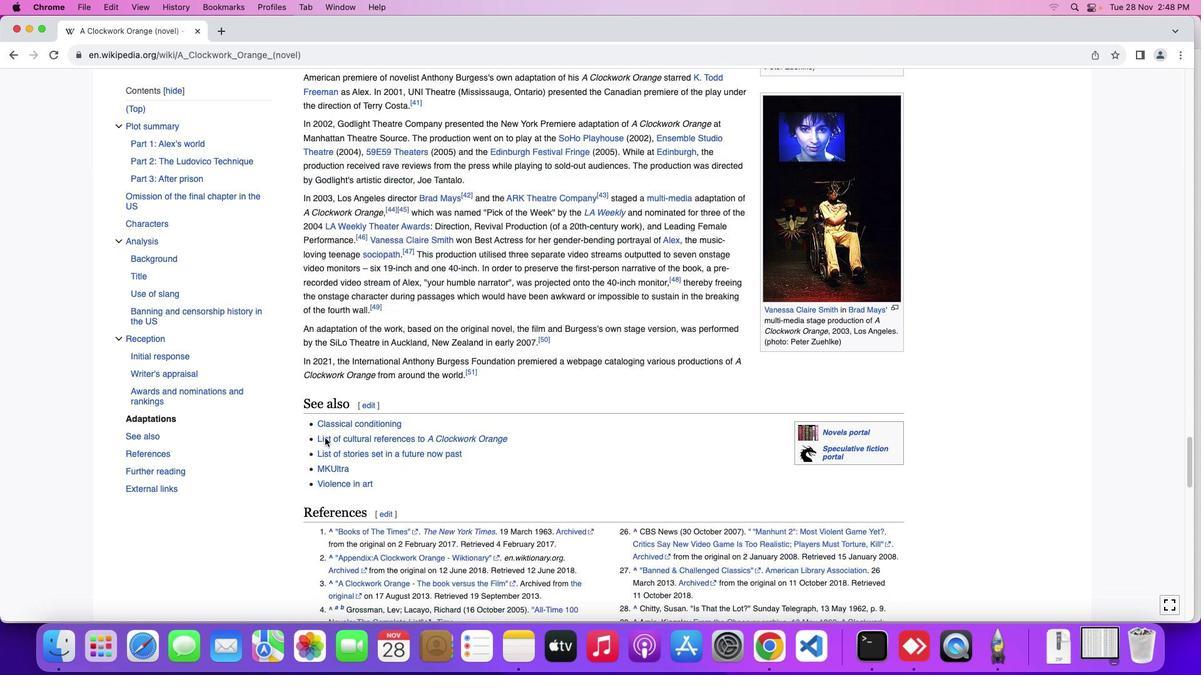 
Action: Mouse scrolled (319, 432) with delta (-5, -6)
Screenshot: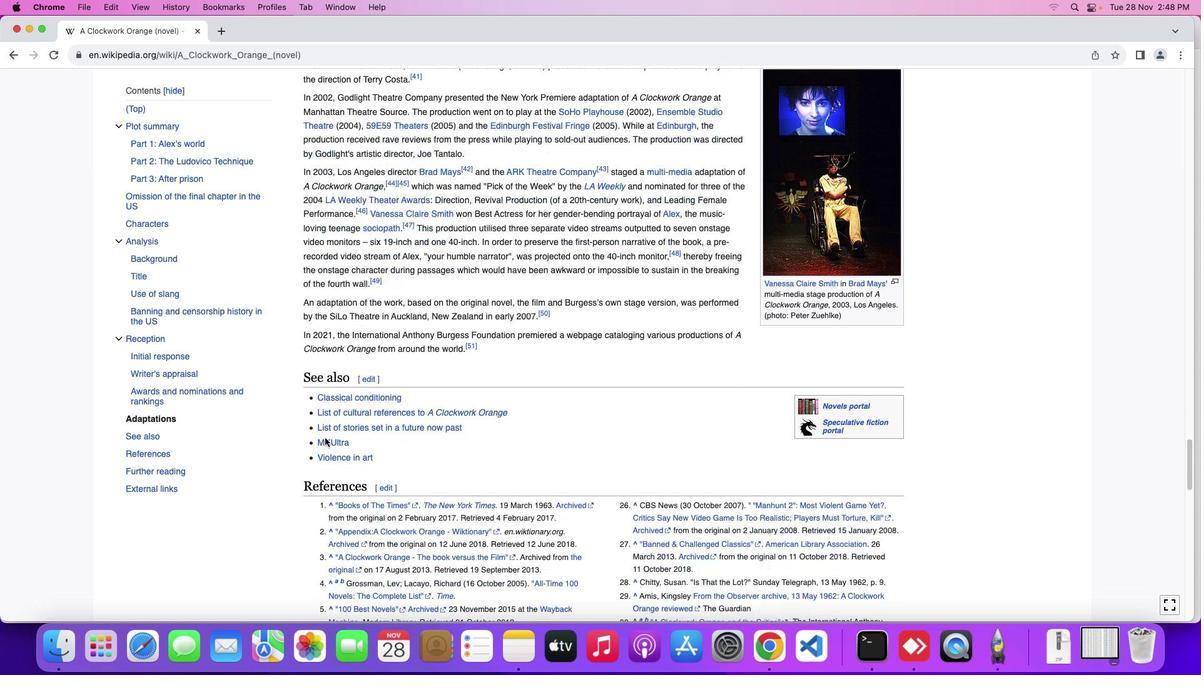 
Action: Mouse scrolled (319, 432) with delta (-5, -4)
Screenshot: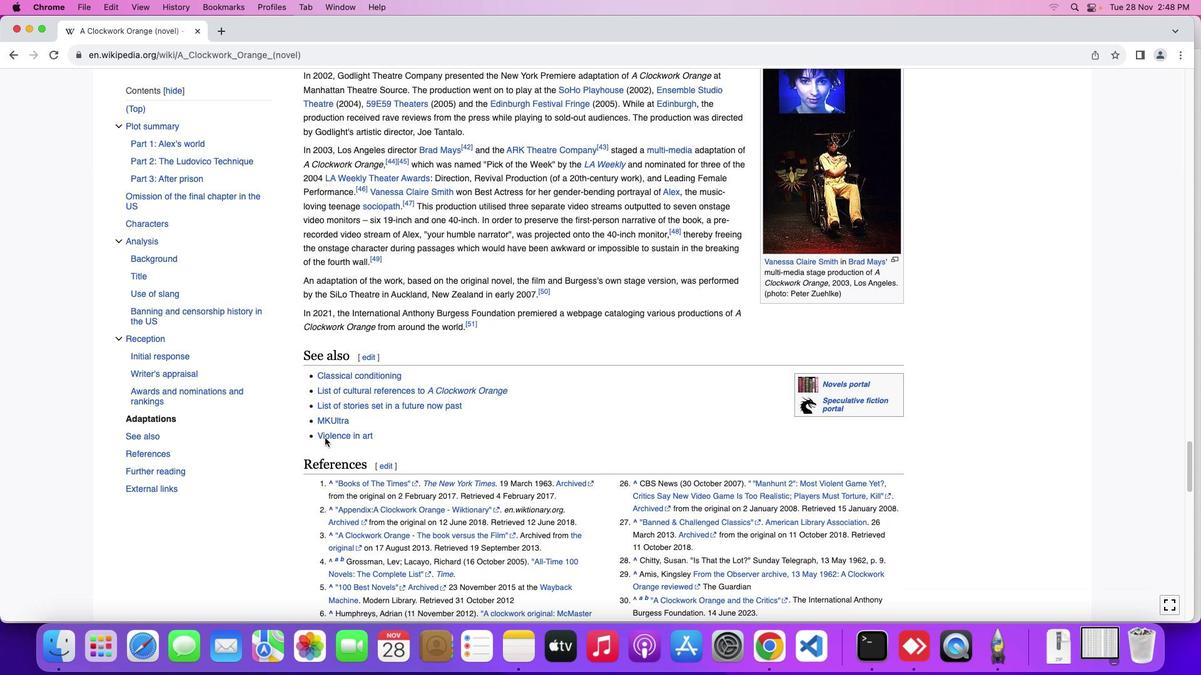
Action: Mouse scrolled (319, 432) with delta (-5, -4)
Screenshot: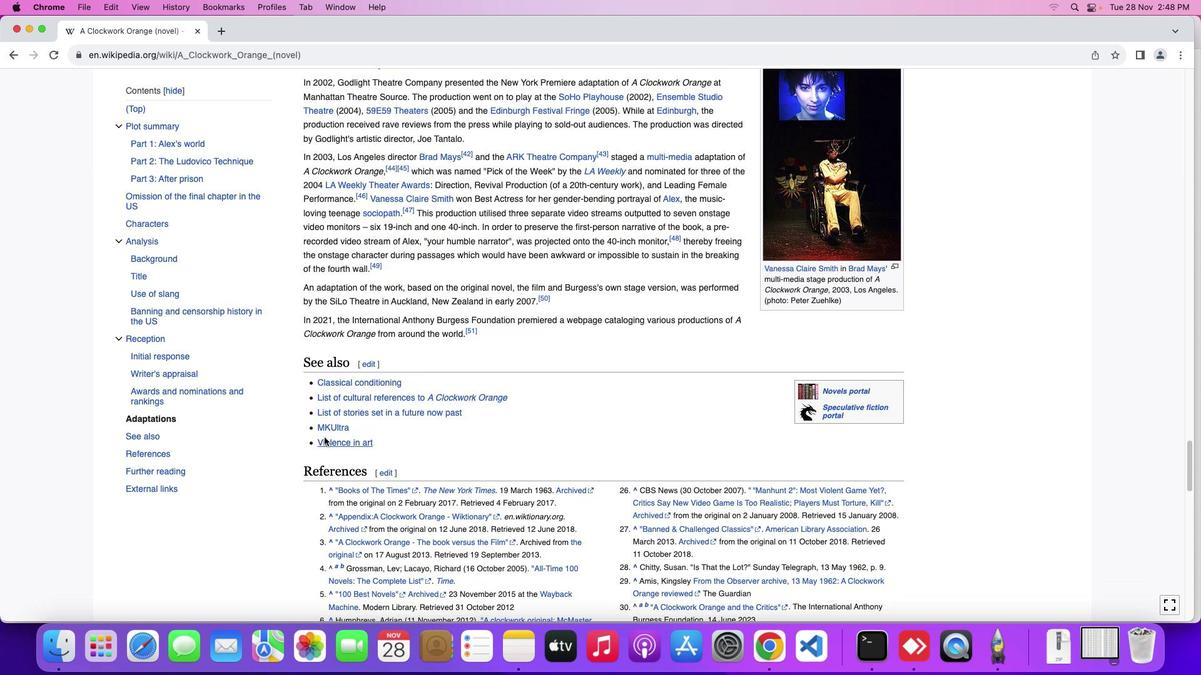 
Action: Mouse moved to (317, 431)
Screenshot: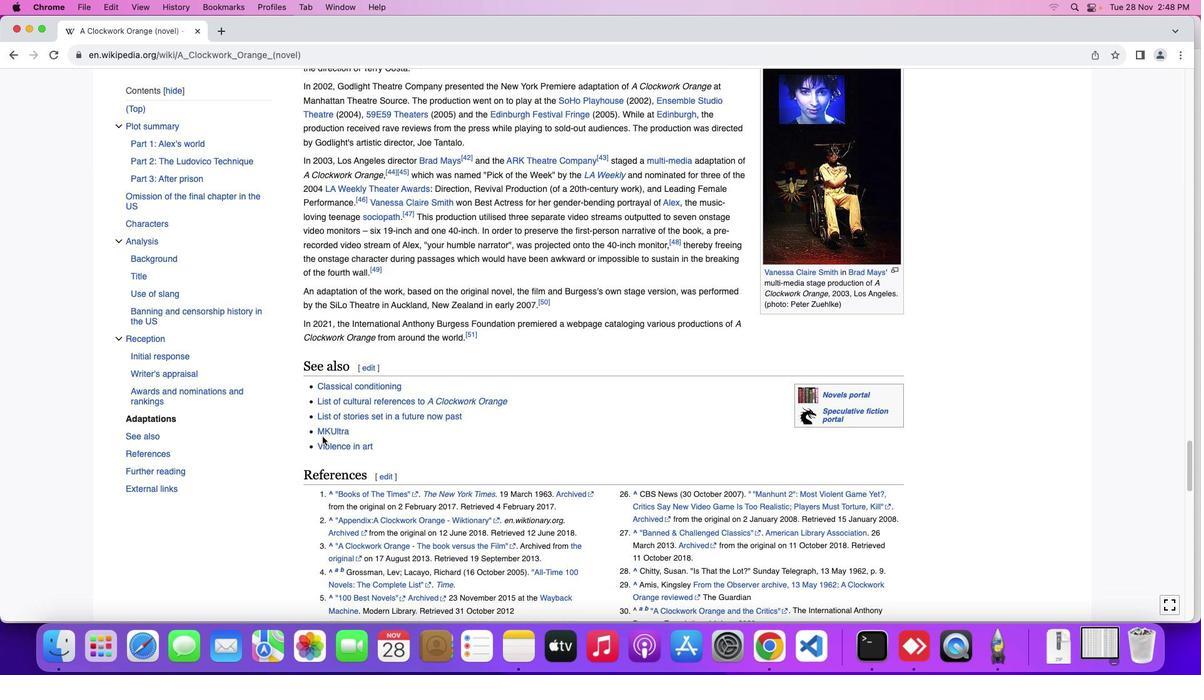 
Action: Mouse scrolled (317, 431) with delta (-5, -5)
Screenshot: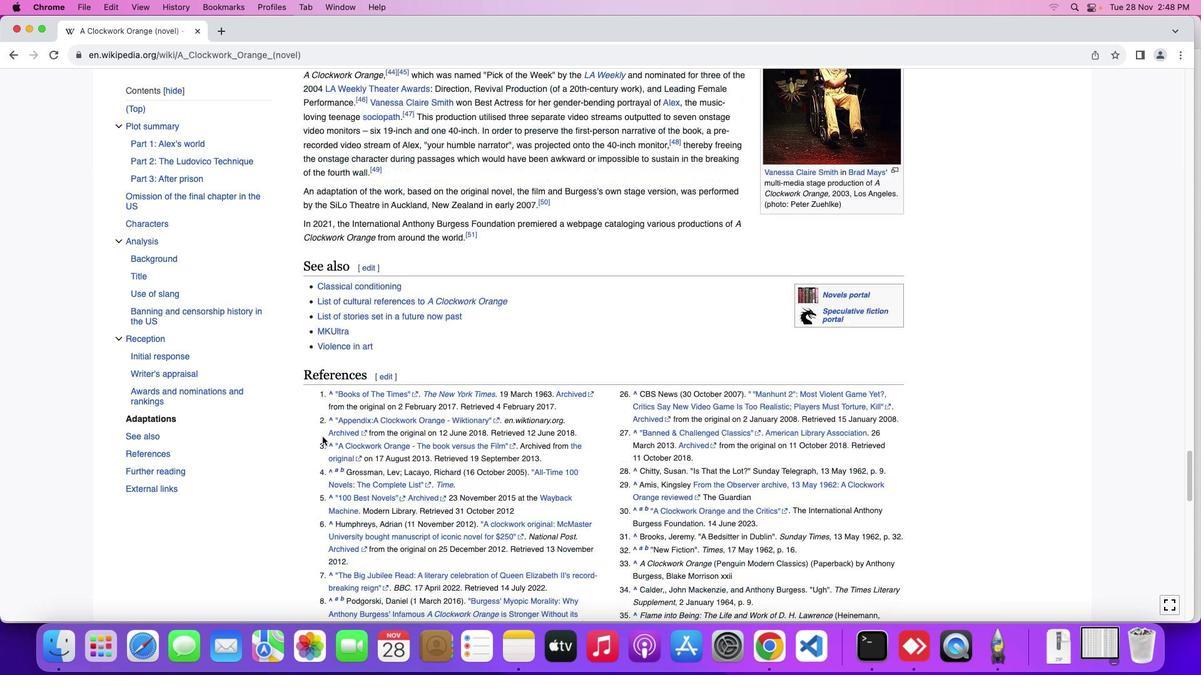 
Action: Mouse scrolled (317, 431) with delta (-5, -5)
Screenshot: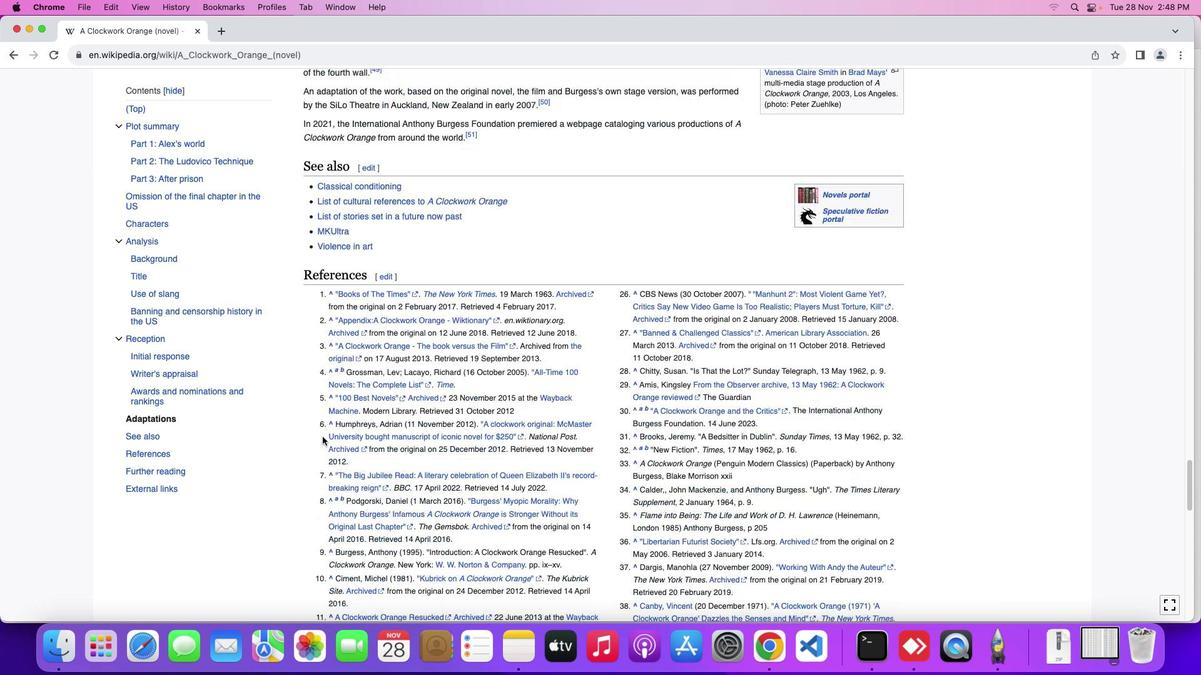 
Action: Mouse scrolled (317, 431) with delta (-5, -6)
Screenshot: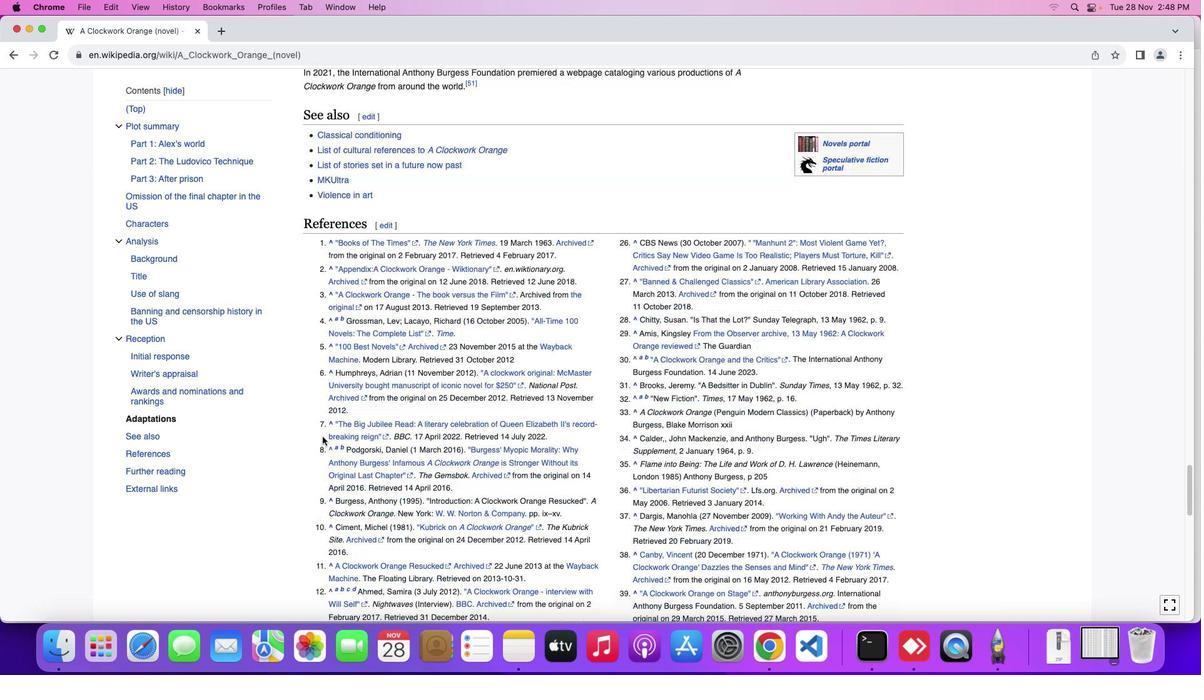 
Action: Mouse scrolled (317, 431) with delta (-5, -8)
Screenshot: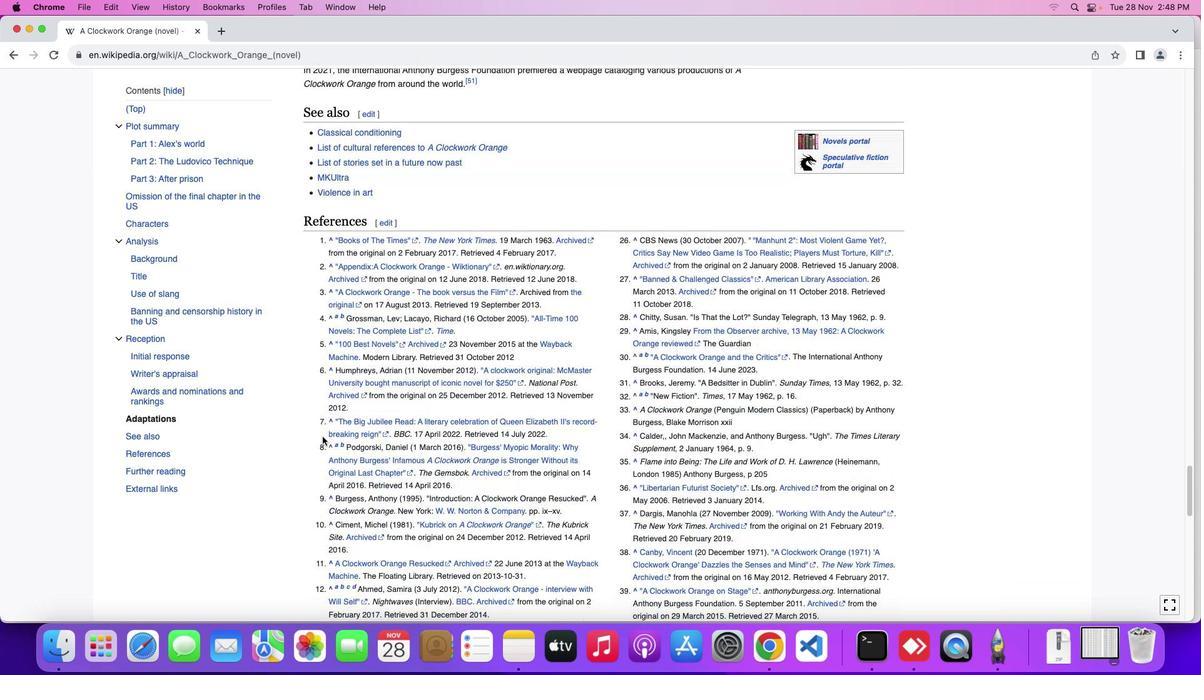
Action: Mouse moved to (316, 424)
Screenshot: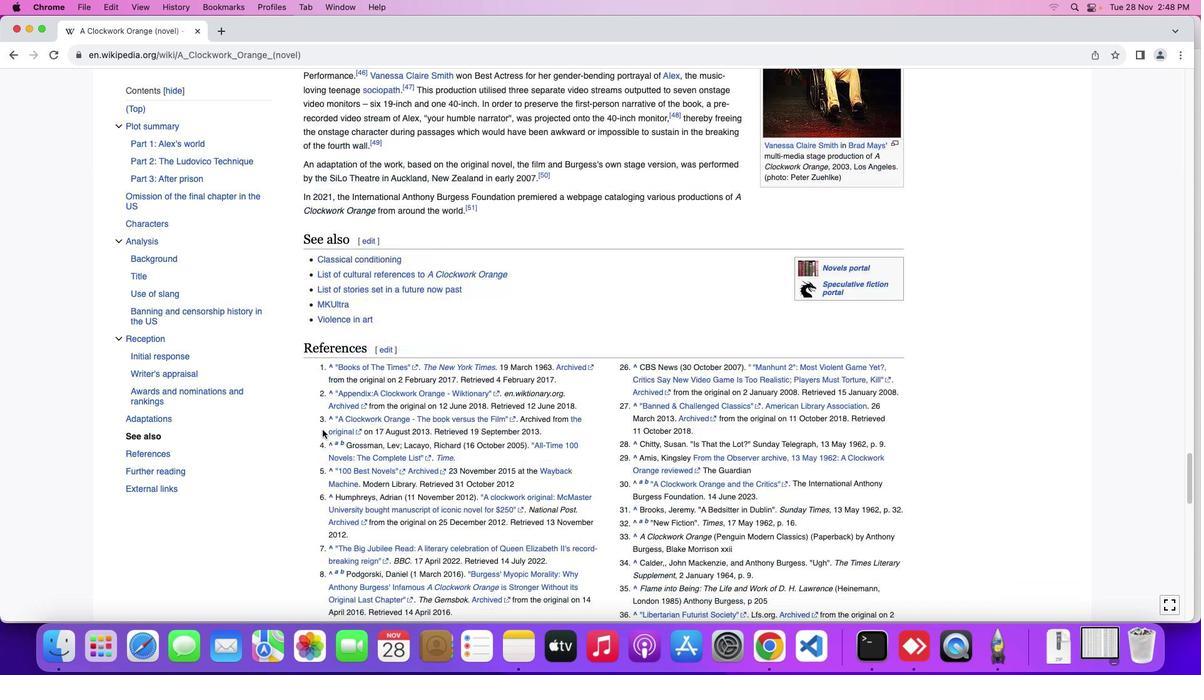 
Action: Mouse scrolled (316, 424) with delta (-5, -4)
Screenshot: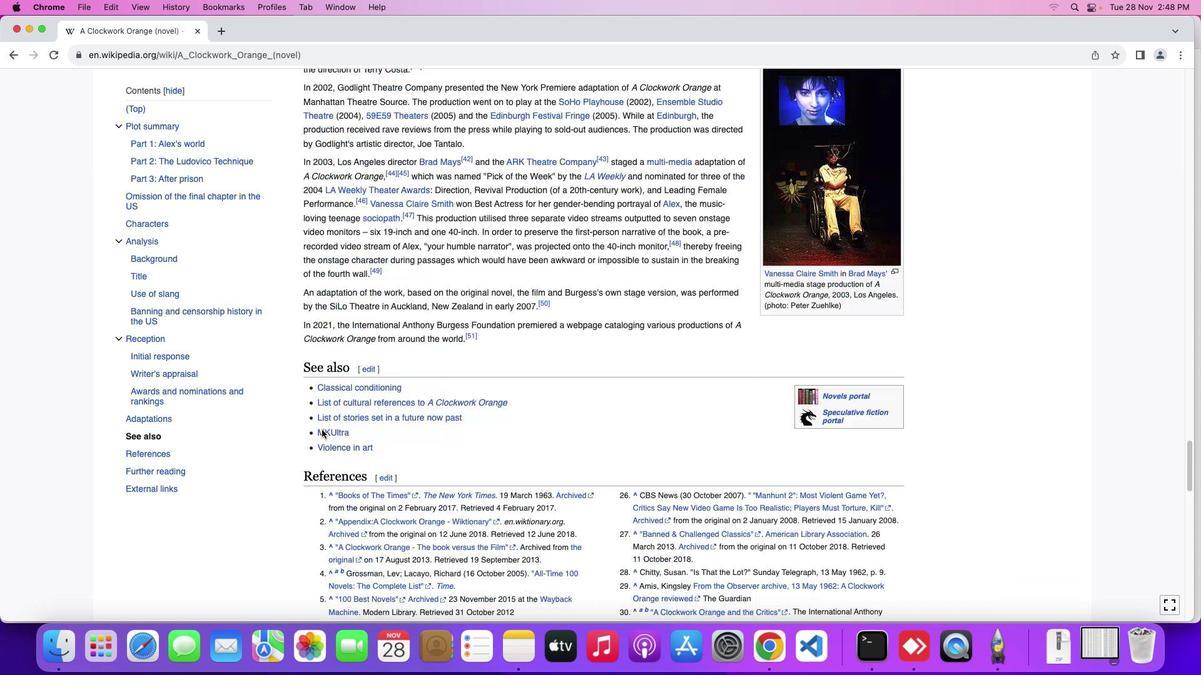 
Action: Mouse scrolled (316, 424) with delta (-5, -4)
Screenshot: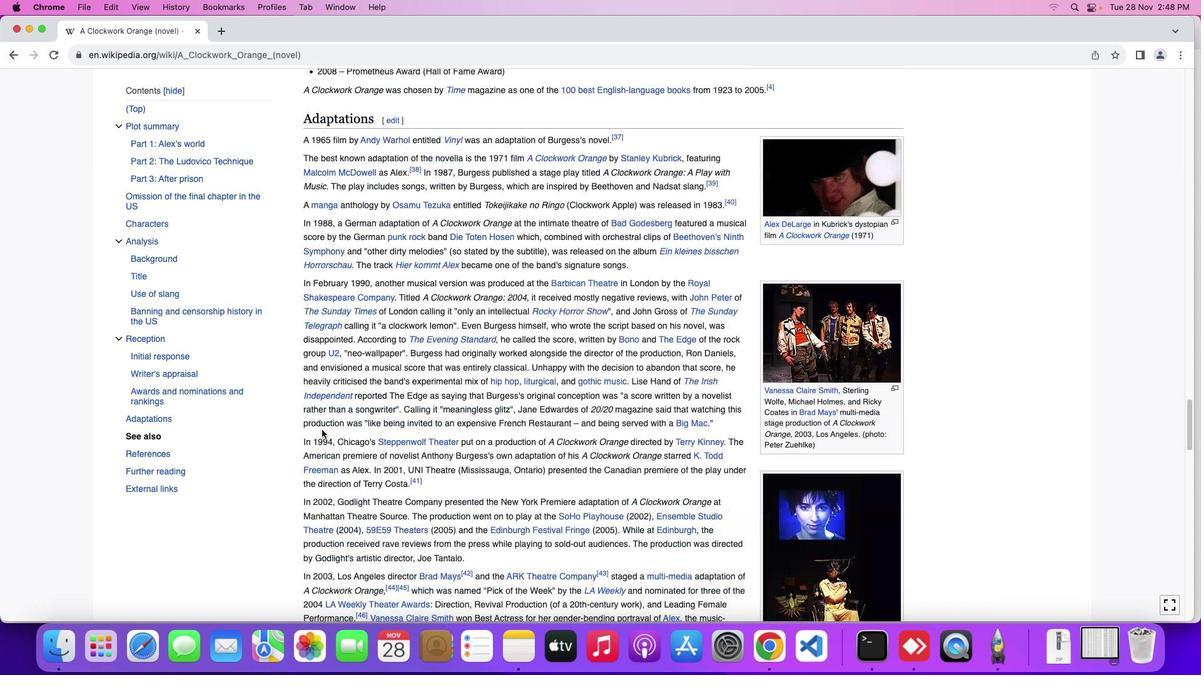 
Action: Mouse scrolled (316, 424) with delta (-5, -3)
Screenshot: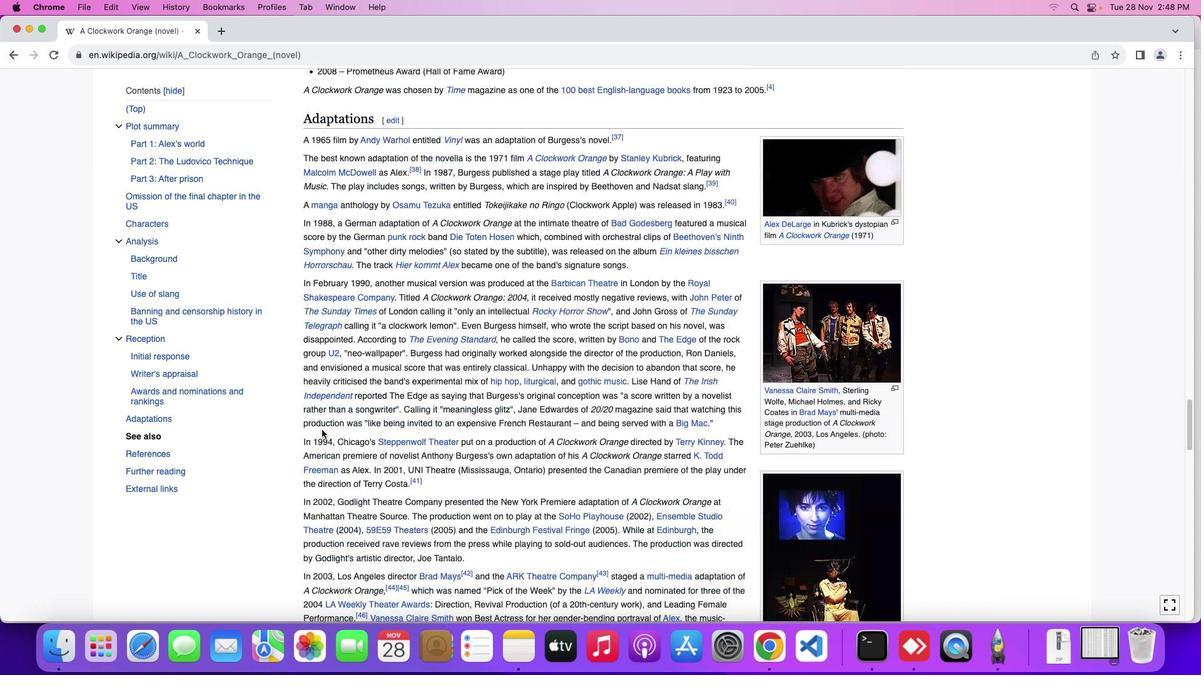 
Action: Mouse scrolled (316, 424) with delta (-5, -1)
Screenshot: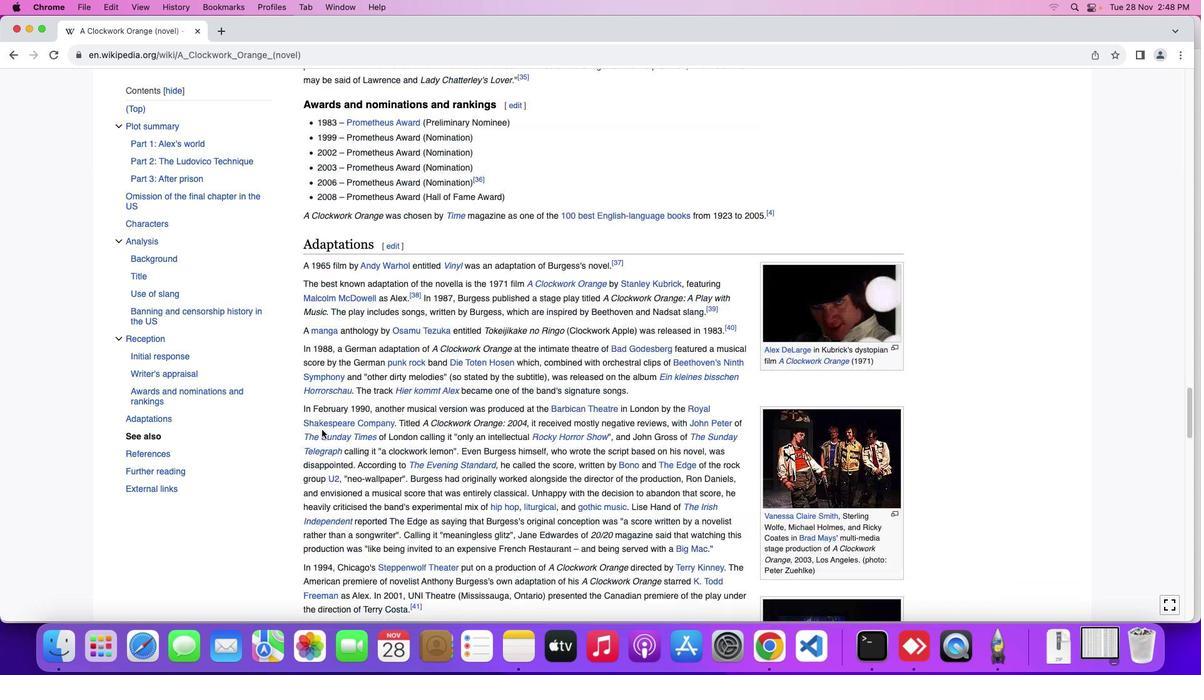 
Action: Mouse scrolled (316, 424) with delta (-5, -1)
Screenshot: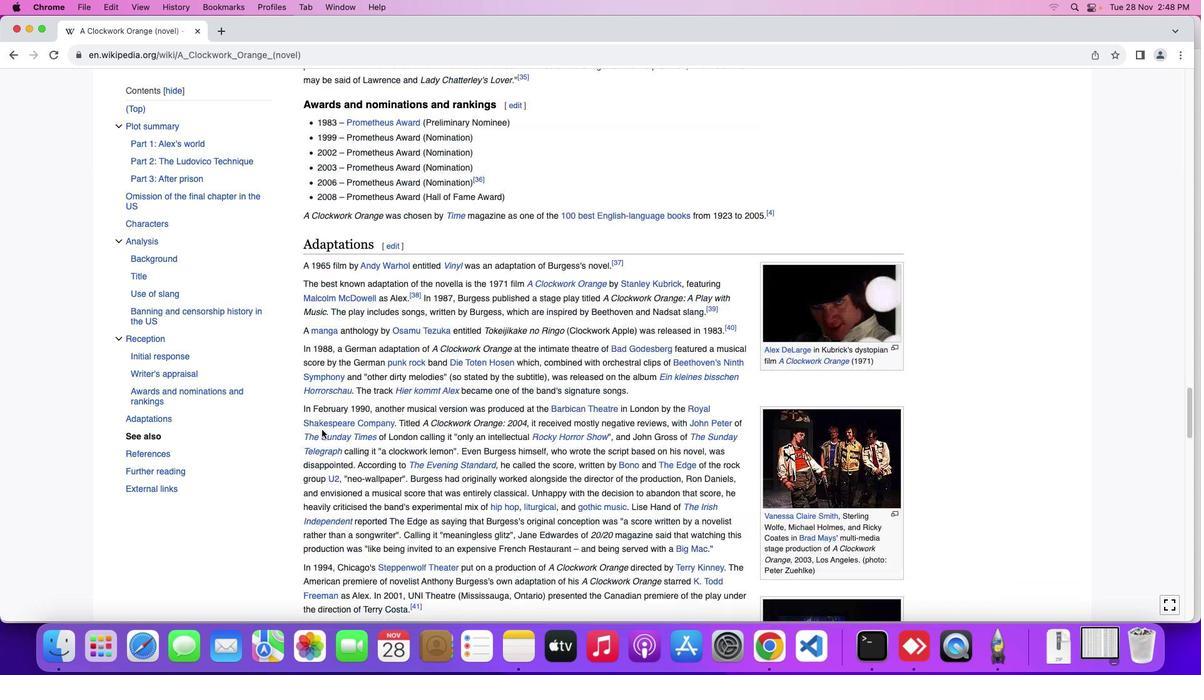 
Action: Mouse scrolled (316, 424) with delta (-5, 0)
Screenshot: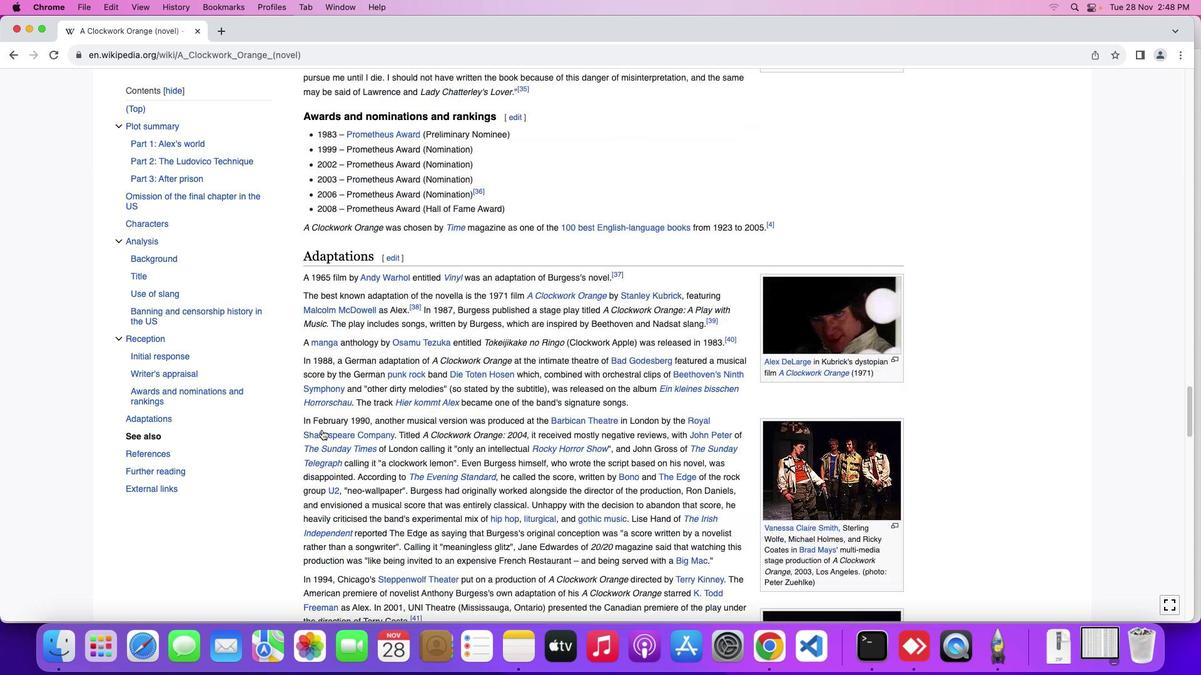 
Action: Mouse scrolled (316, 424) with delta (-5, 0)
Screenshot: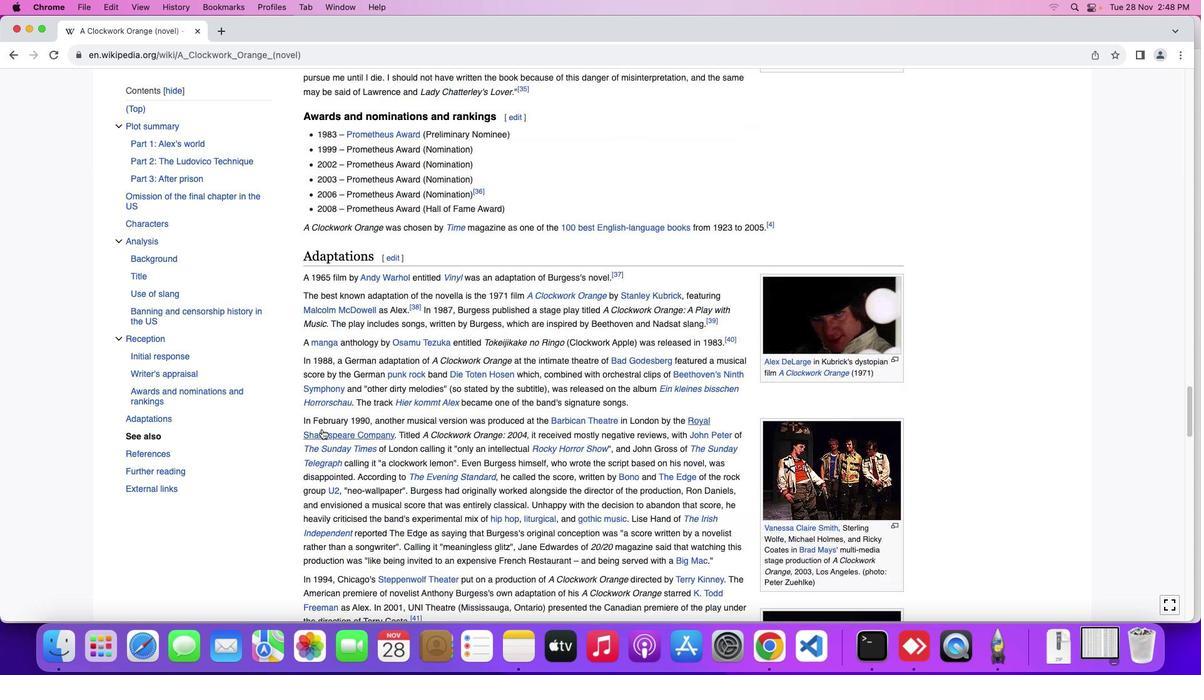 
Action: Mouse moved to (316, 424)
Screenshot: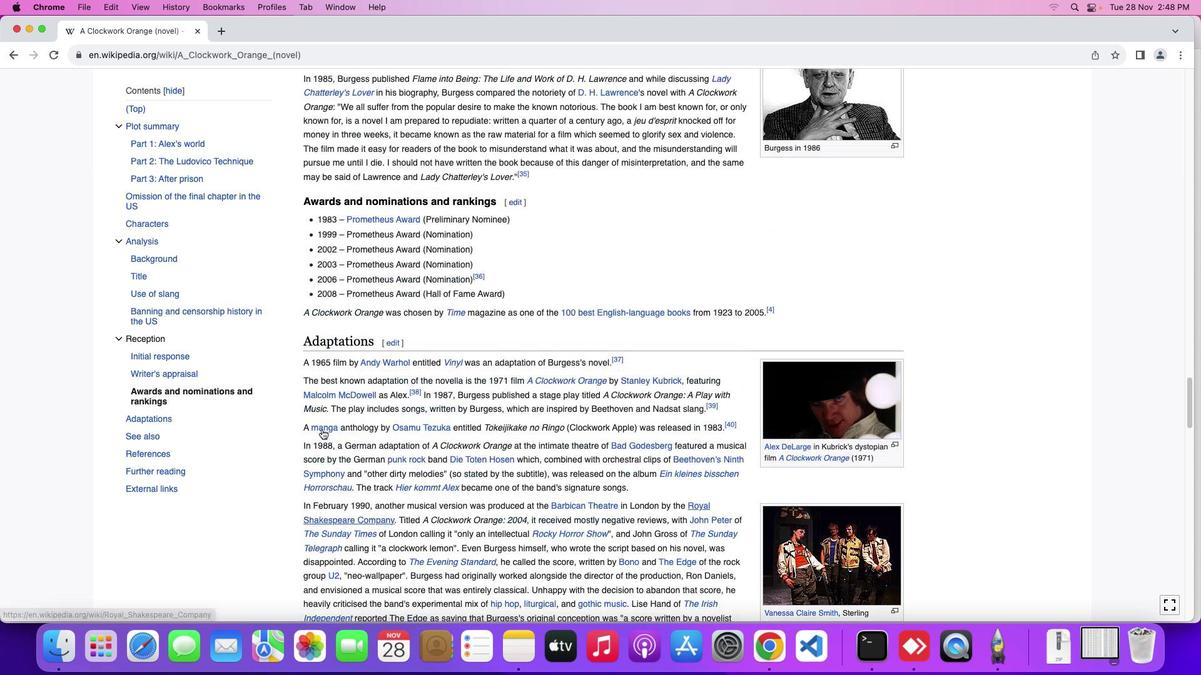 
Action: Mouse scrolled (316, 424) with delta (-5, -4)
Screenshot: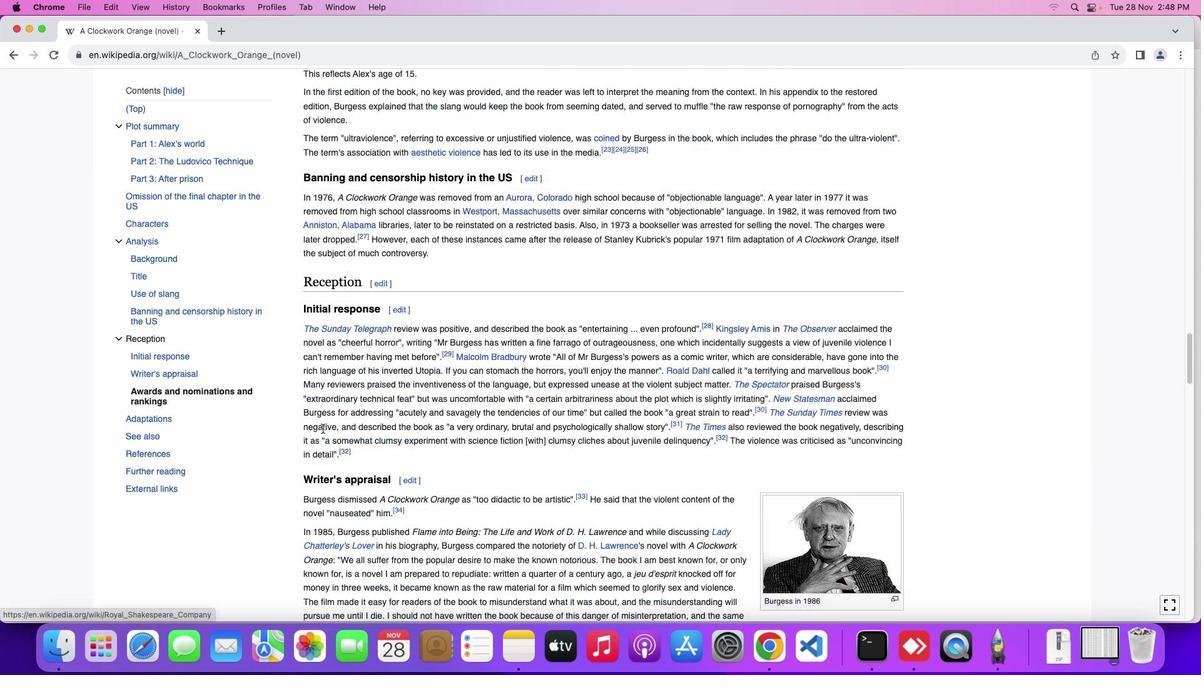 
Action: Mouse scrolled (316, 424) with delta (-5, -4)
Screenshot: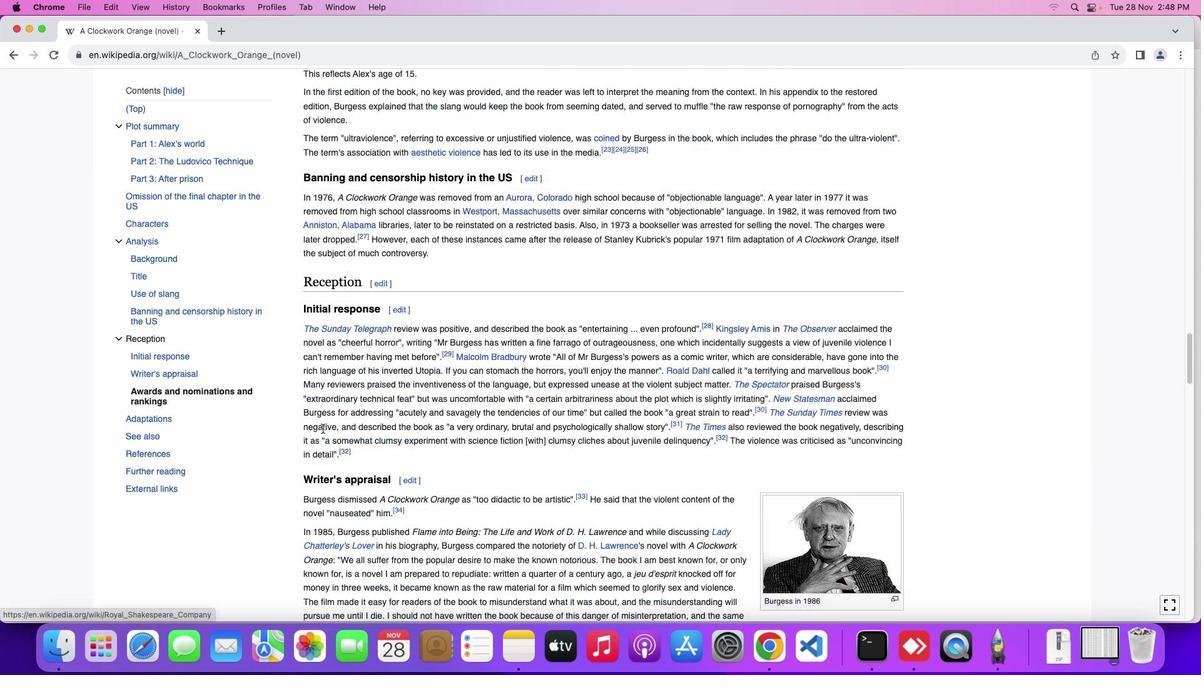 
Action: Mouse scrolled (316, 424) with delta (-5, -3)
Screenshot: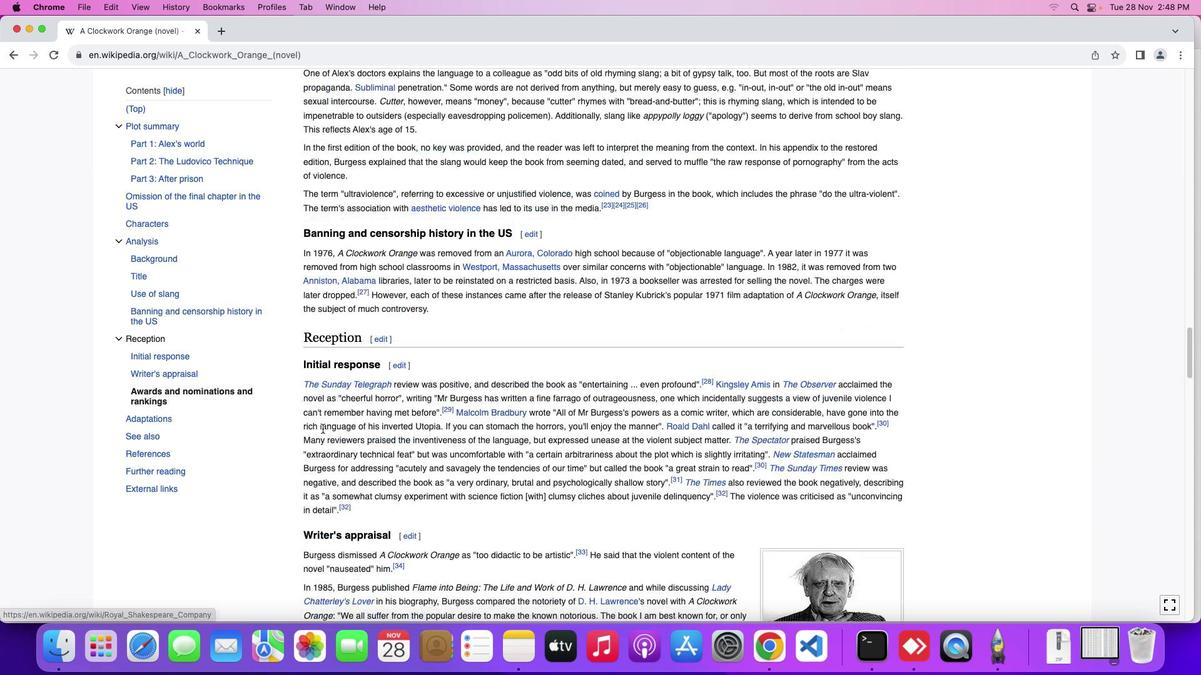 
Action: Mouse scrolled (316, 424) with delta (-5, -1)
Screenshot: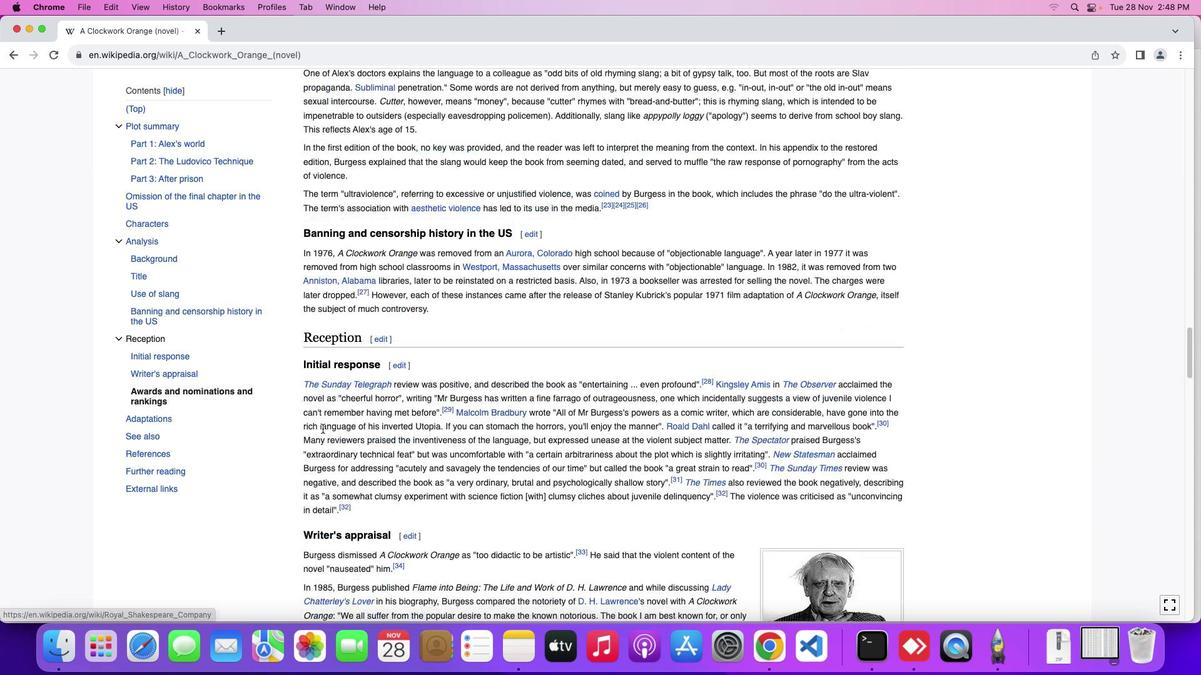 
Action: Mouse scrolled (316, 424) with delta (-5, -1)
Screenshot: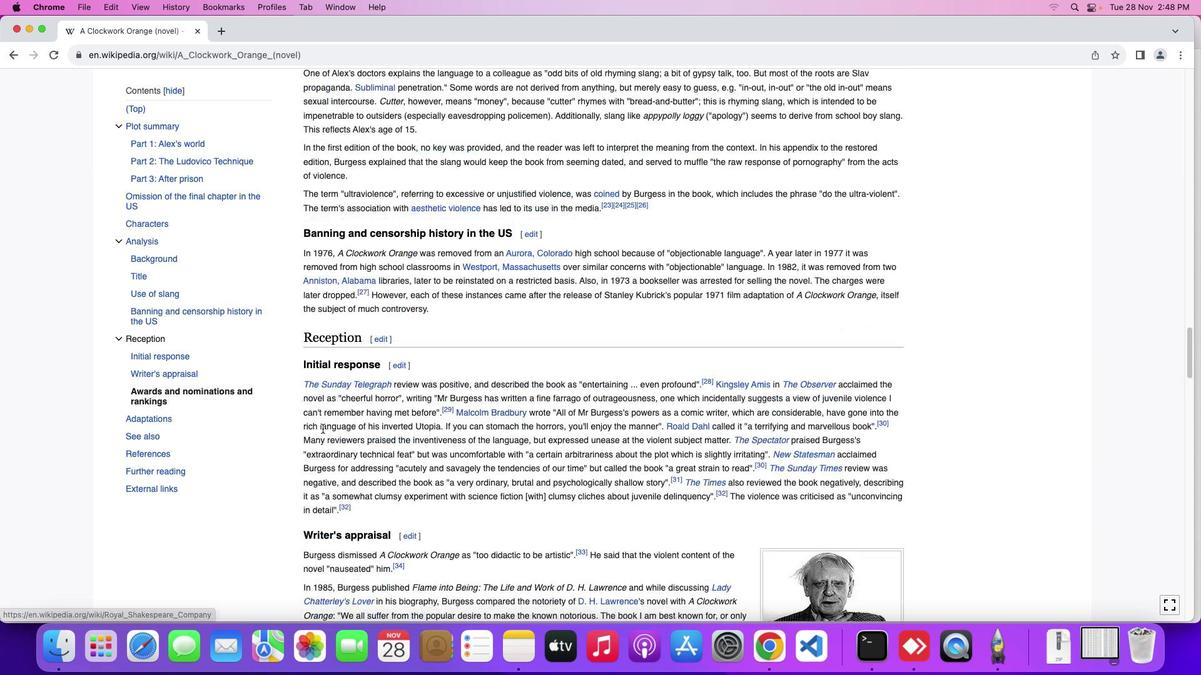 
Action: Mouse scrolled (316, 424) with delta (-5, 0)
Screenshot: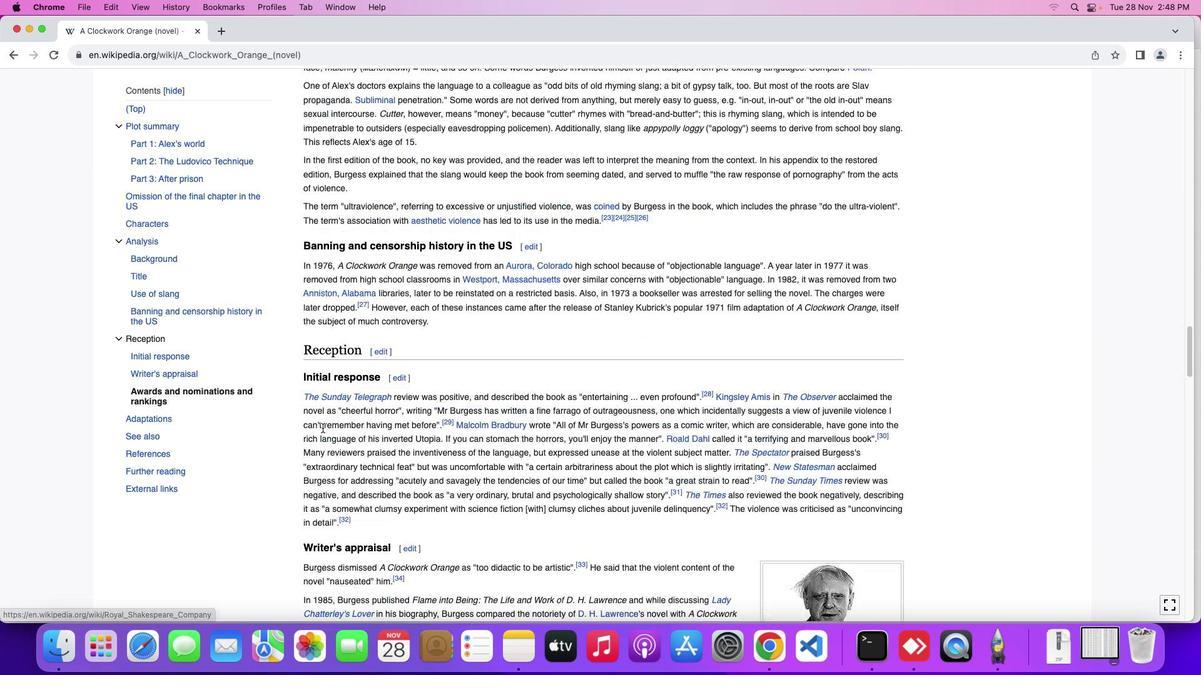
Action: Mouse moved to (317, 422)
Screenshot: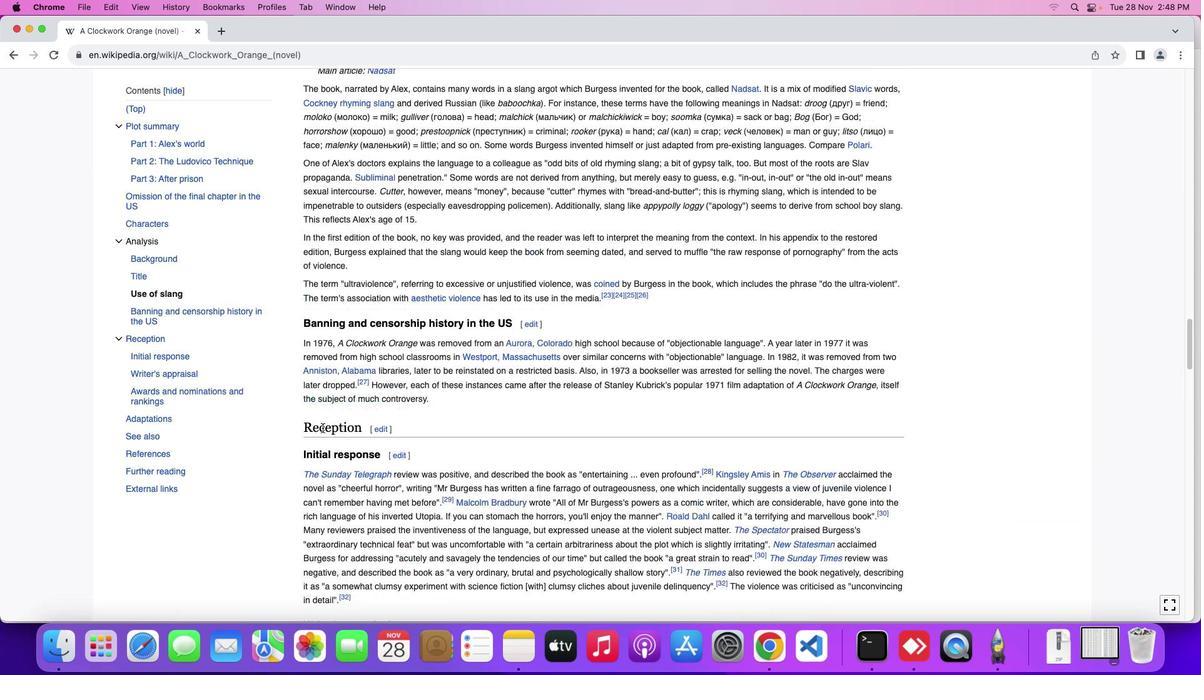 
Action: Mouse scrolled (317, 422) with delta (-5, -4)
Screenshot: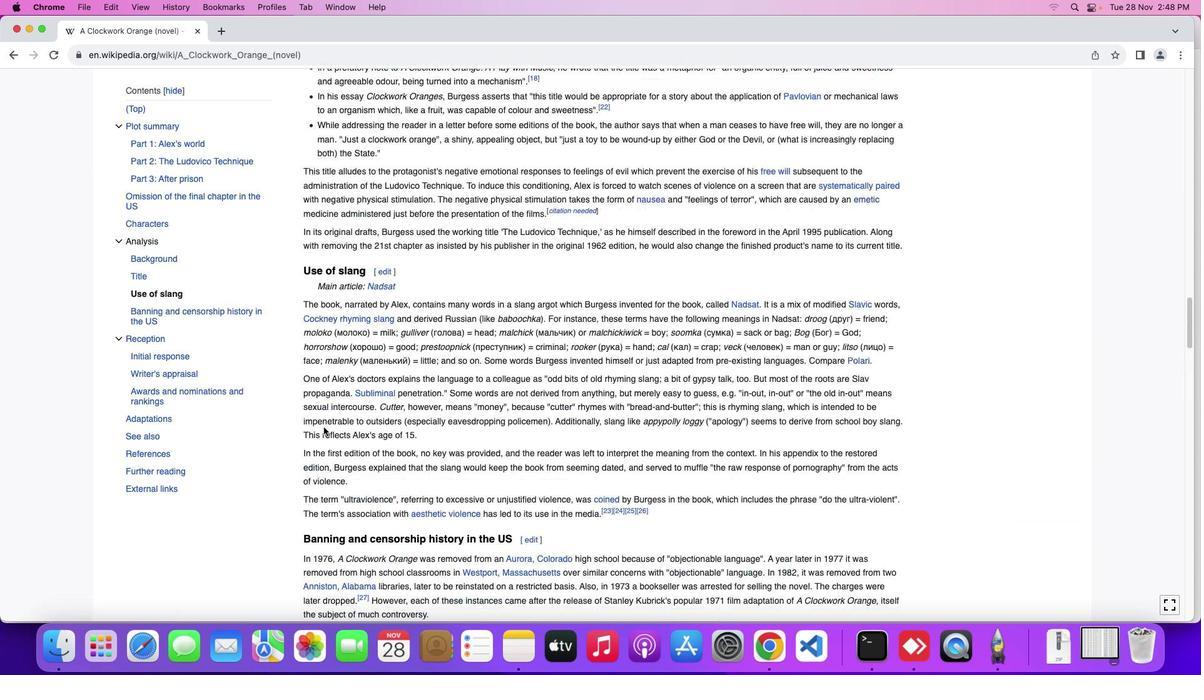 
Action: Mouse scrolled (317, 422) with delta (-5, -4)
Screenshot: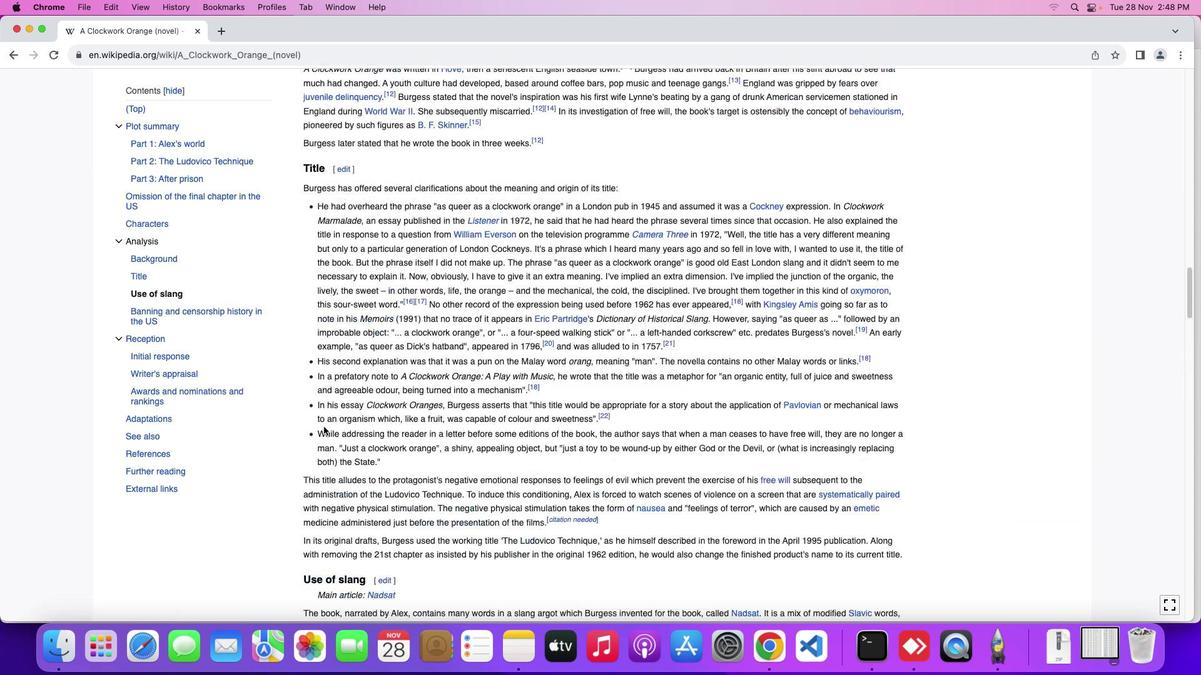 
Action: Mouse scrolled (317, 422) with delta (-5, -3)
Screenshot: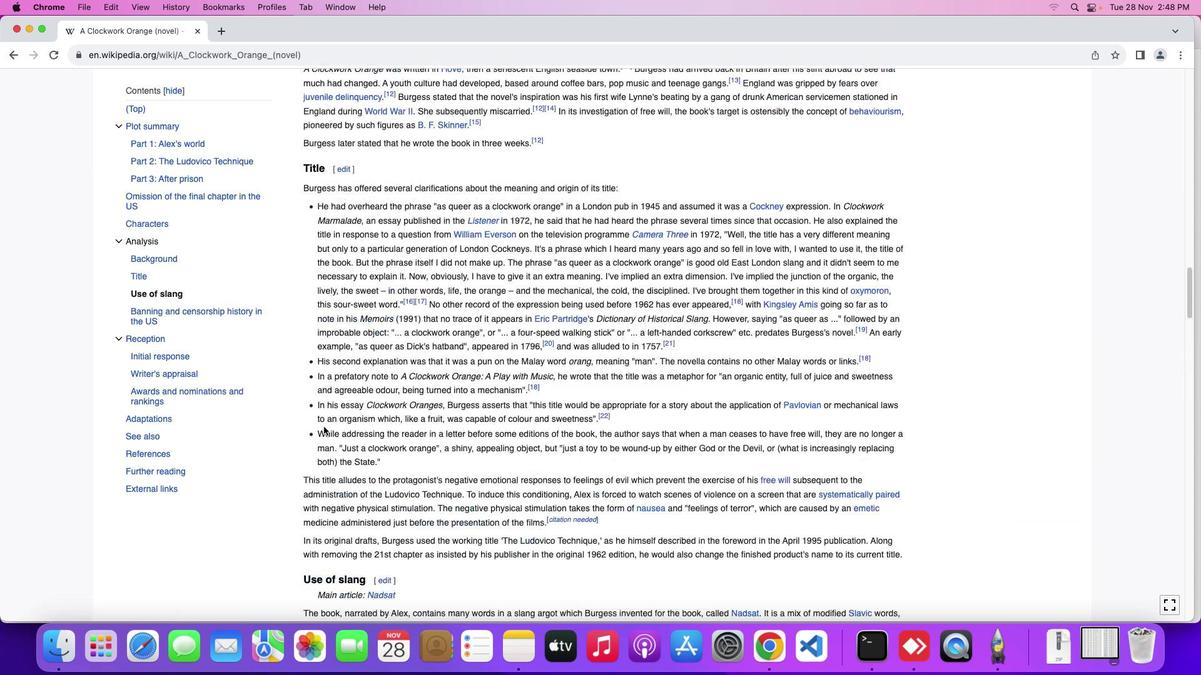 
Action: Mouse scrolled (317, 422) with delta (-5, -1)
Screenshot: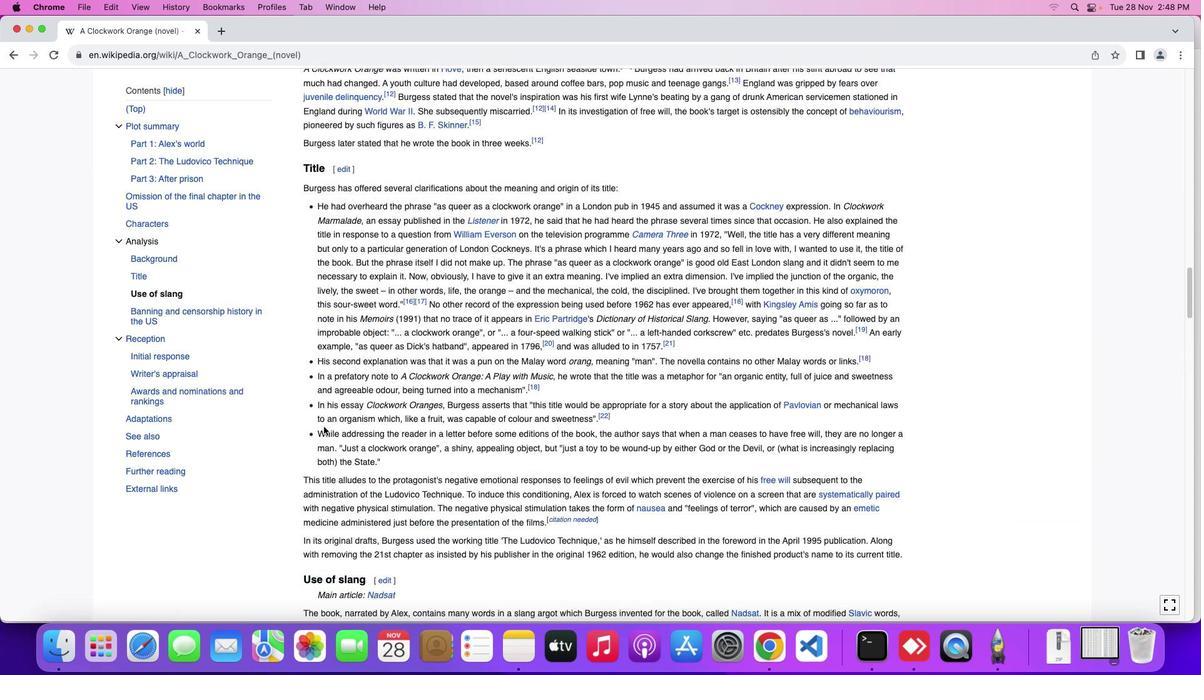 
Action: Mouse scrolled (317, 422) with delta (-5, -1)
Screenshot: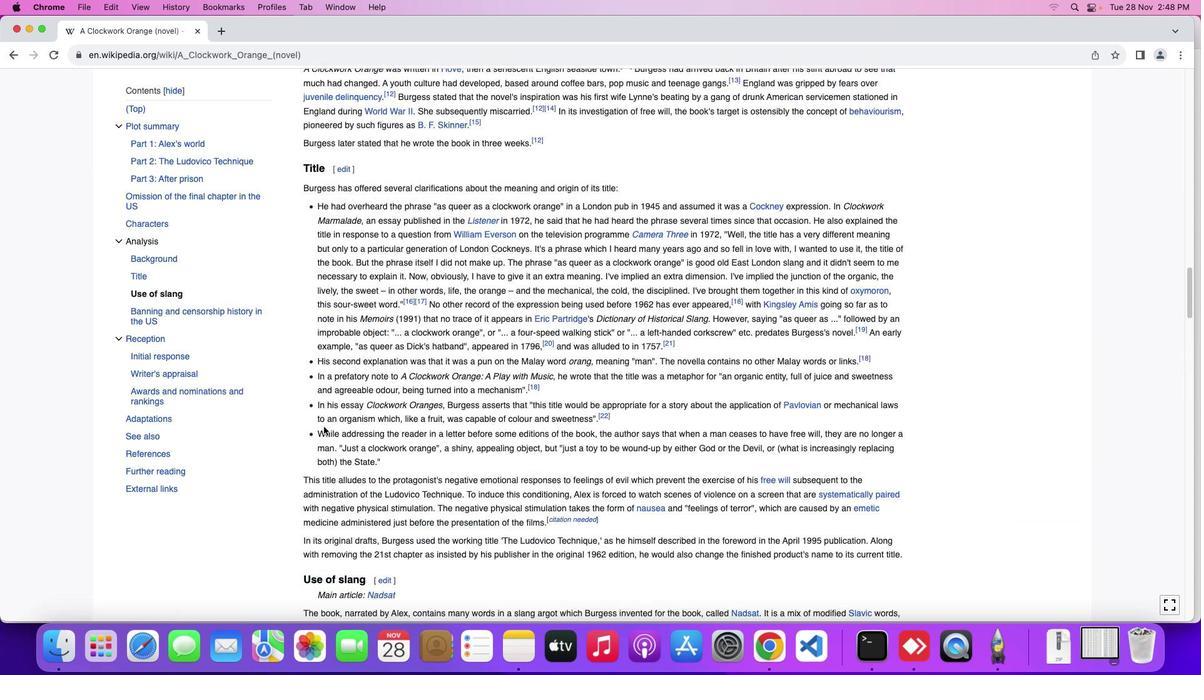 
Action: Mouse scrolled (317, 422) with delta (-5, 0)
Screenshot: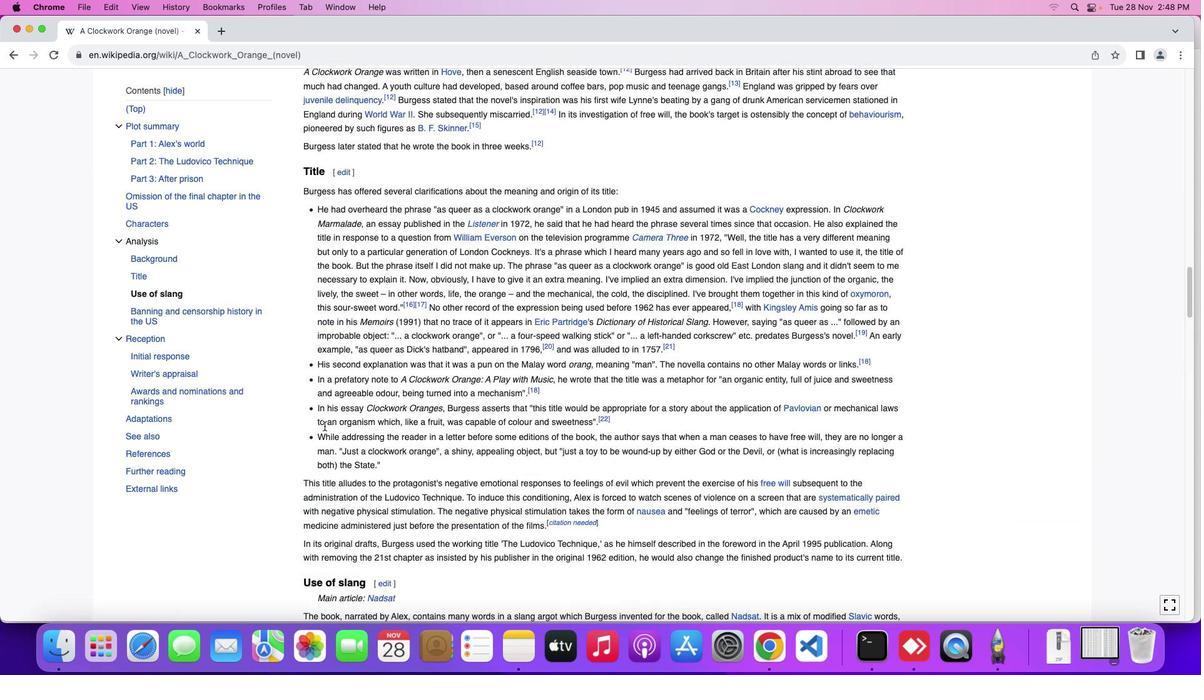 
Action: Mouse moved to (319, 417)
Screenshot: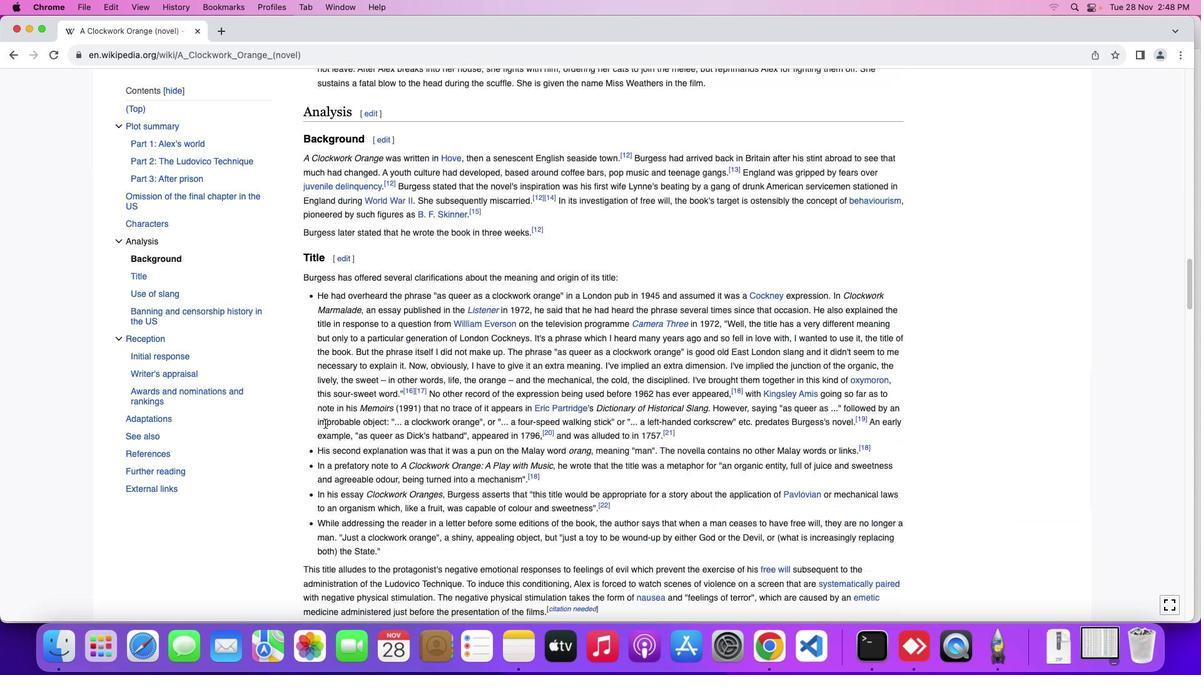 
Action: Mouse scrolled (319, 417) with delta (-5, -4)
Screenshot: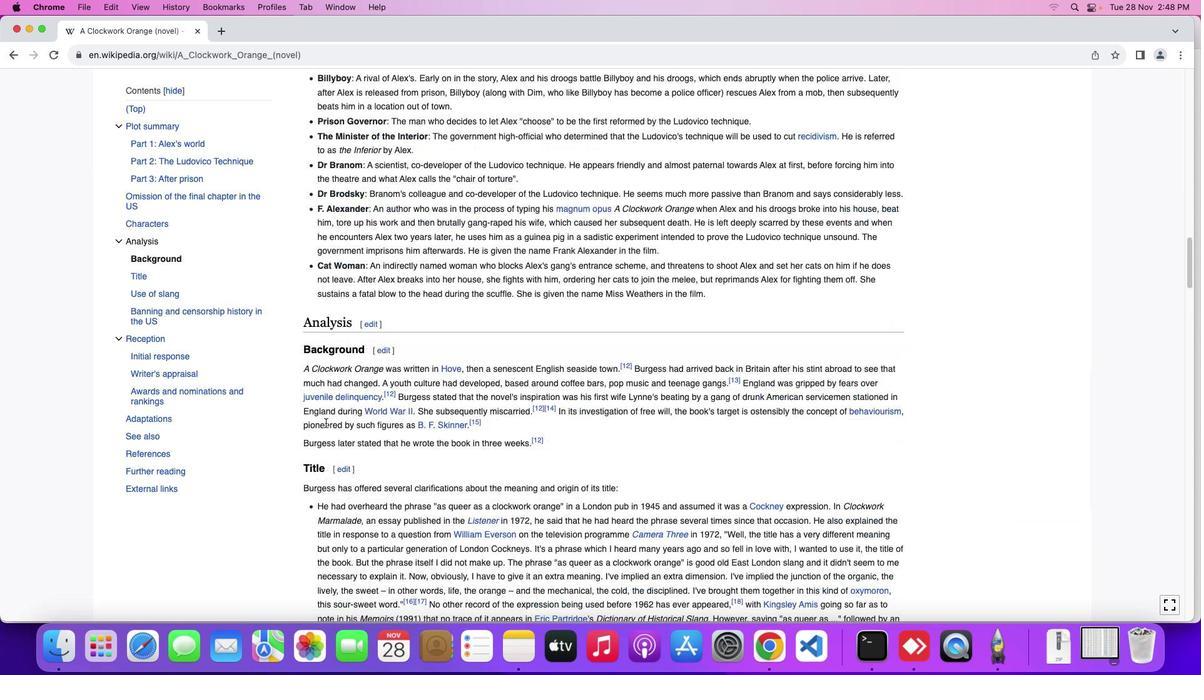 
Action: Mouse scrolled (319, 417) with delta (-5, -4)
Screenshot: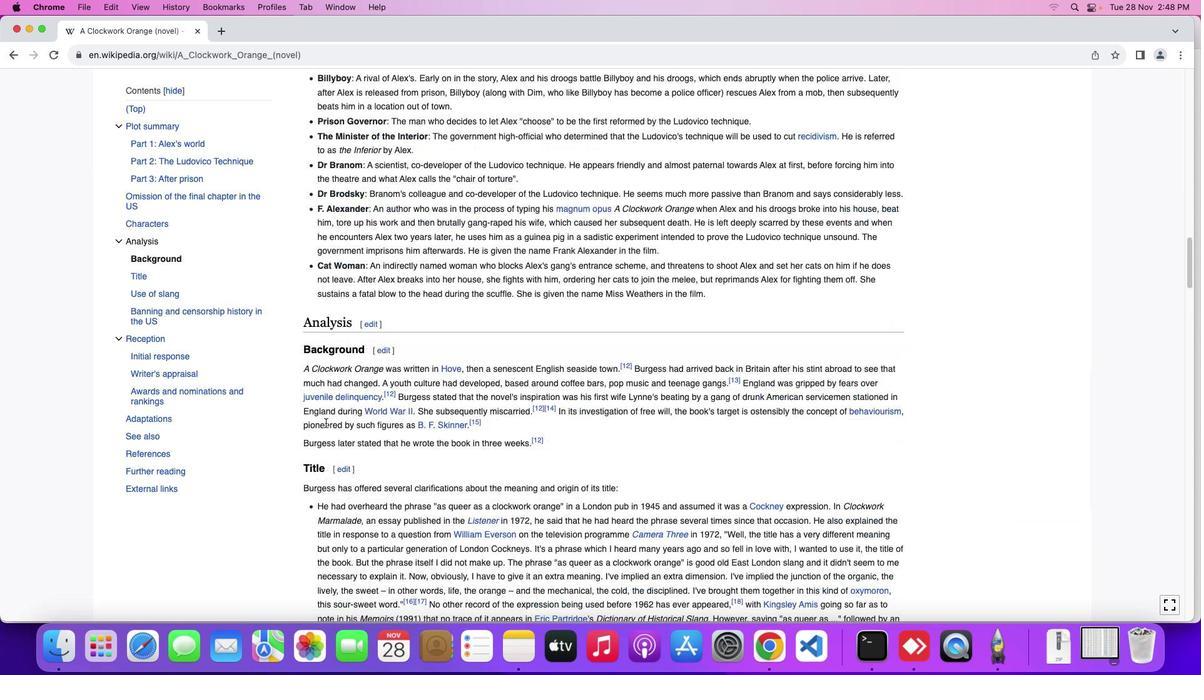 
Action: Mouse scrolled (319, 417) with delta (-5, -3)
Screenshot: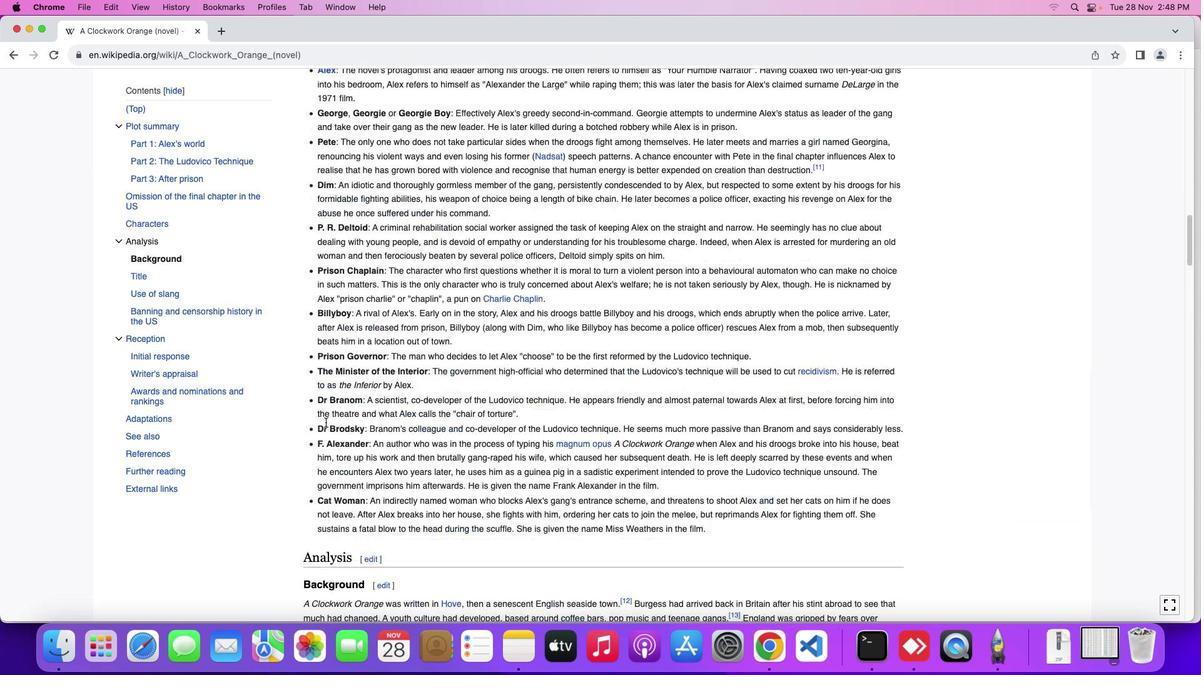 
Action: Mouse scrolled (319, 417) with delta (-5, -1)
Screenshot: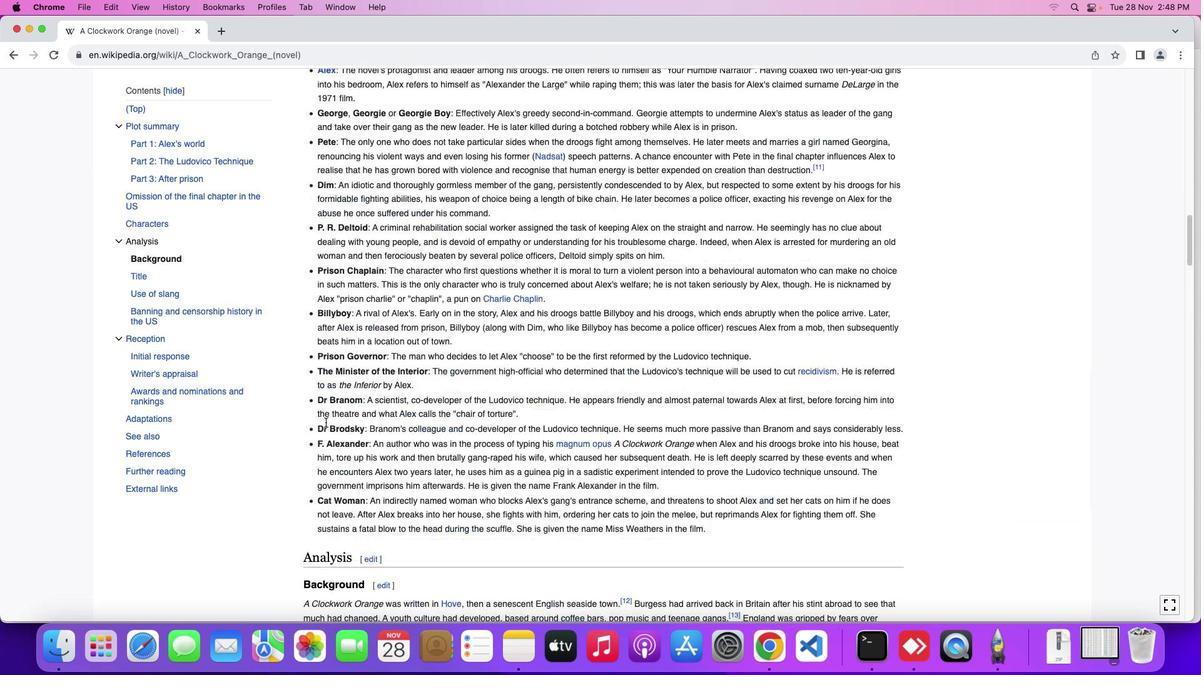
Action: Mouse scrolled (319, 417) with delta (-5, -1)
Screenshot: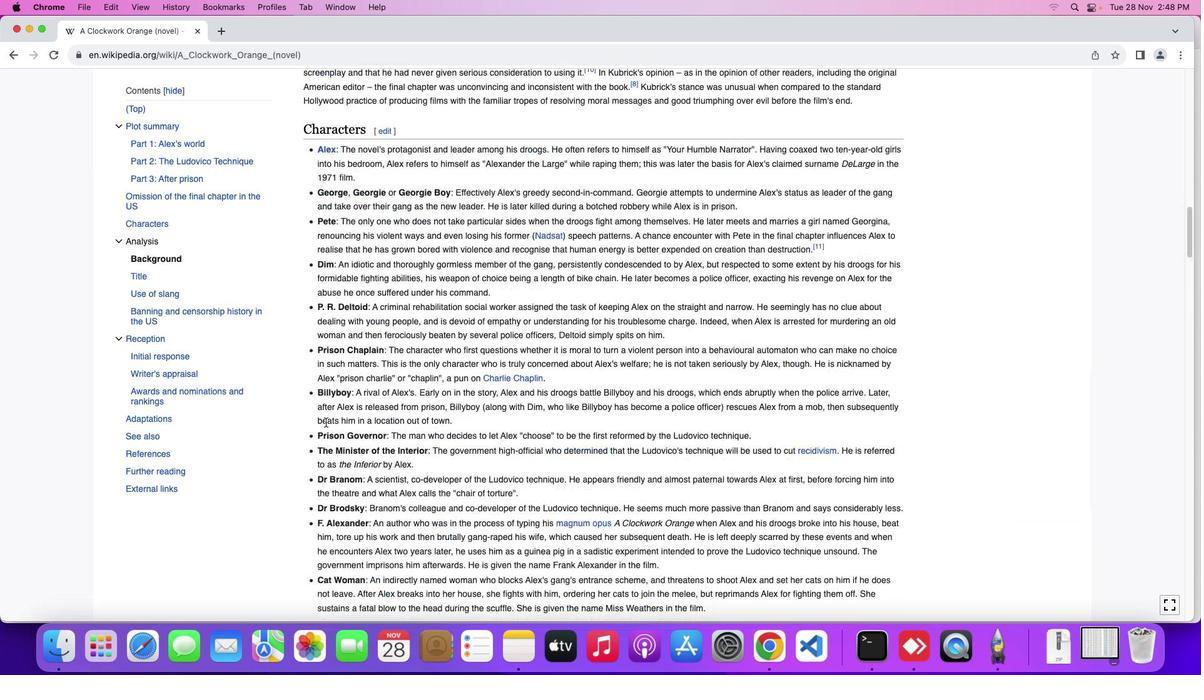 
Action: Mouse scrolled (319, 417) with delta (-5, 0)
Screenshot: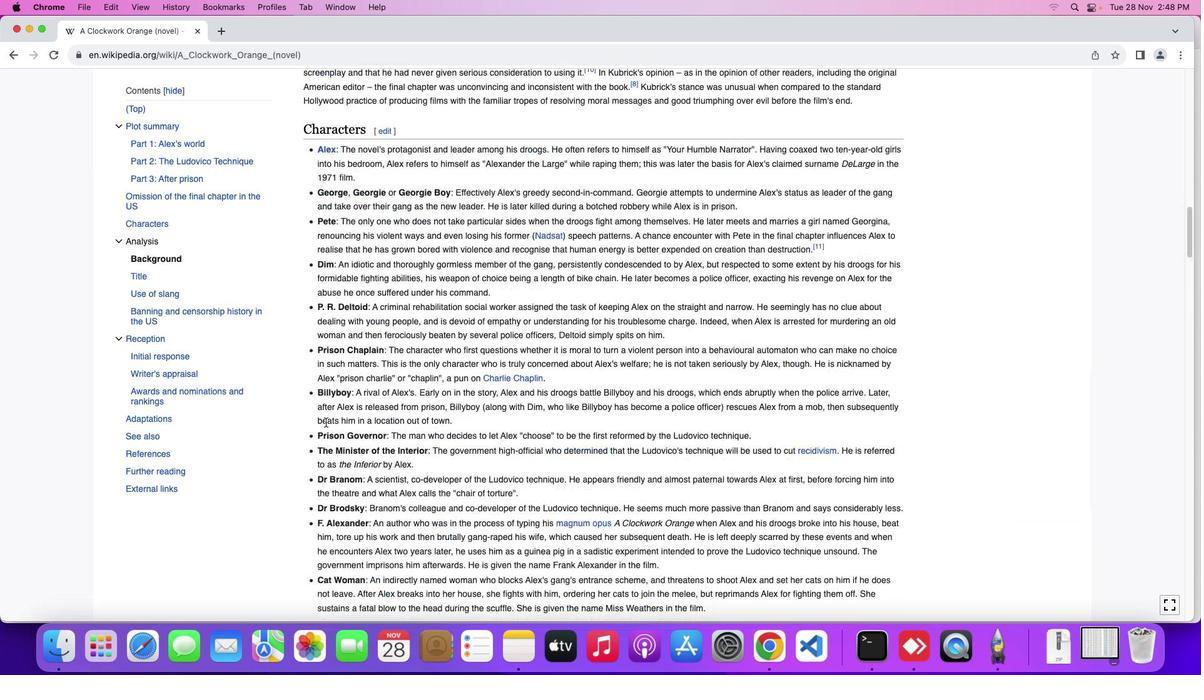 
Action: Mouse moved to (320, 416)
Screenshot: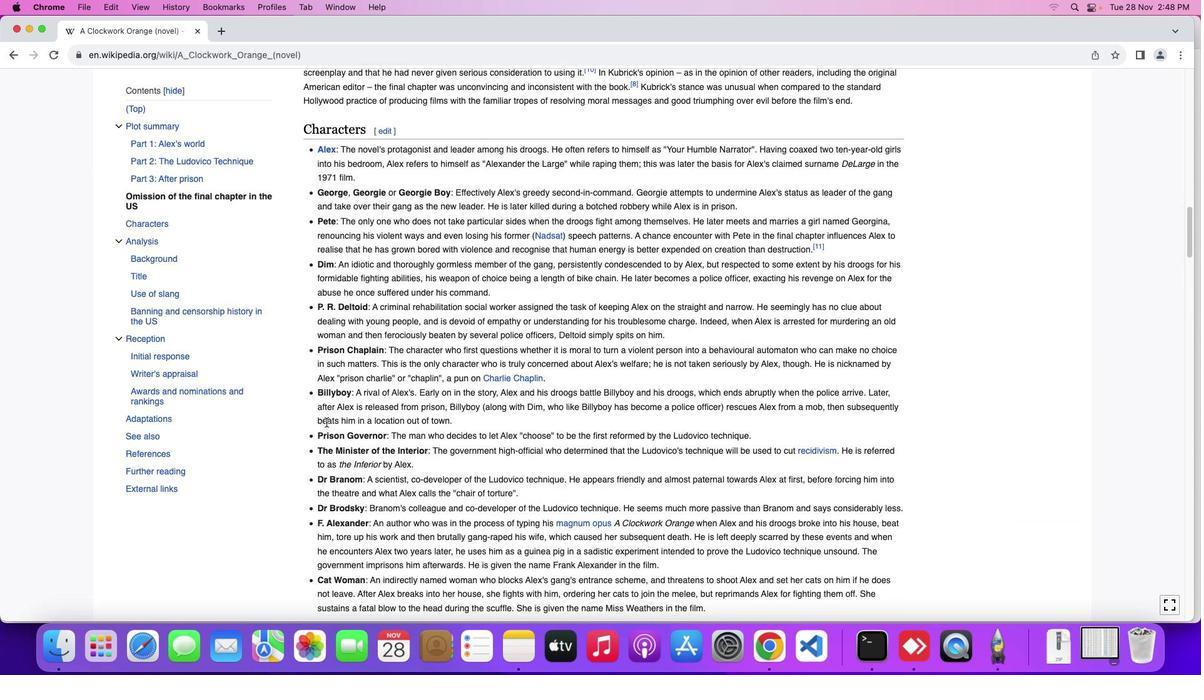 
Action: Mouse scrolled (320, 416) with delta (-5, -4)
Screenshot: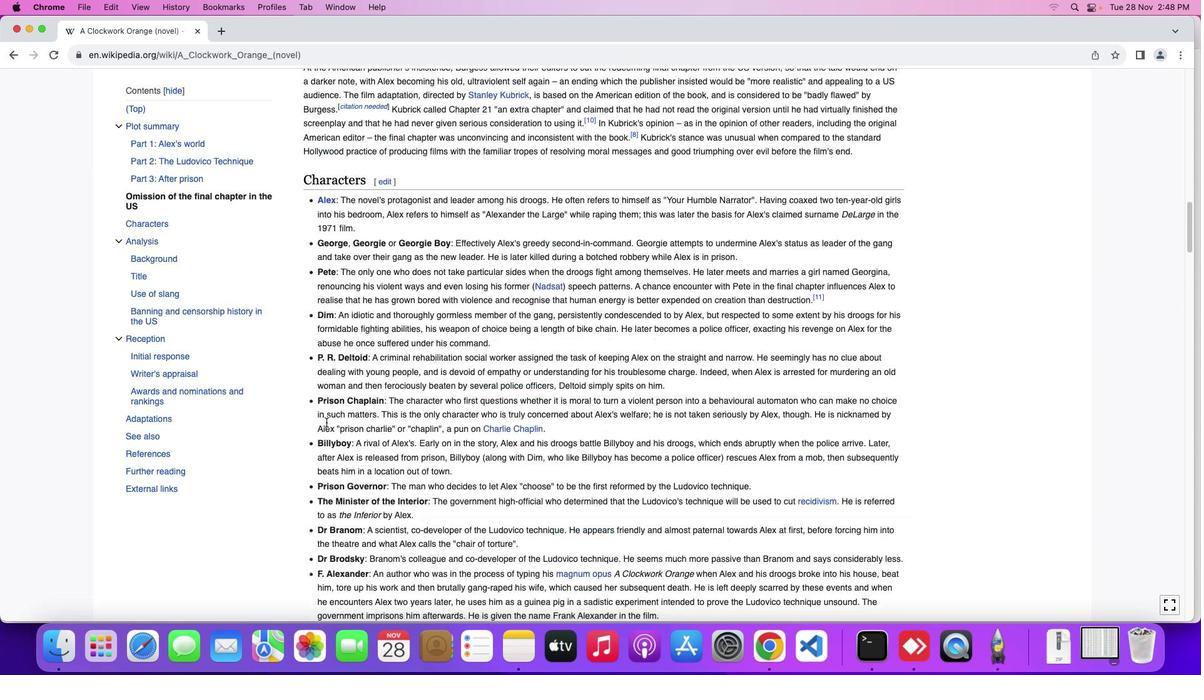 
Action: Mouse scrolled (320, 416) with delta (-5, -4)
Screenshot: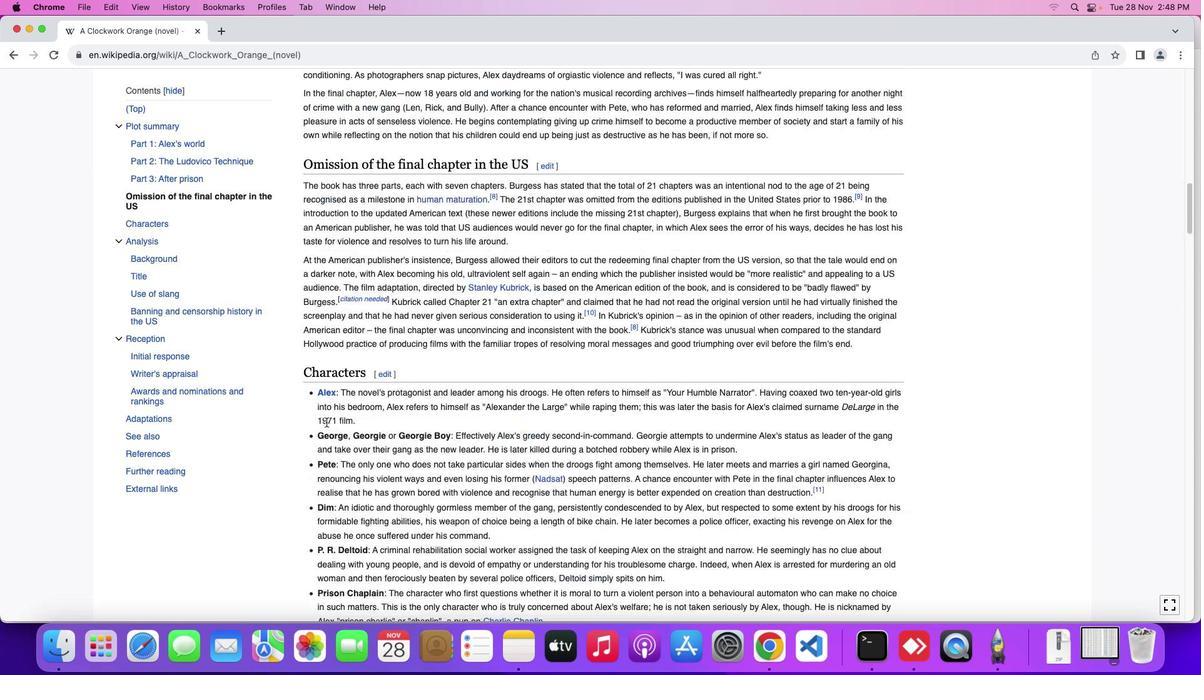 
Action: Mouse scrolled (320, 416) with delta (-5, -3)
Screenshot: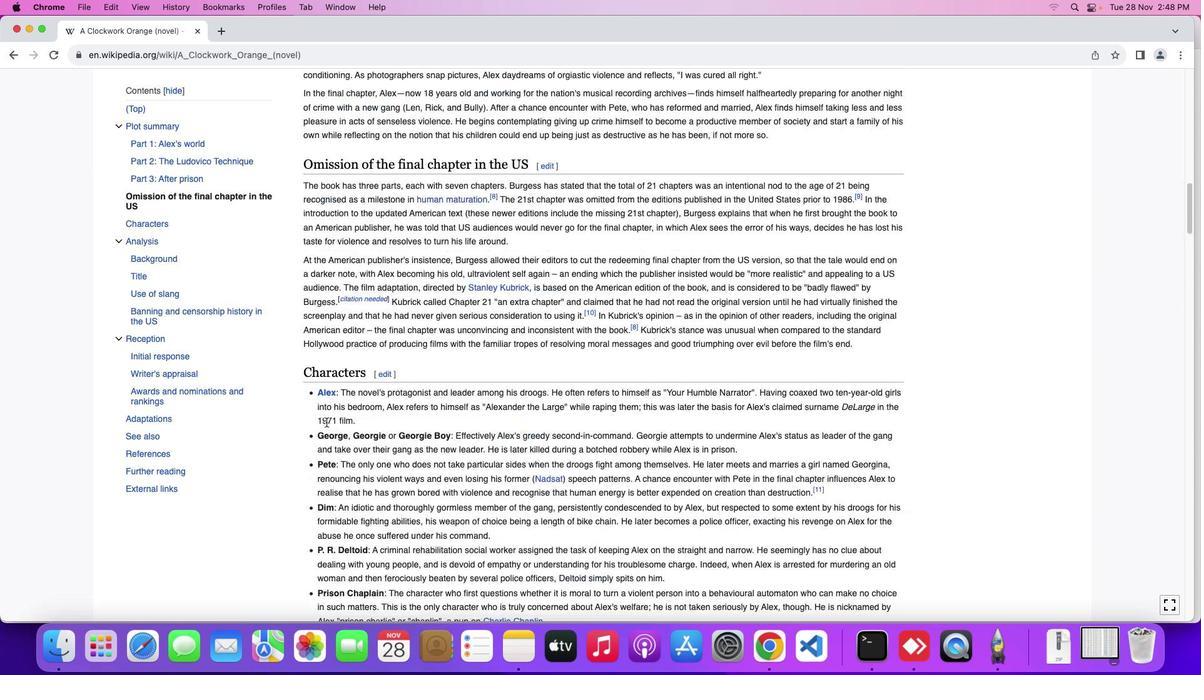 
Action: Mouse scrolled (320, 416) with delta (-5, -1)
Screenshot: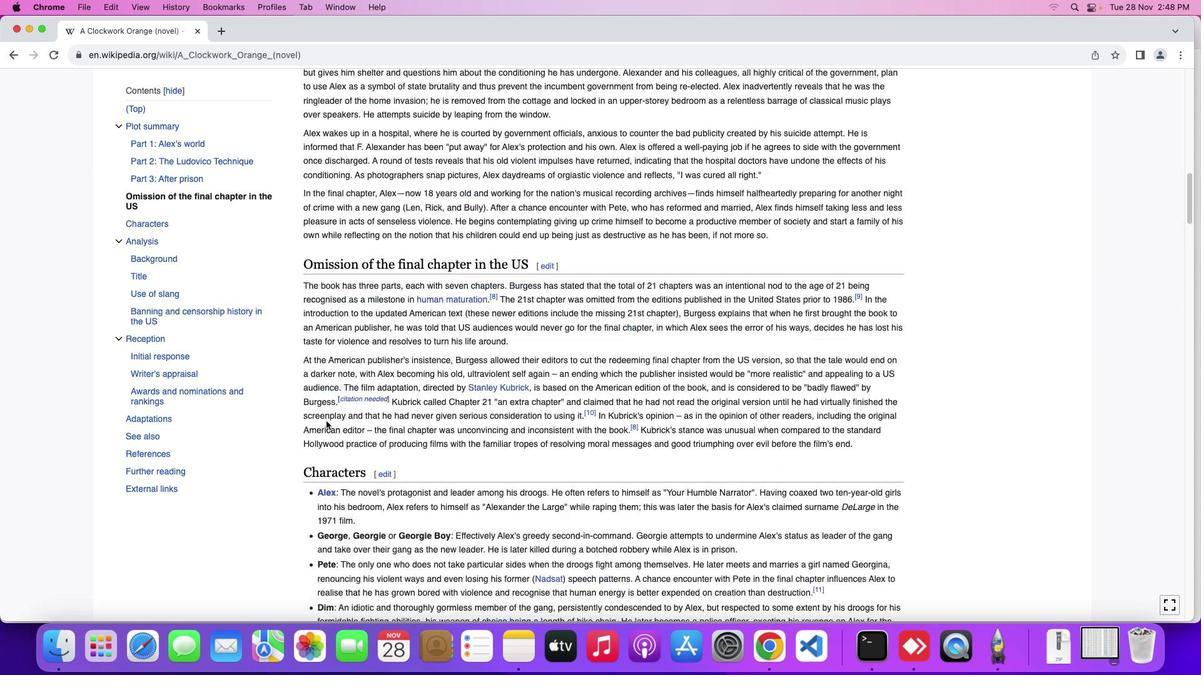 
Action: Mouse scrolled (320, 416) with delta (-5, -1)
Screenshot: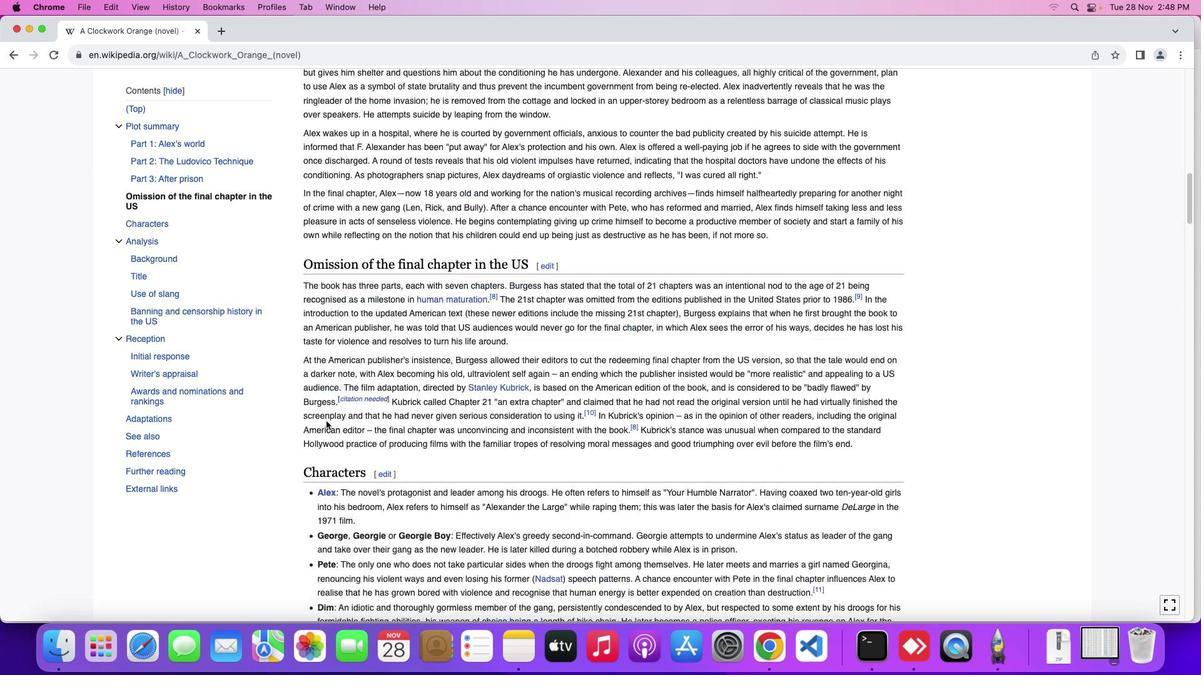 
Action: Mouse moved to (322, 407)
Screenshot: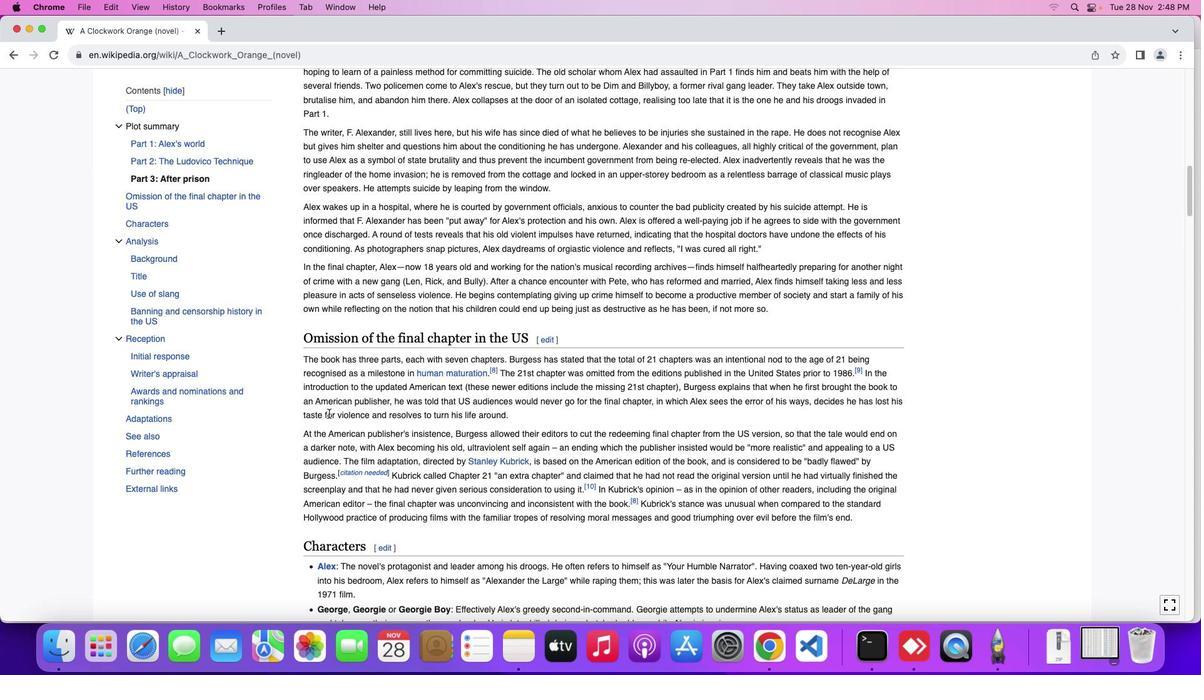 
Action: Mouse scrolled (322, 407) with delta (-5, -4)
Screenshot: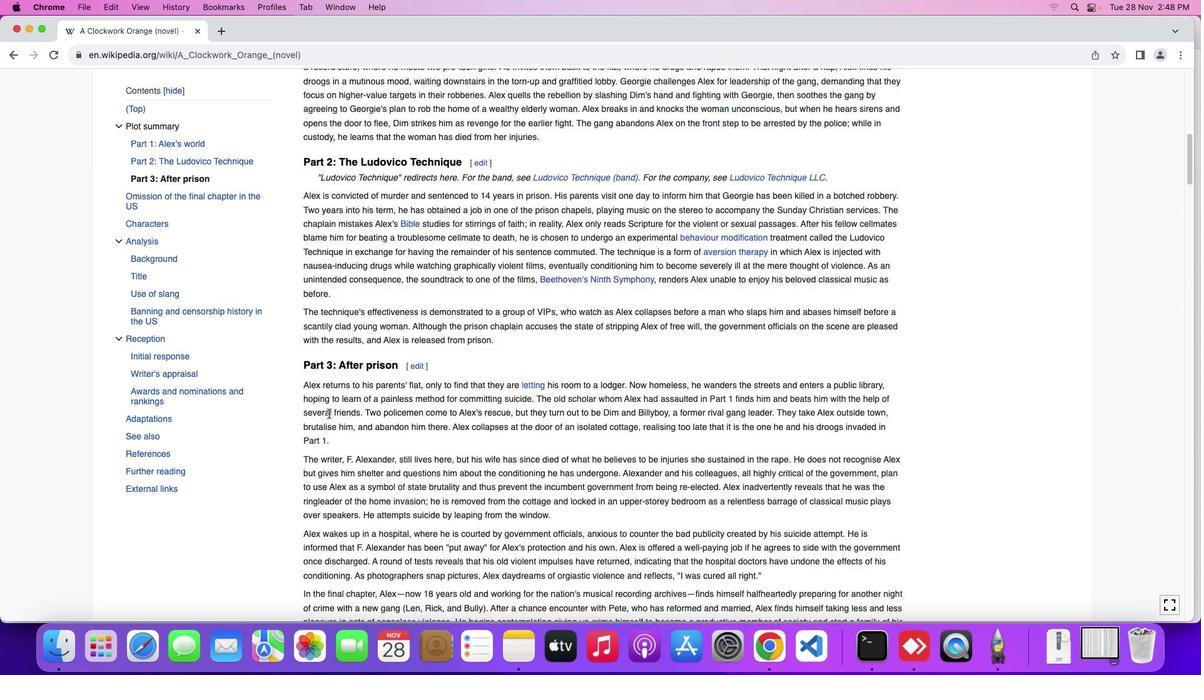 
Action: Mouse scrolled (322, 407) with delta (-5, -4)
Screenshot: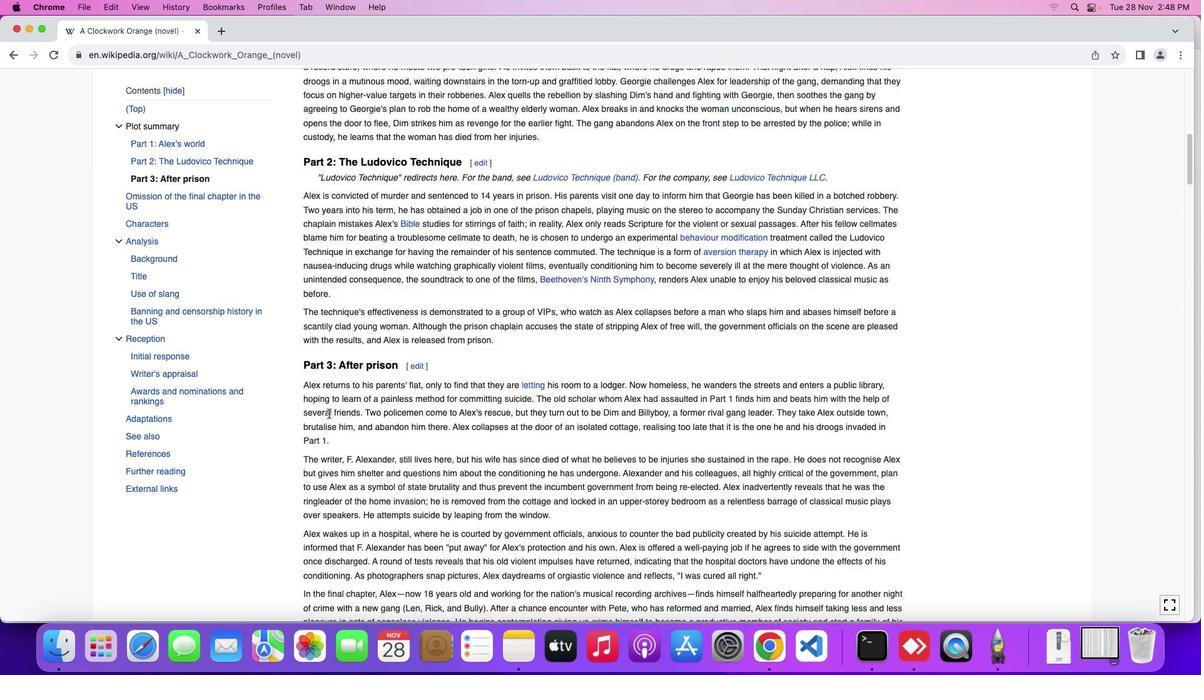 
Action: Mouse scrolled (322, 407) with delta (-5, -3)
Screenshot: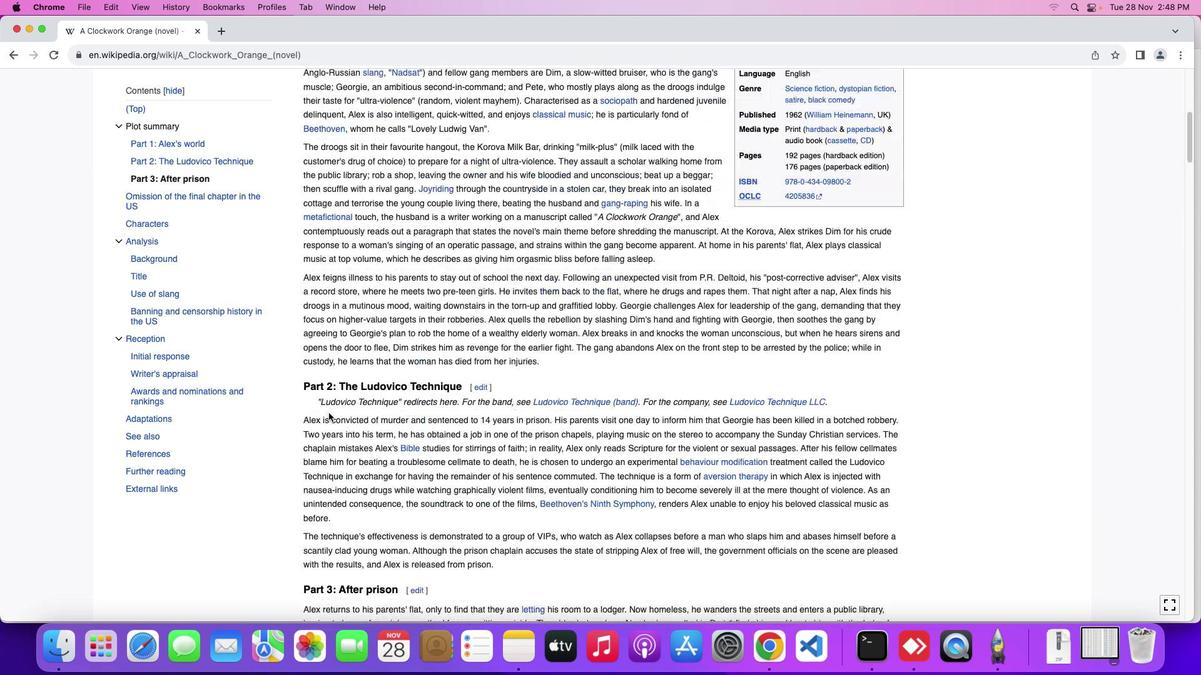 
Action: Mouse scrolled (322, 407) with delta (-5, -1)
Screenshot: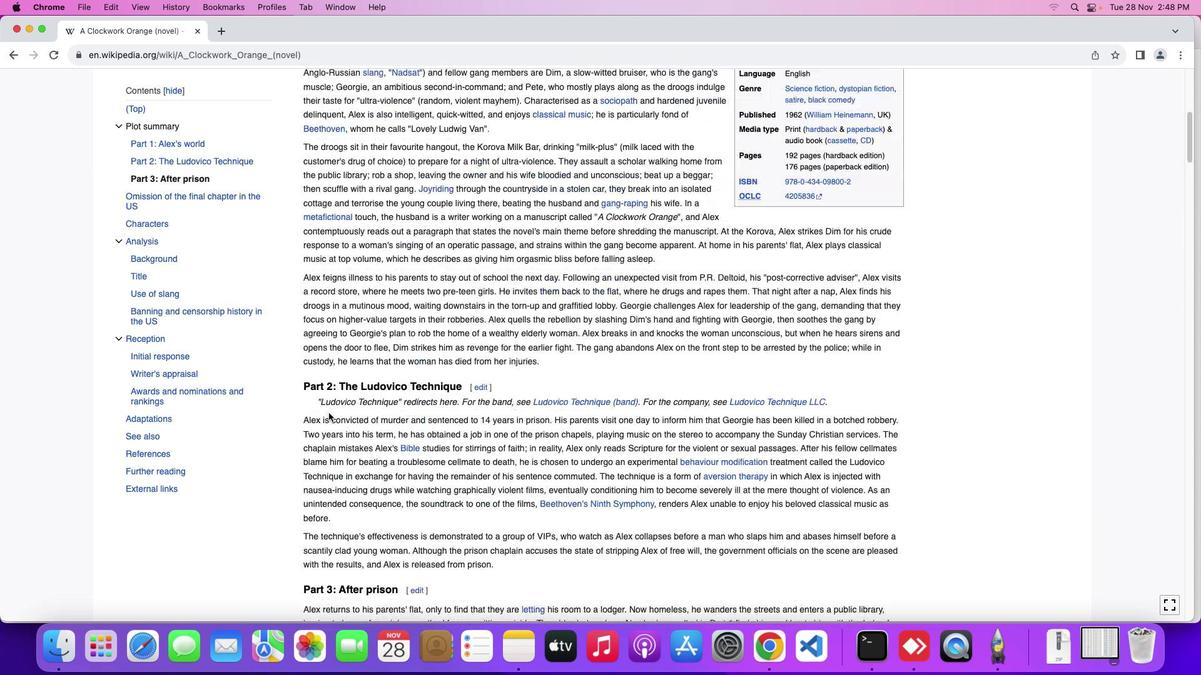 
Action: Mouse scrolled (322, 407) with delta (-5, -1)
Screenshot: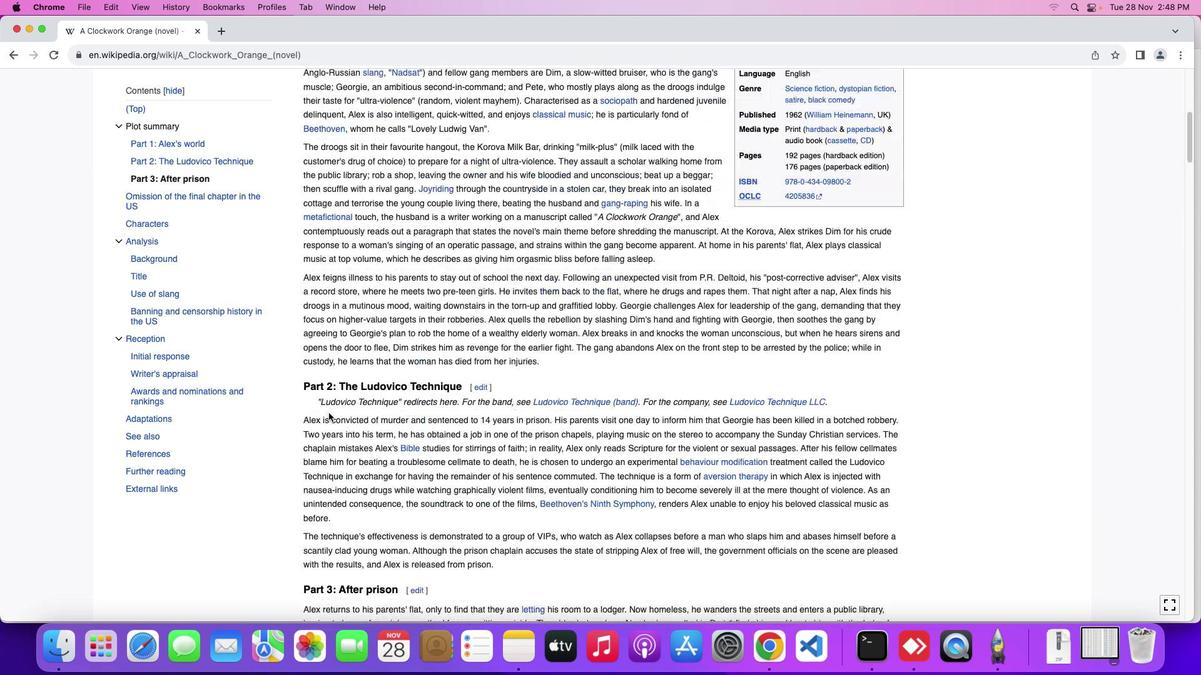 
Action: Mouse scrolled (322, 407) with delta (-5, 0)
Screenshot: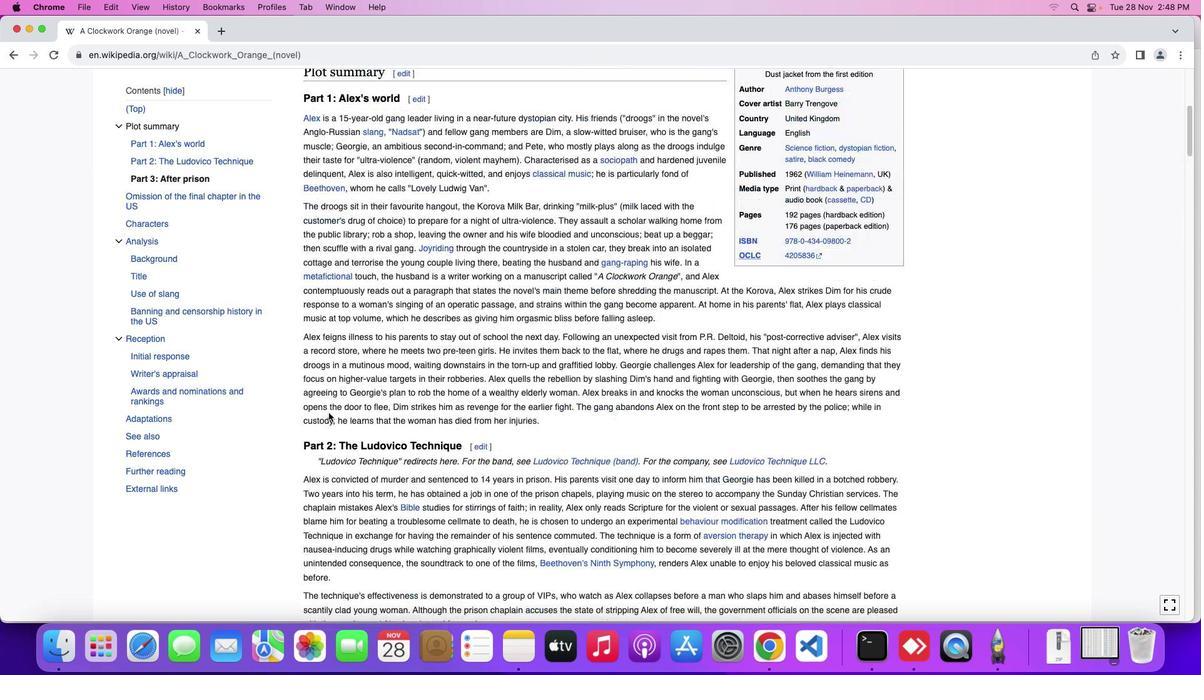 
Action: Mouse moved to (322, 407)
Screenshot: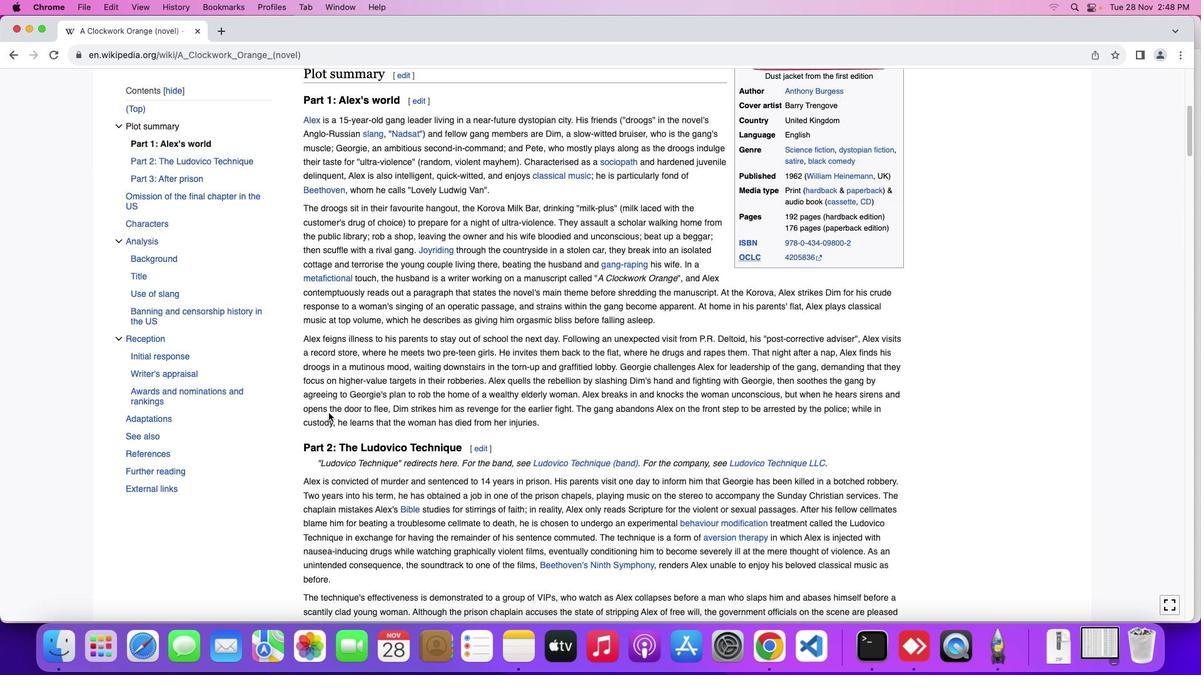 
Action: Mouse scrolled (322, 407) with delta (-5, -4)
Screenshot: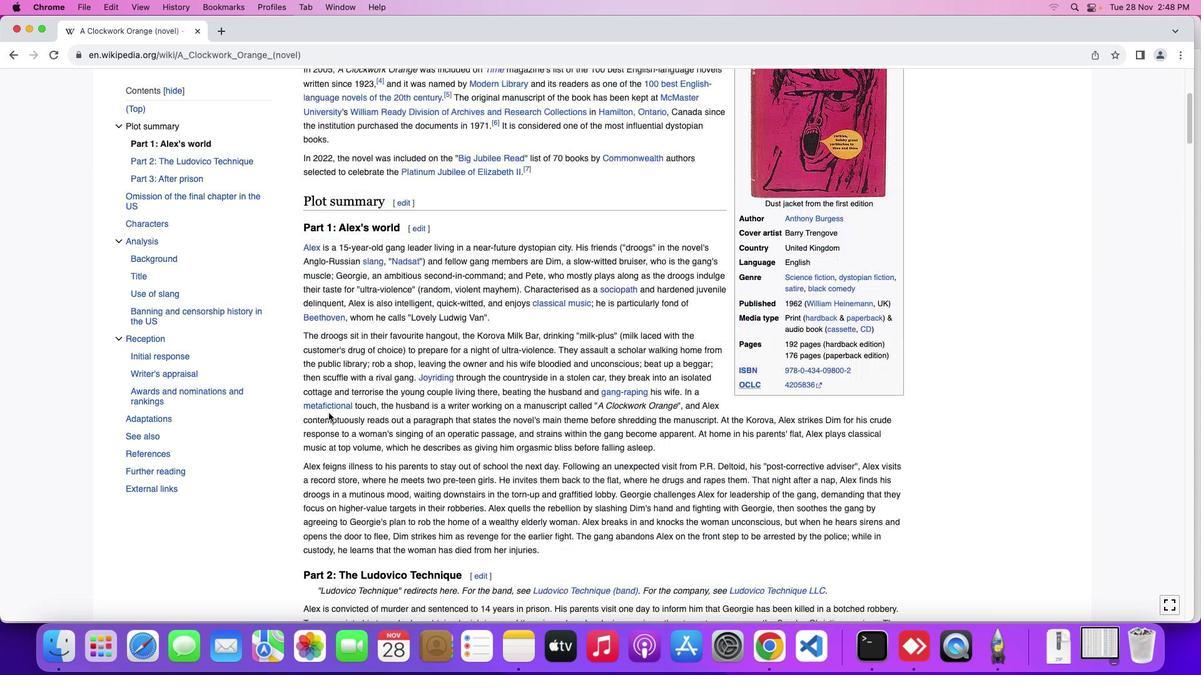 
Action: Mouse scrolled (322, 407) with delta (-5, -4)
Screenshot: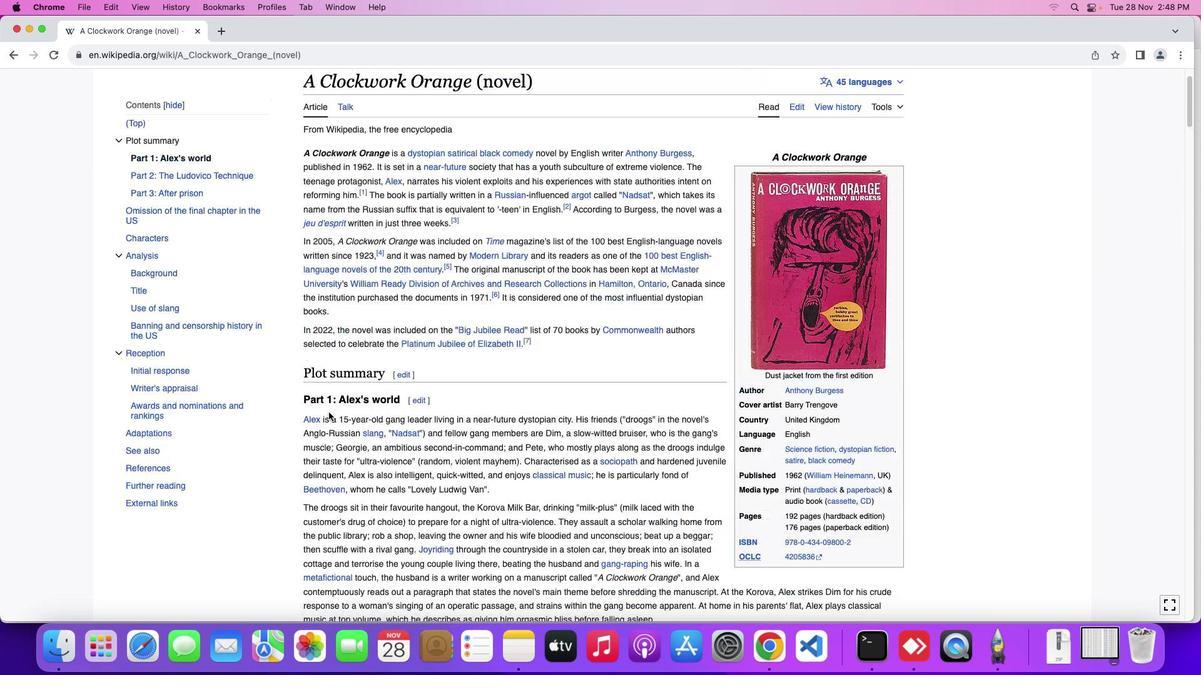 
Action: Mouse scrolled (322, 407) with delta (-5, -3)
Screenshot: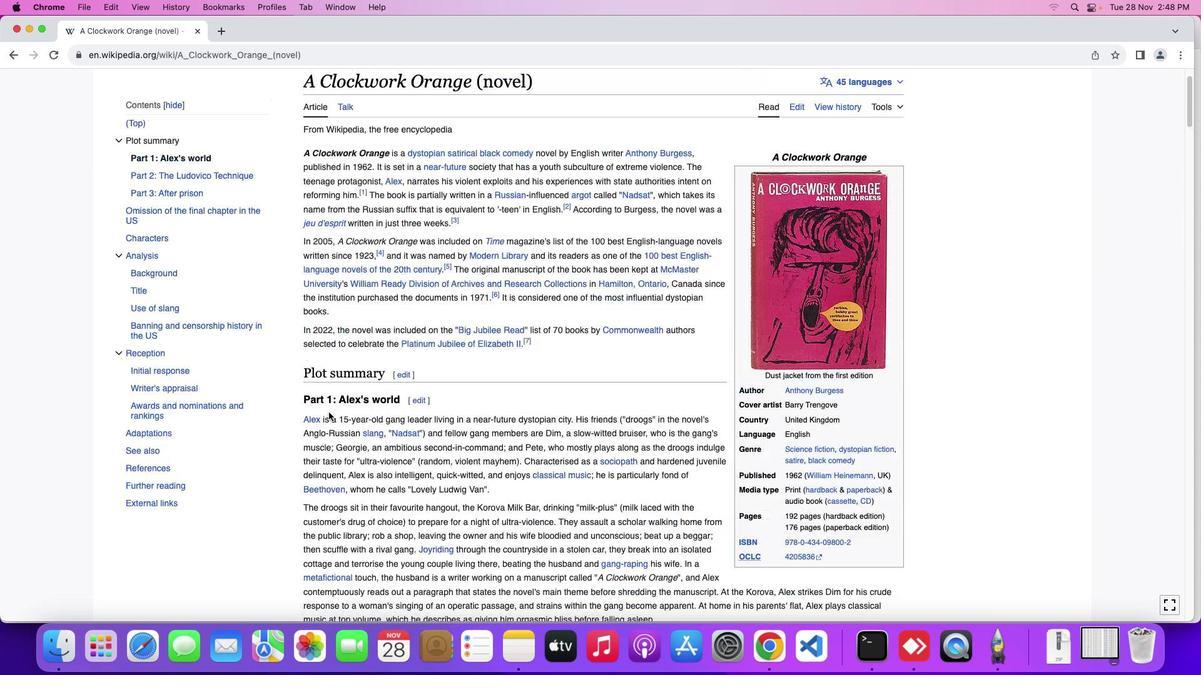 
Action: Mouse scrolled (322, 407) with delta (-5, -1)
Screenshot: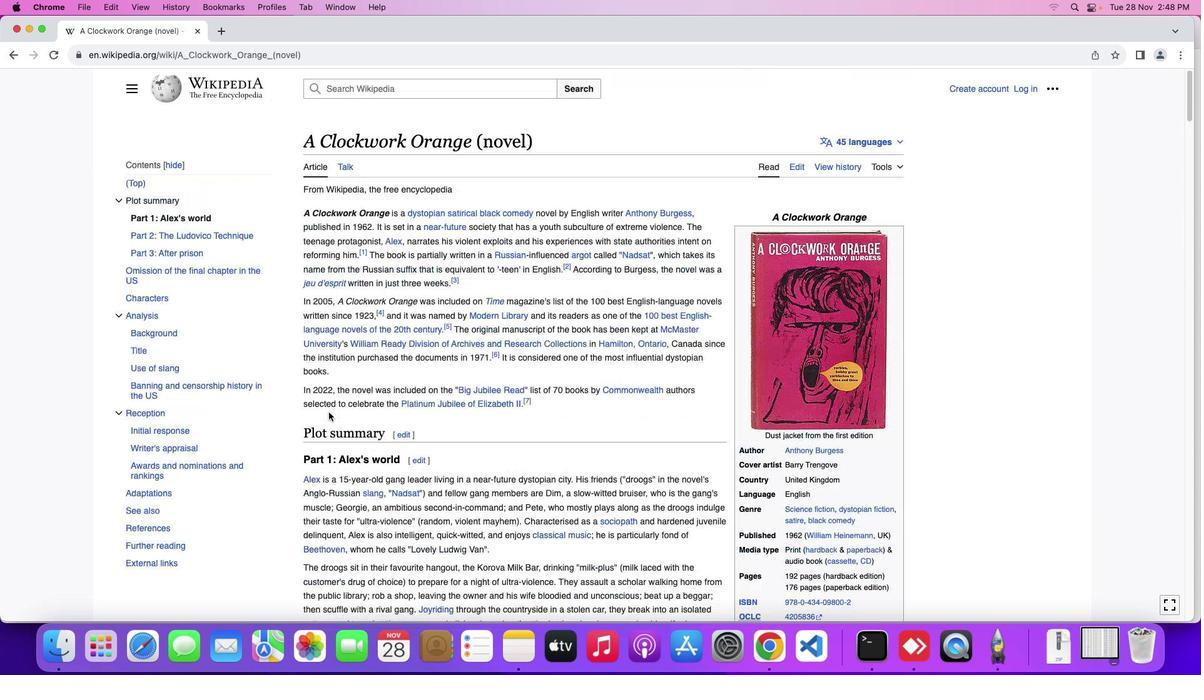 
Action: Mouse scrolled (322, 407) with delta (-5, -1)
Screenshot: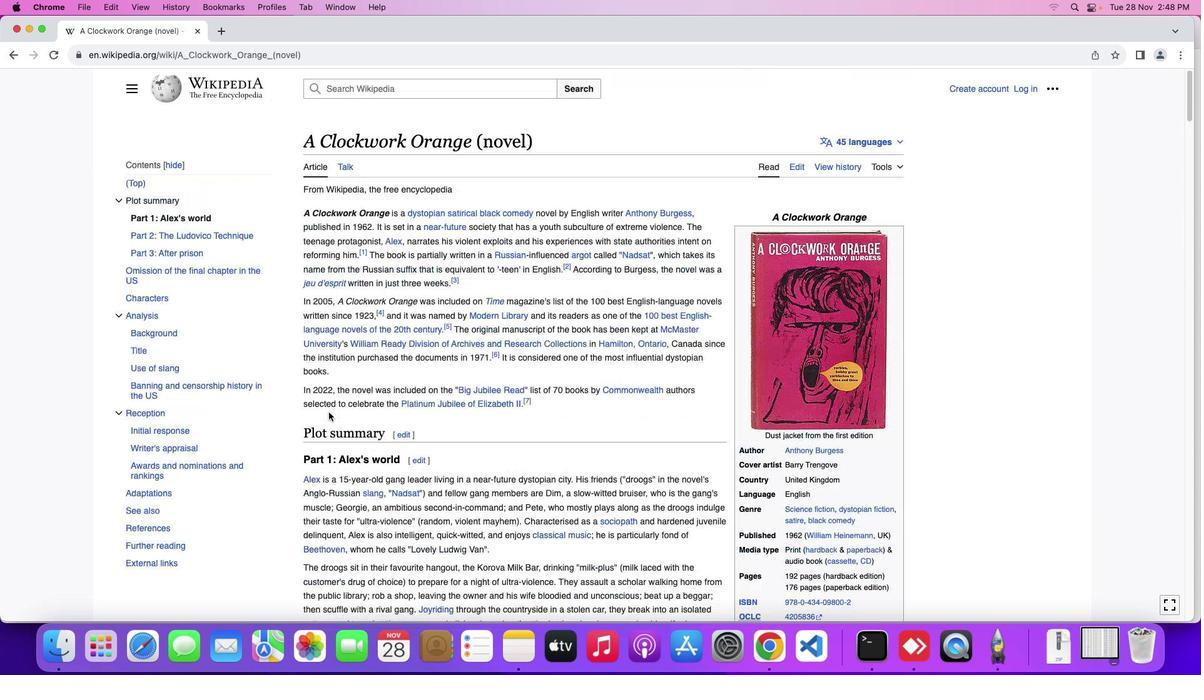 
Action: Mouse scrolled (322, 407) with delta (-5, 0)
Screenshot: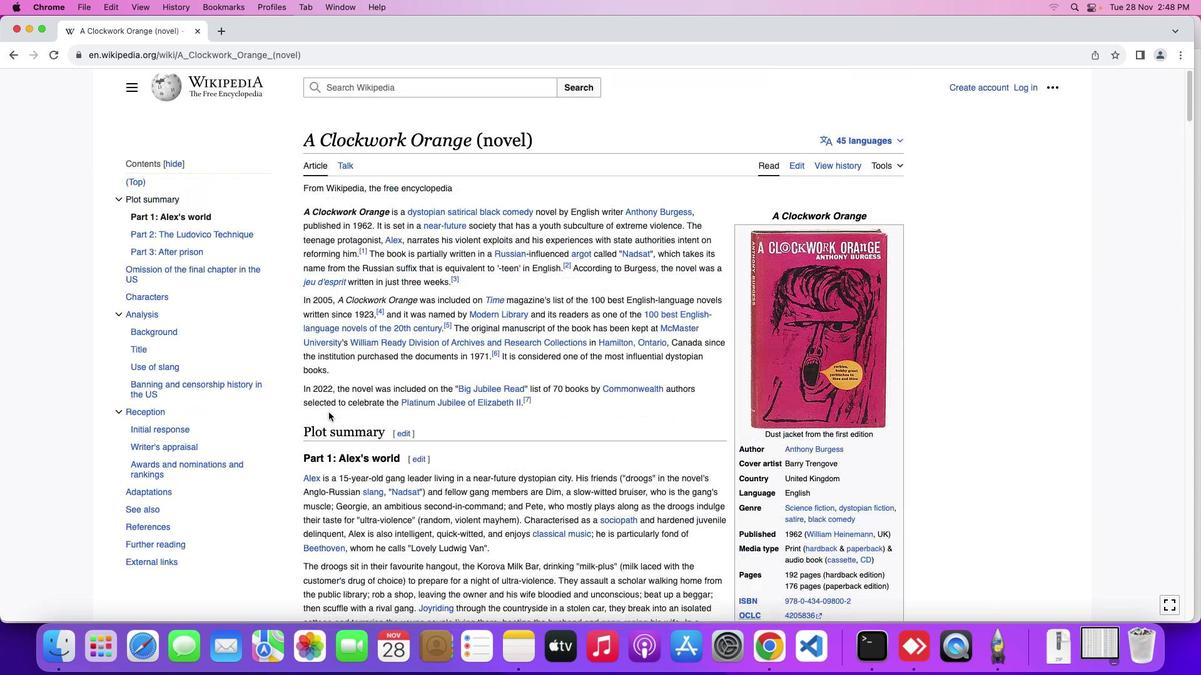 
Action: Mouse moved to (323, 407)
Screenshot: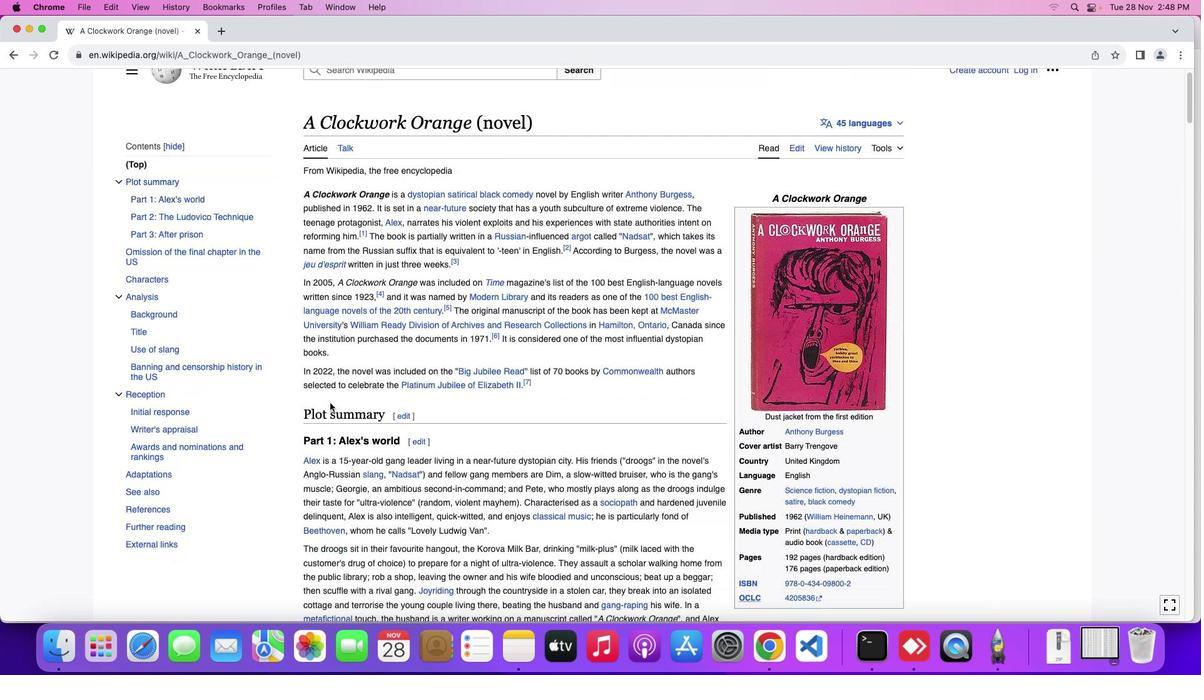 
Action: Mouse scrolled (323, 407) with delta (-5, -5)
Screenshot: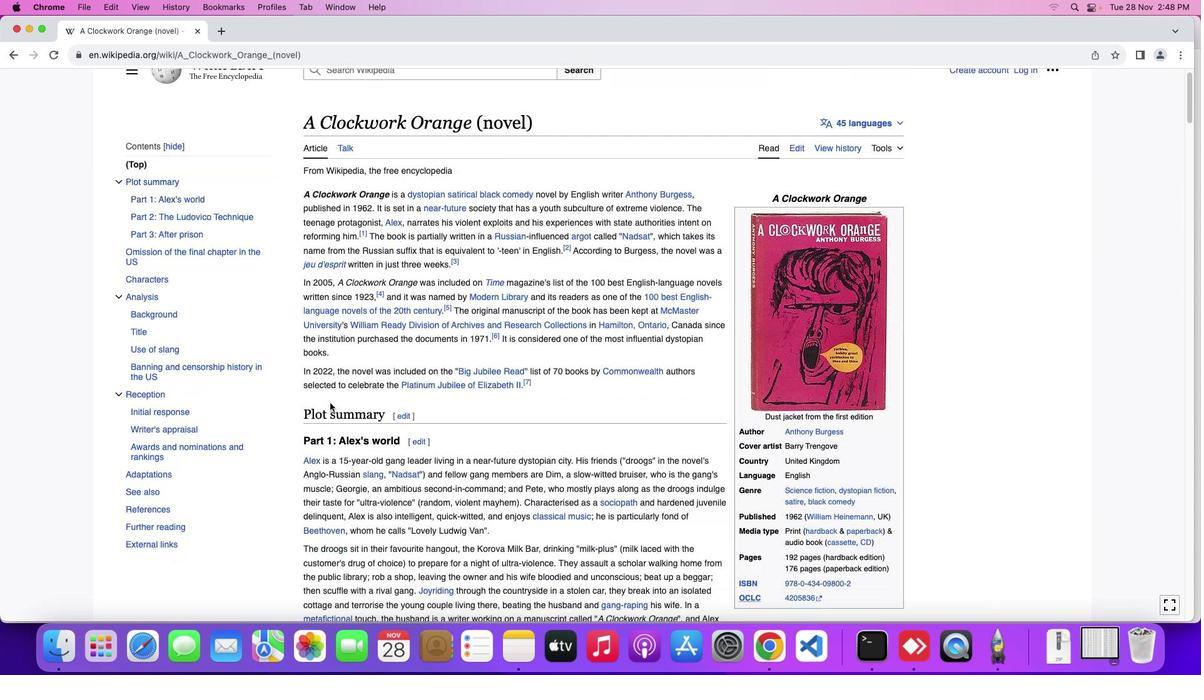 
Action: Mouse moved to (325, 392)
Screenshot: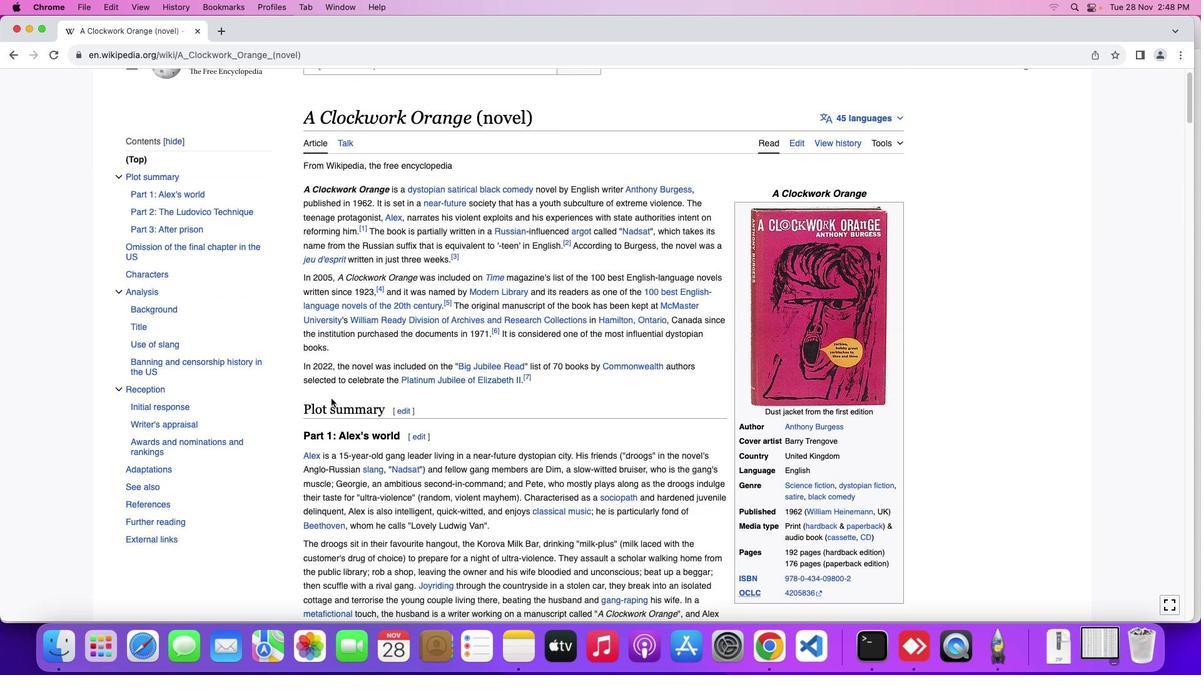 
Action: Mouse scrolled (325, 392) with delta (-5, -4)
Screenshot: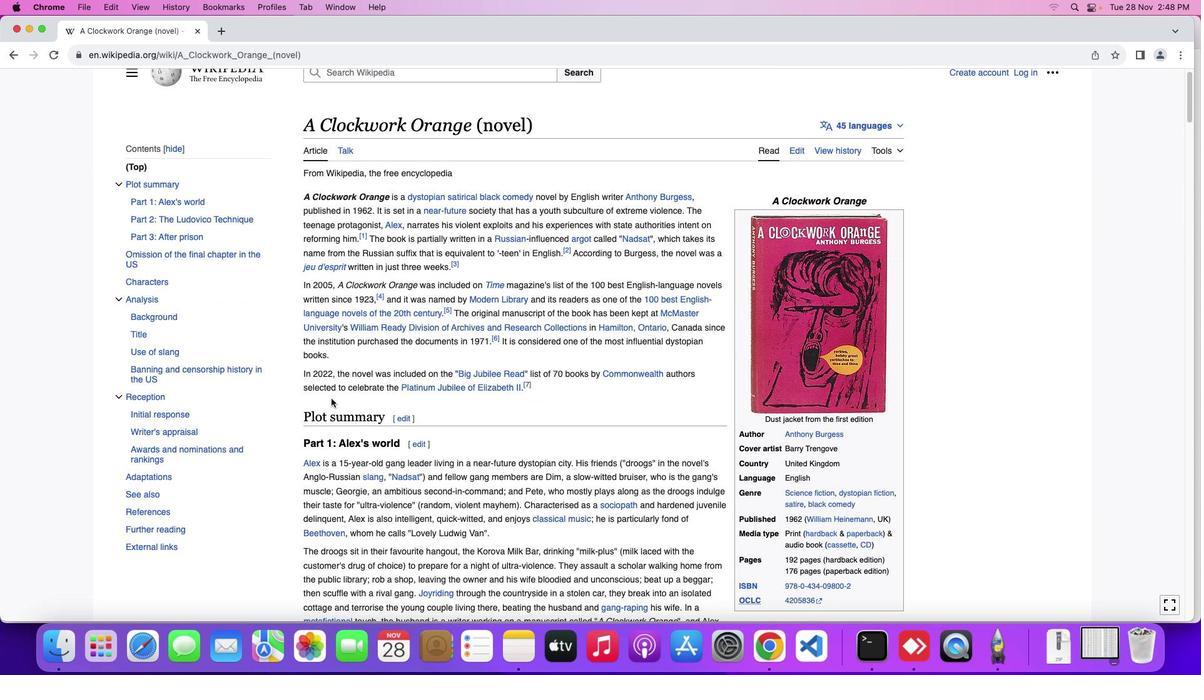 
Action: Mouse scrolled (325, 392) with delta (-5, -4)
Screenshot: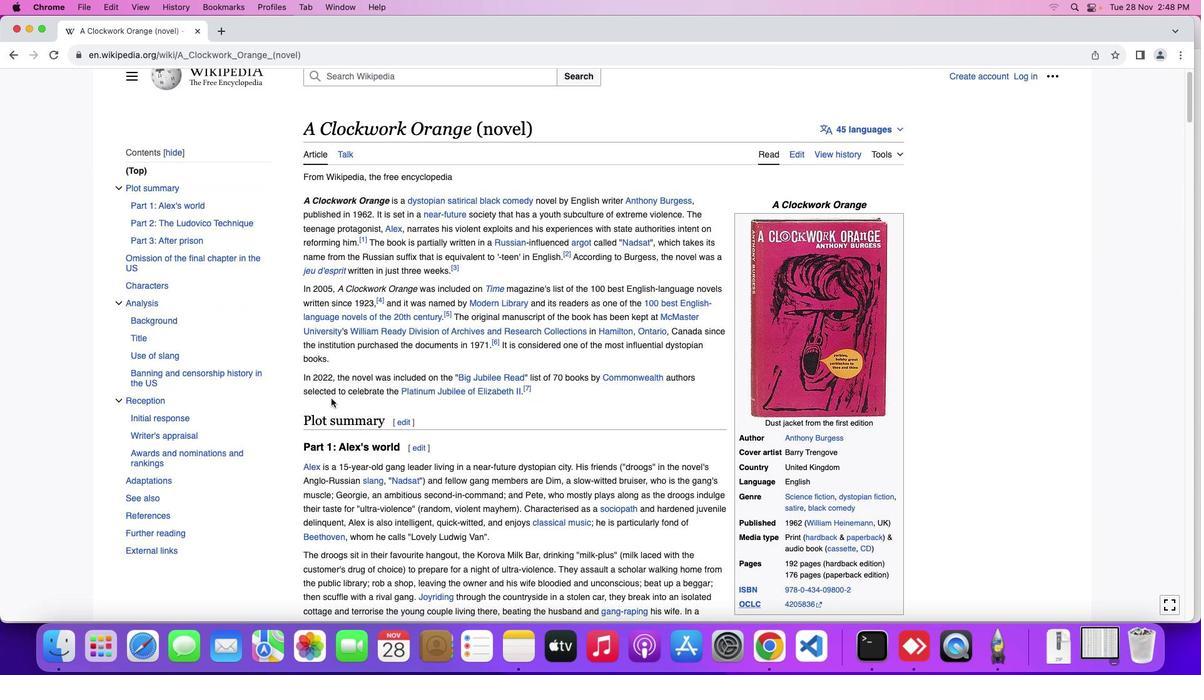 
Action: Mouse scrolled (325, 392) with delta (-5, -3)
Screenshot: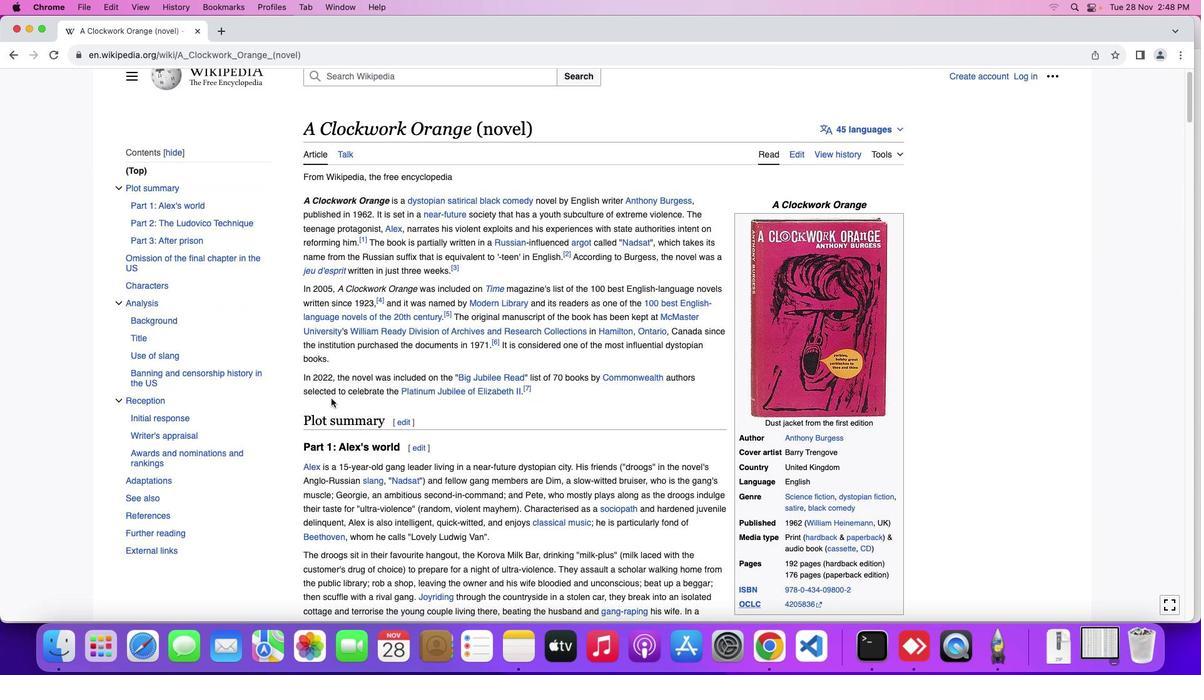 
Action: Mouse scrolled (325, 392) with delta (-5, -1)
Screenshot: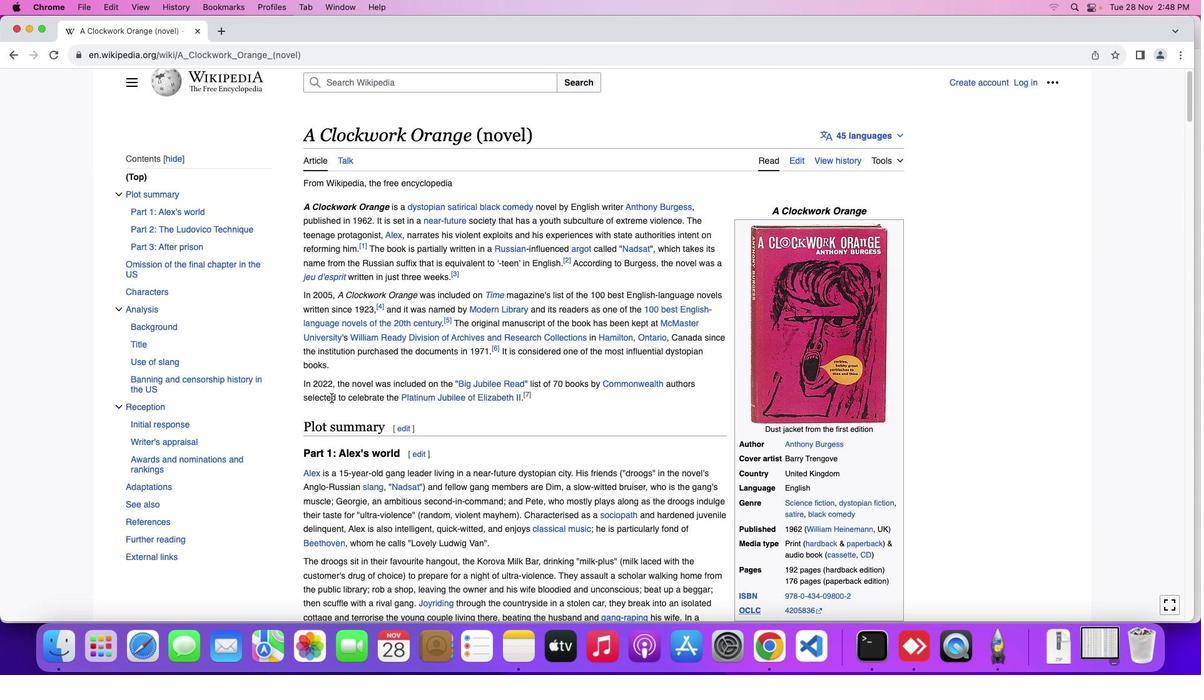 
Action: Mouse scrolled (325, 392) with delta (-5, -1)
Screenshot: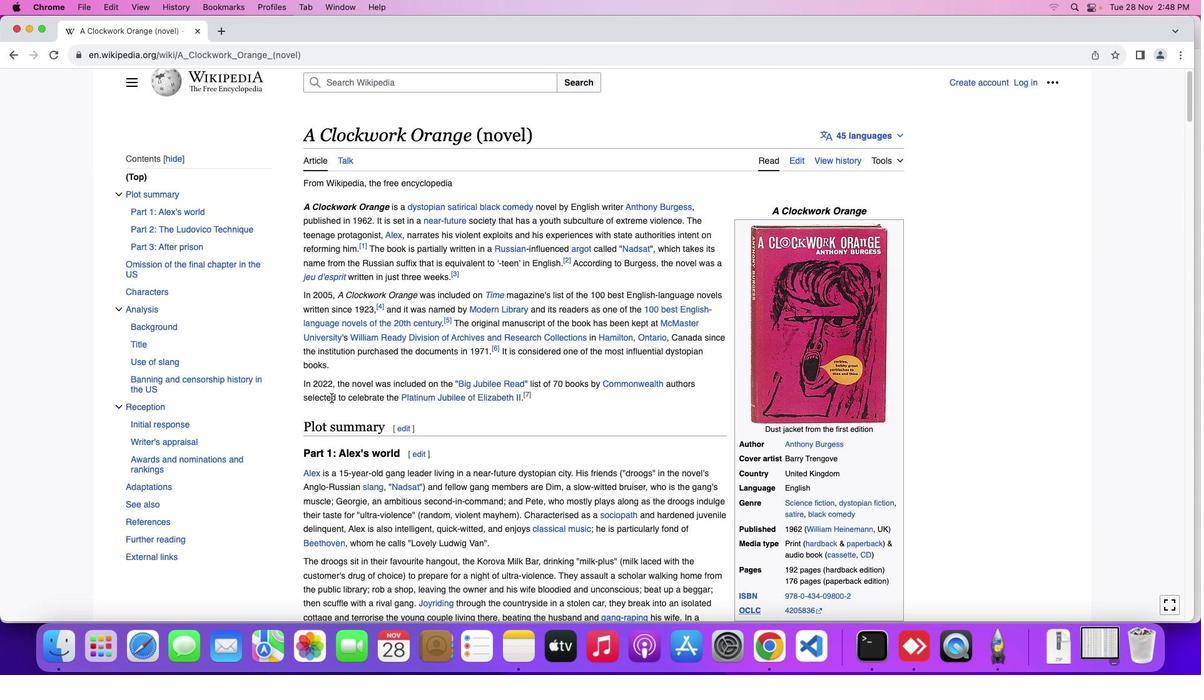 
Action: Mouse scrolled (325, 392) with delta (-5, -1)
Screenshot: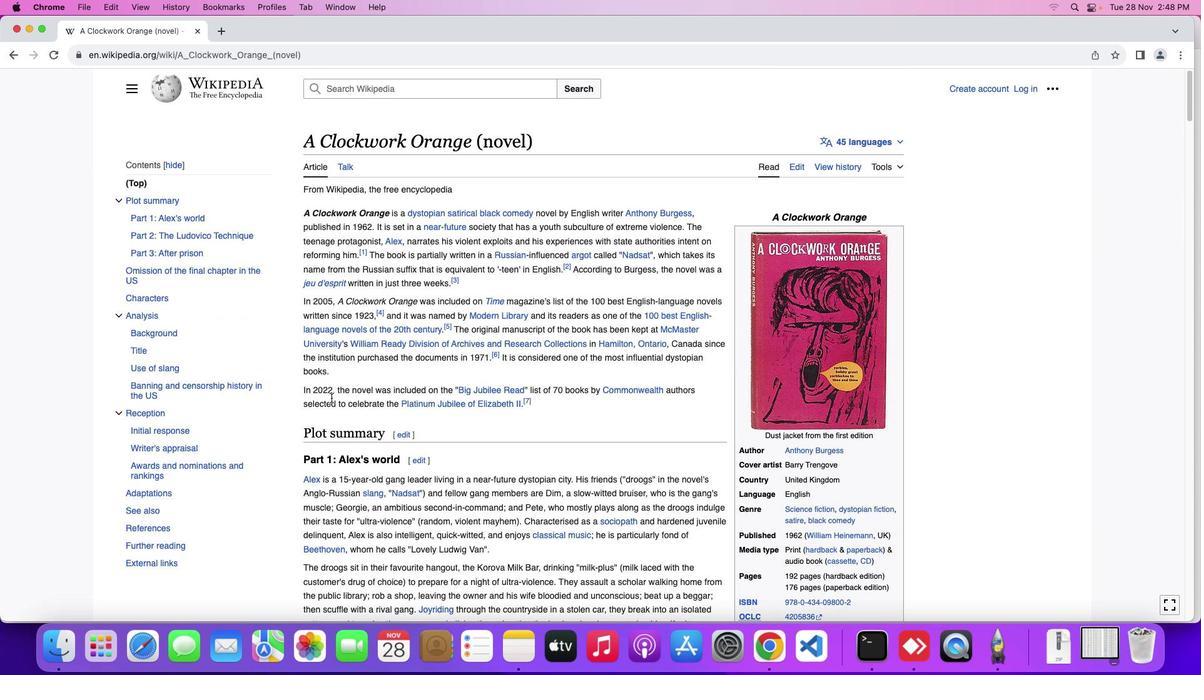 
Action: Mouse moved to (23, 24)
Screenshot: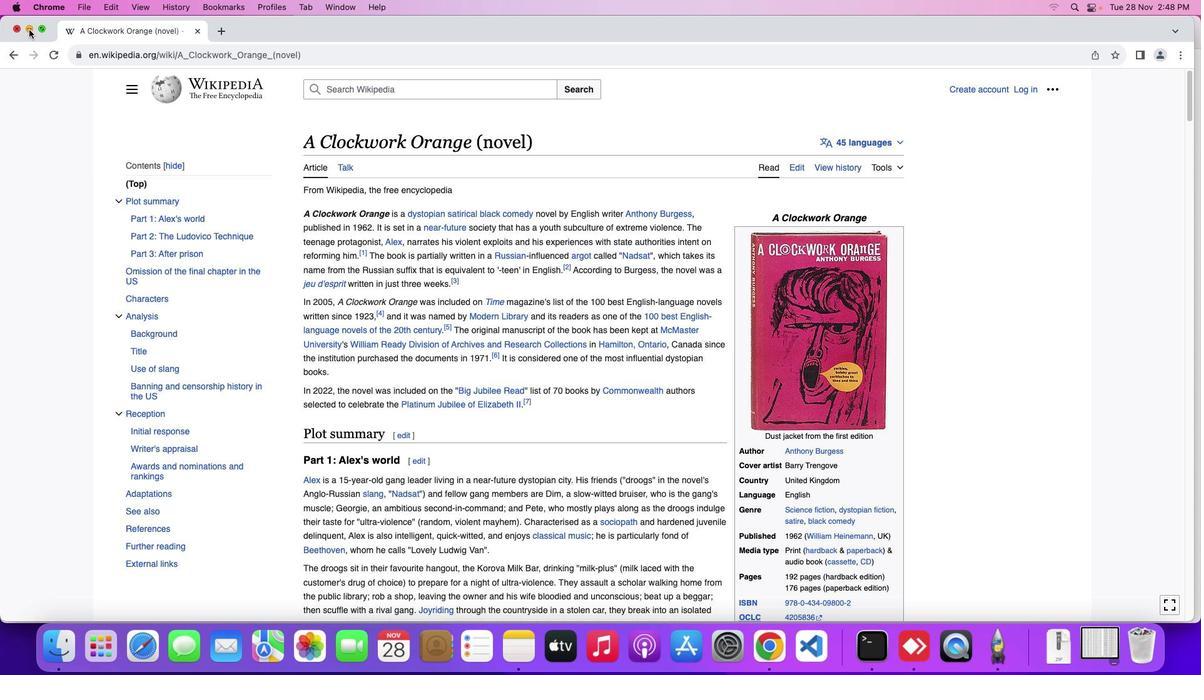 
Action: Mouse pressed left at (23, 24)
Screenshot: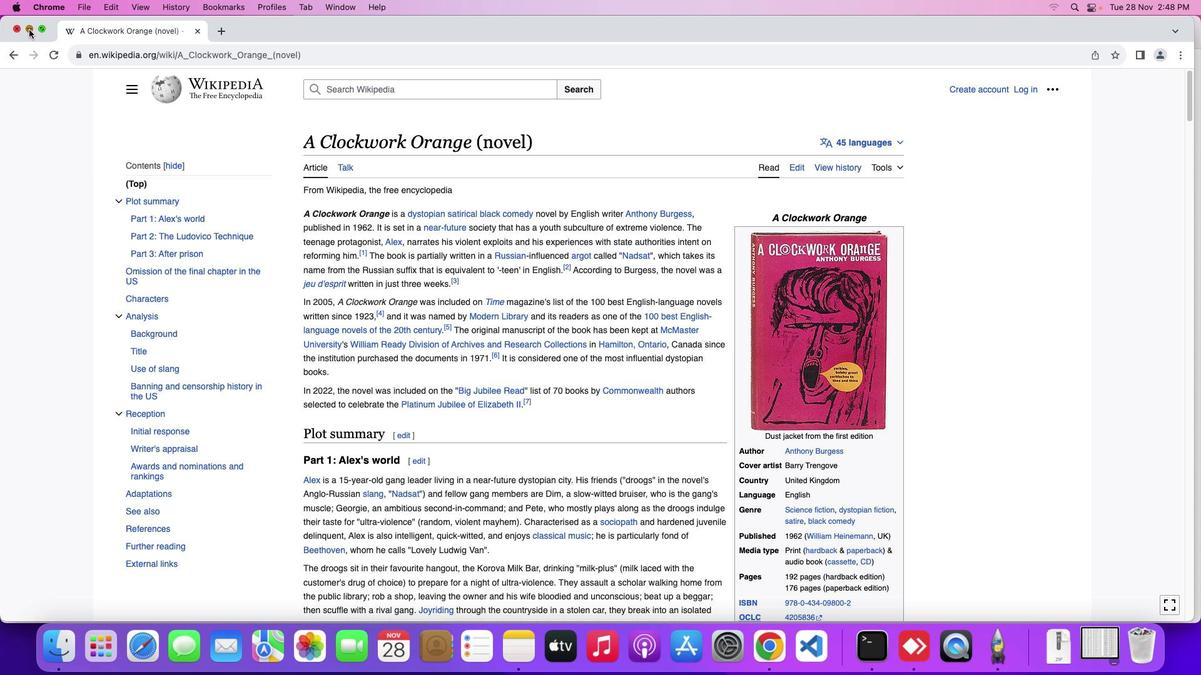 
Action: Mouse moved to (36, 90)
Screenshot: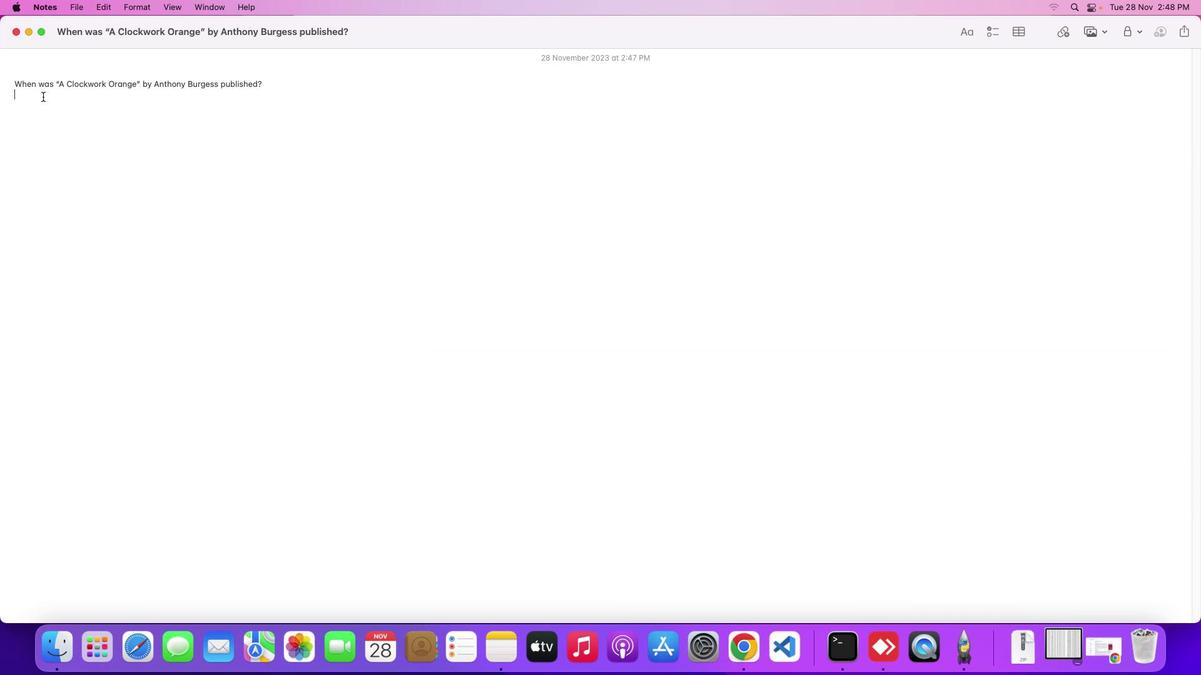 
Action: Mouse pressed left at (36, 90)
Screenshot: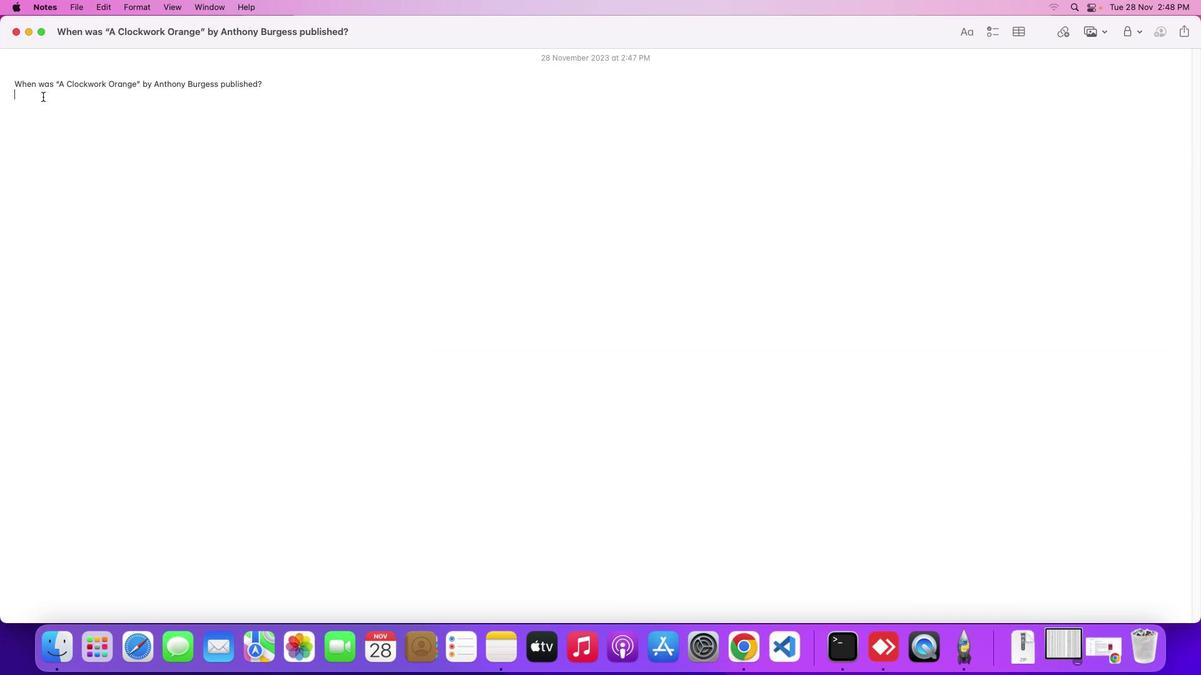 
Action: Mouse moved to (235, 97)
Screenshot: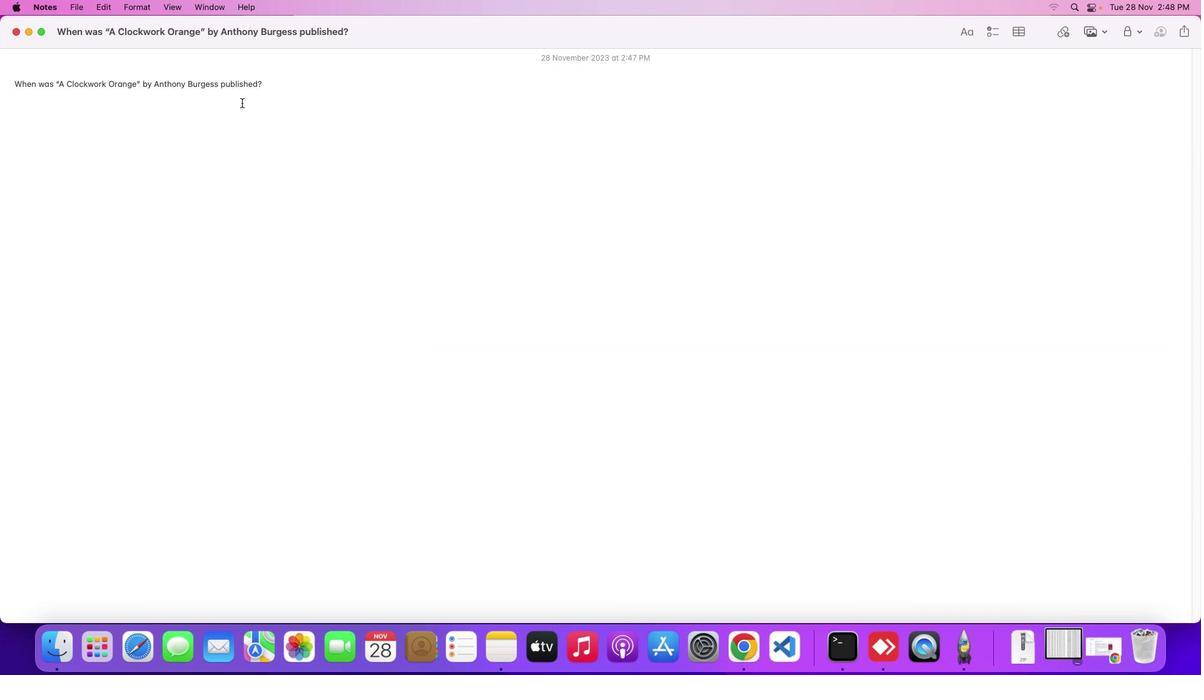 
Action: Key pressed Key.shift'"'Key.shift'A'Key.spaceKey.shift'C''l''o''c''k''w''o''r''k'Key.spaceKey.shift'O''r''a''n''g''e'Key.spaceKey.backspaceKey.shift'"'Key.space'b''y'Key.spaceKey.shift'A''n''t''h''o''n''y'Key.spaceKey.shift'B''u''r''g''e''s''s'Key.space'w''a''s'Key.space'p''u''b''l''i''s''h''e''d'Key.space'i''n''n'Key.space'1''9''6''2''.'
Screenshot: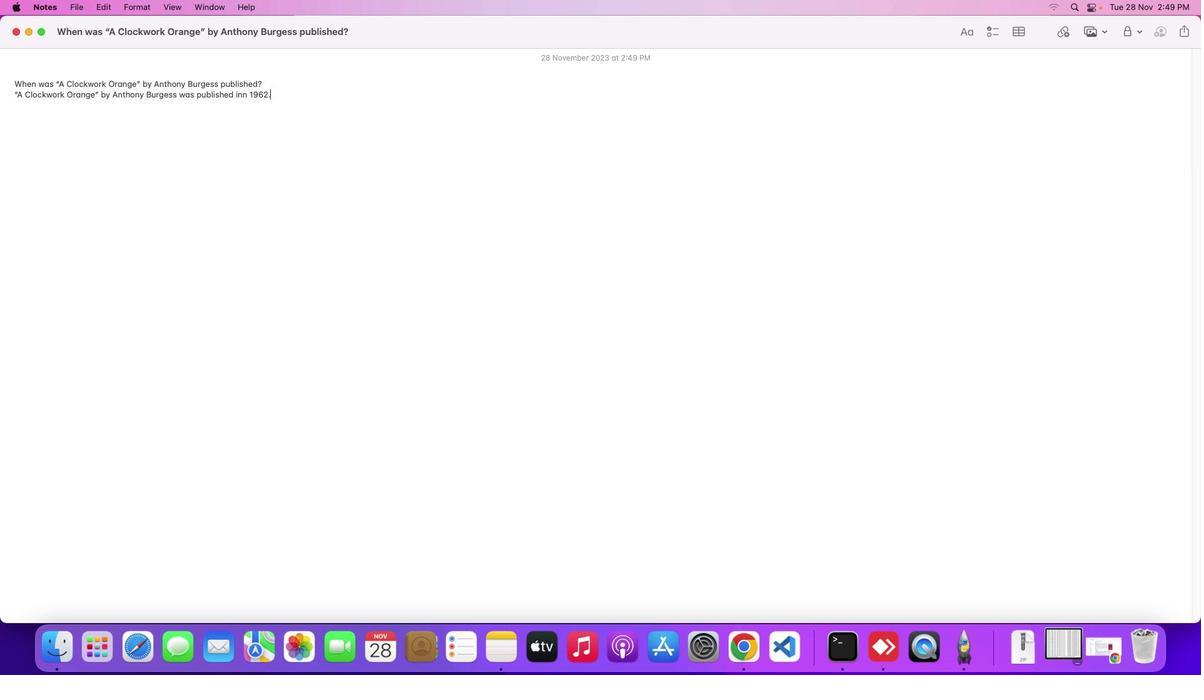 
